 Task: Buy 2 Swaddling Blankets for Baby Girls from Receiving Blankets section under best seller category for shipping address: Eduardo Lee, 3518 Cook Hill Road, Danbury, Connecticut 06810, Cell Number 2034707320. Pay from credit card ending with 2005, CVV 3321
Action: Mouse moved to (334, 80)
Screenshot: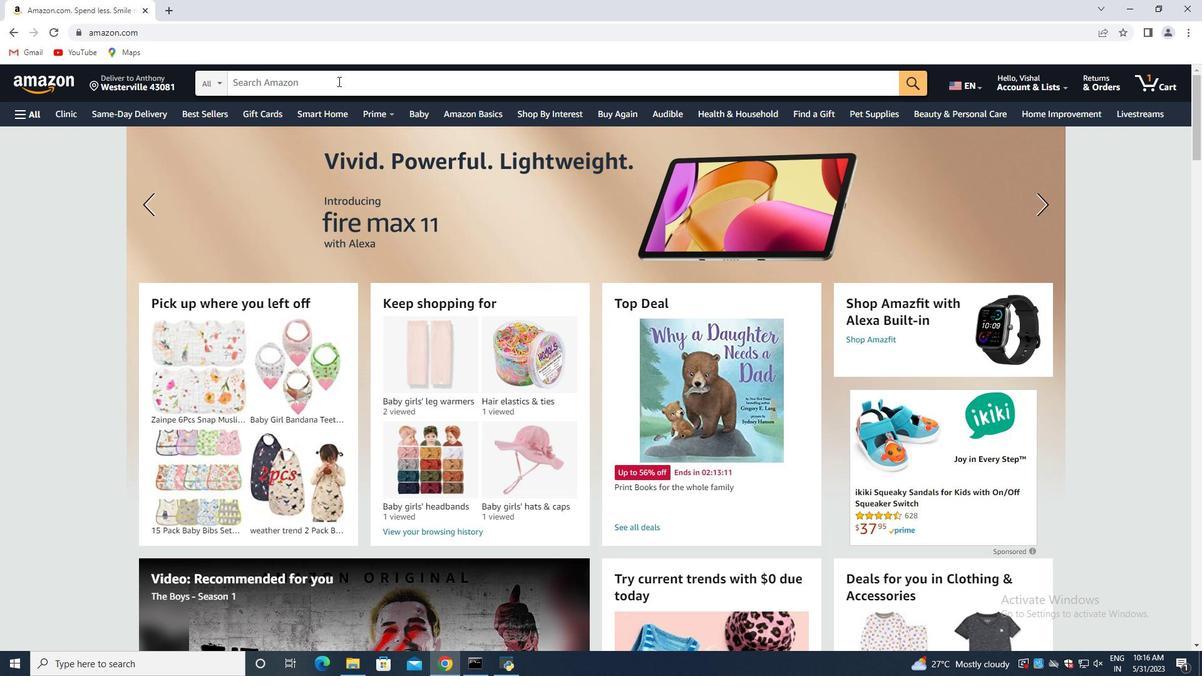
Action: Mouse pressed left at (334, 80)
Screenshot: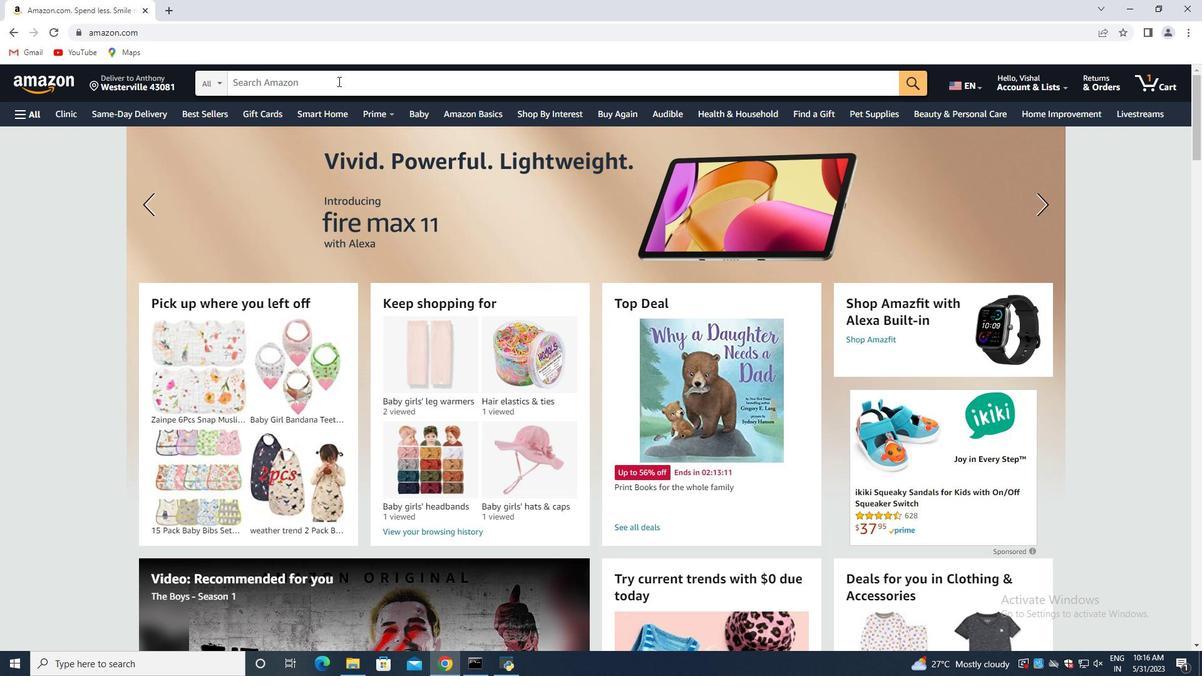 
Action: Key pressed <Key.shift>Swaddling<Key.space><Key.shift>Blankets<Key.space>for<Key.space><Key.shift>Baby<Key.space><Key.shift>Girls<Key.enter>
Screenshot: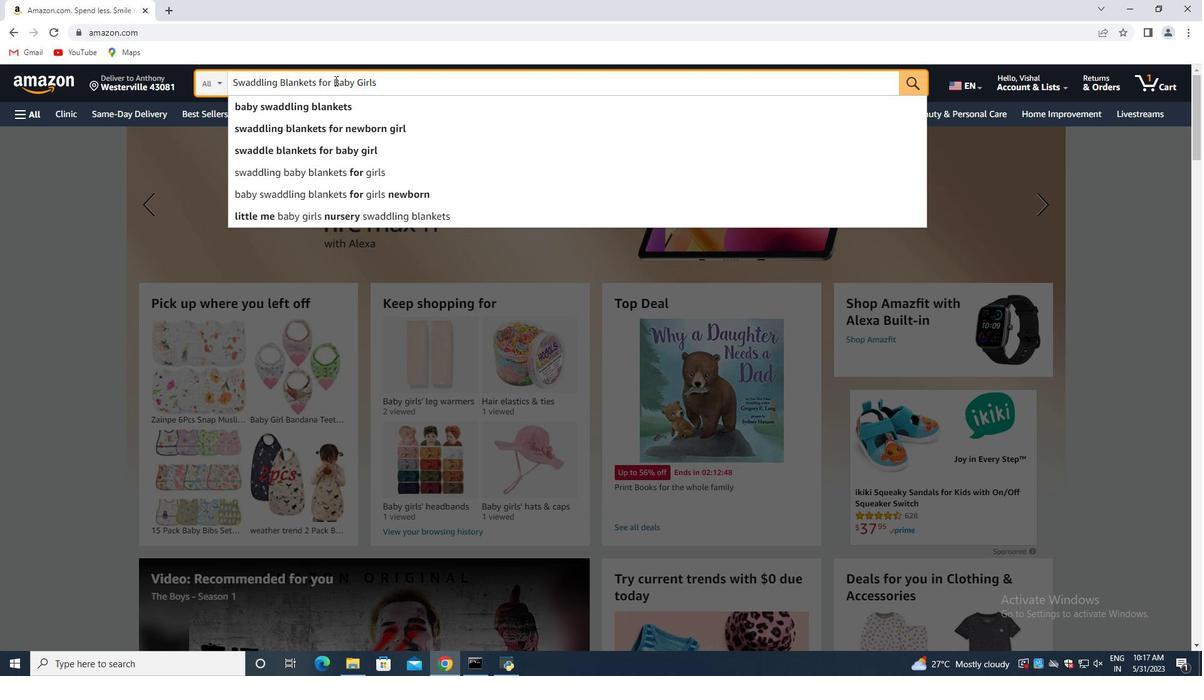 
Action: Mouse moved to (96, 297)
Screenshot: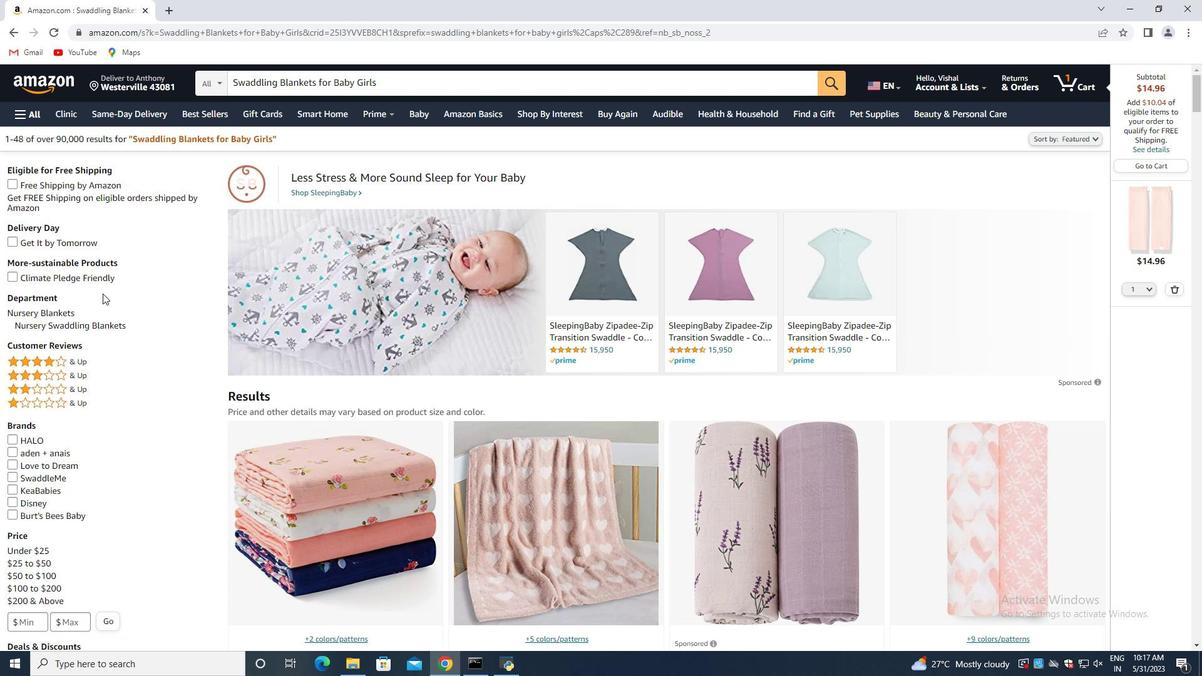 
Action: Mouse scrolled (96, 298) with delta (0, 0)
Screenshot: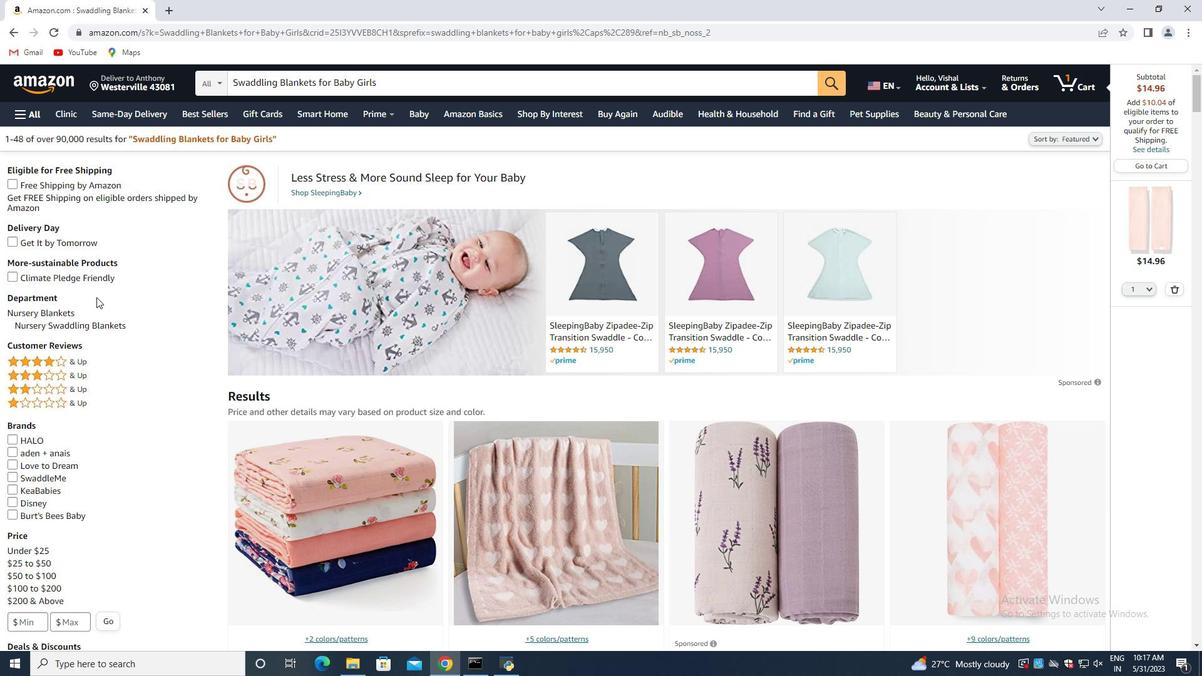 
Action: Mouse scrolled (96, 298) with delta (0, 0)
Screenshot: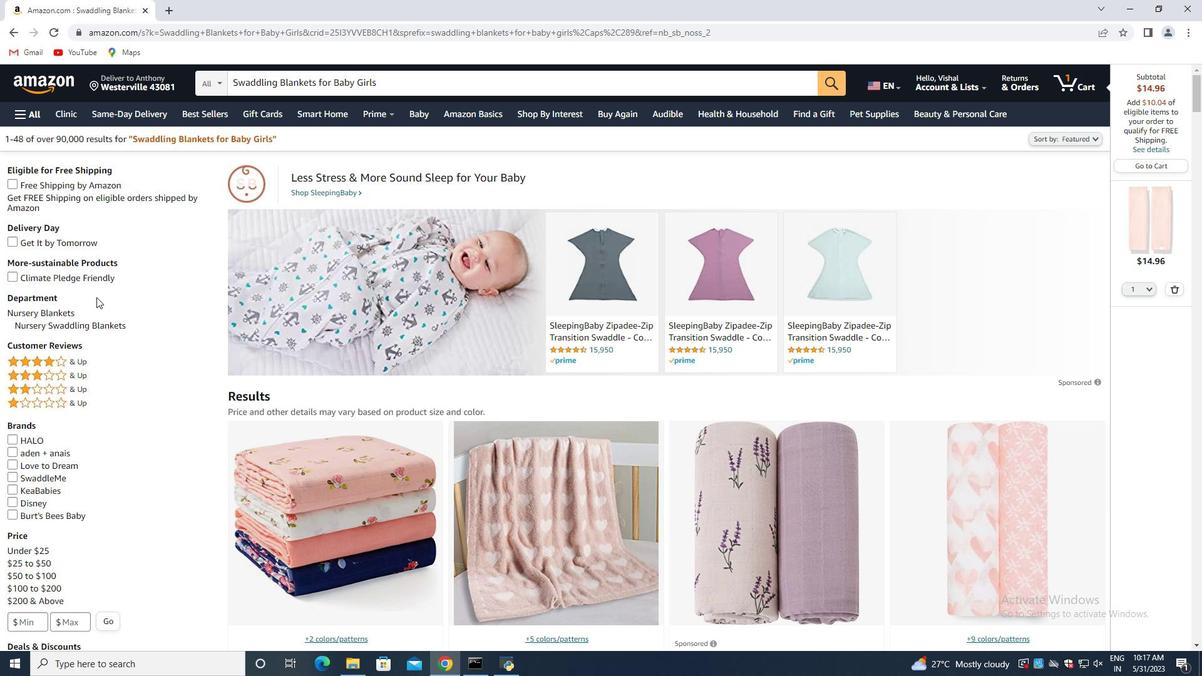 
Action: Mouse scrolled (96, 296) with delta (0, 0)
Screenshot: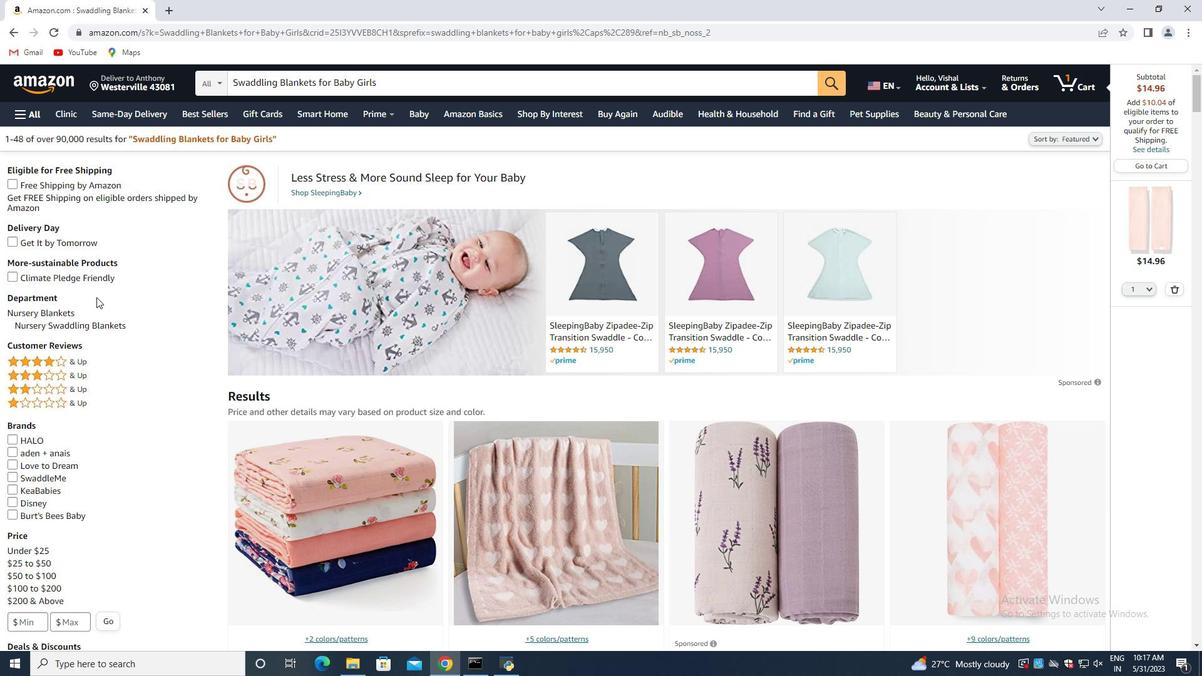 
Action: Mouse scrolled (96, 296) with delta (0, 0)
Screenshot: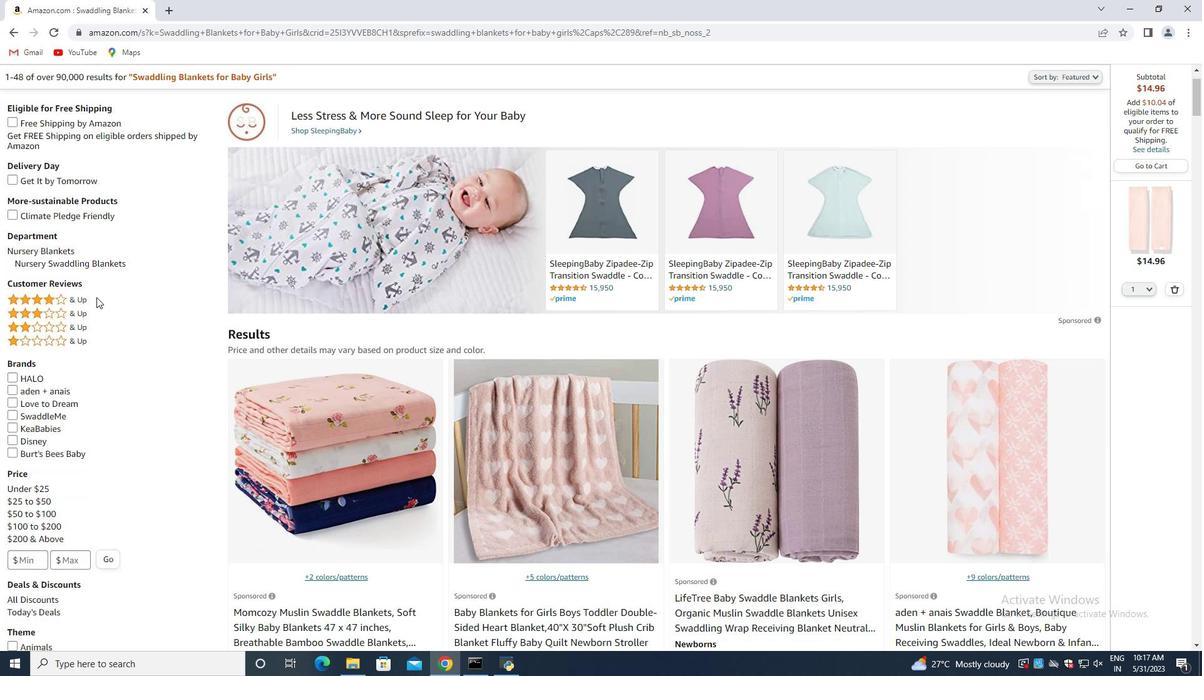 
Action: Mouse scrolled (96, 296) with delta (0, 0)
Screenshot: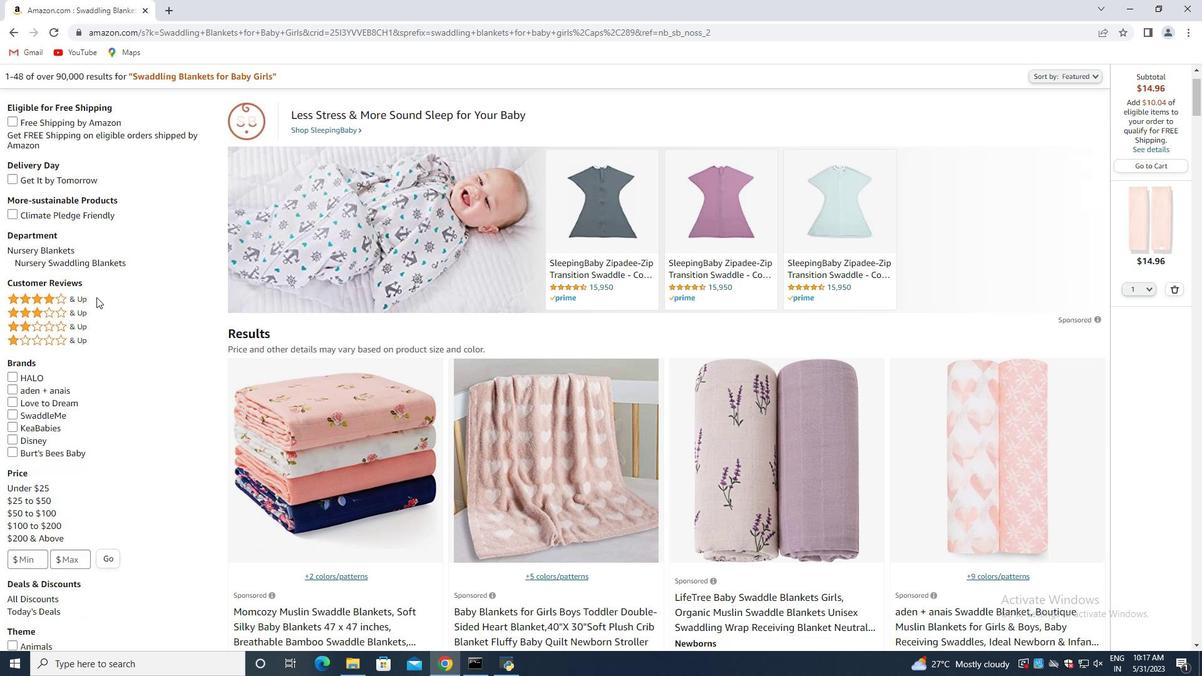 
Action: Mouse scrolled (96, 296) with delta (0, 0)
Screenshot: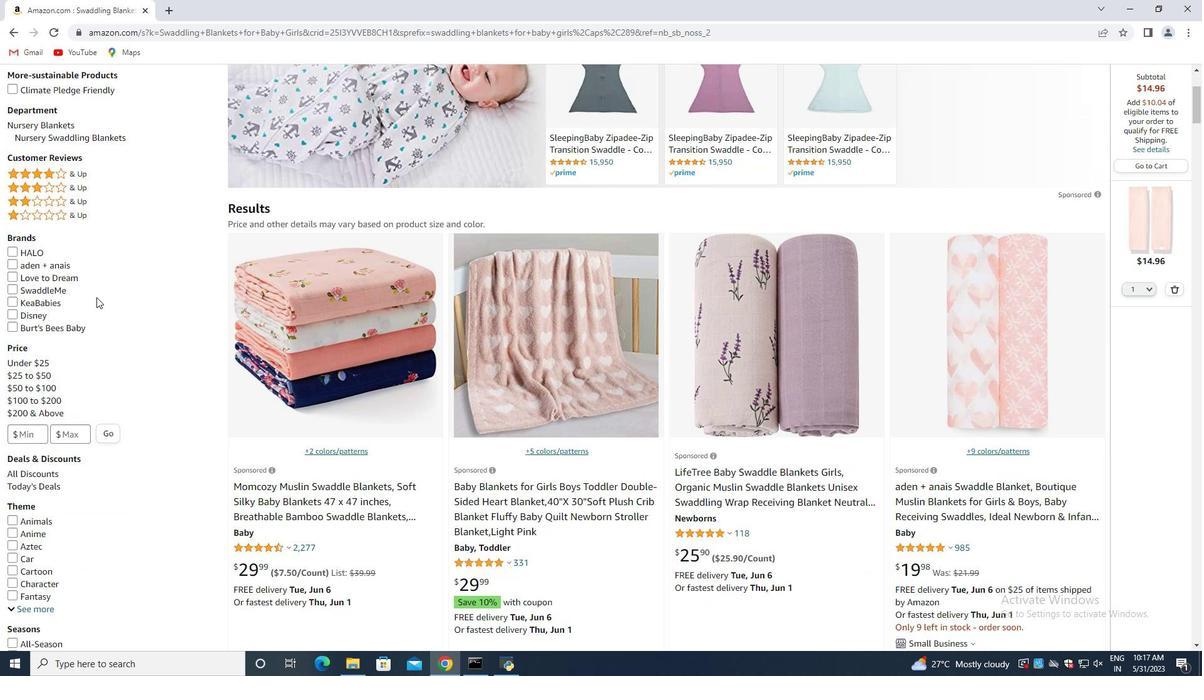
Action: Mouse scrolled (96, 296) with delta (0, 0)
Screenshot: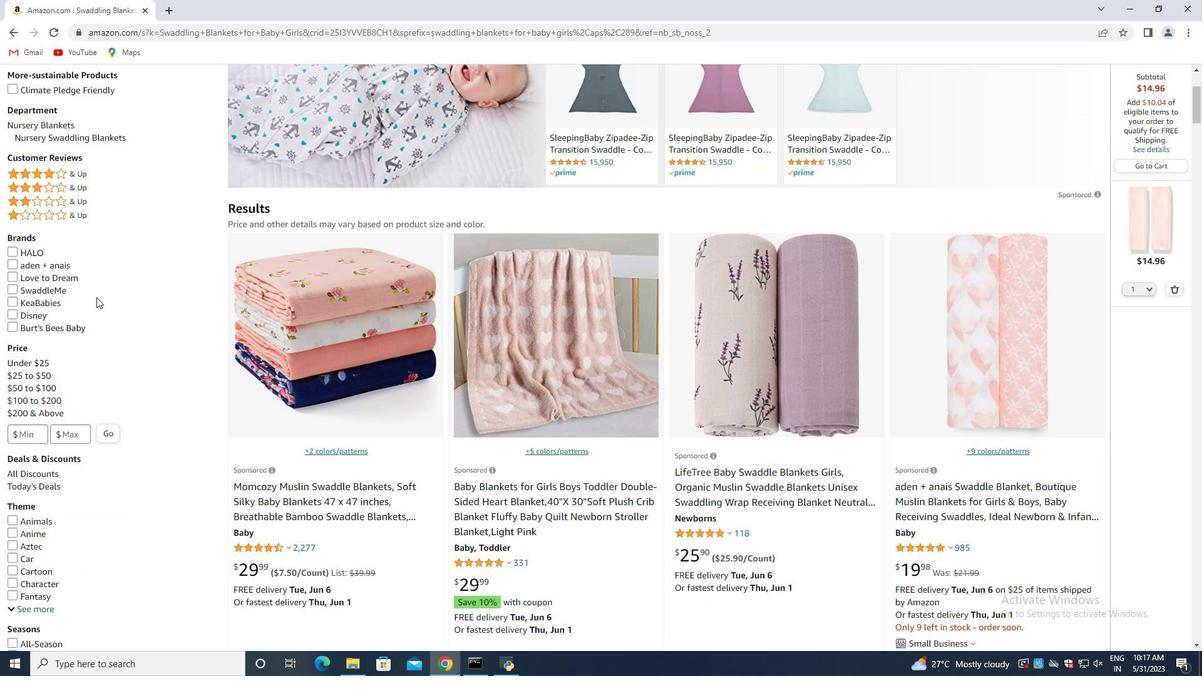 
Action: Mouse scrolled (96, 296) with delta (0, 0)
Screenshot: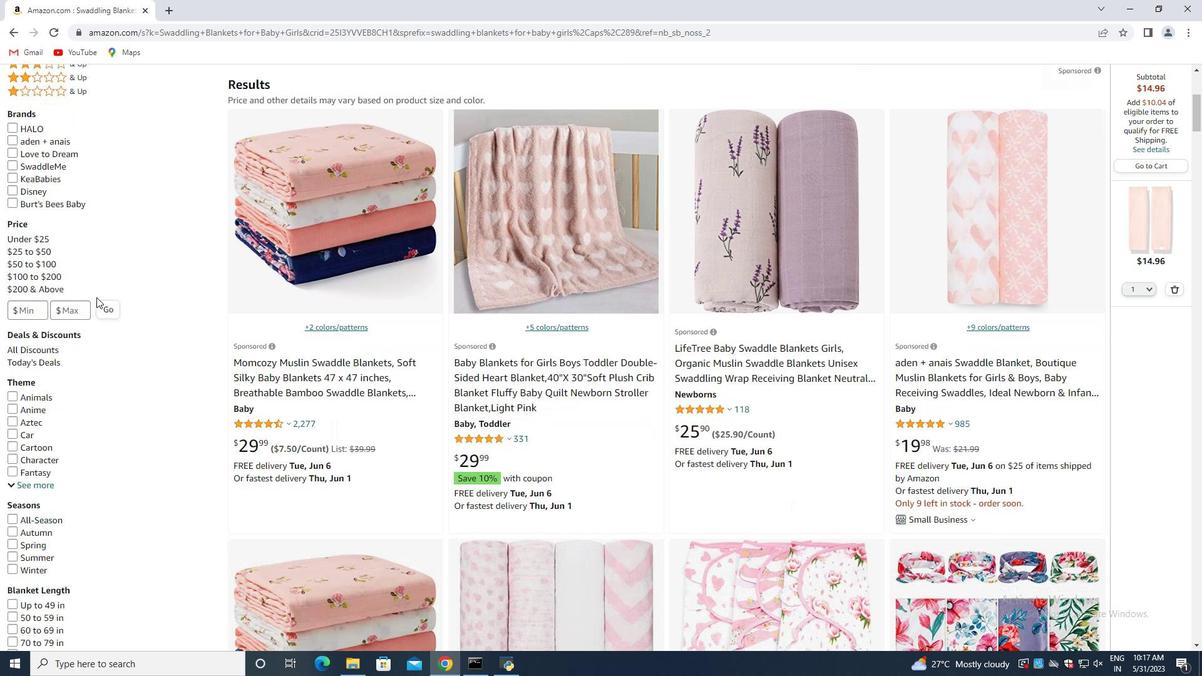 
Action: Mouse scrolled (96, 296) with delta (0, 0)
Screenshot: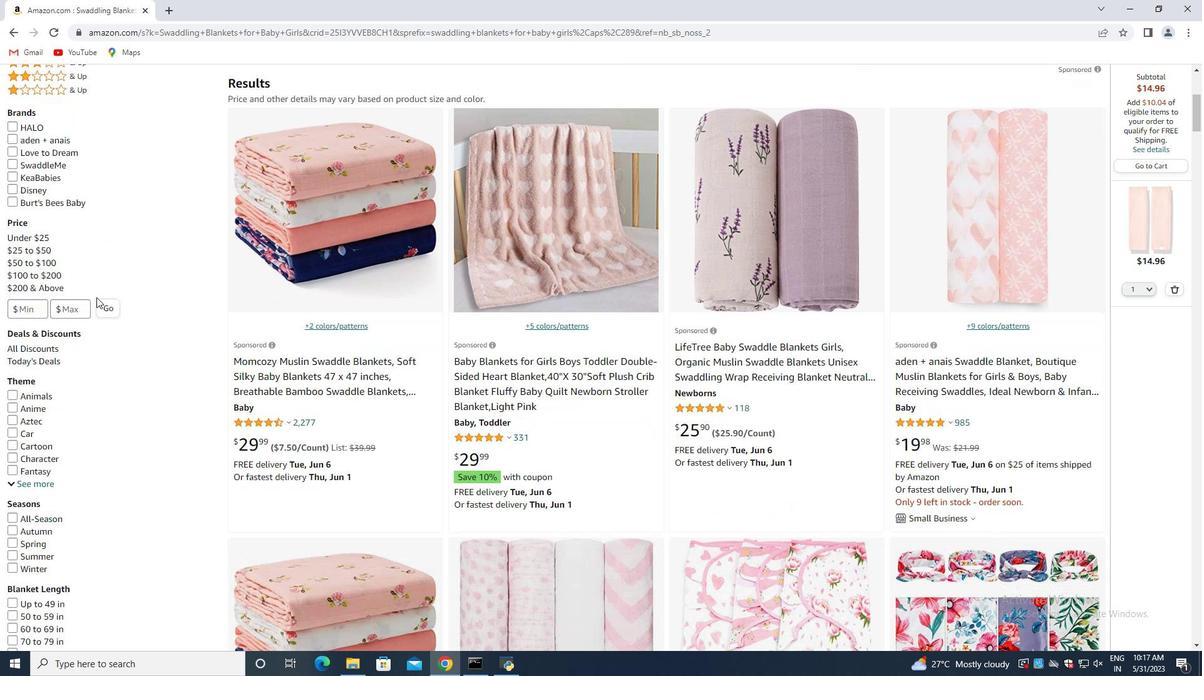 
Action: Mouse scrolled (96, 296) with delta (0, 0)
Screenshot: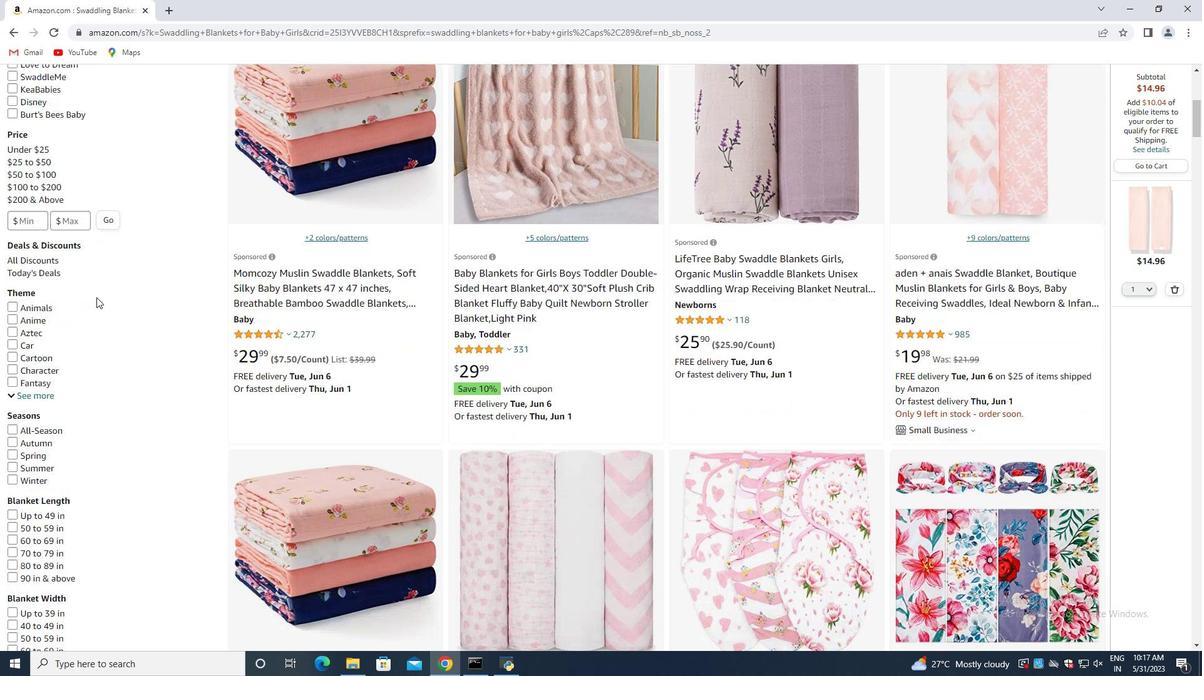 
Action: Mouse scrolled (96, 296) with delta (0, 0)
Screenshot: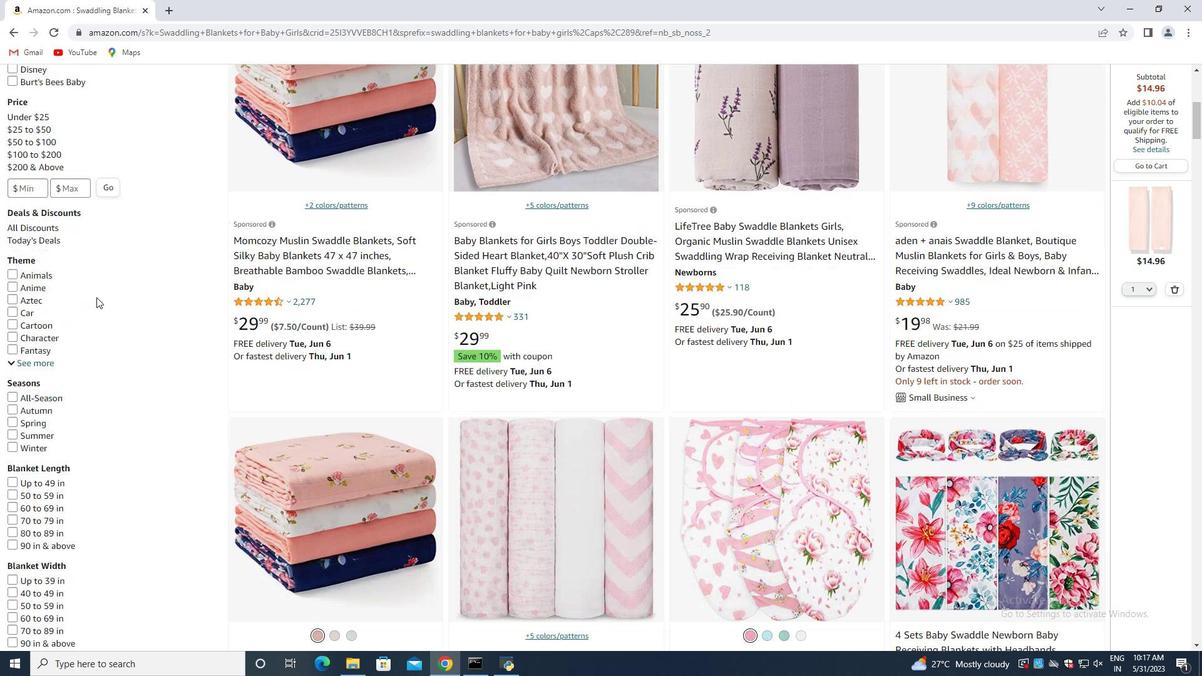 
Action: Mouse scrolled (96, 296) with delta (0, 0)
Screenshot: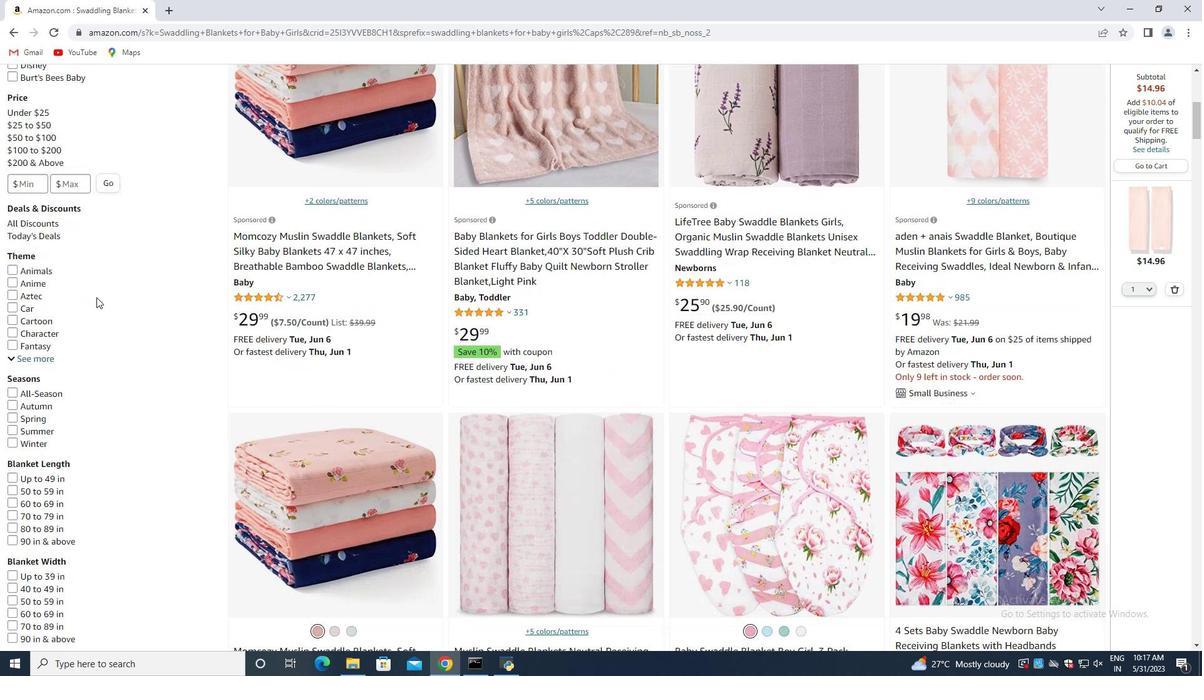 
Action: Mouse scrolled (96, 296) with delta (0, 0)
Screenshot: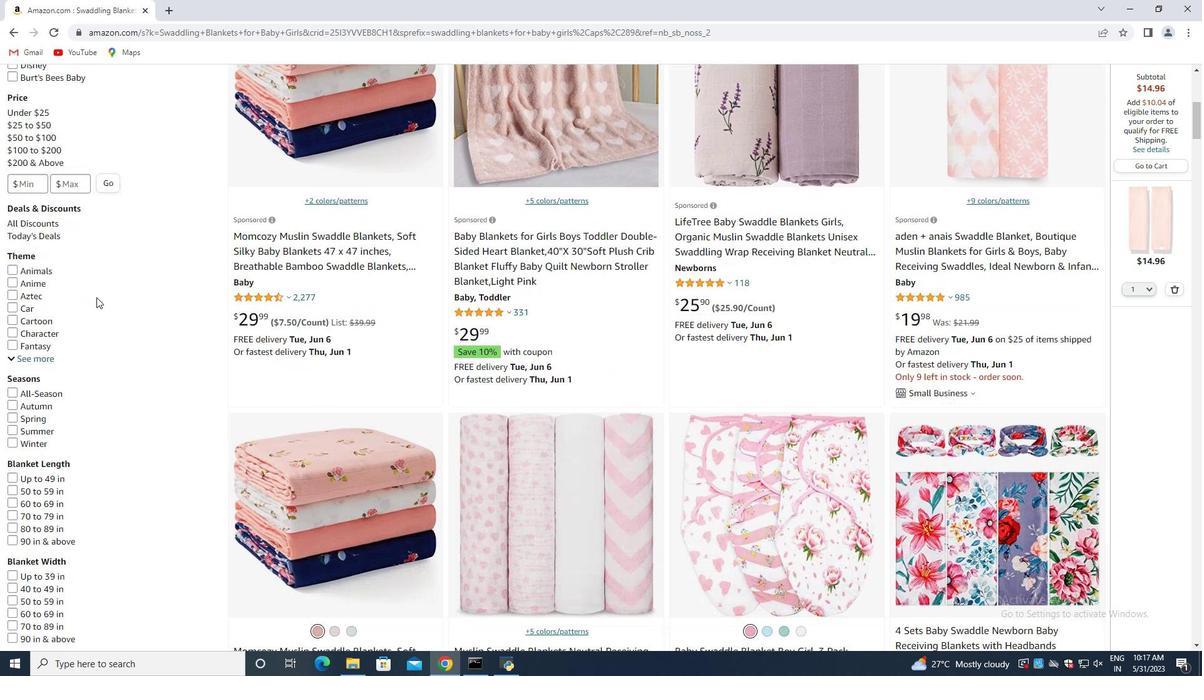 
Action: Mouse scrolled (96, 296) with delta (0, 0)
Screenshot: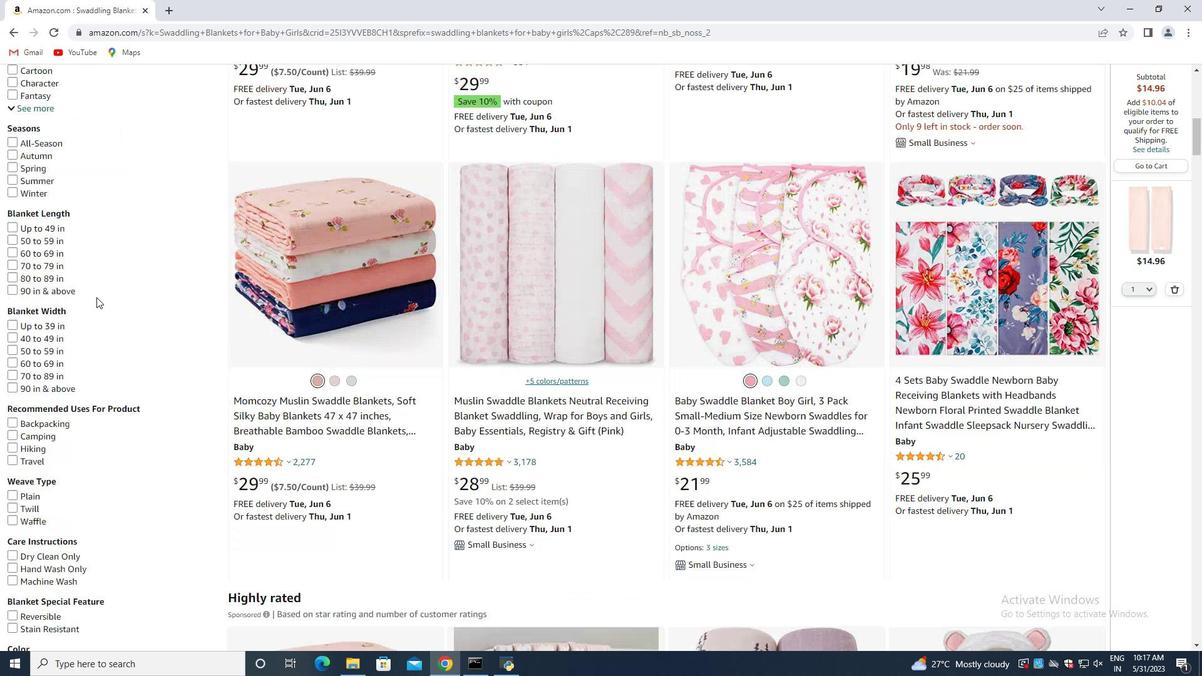 
Action: Mouse scrolled (96, 296) with delta (0, 0)
Screenshot: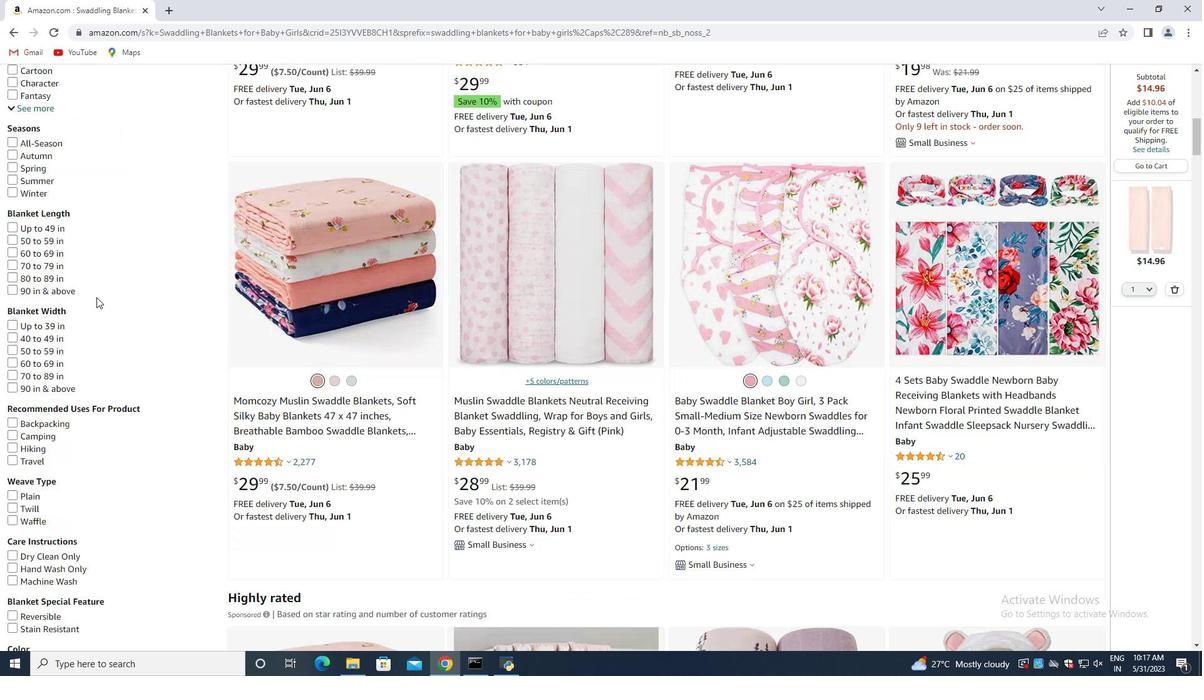 
Action: Mouse scrolled (96, 296) with delta (0, 0)
Screenshot: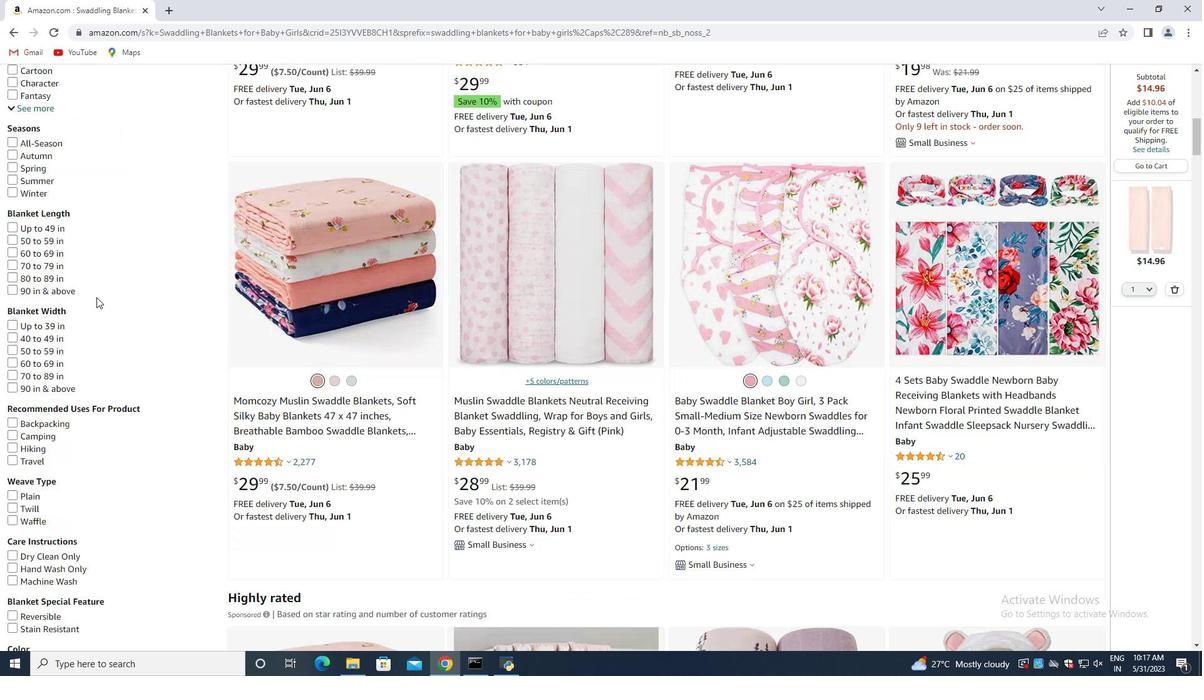 
Action: Mouse scrolled (96, 296) with delta (0, 0)
Screenshot: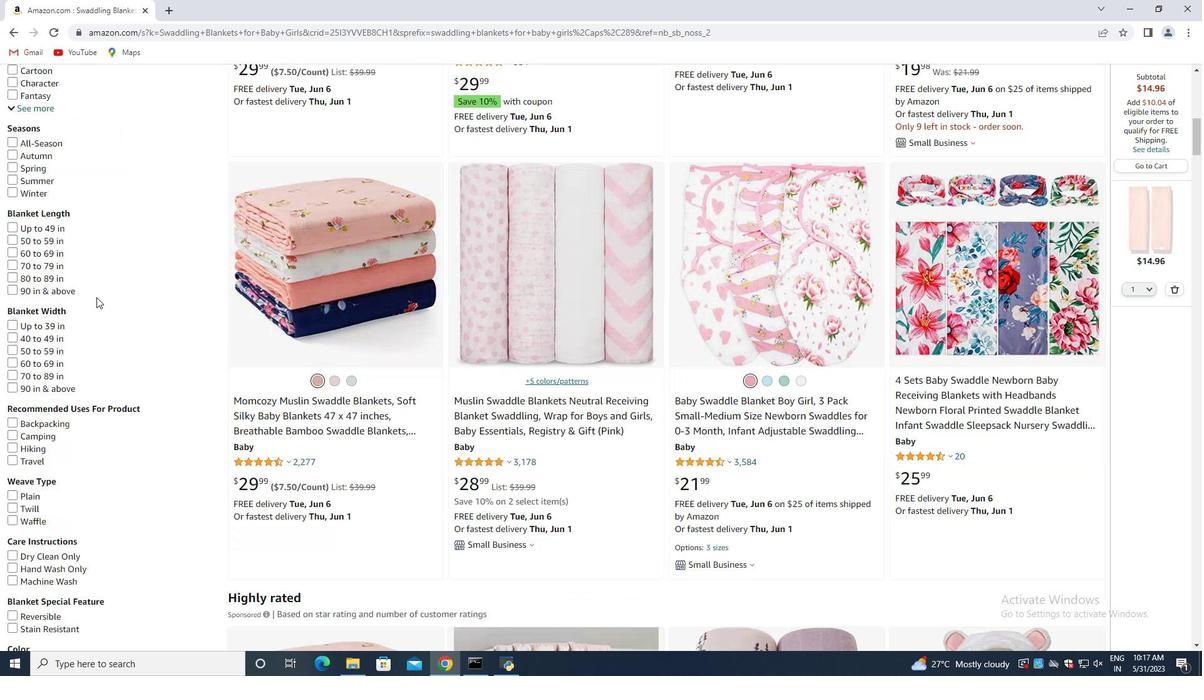 
Action: Mouse scrolled (96, 296) with delta (0, 0)
Screenshot: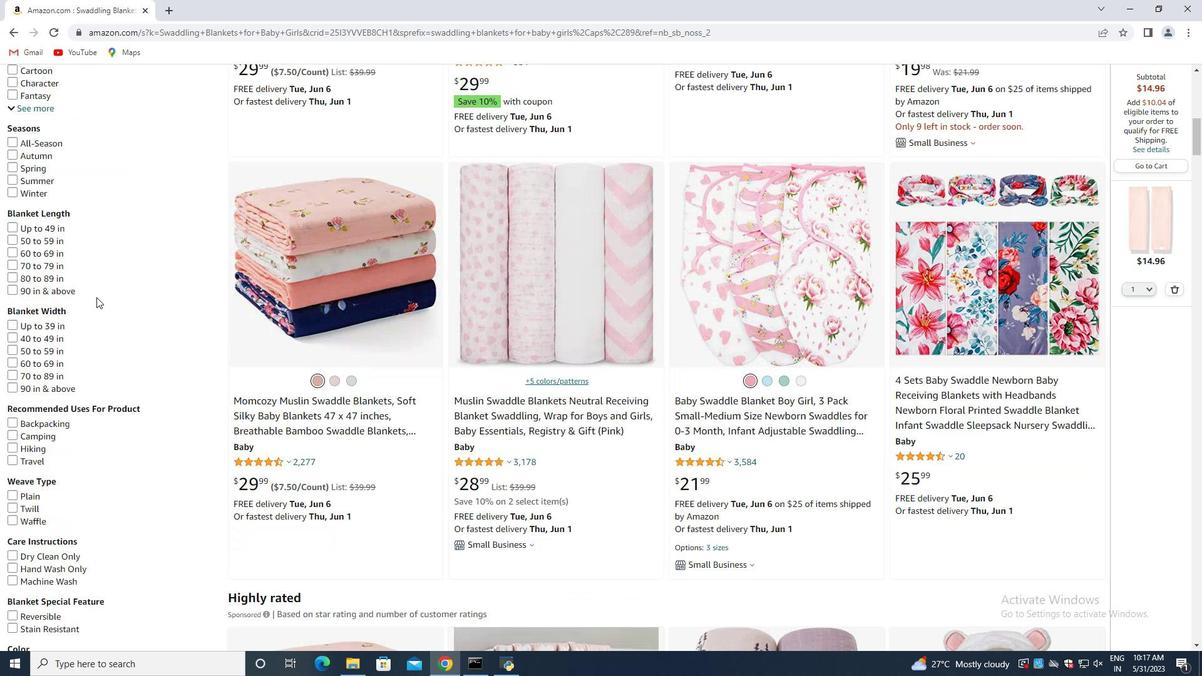 
Action: Mouse scrolled (96, 296) with delta (0, 0)
Screenshot: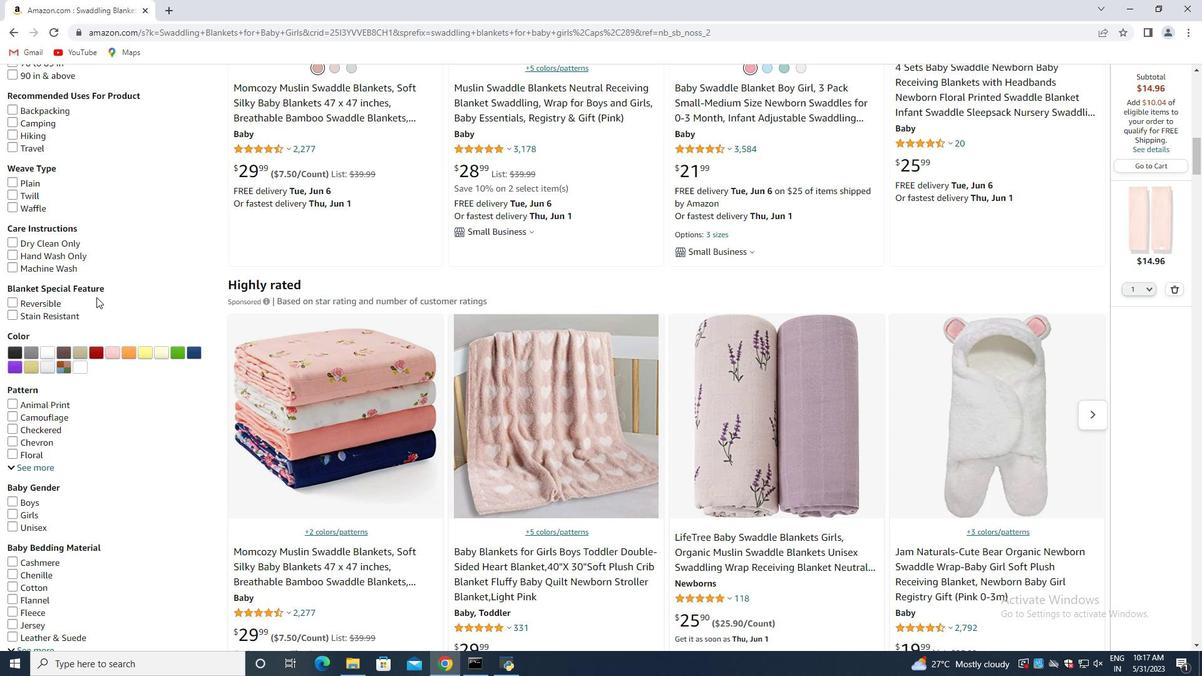 
Action: Mouse scrolled (96, 296) with delta (0, 0)
Screenshot: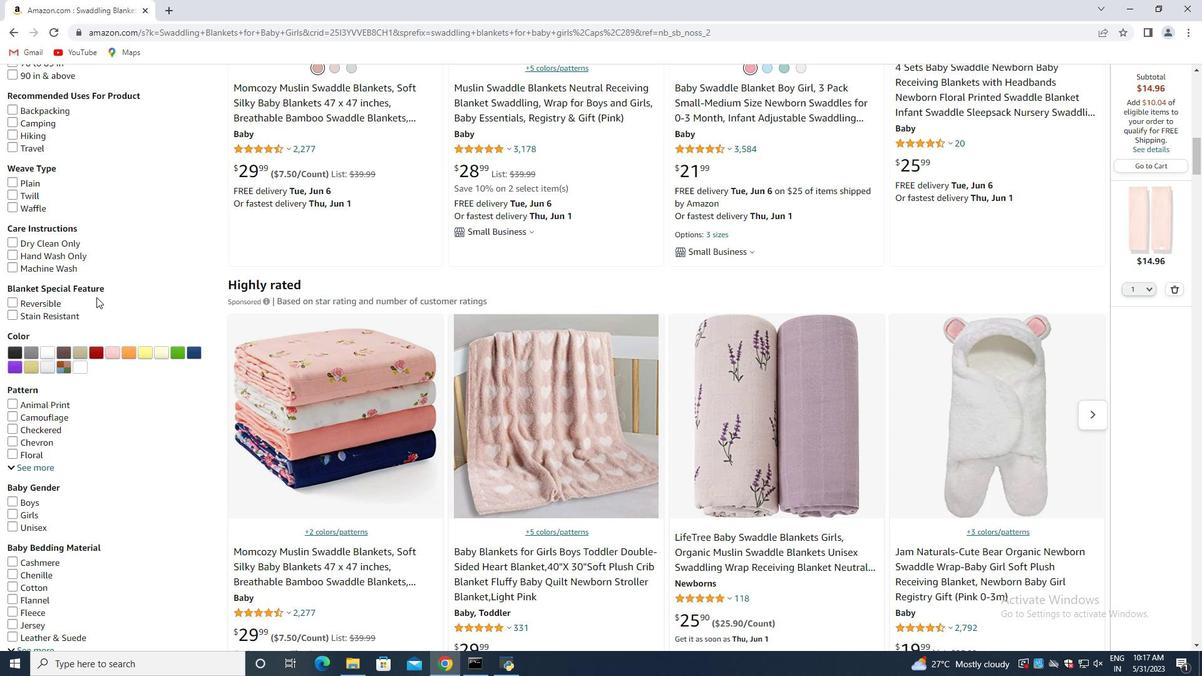 
Action: Mouse scrolled (96, 296) with delta (0, 0)
Screenshot: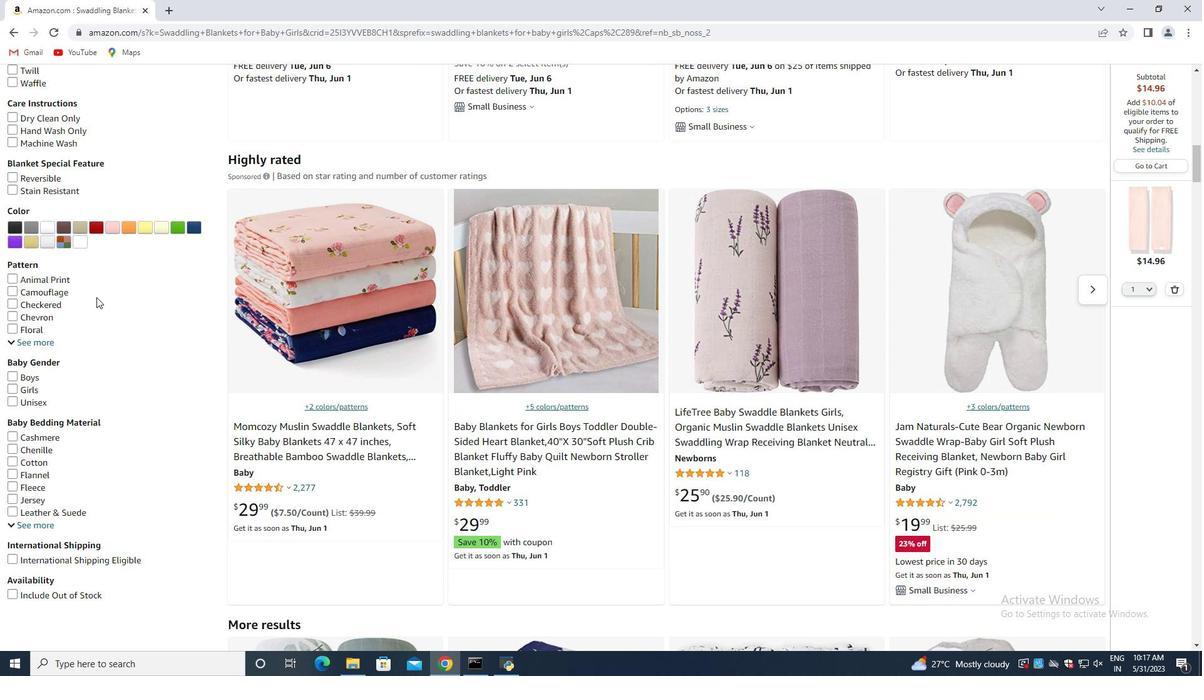 
Action: Mouse scrolled (96, 296) with delta (0, 0)
Screenshot: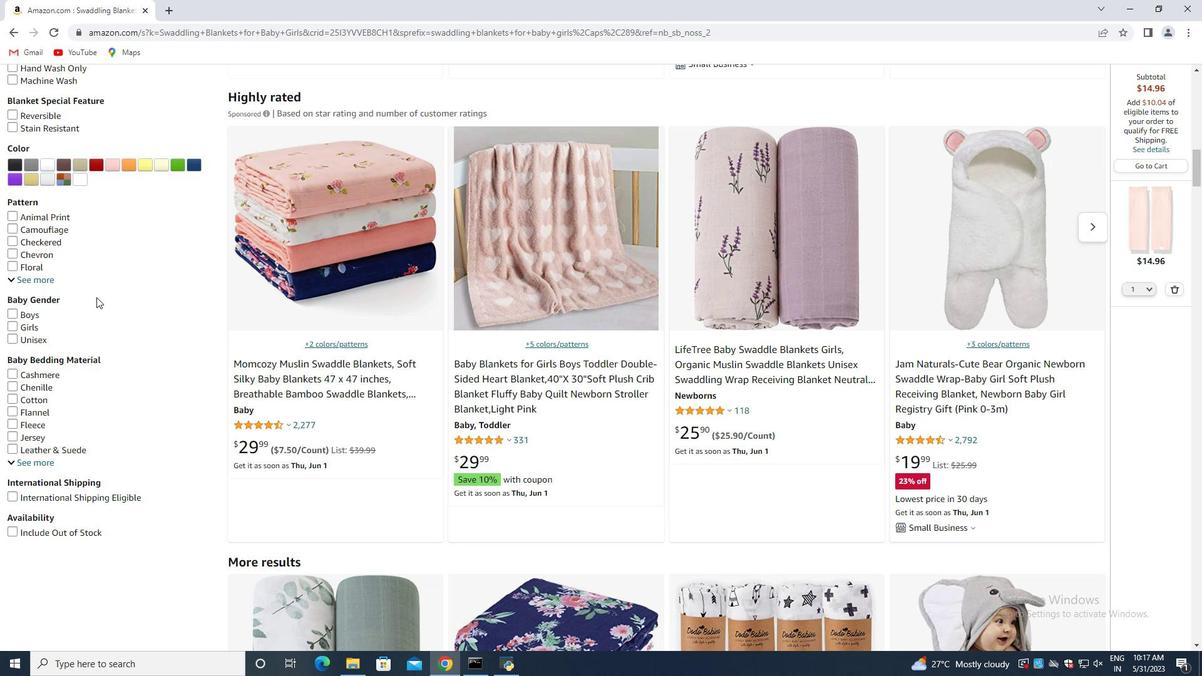 
Action: Mouse scrolled (96, 296) with delta (0, 0)
Screenshot: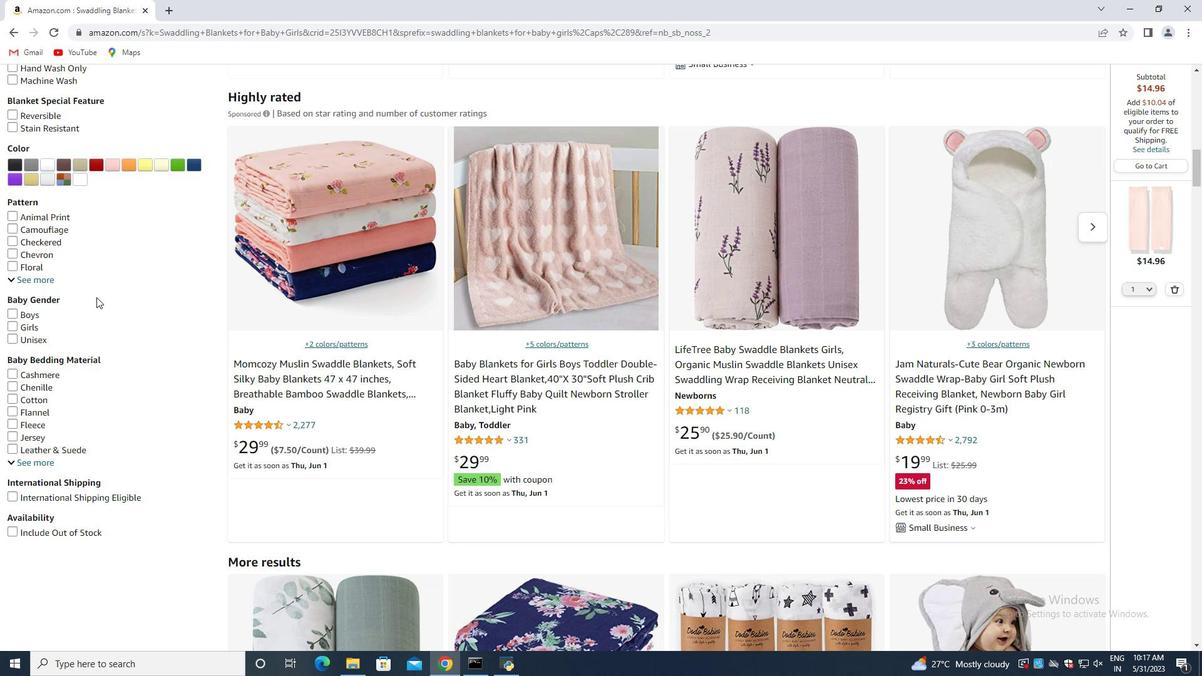 
Action: Mouse scrolled (96, 296) with delta (0, 0)
Screenshot: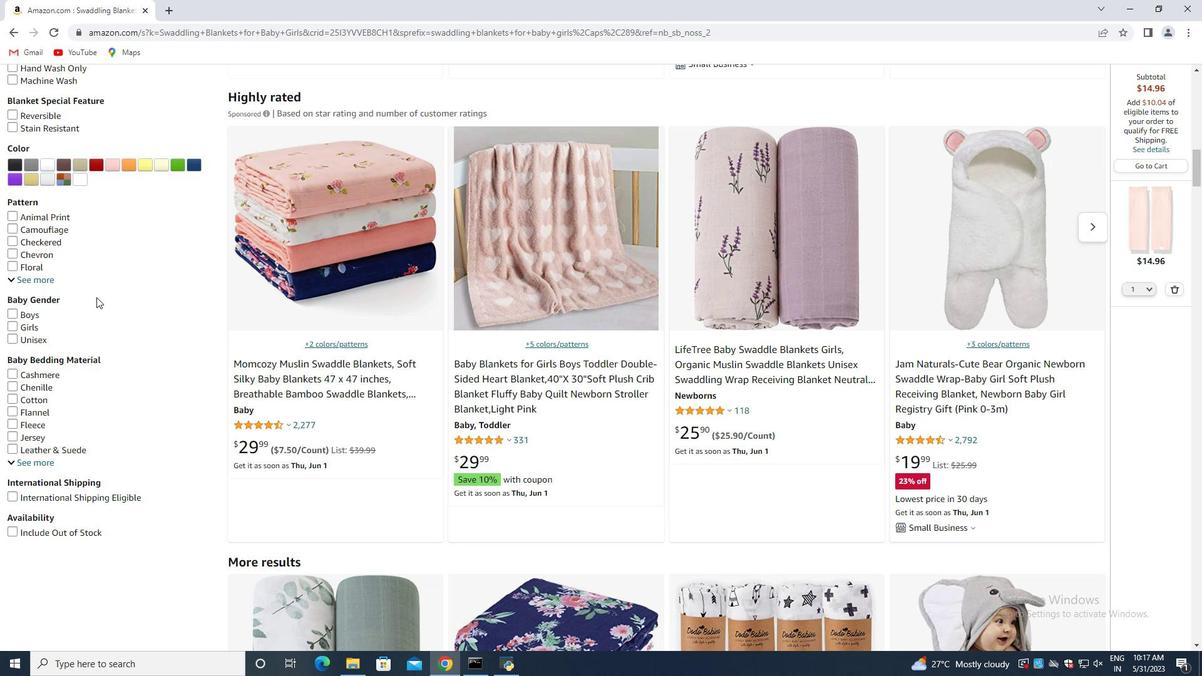 
Action: Mouse scrolled (96, 296) with delta (0, 0)
Screenshot: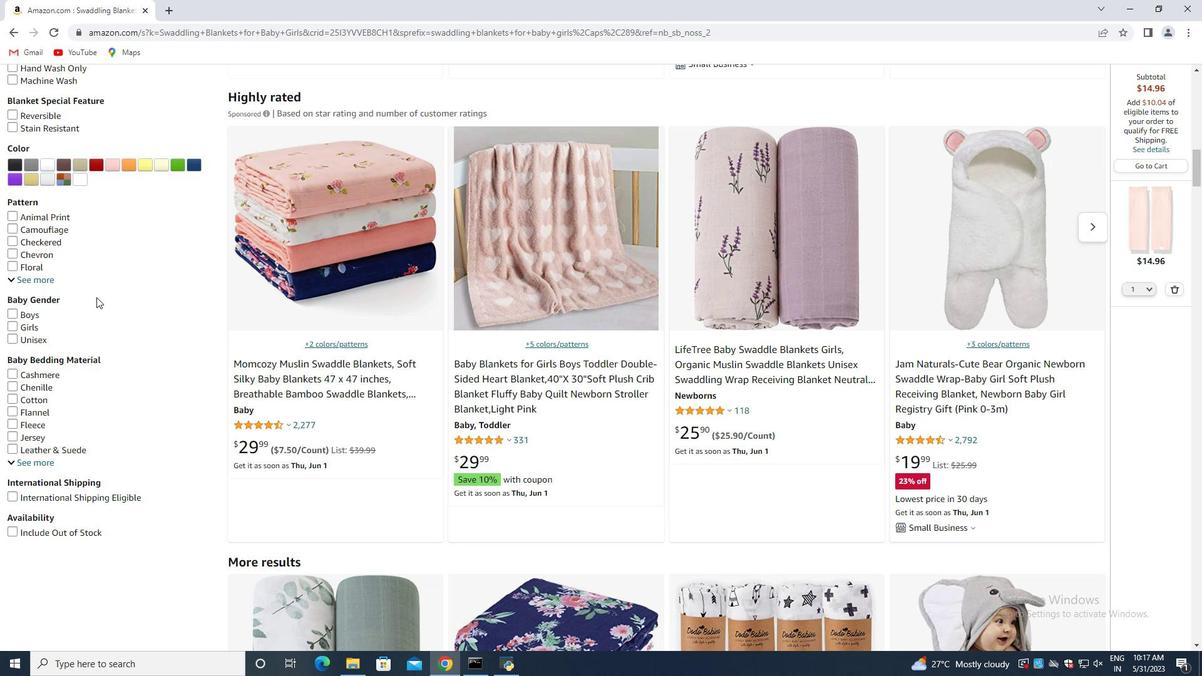 
Action: Mouse moved to (95, 297)
Screenshot: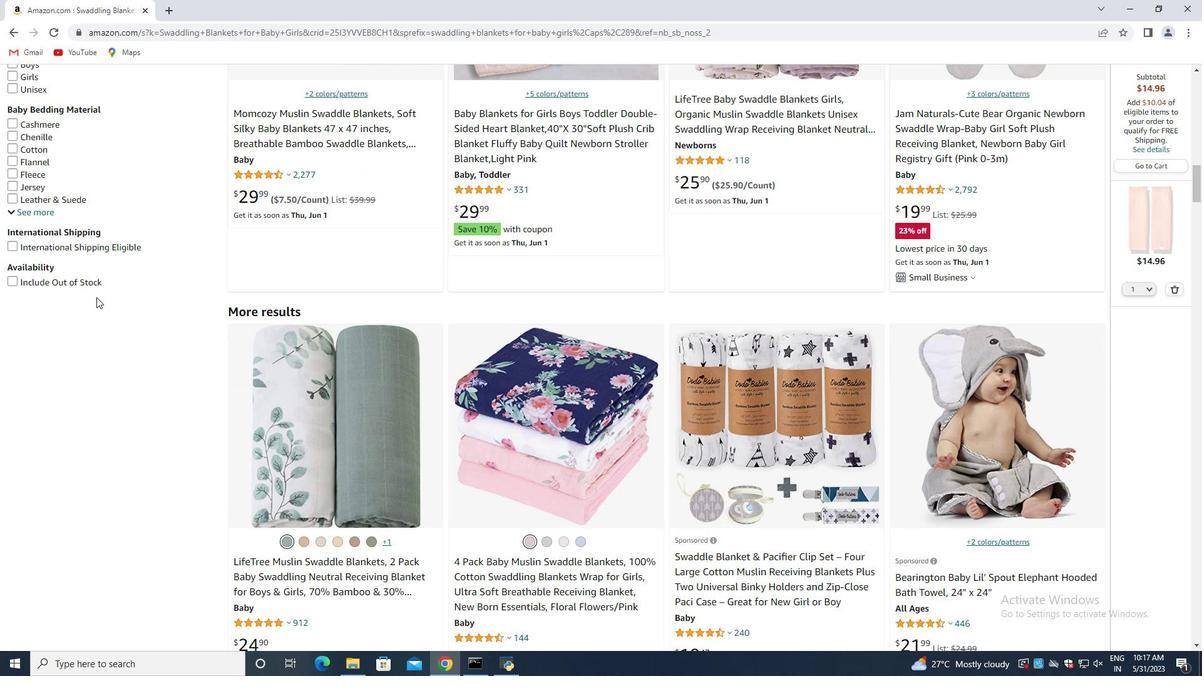 
Action: Mouse scrolled (95, 298) with delta (0, 0)
Screenshot: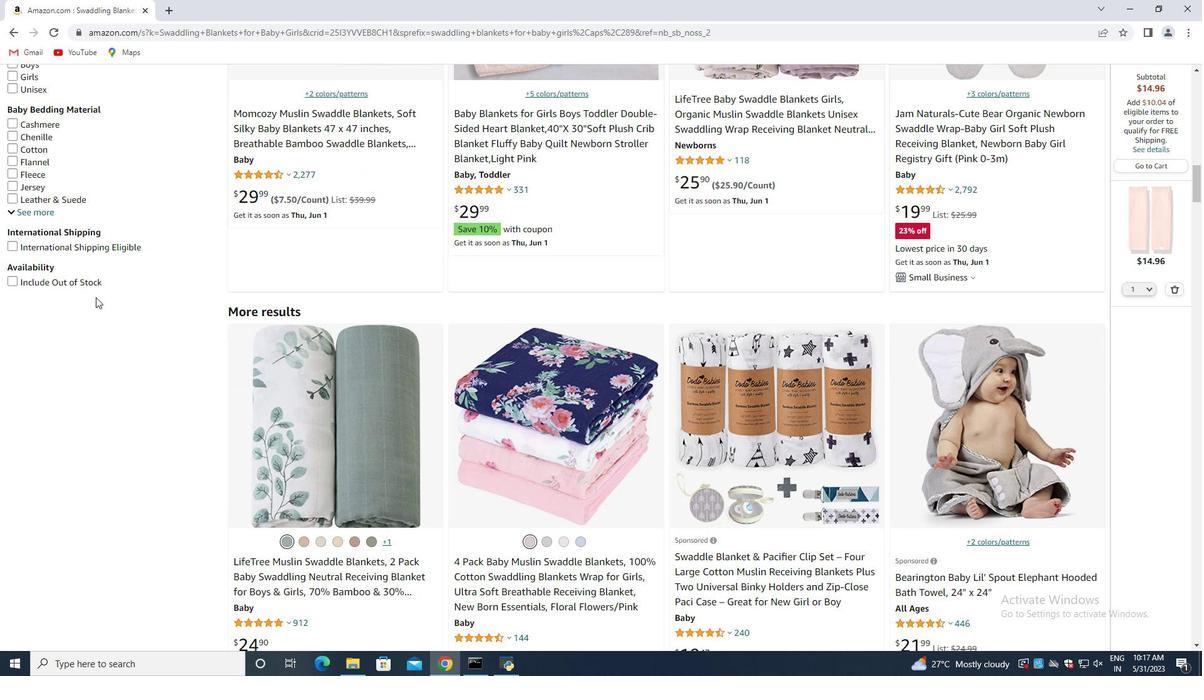 
Action: Mouse scrolled (95, 298) with delta (0, 0)
Screenshot: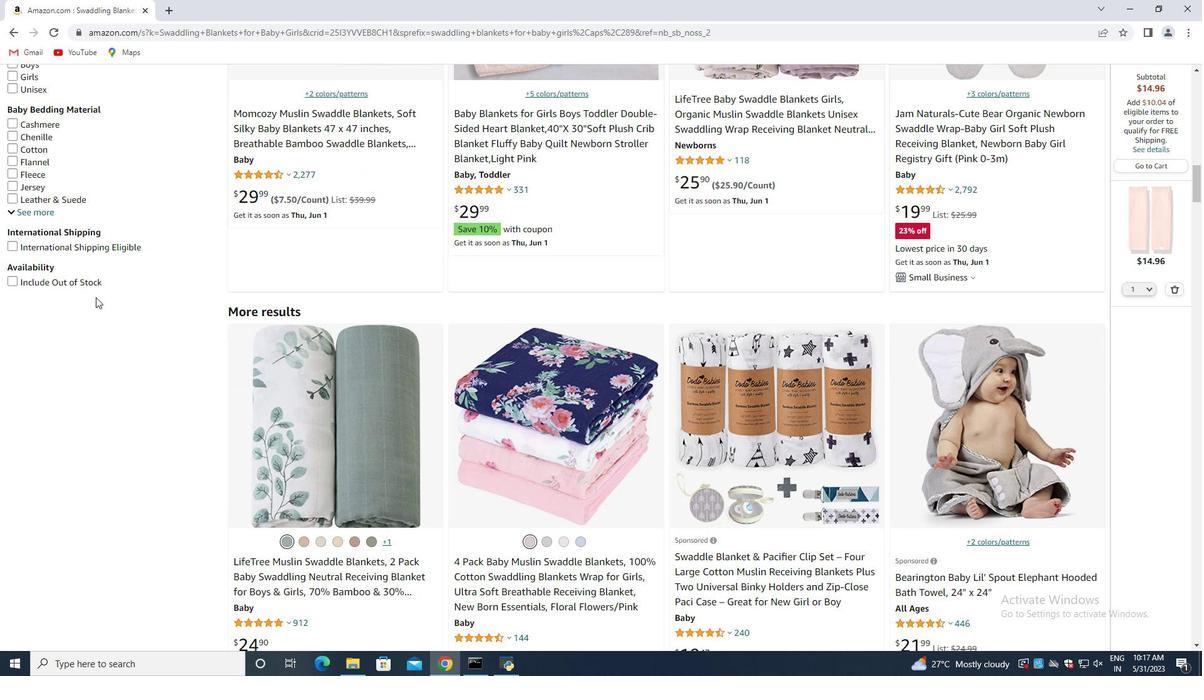 
Action: Mouse scrolled (95, 298) with delta (0, 0)
Screenshot: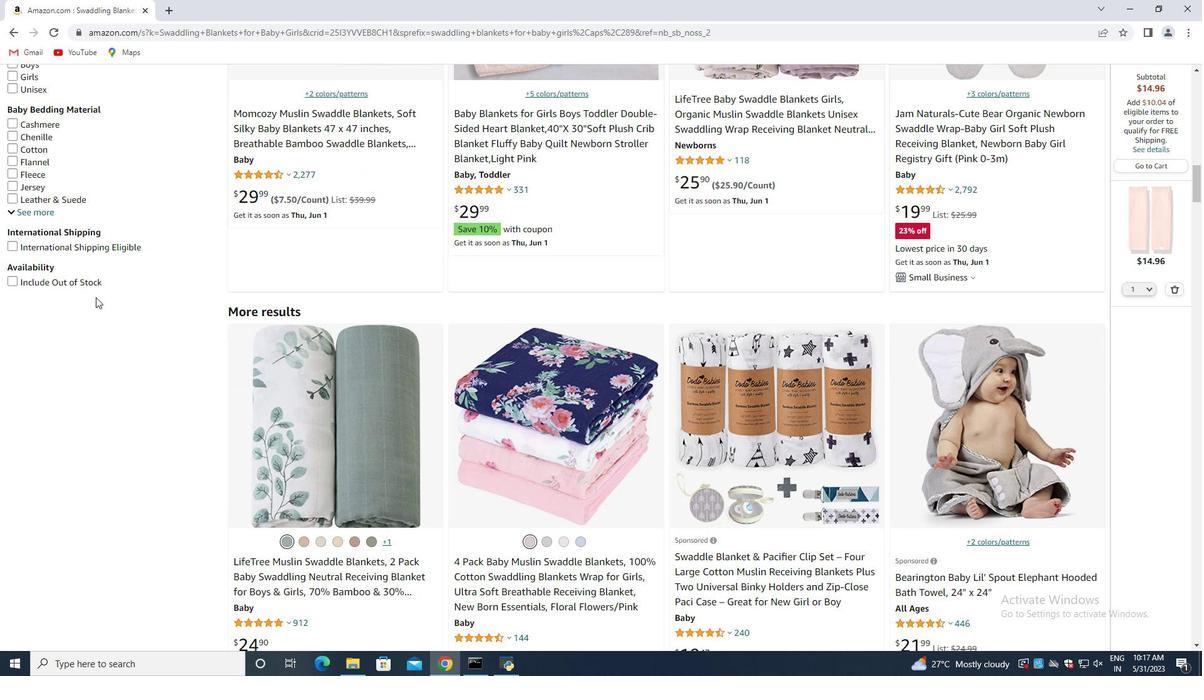 
Action: Mouse scrolled (95, 298) with delta (0, 0)
Screenshot: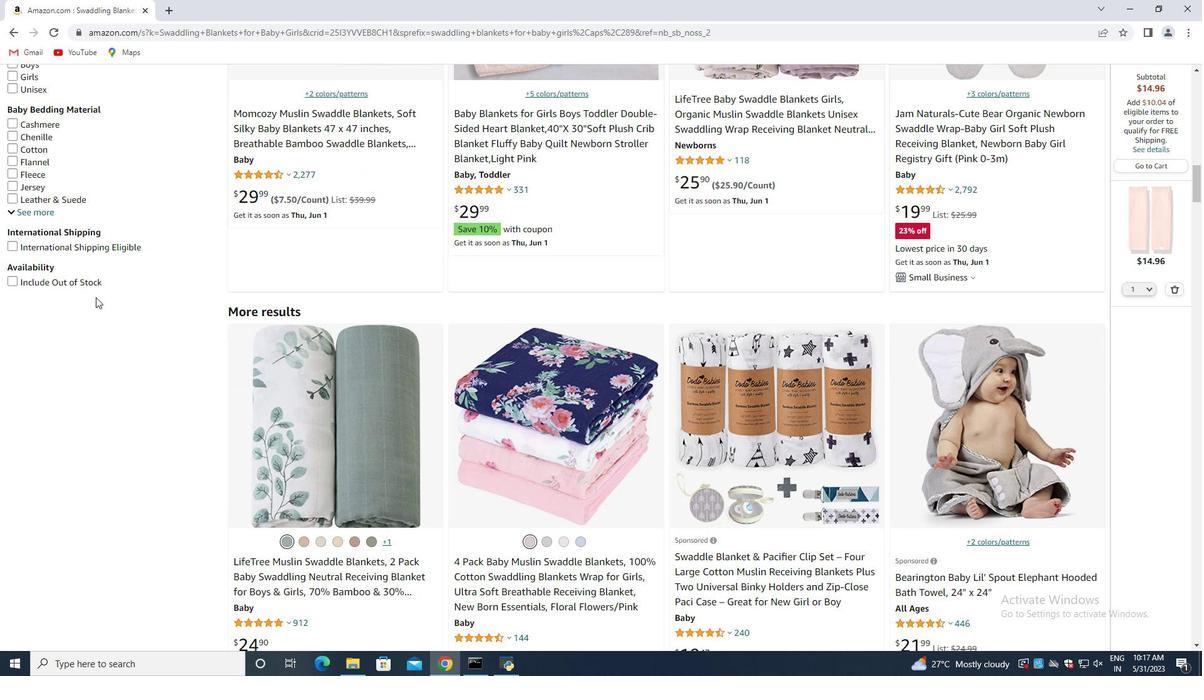 
Action: Mouse scrolled (95, 298) with delta (0, 0)
Screenshot: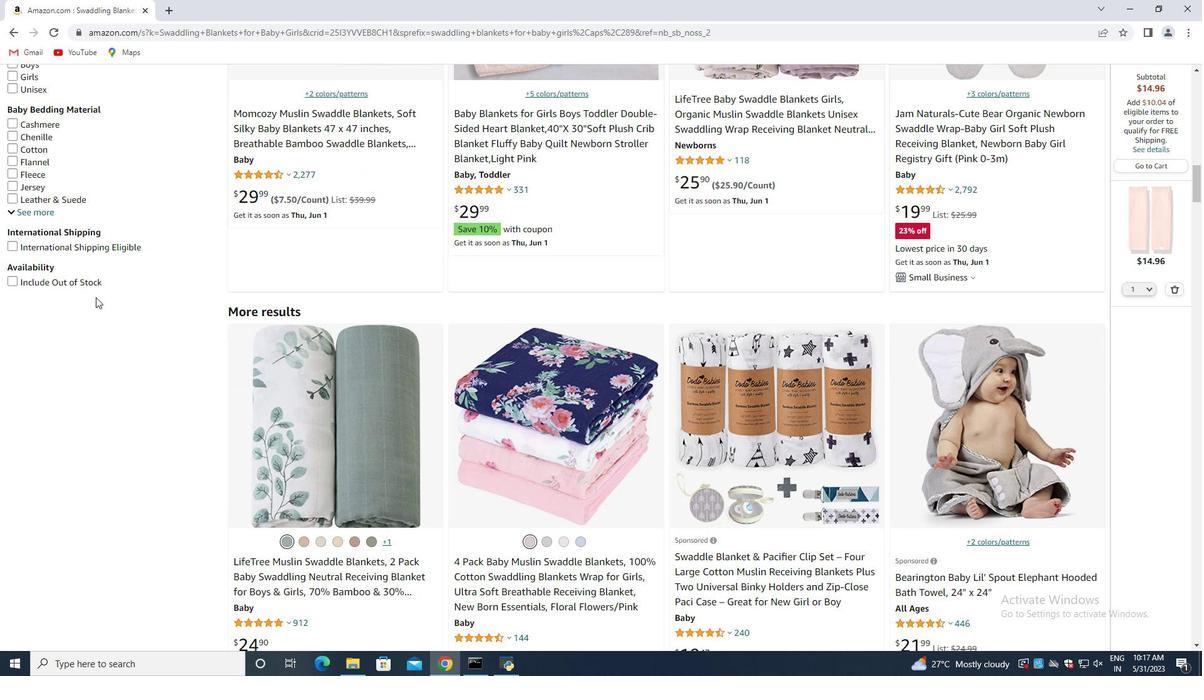
Action: Mouse scrolled (95, 298) with delta (0, 0)
Screenshot: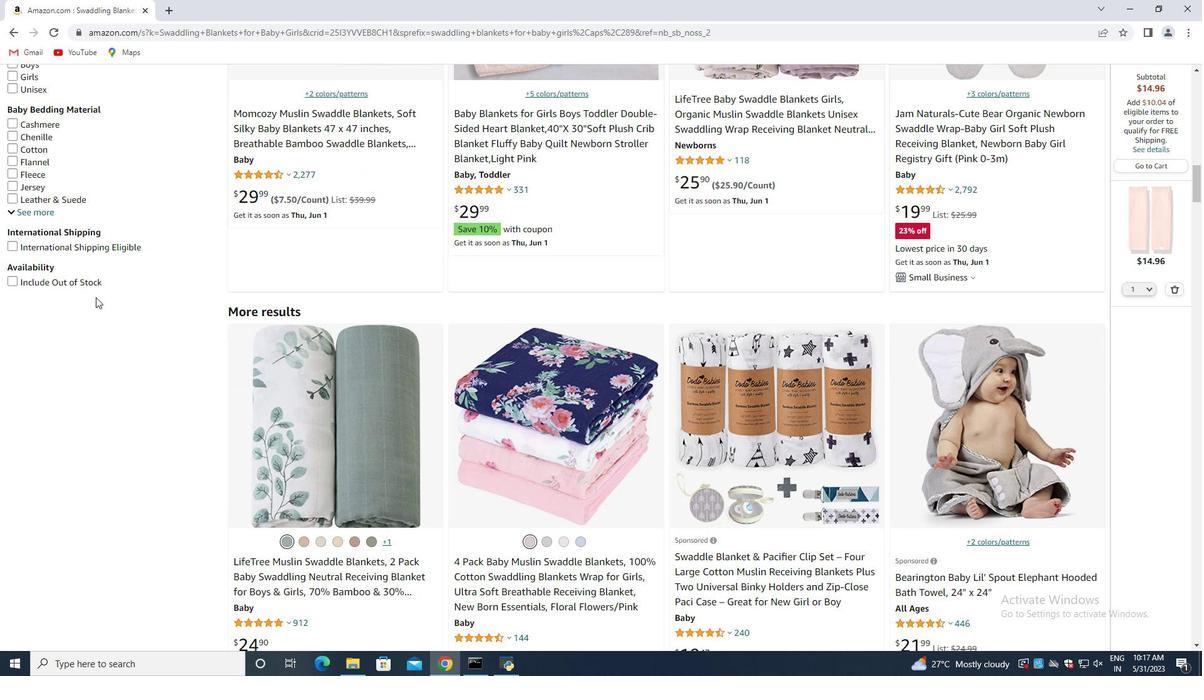 
Action: Mouse scrolled (95, 298) with delta (0, 0)
Screenshot: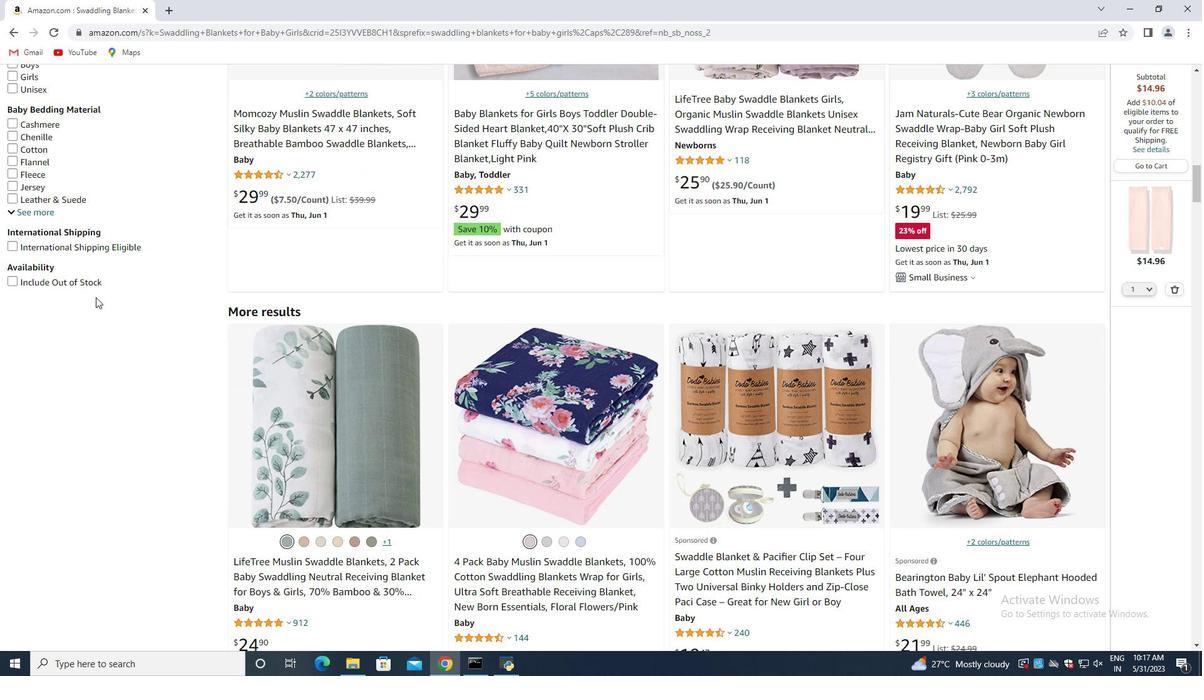 
Action: Mouse scrolled (95, 298) with delta (0, 0)
Screenshot: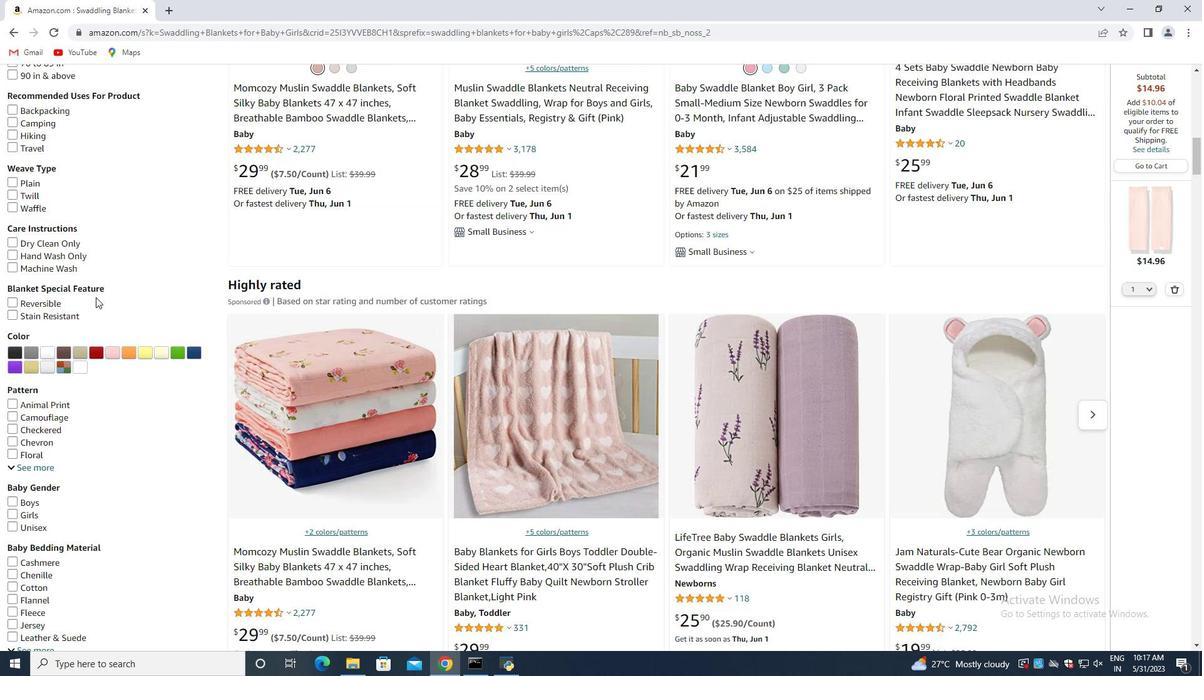 
Action: Mouse scrolled (95, 298) with delta (0, 0)
Screenshot: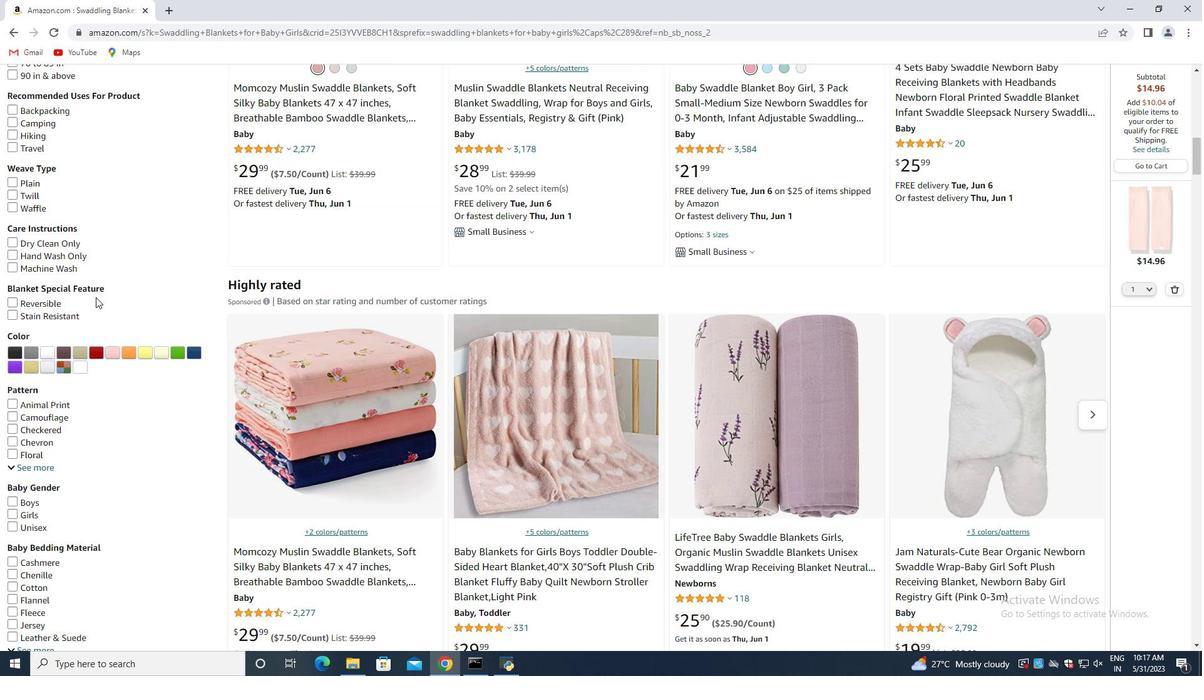 
Action: Mouse scrolled (95, 298) with delta (0, 0)
Screenshot: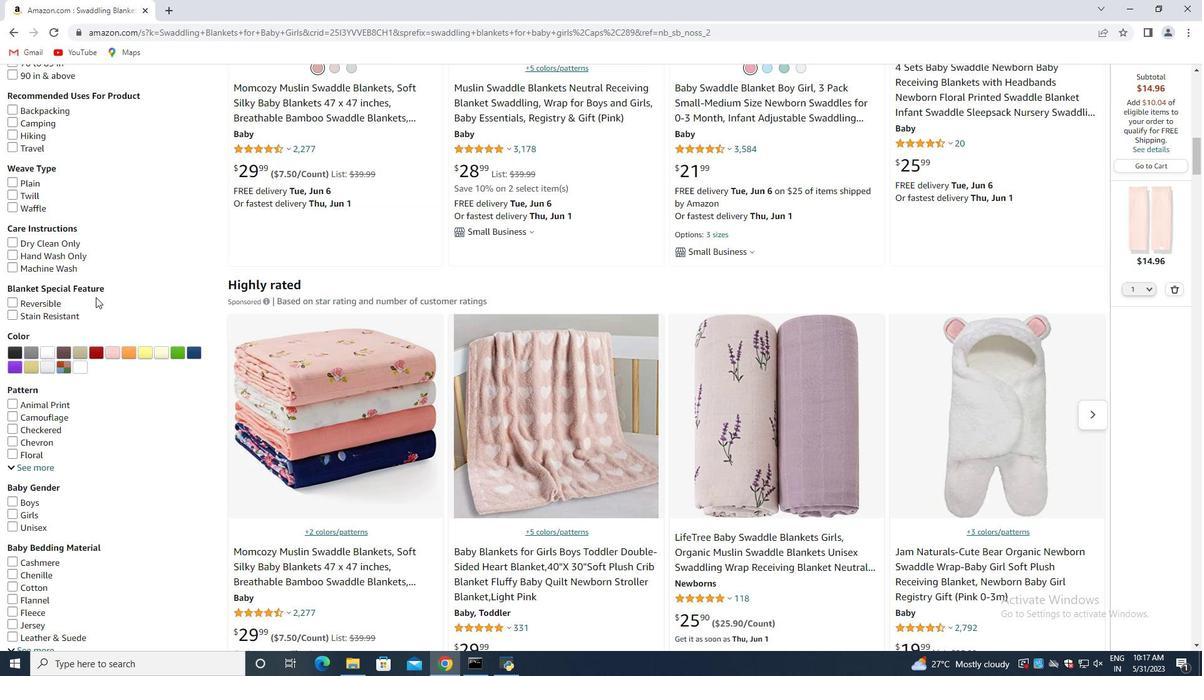 
Action: Mouse scrolled (95, 298) with delta (0, 0)
Screenshot: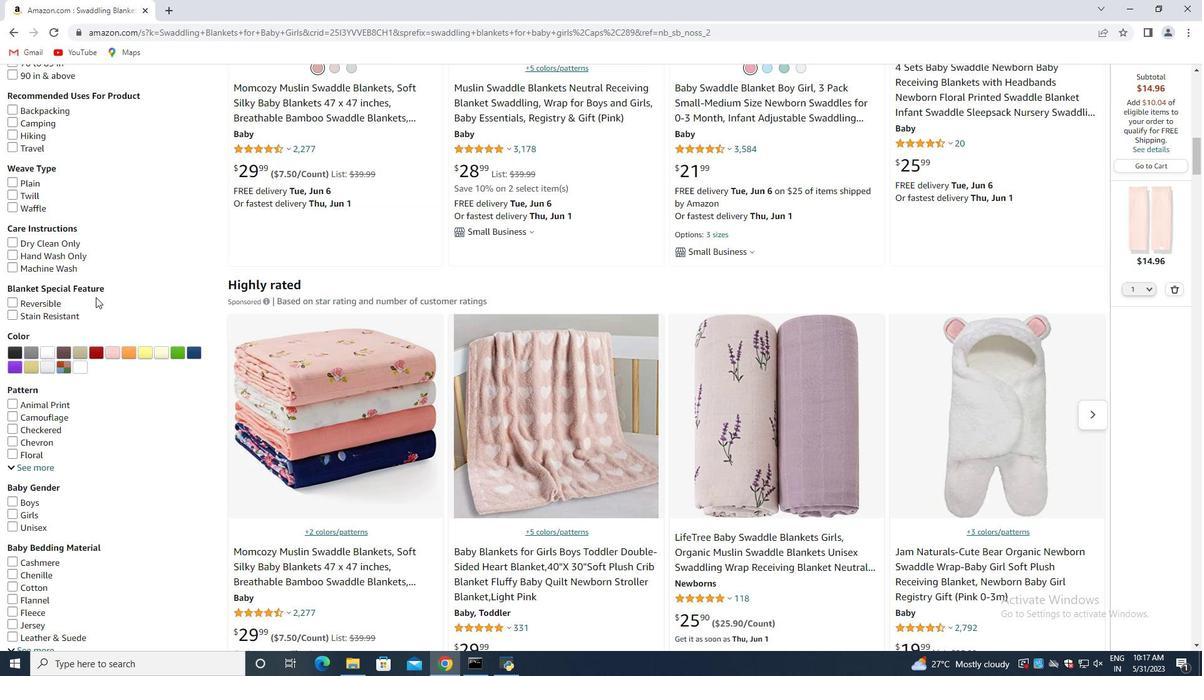 
Action: Mouse scrolled (95, 298) with delta (0, 0)
Screenshot: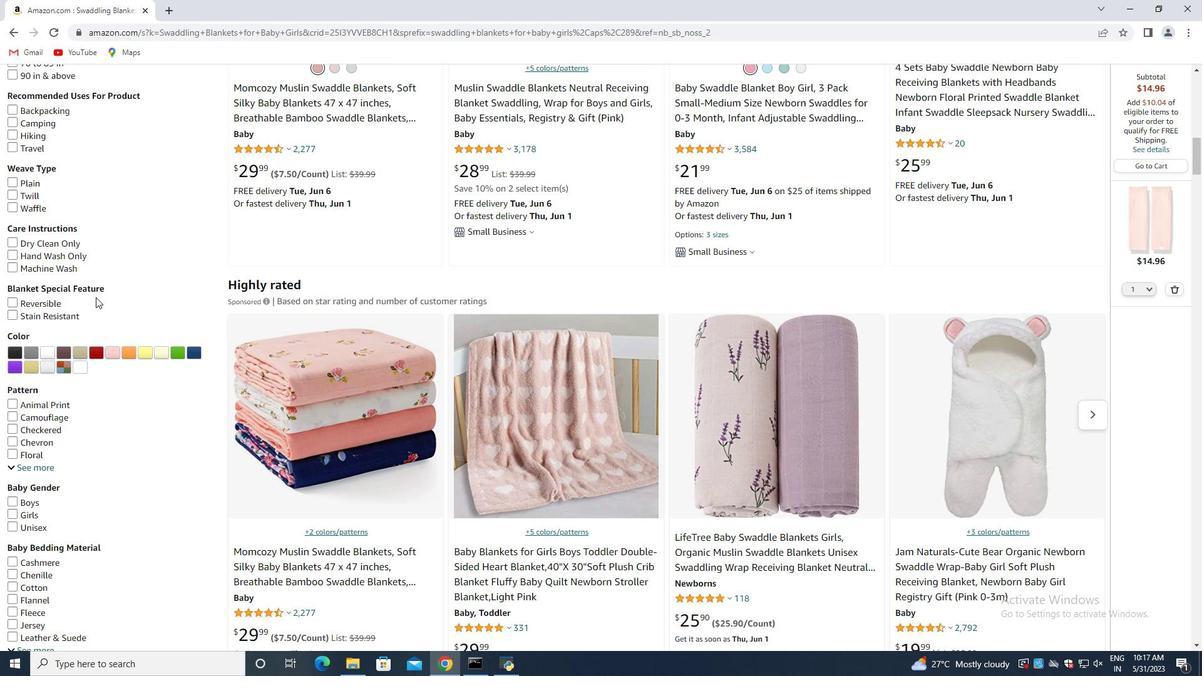 
Action: Mouse scrolled (95, 298) with delta (0, 0)
Screenshot: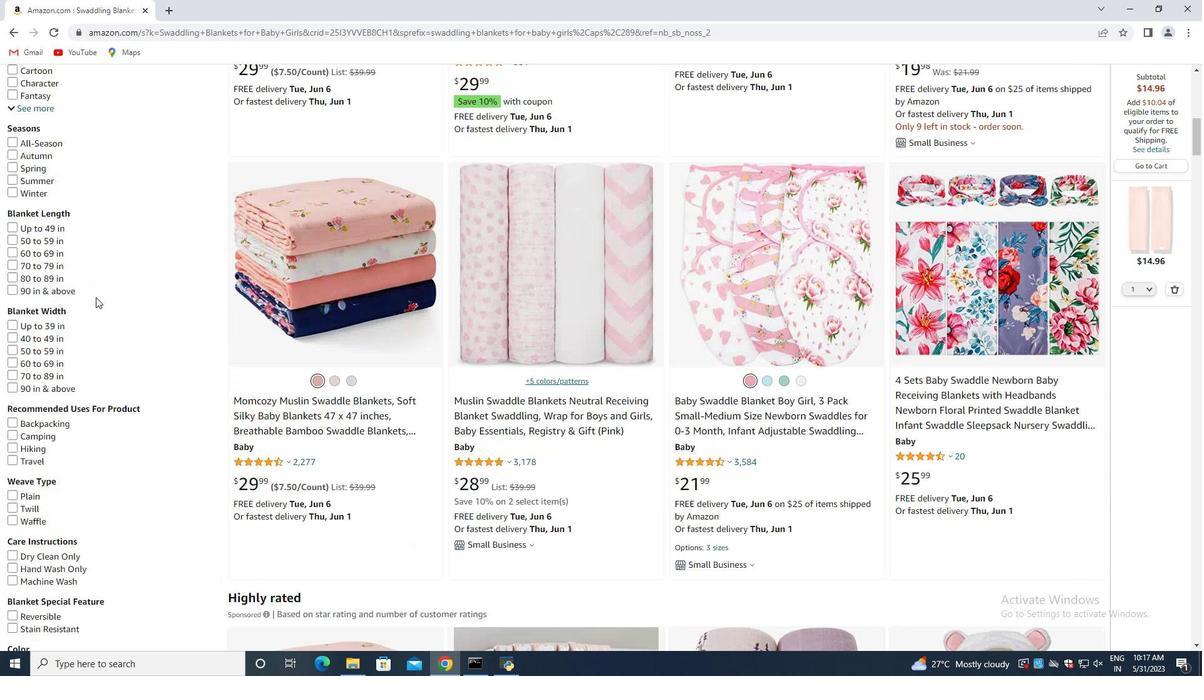 
Action: Mouse scrolled (95, 298) with delta (0, 0)
Screenshot: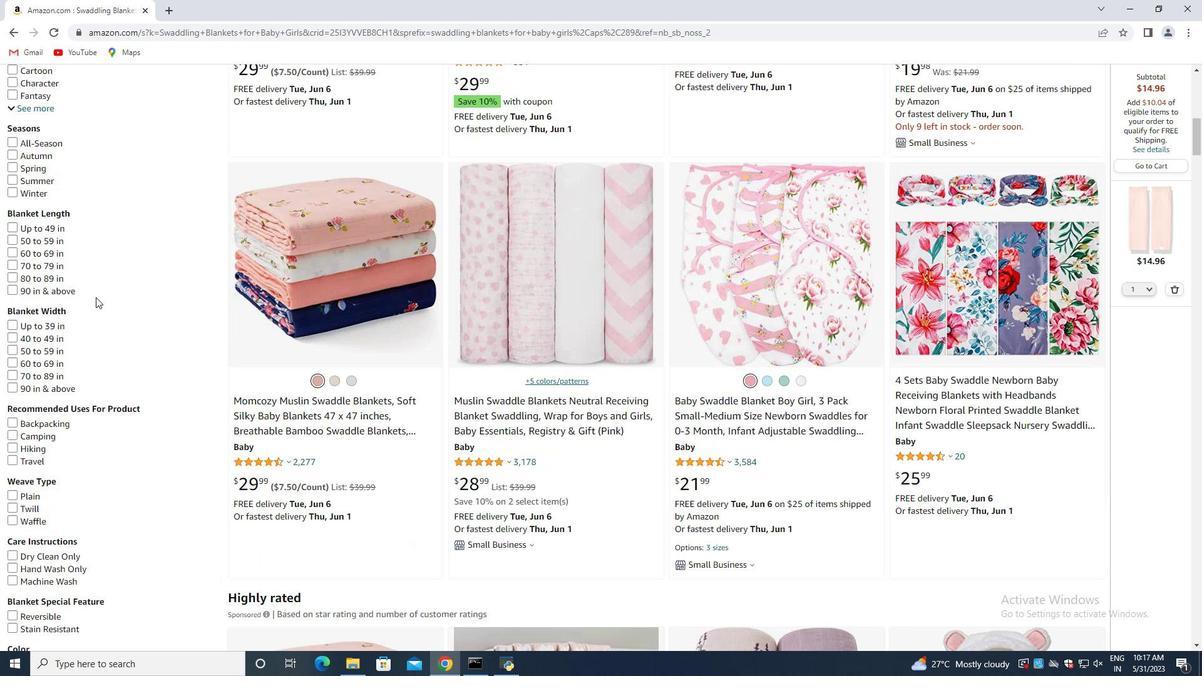 
Action: Mouse scrolled (95, 298) with delta (0, 0)
Screenshot: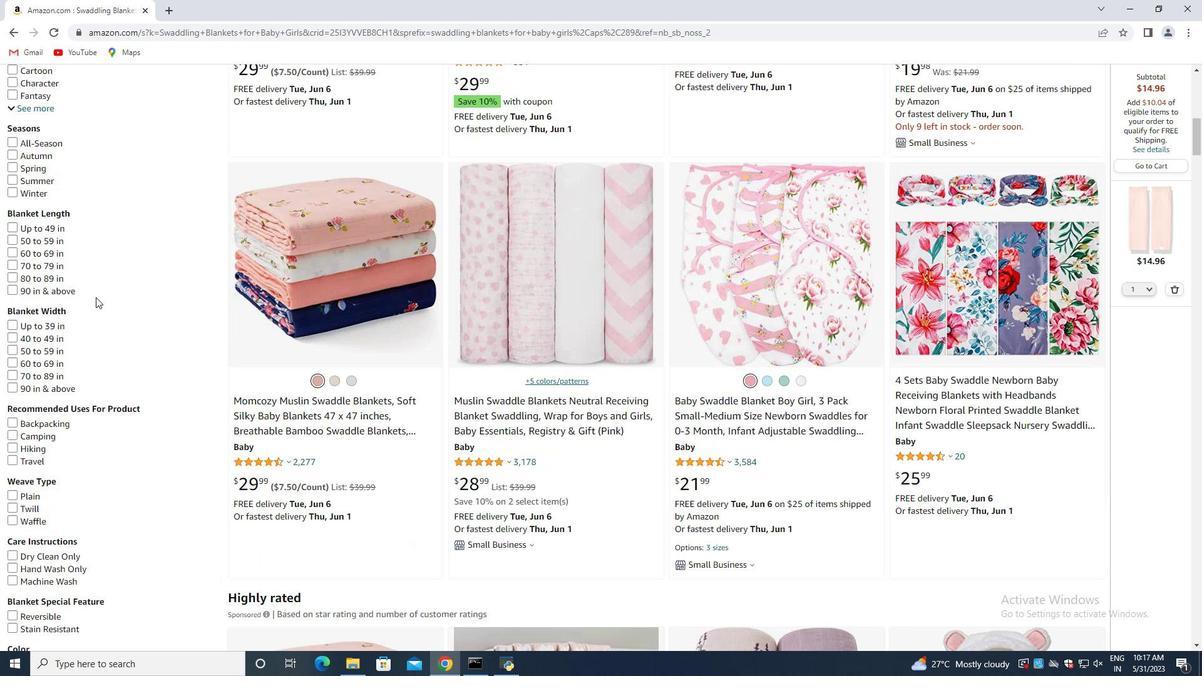 
Action: Mouse scrolled (95, 298) with delta (0, 0)
Screenshot: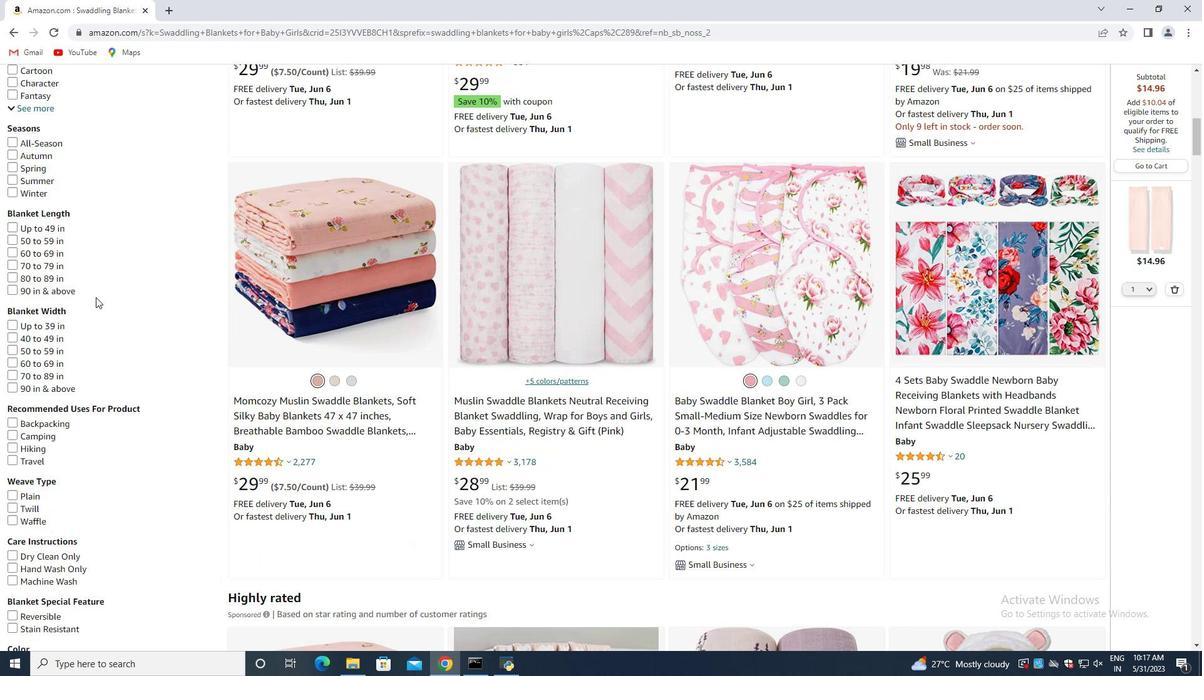 
Action: Mouse scrolled (95, 298) with delta (0, 0)
Screenshot: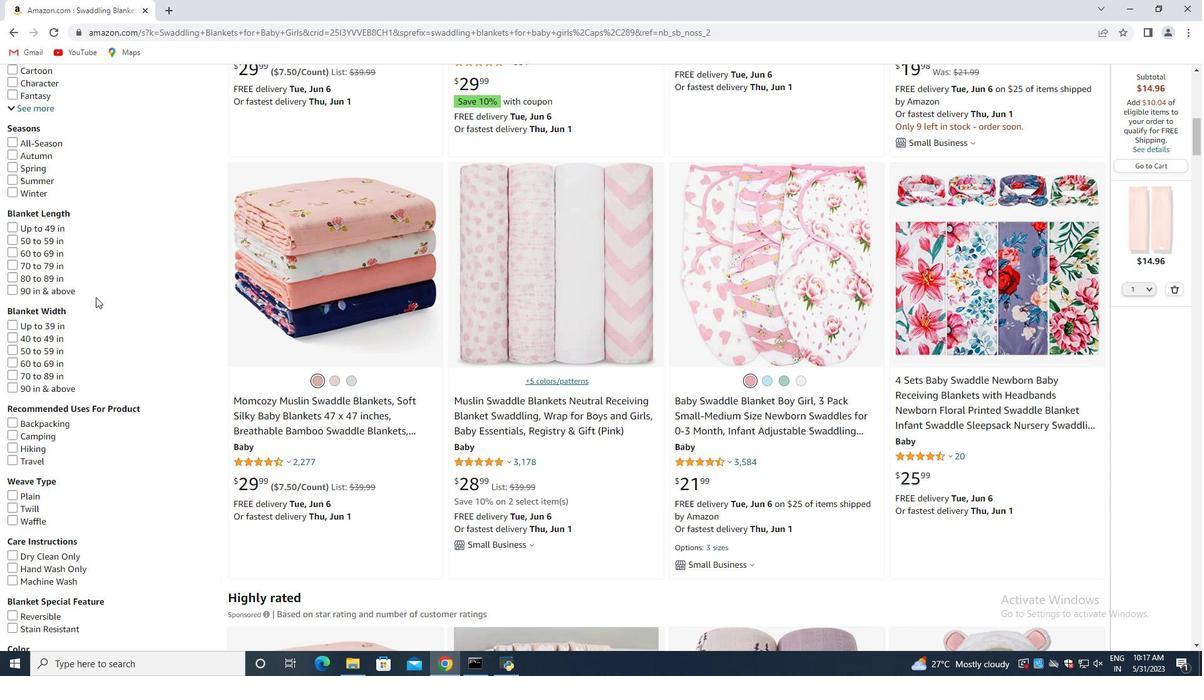 
Action: Mouse scrolled (95, 298) with delta (0, 0)
Screenshot: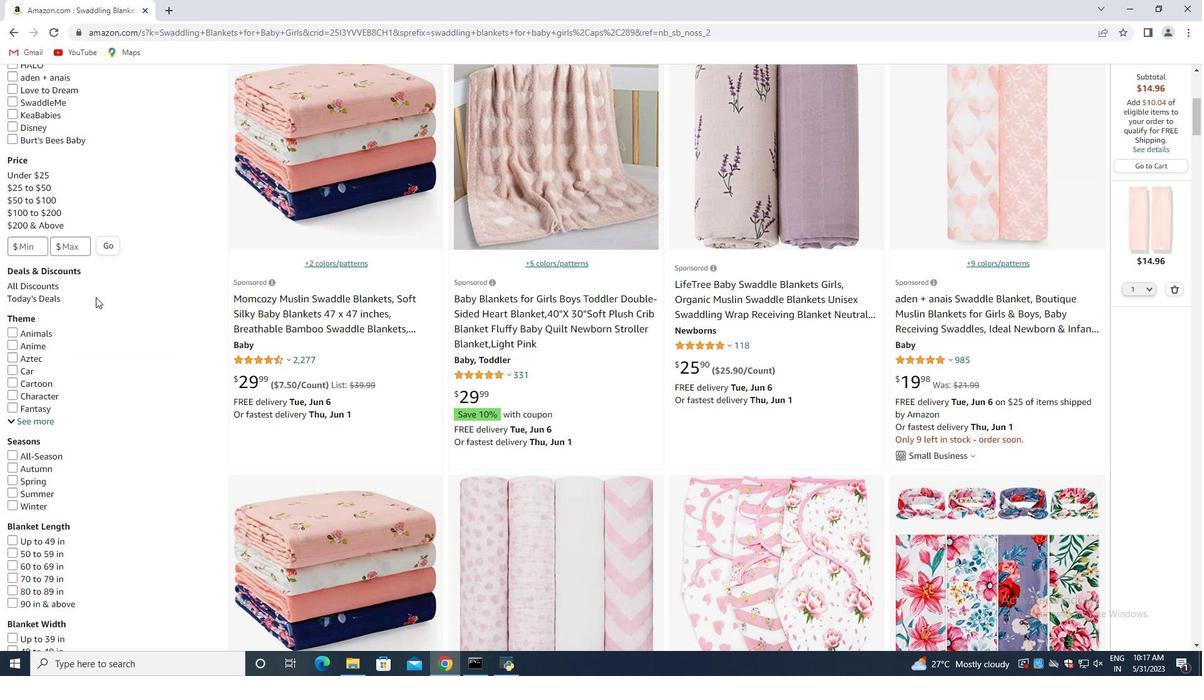 
Action: Mouse scrolled (95, 298) with delta (0, 0)
Screenshot: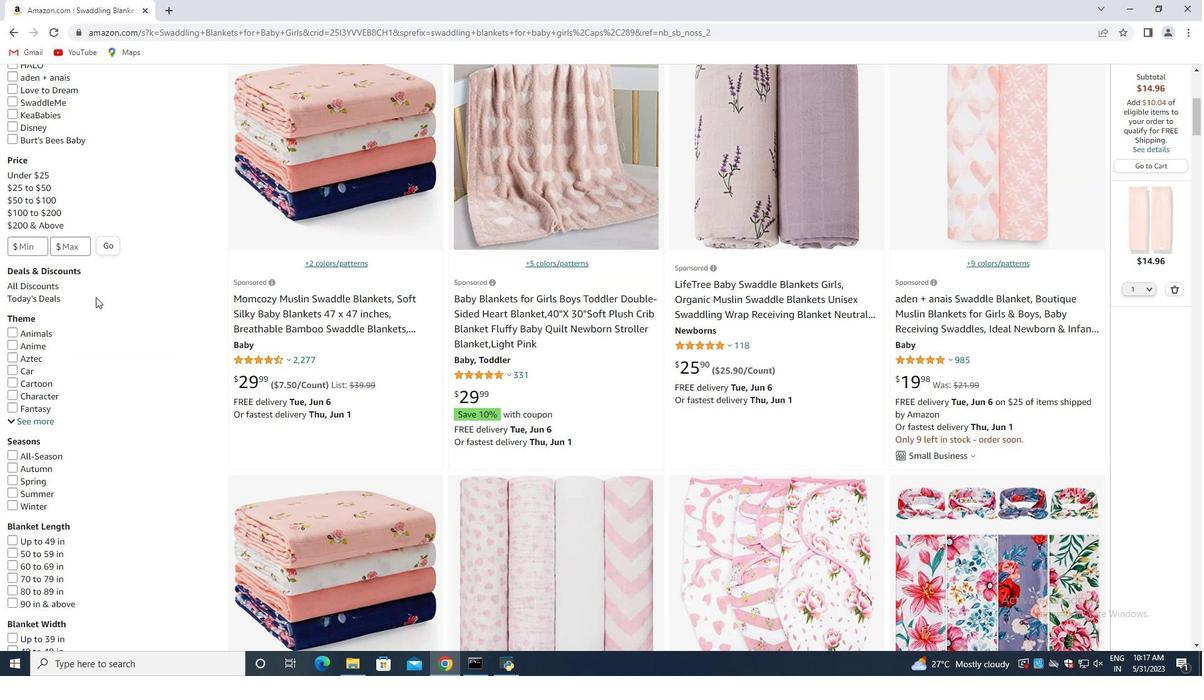 
Action: Mouse scrolled (95, 298) with delta (0, 0)
Screenshot: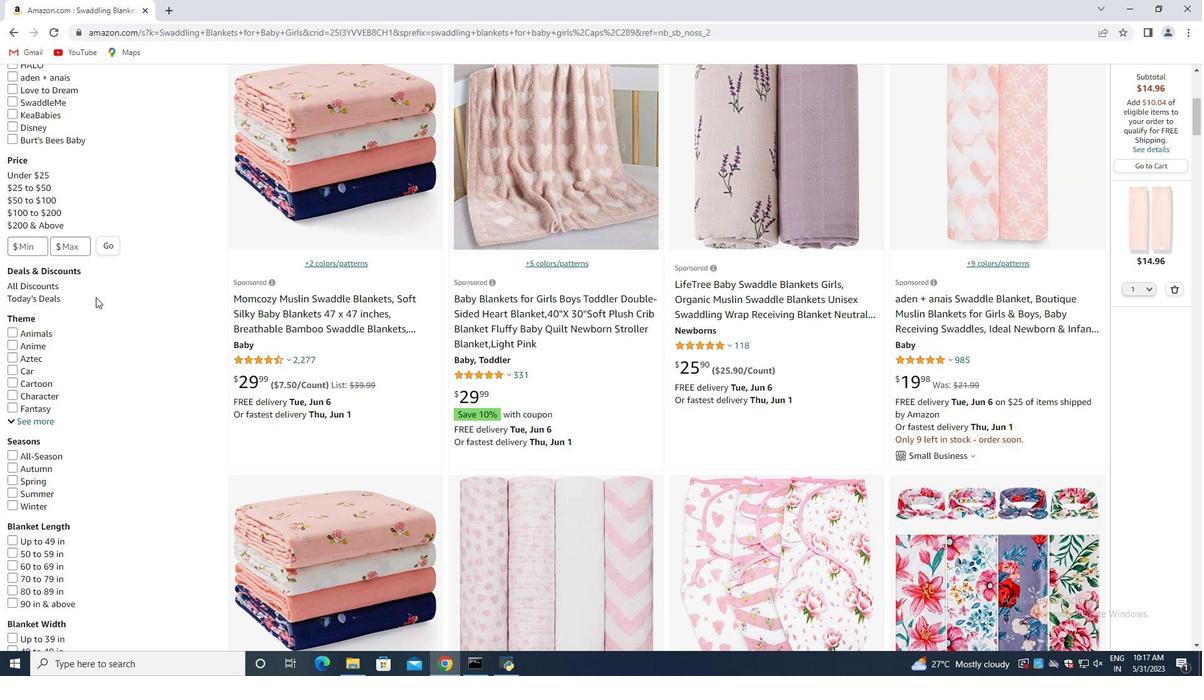 
Action: Mouse scrolled (95, 298) with delta (0, 0)
Screenshot: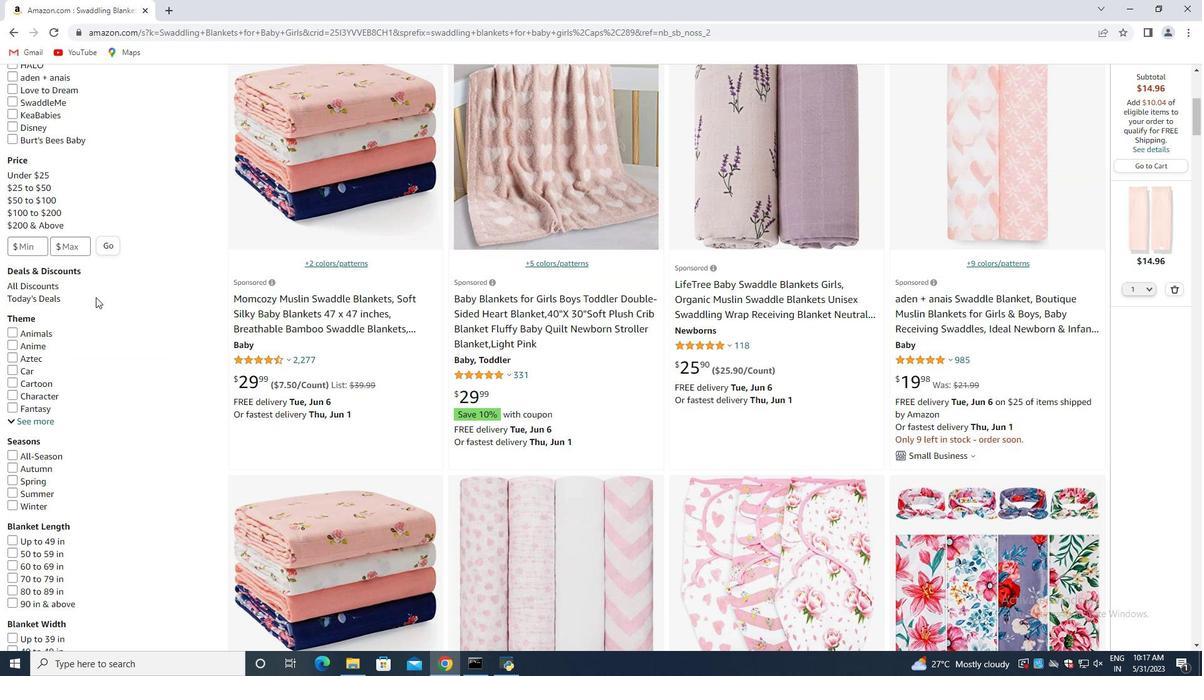
Action: Mouse scrolled (95, 298) with delta (0, 0)
Screenshot: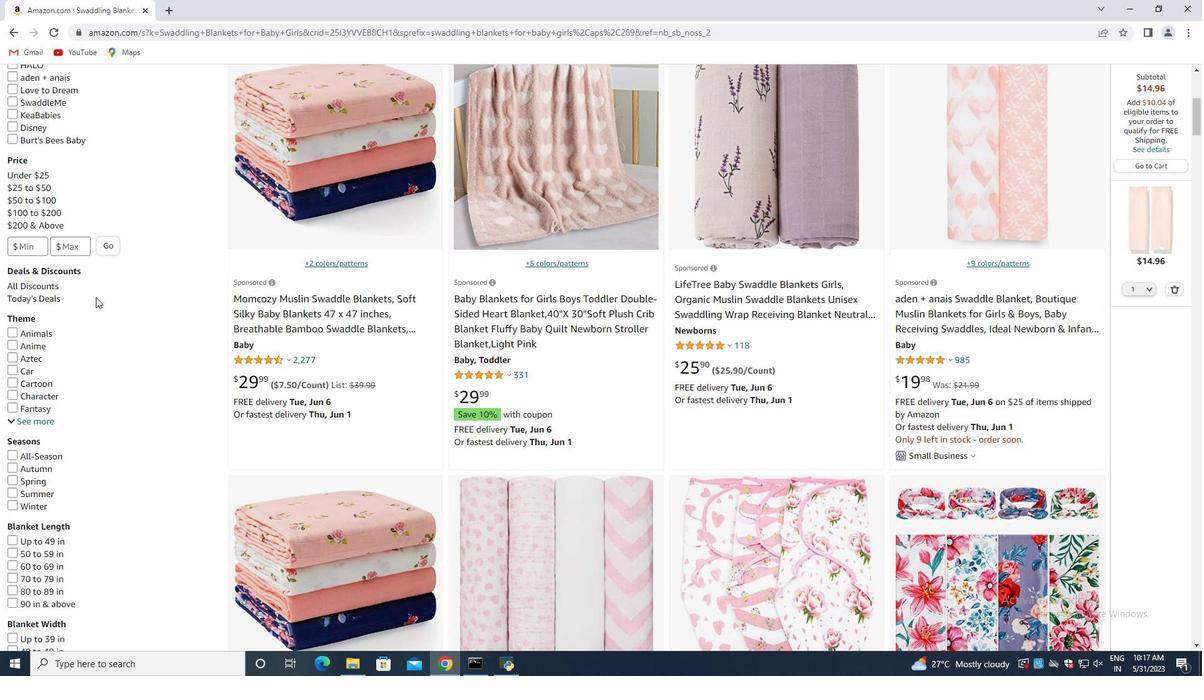 
Action: Mouse scrolled (95, 298) with delta (0, 0)
Screenshot: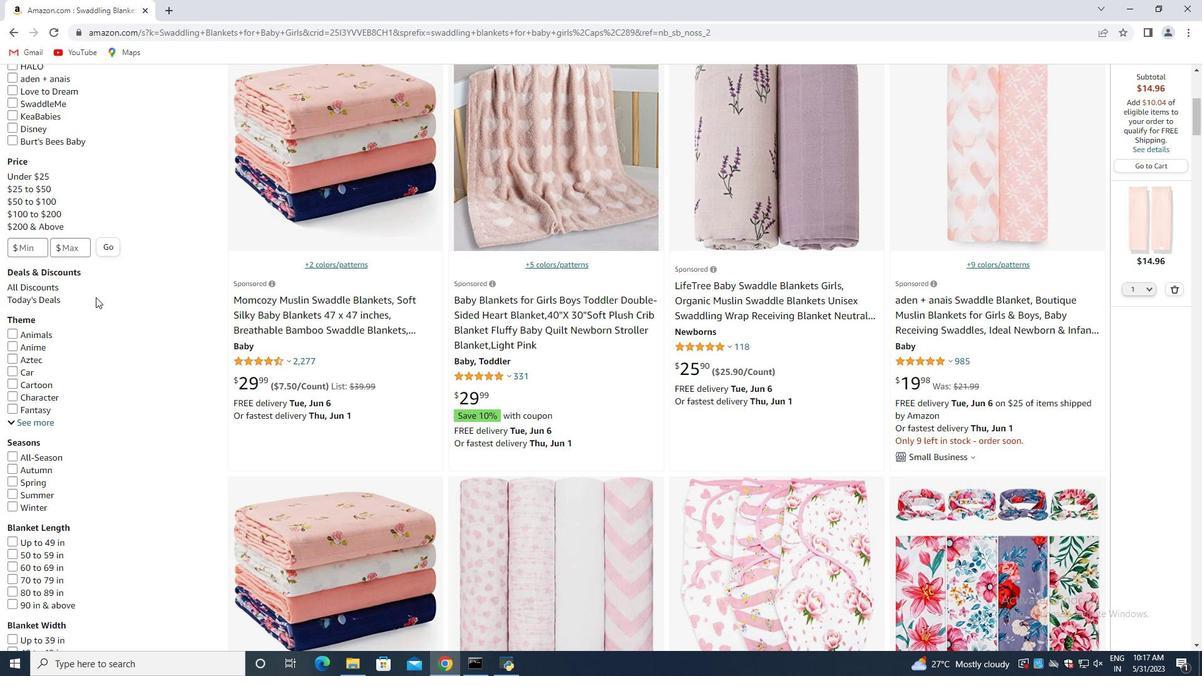 
Action: Mouse moved to (95, 297)
Screenshot: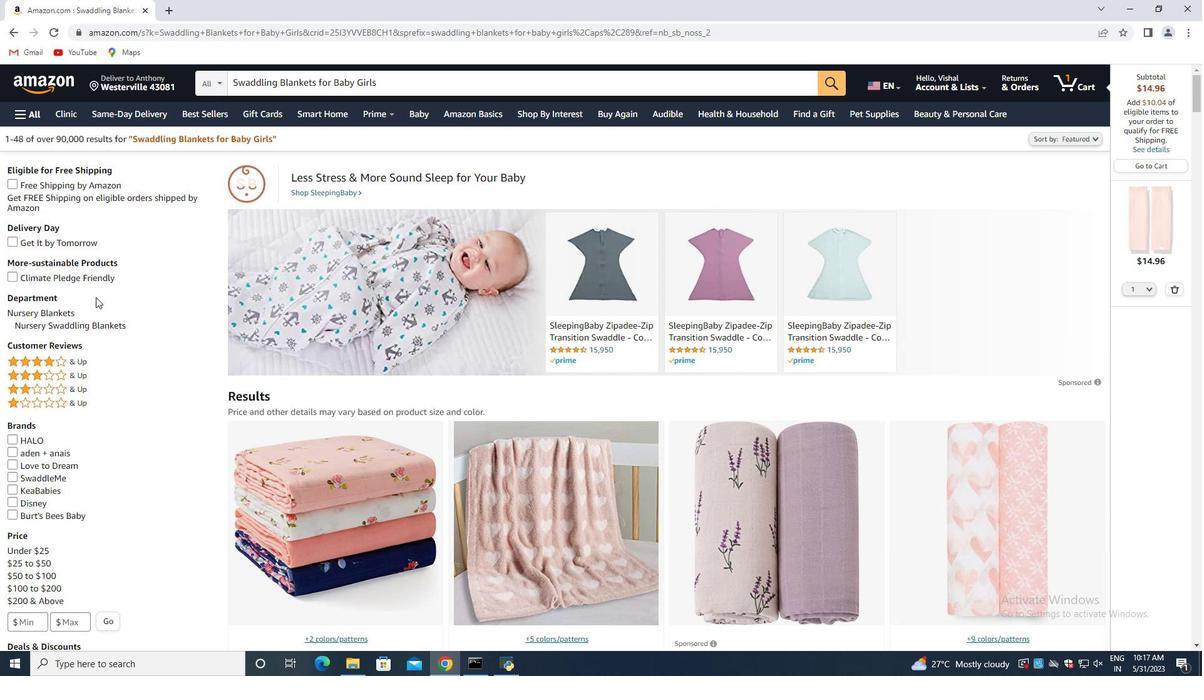 
Action: Mouse scrolled (95, 298) with delta (0, 0)
Screenshot: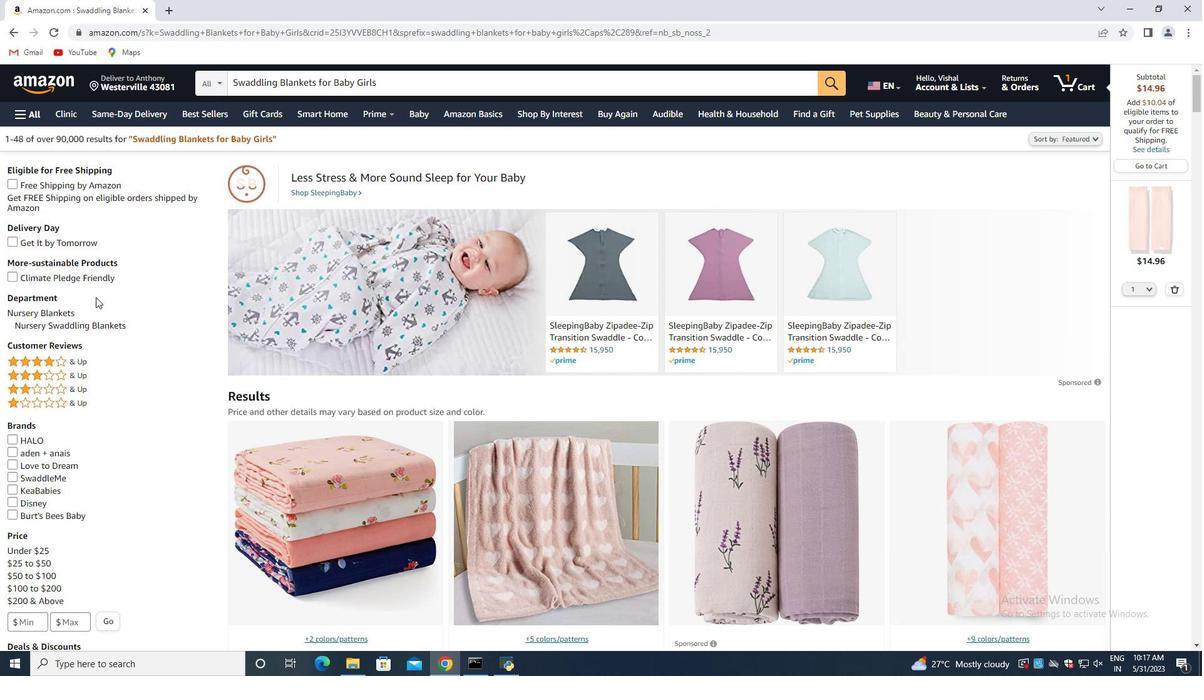 
Action: Mouse scrolled (95, 298) with delta (0, 0)
Screenshot: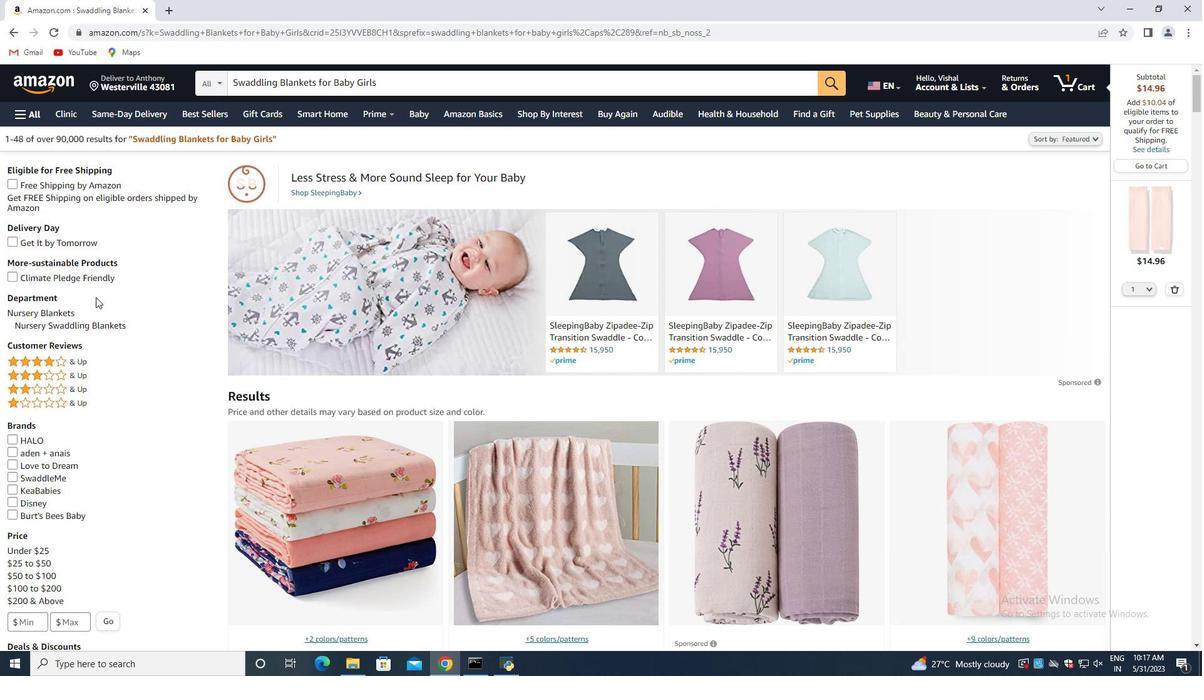 
Action: Mouse scrolled (95, 298) with delta (0, 0)
Screenshot: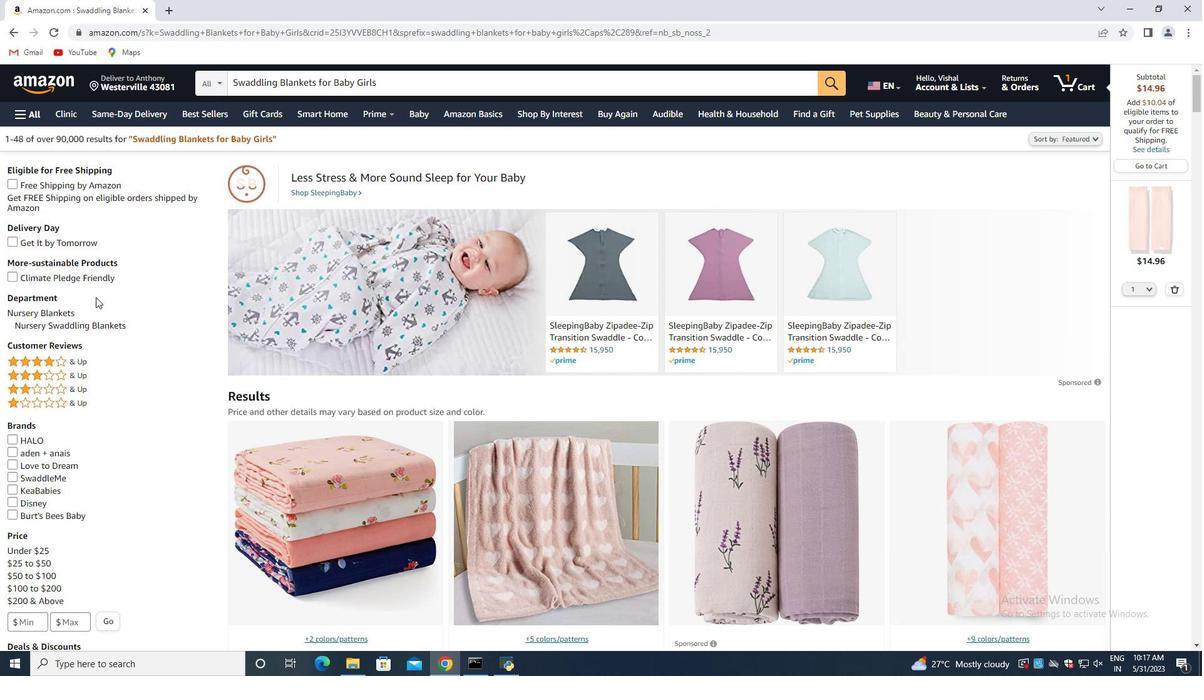 
Action: Mouse scrolled (95, 298) with delta (0, 0)
Screenshot: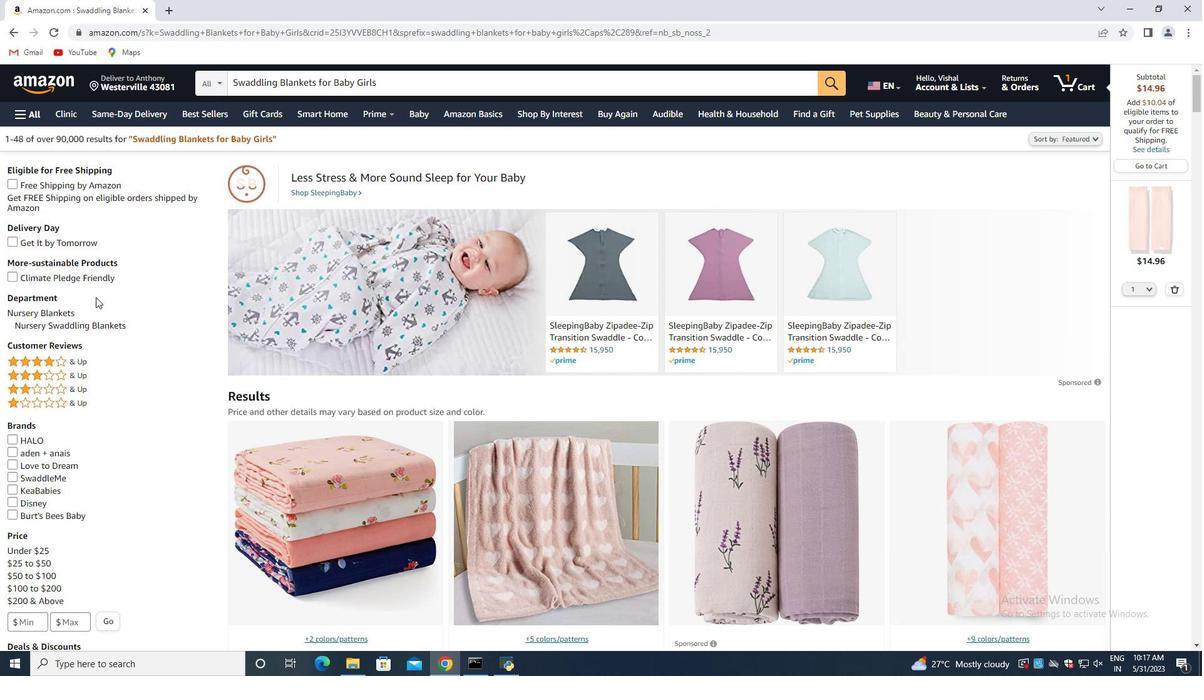 
Action: Mouse moved to (89, 69)
Screenshot: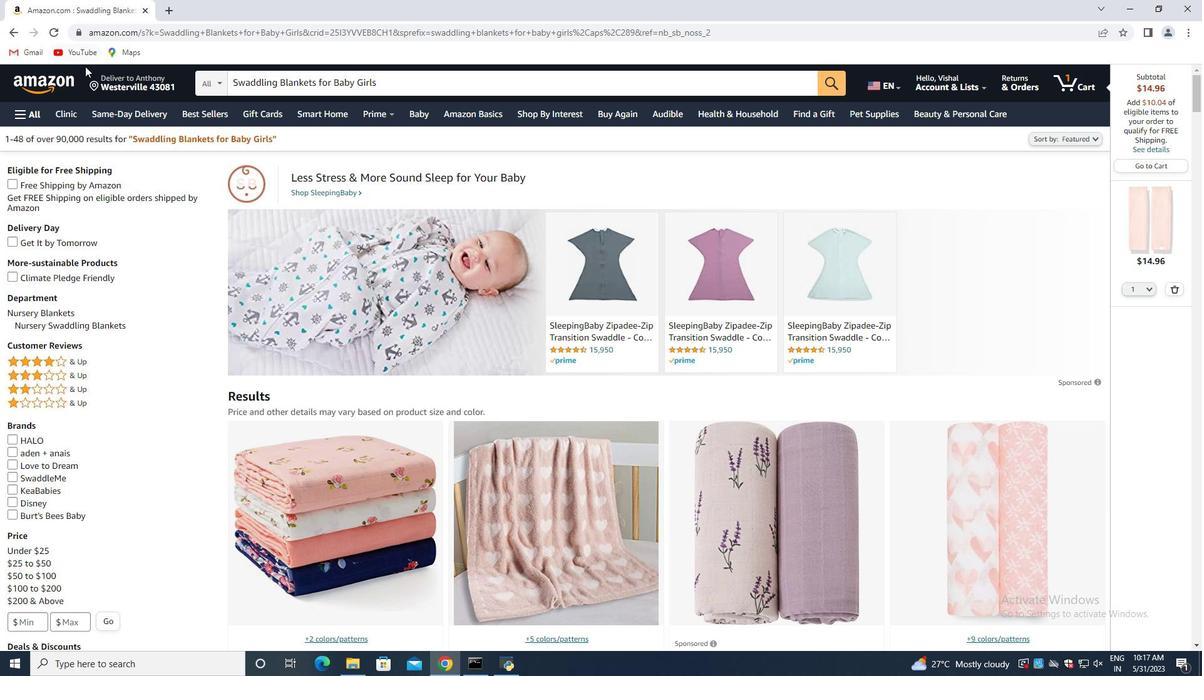 
Action: Mouse scrolled (89, 68) with delta (0, 0)
Screenshot: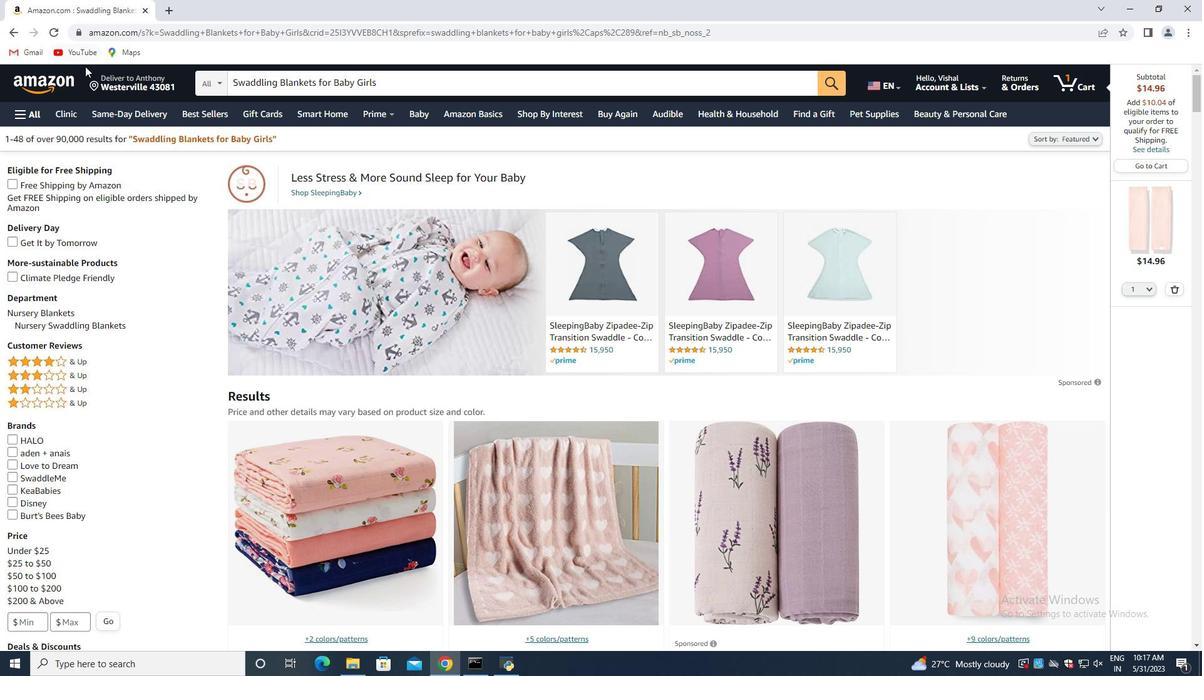 
Action: Mouse moved to (91, 70)
Screenshot: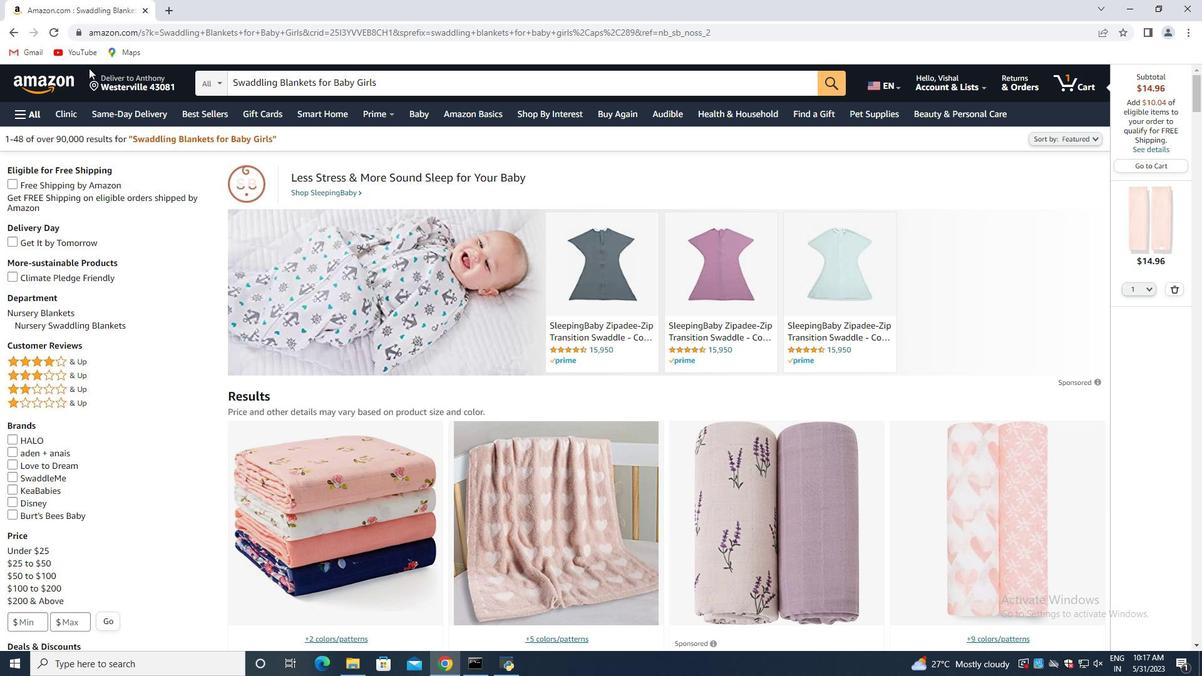 
Action: Mouse scrolled (91, 70) with delta (0, 0)
Screenshot: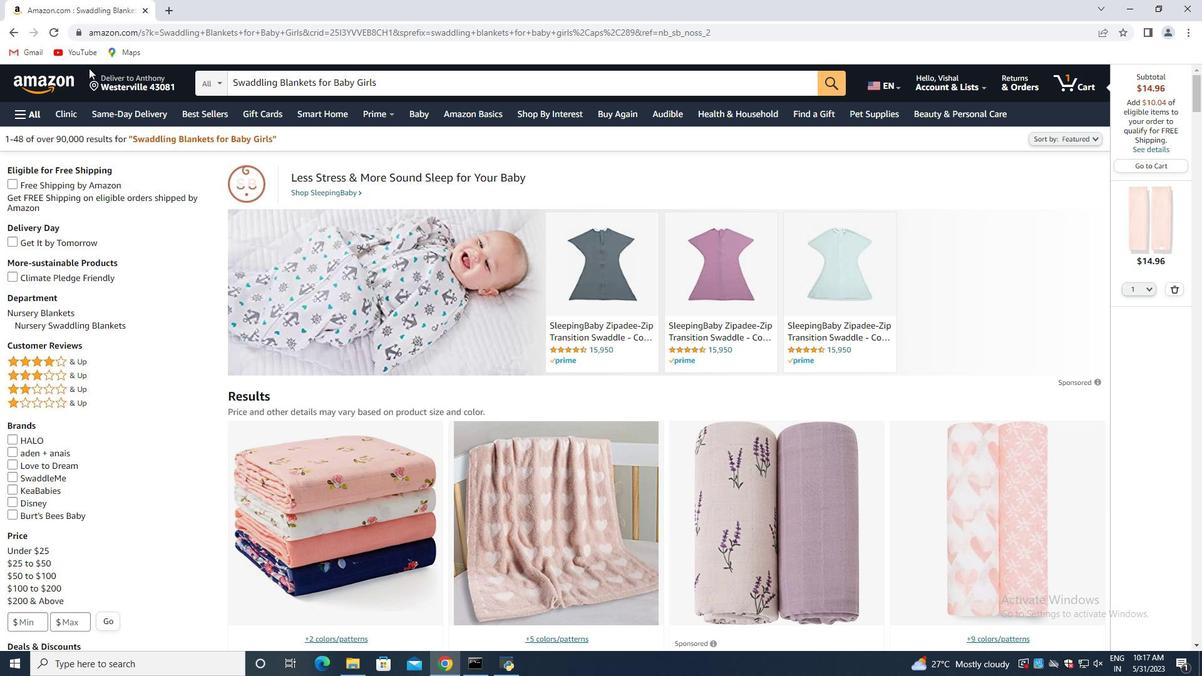 
Action: Mouse moved to (91, 72)
Screenshot: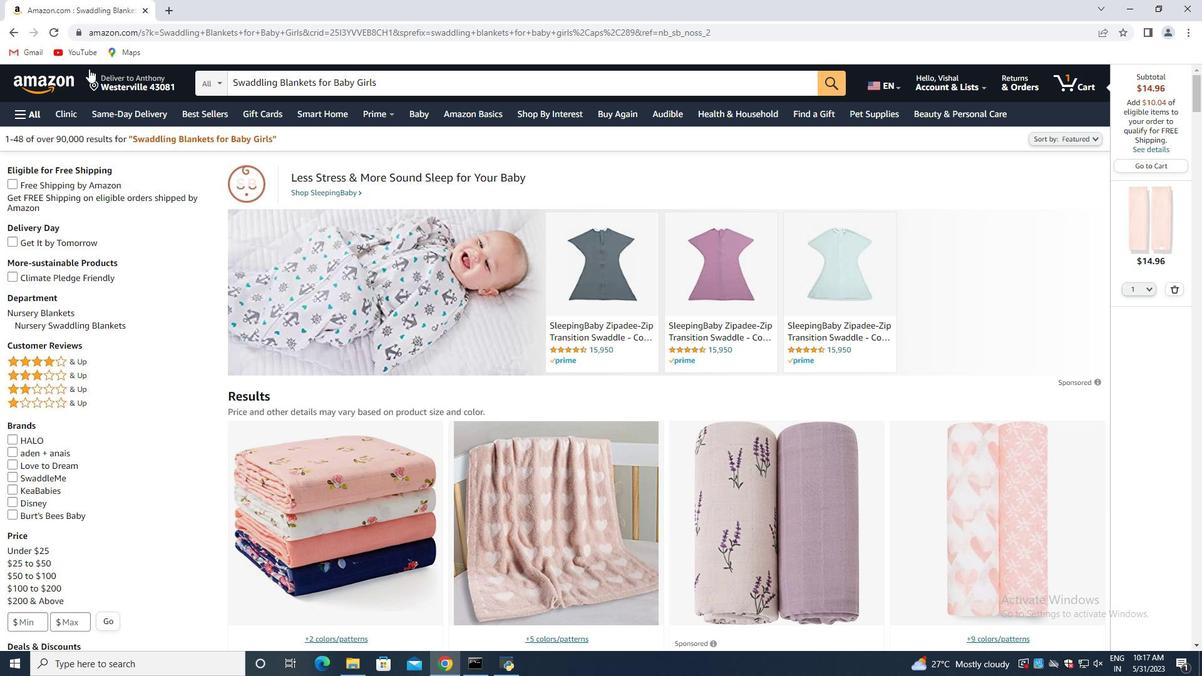 
Action: Mouse scrolled (91, 71) with delta (0, 0)
Screenshot: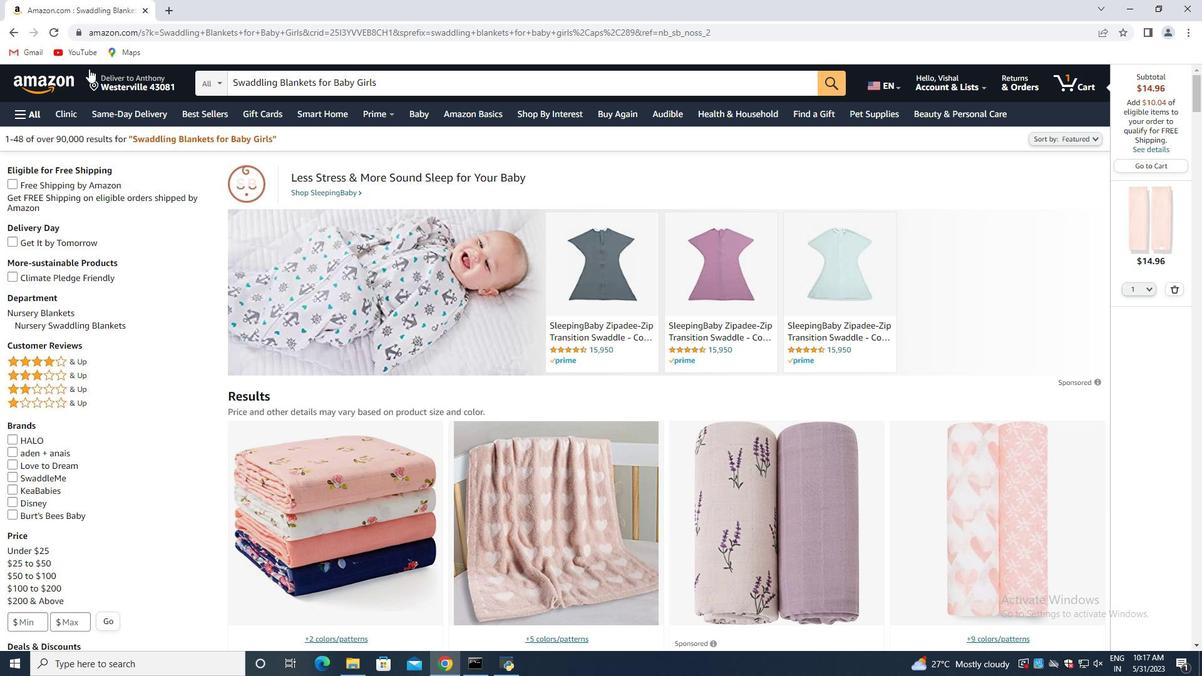 
Action: Mouse moved to (91, 188)
Screenshot: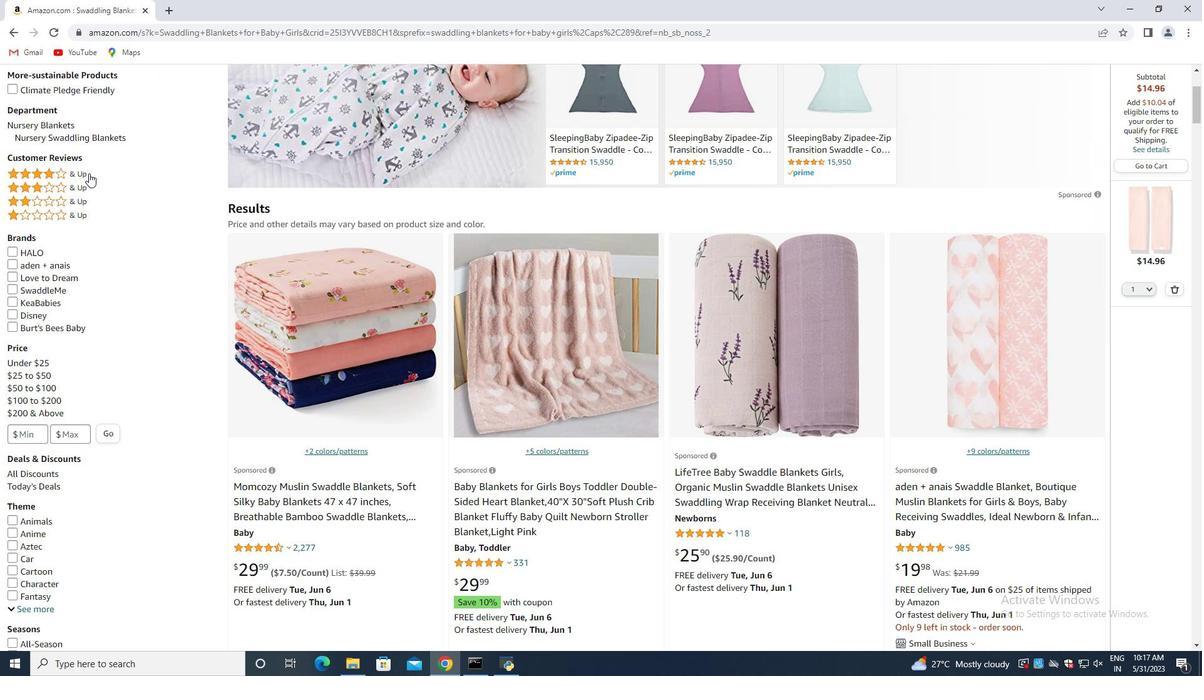 
Action: Mouse scrolled (91, 189) with delta (0, 0)
Screenshot: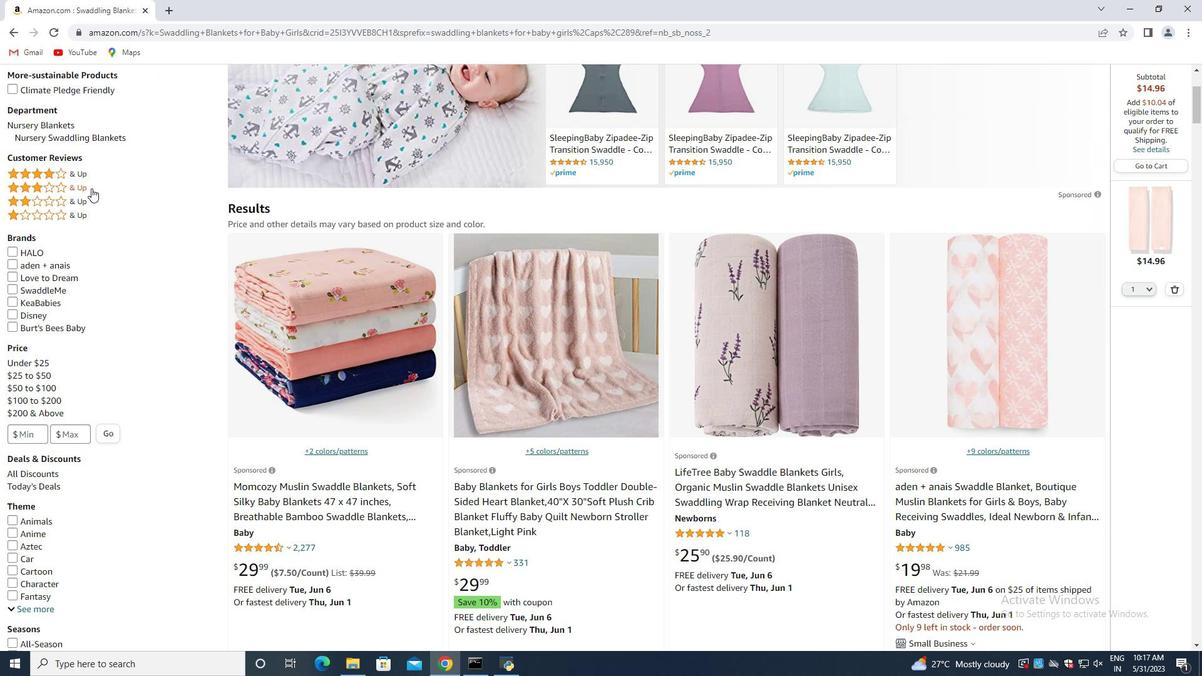 
Action: Mouse scrolled (91, 189) with delta (0, 0)
Screenshot: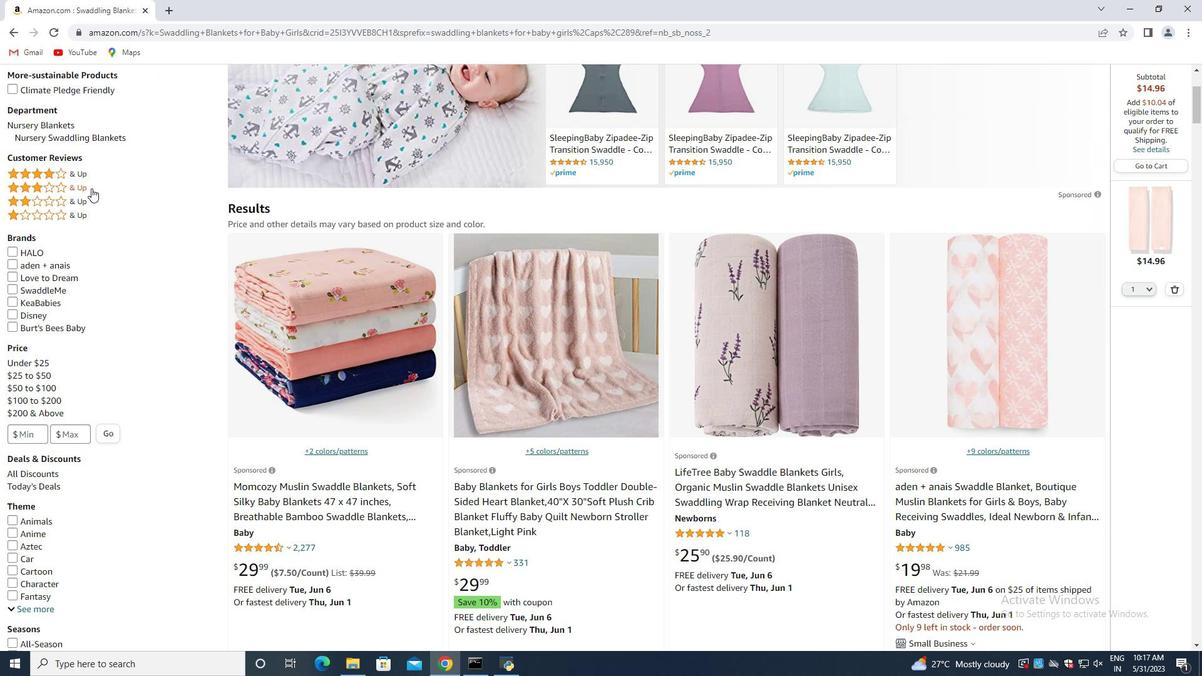 
Action: Mouse scrolled (91, 189) with delta (0, 0)
Screenshot: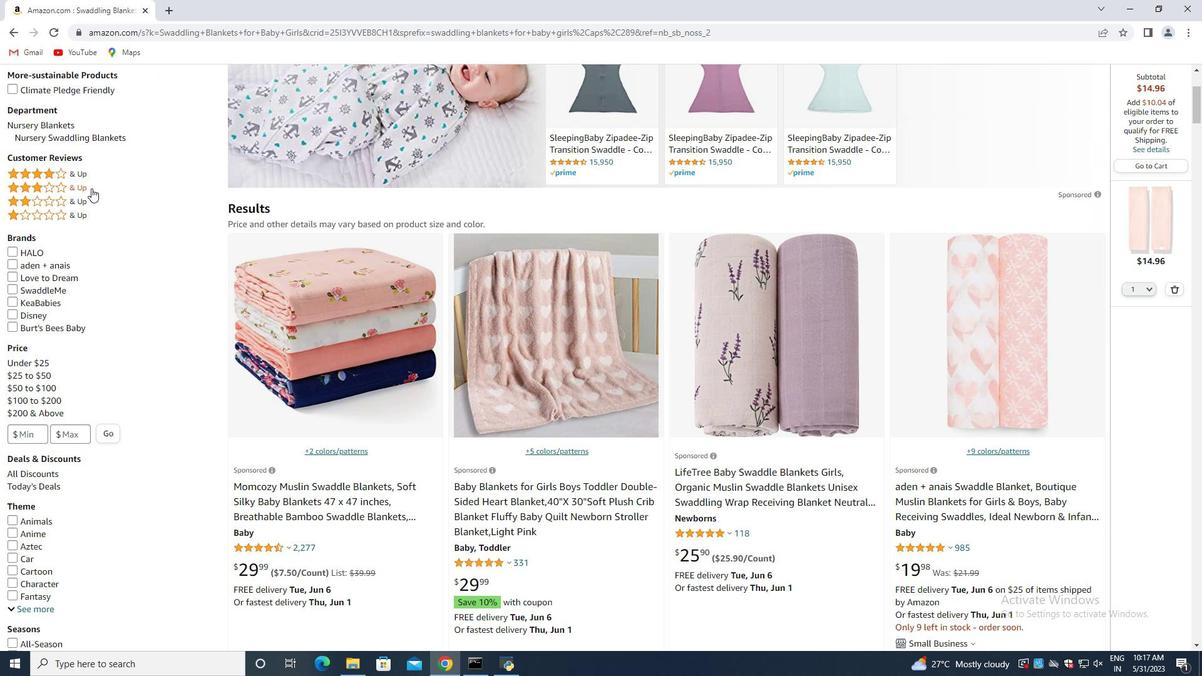 
Action: Mouse scrolled (91, 189) with delta (0, 0)
Screenshot: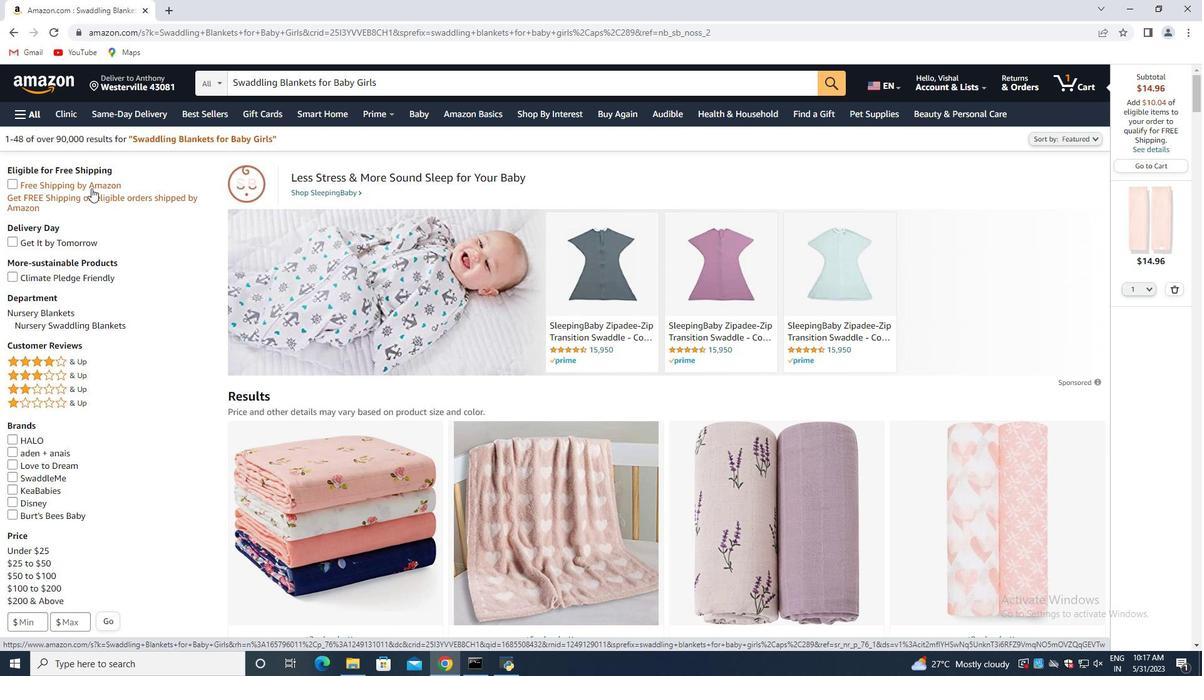 
Action: Mouse scrolled (91, 189) with delta (0, 0)
Screenshot: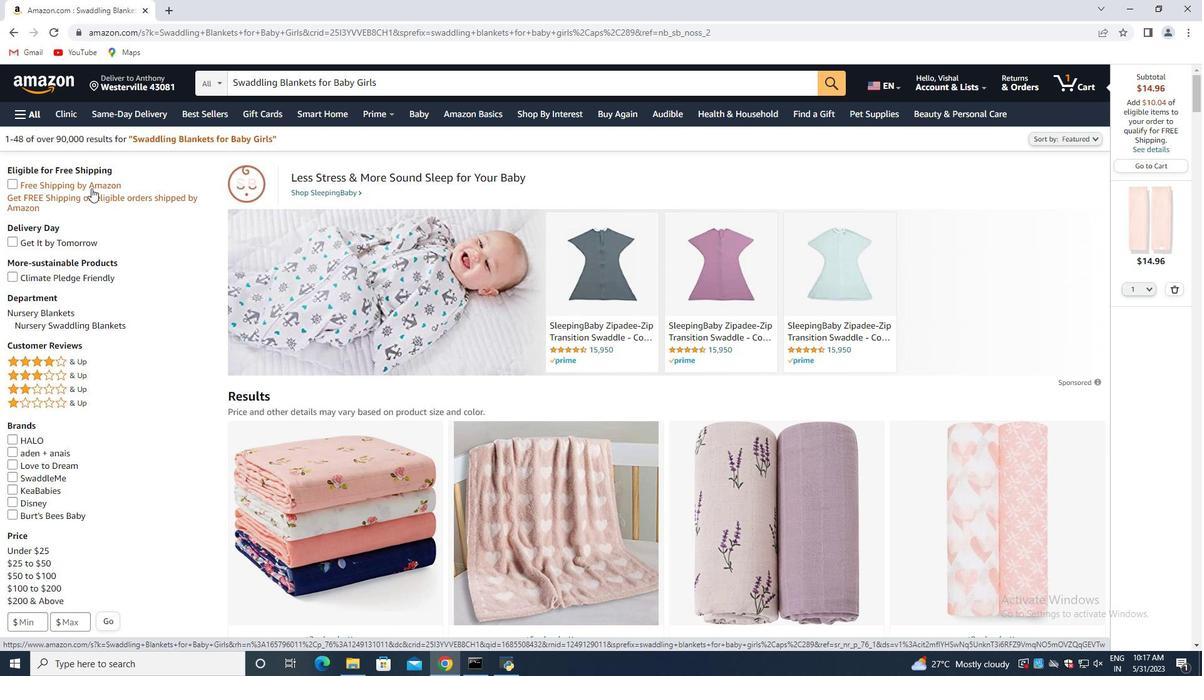 
Action: Mouse moved to (87, 195)
Screenshot: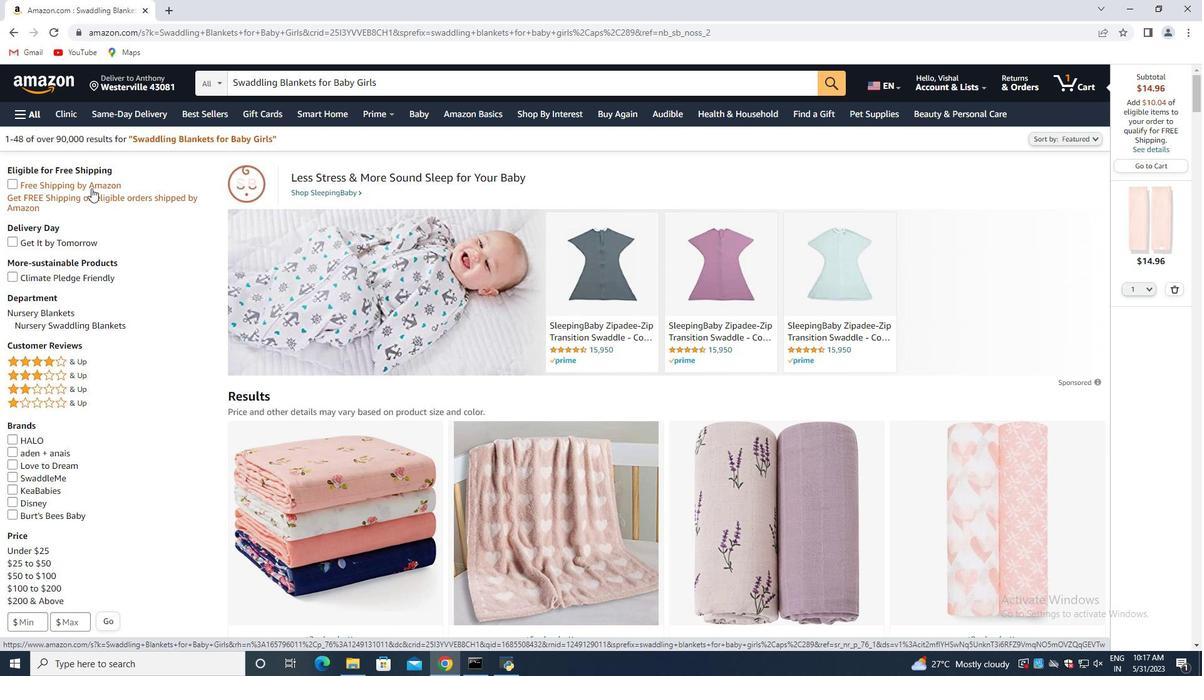 
Action: Mouse scrolled (87, 195) with delta (0, 0)
Screenshot: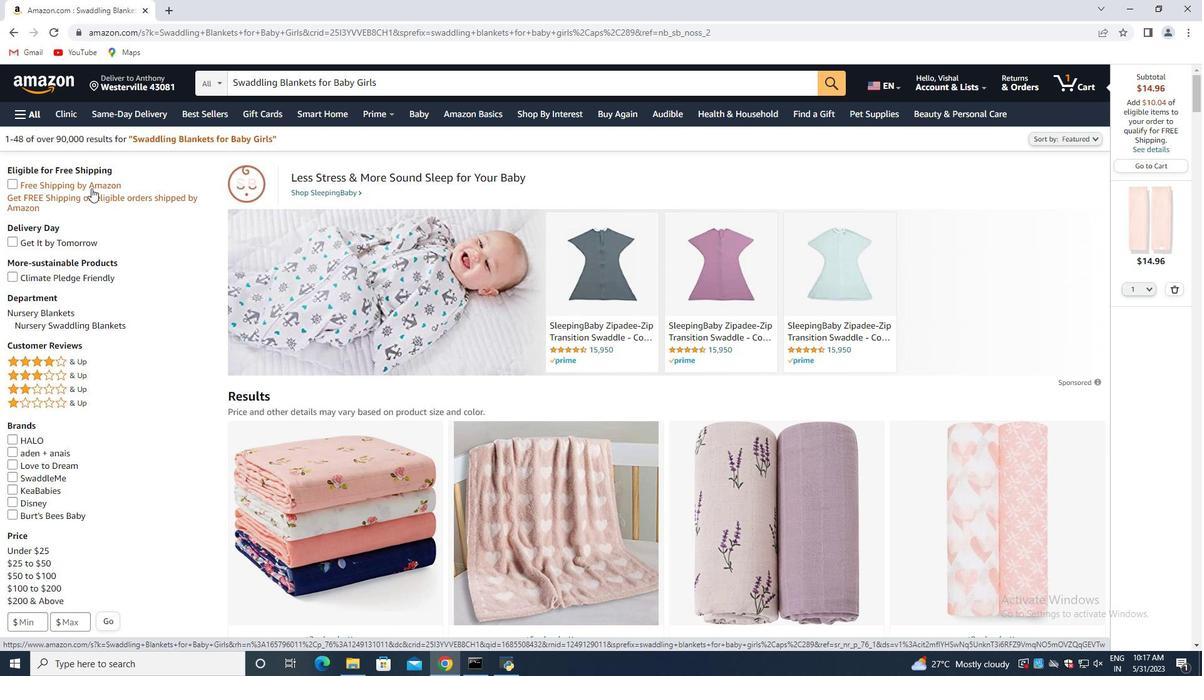 
Action: Mouse moved to (86, 219)
Screenshot: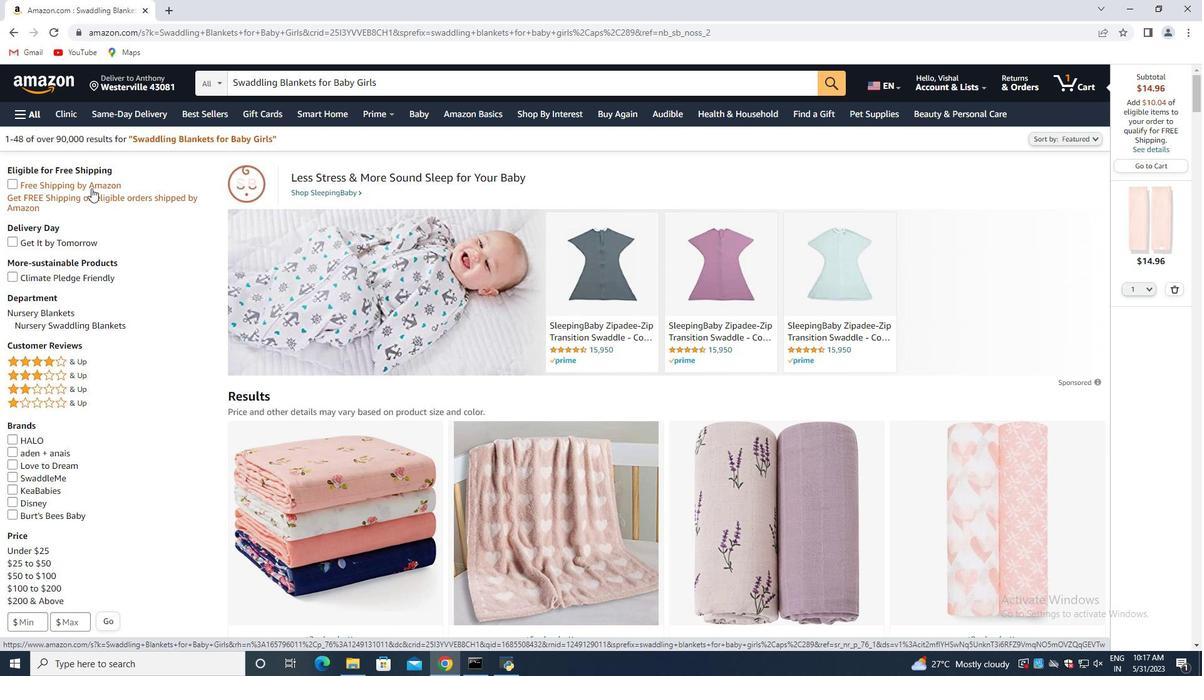 
Action: Mouse scrolled (86, 219) with delta (0, 0)
Screenshot: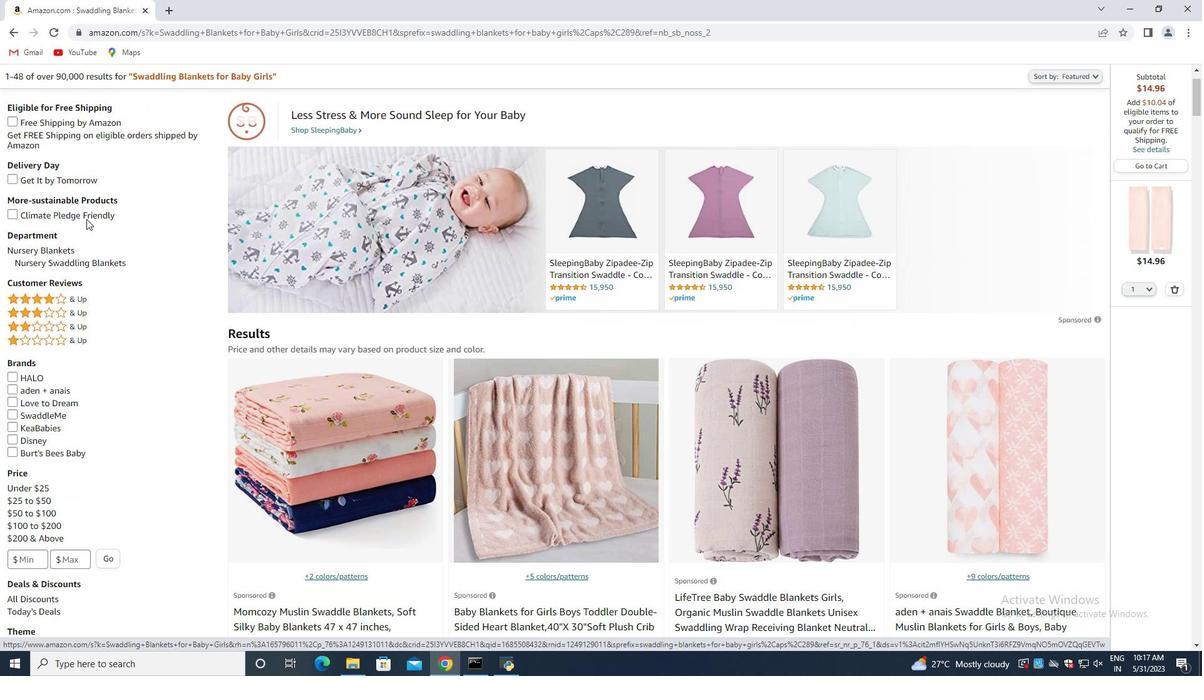 
Action: Mouse scrolled (86, 219) with delta (0, 0)
Screenshot: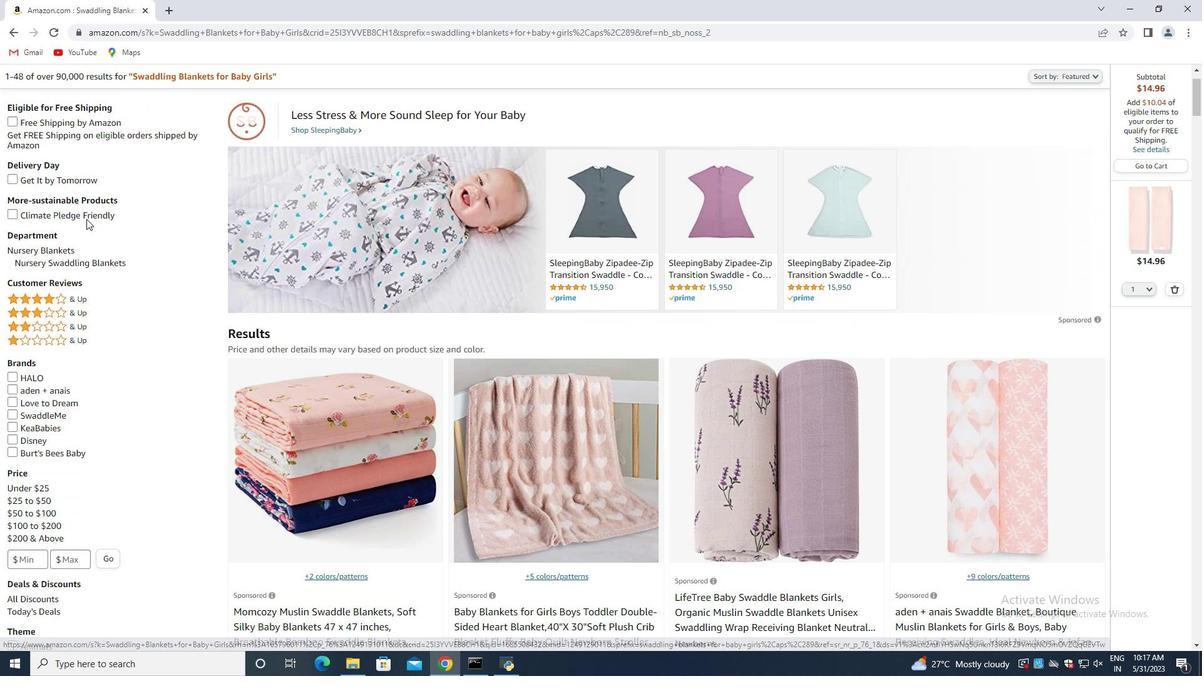 
Action: Mouse scrolled (86, 219) with delta (0, 0)
Screenshot: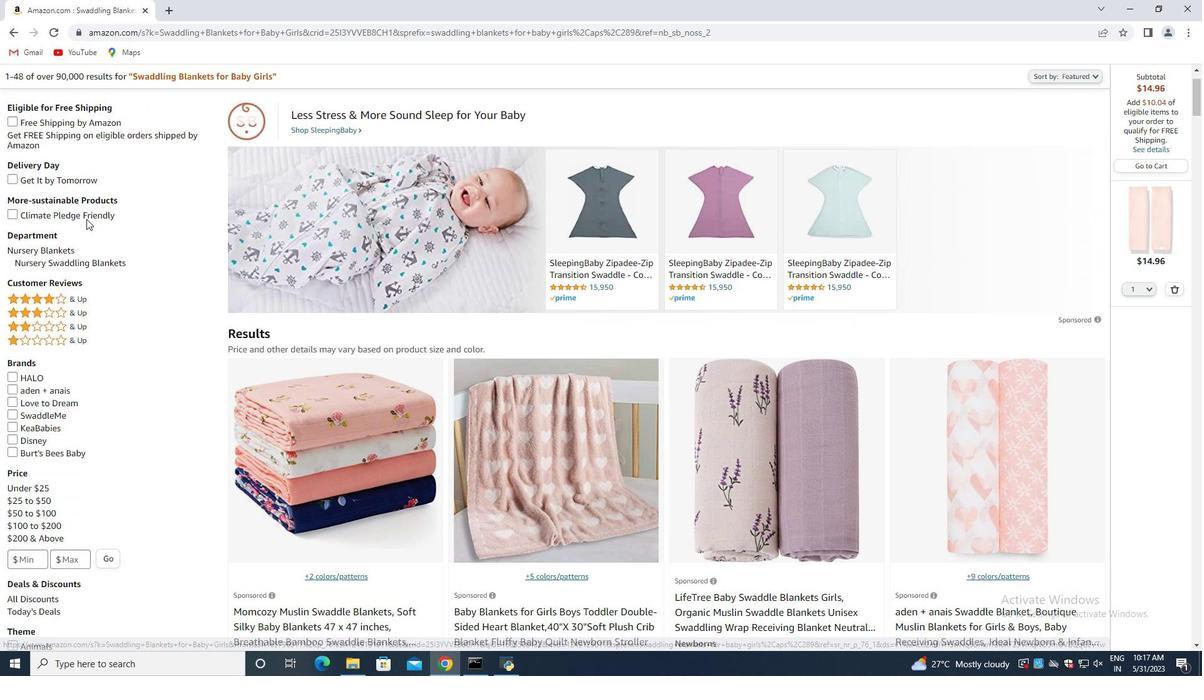 
Action: Mouse moved to (1181, 288)
Screenshot: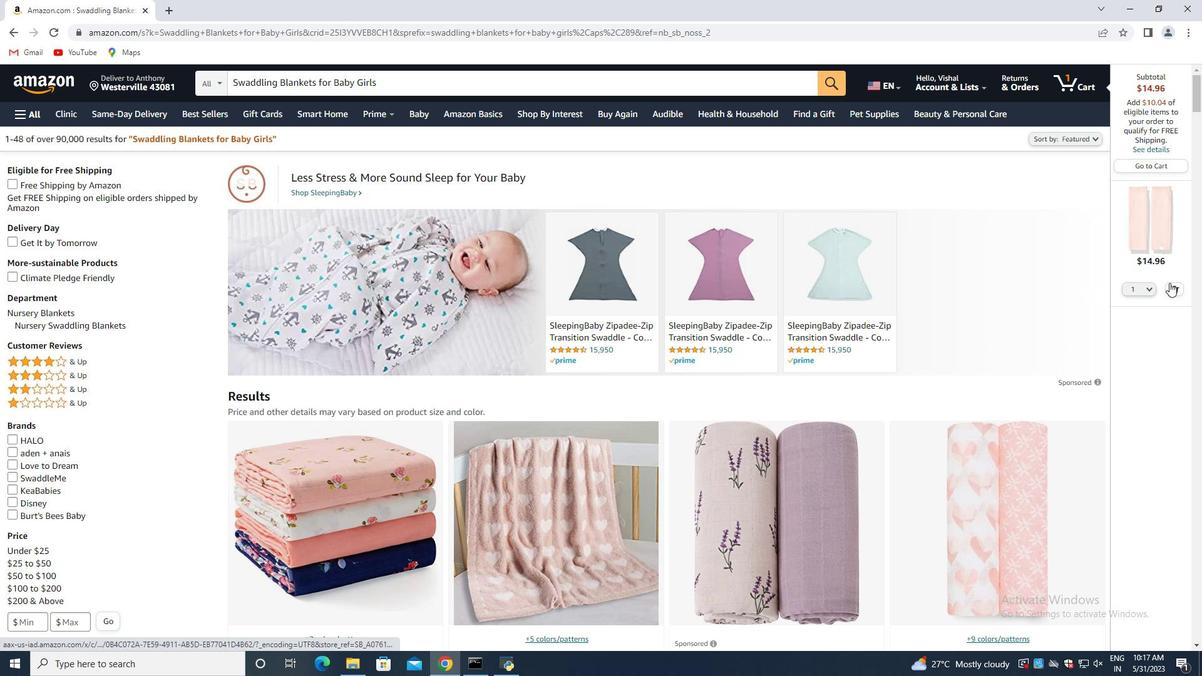 
Action: Mouse pressed left at (1181, 288)
Screenshot: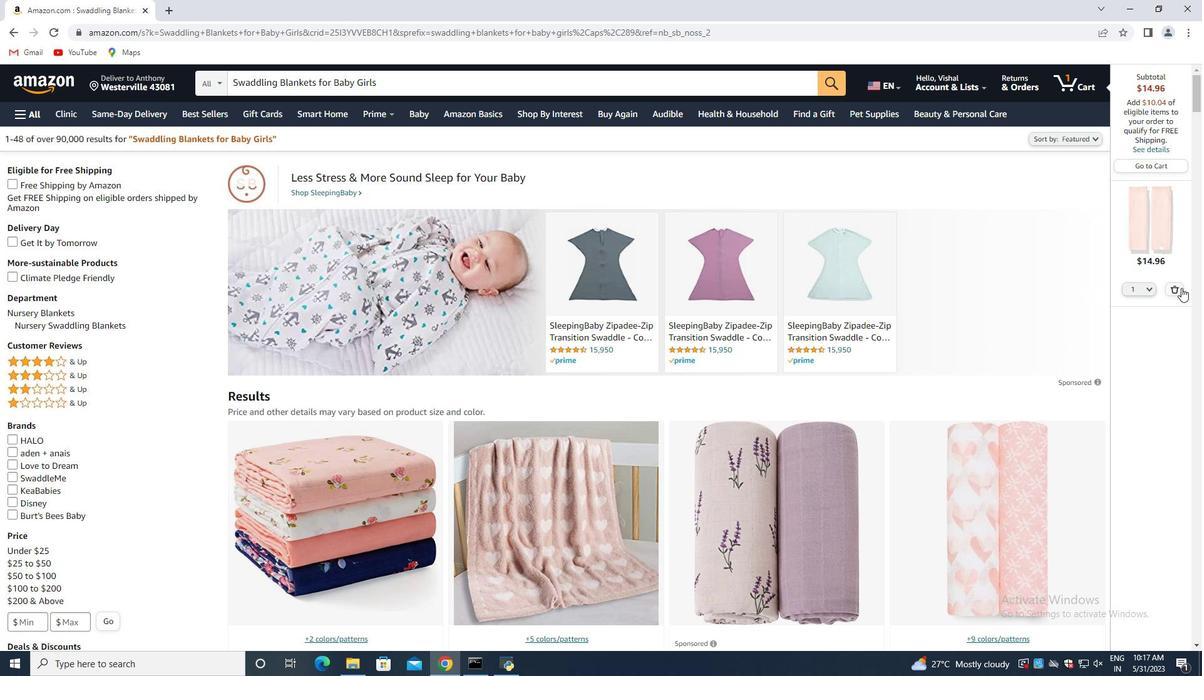 
Action: Mouse moved to (274, 180)
Screenshot: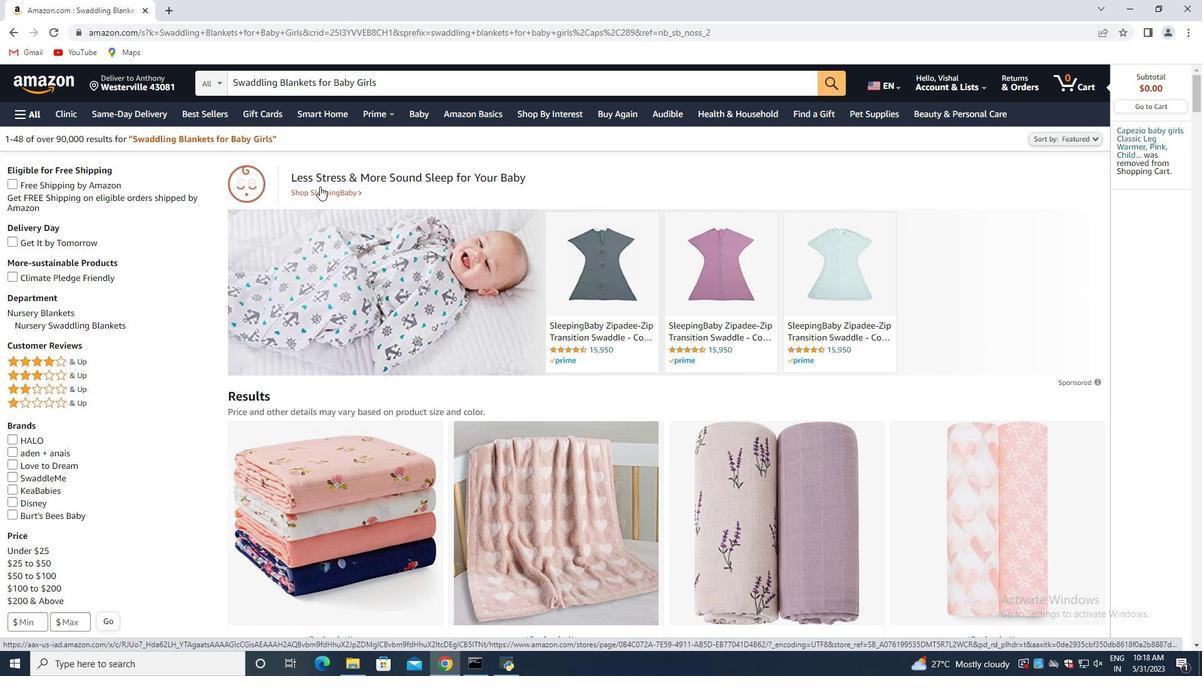 
Action: Mouse scrolled (274, 179) with delta (0, 0)
Screenshot: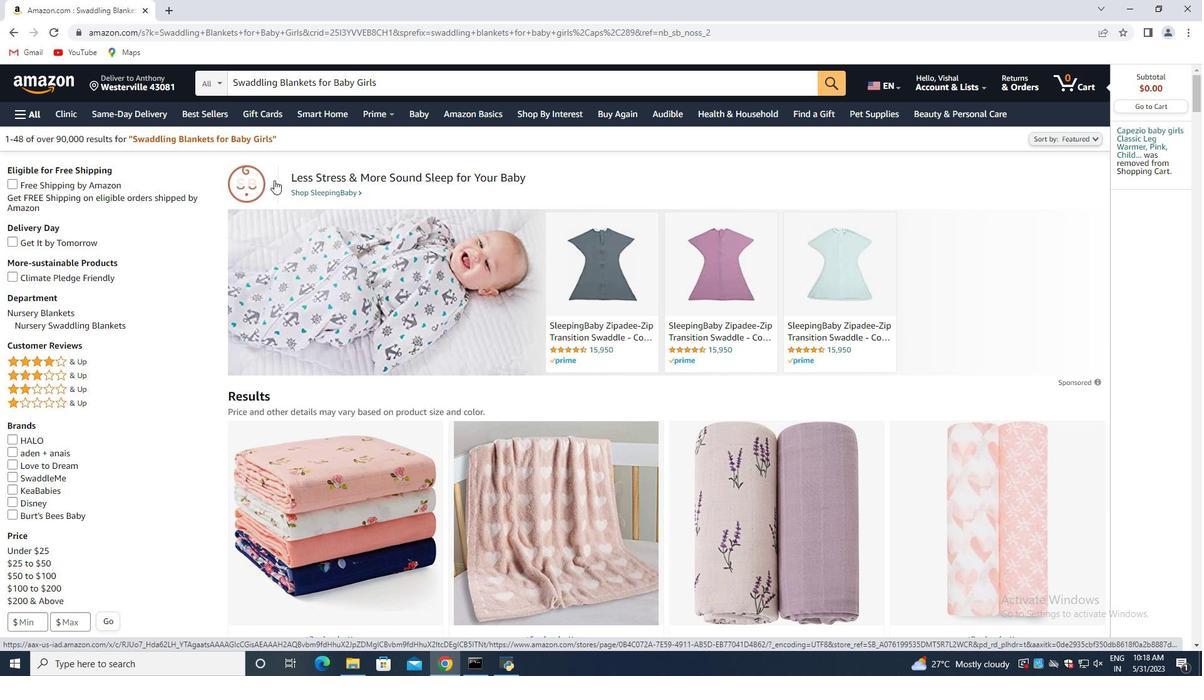
Action: Mouse moved to (271, 183)
Screenshot: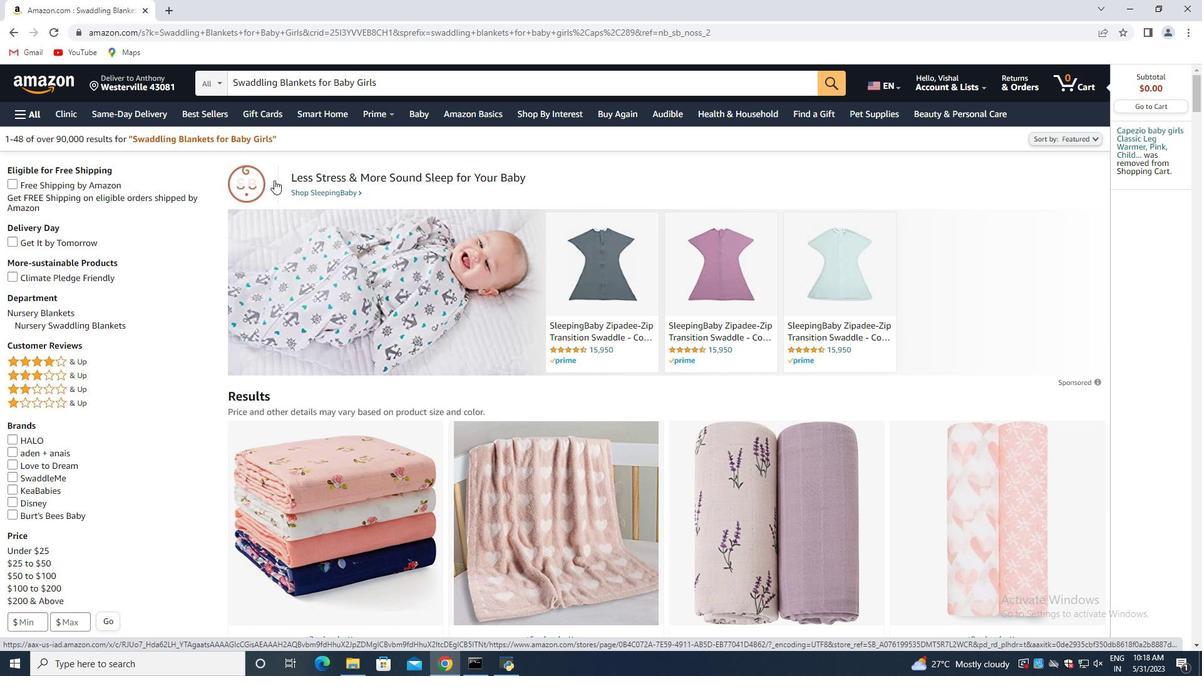 
Action: Mouse scrolled (271, 182) with delta (0, 0)
Screenshot: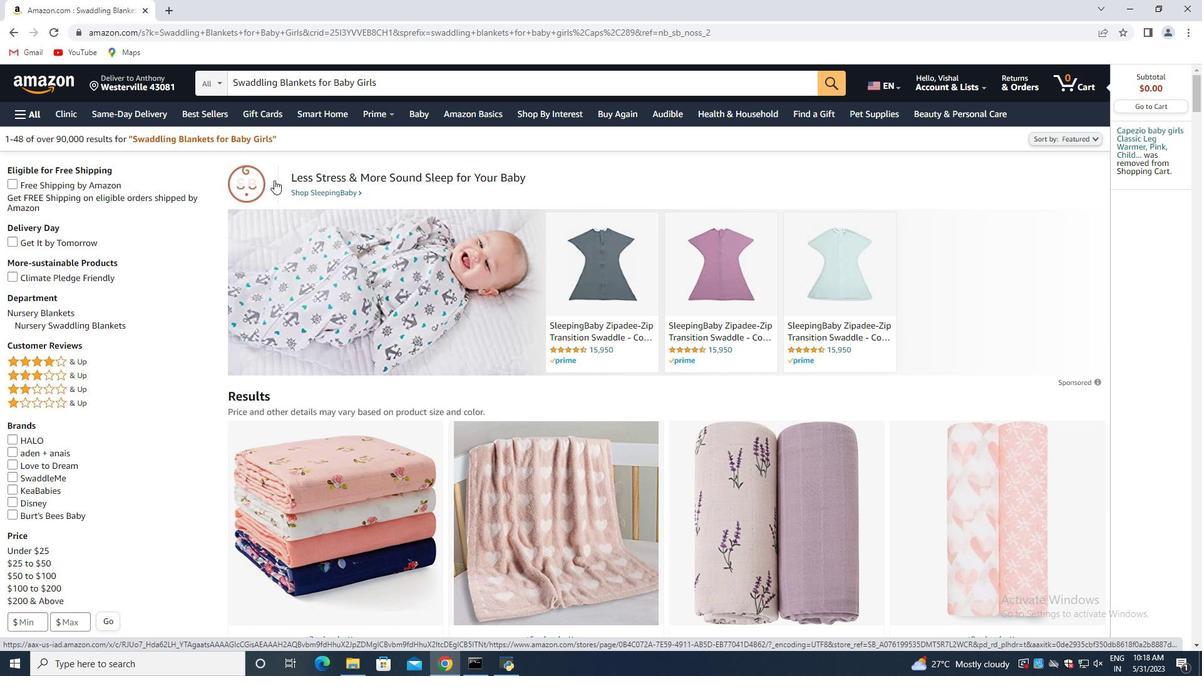 
Action: Mouse moved to (271, 184)
Screenshot: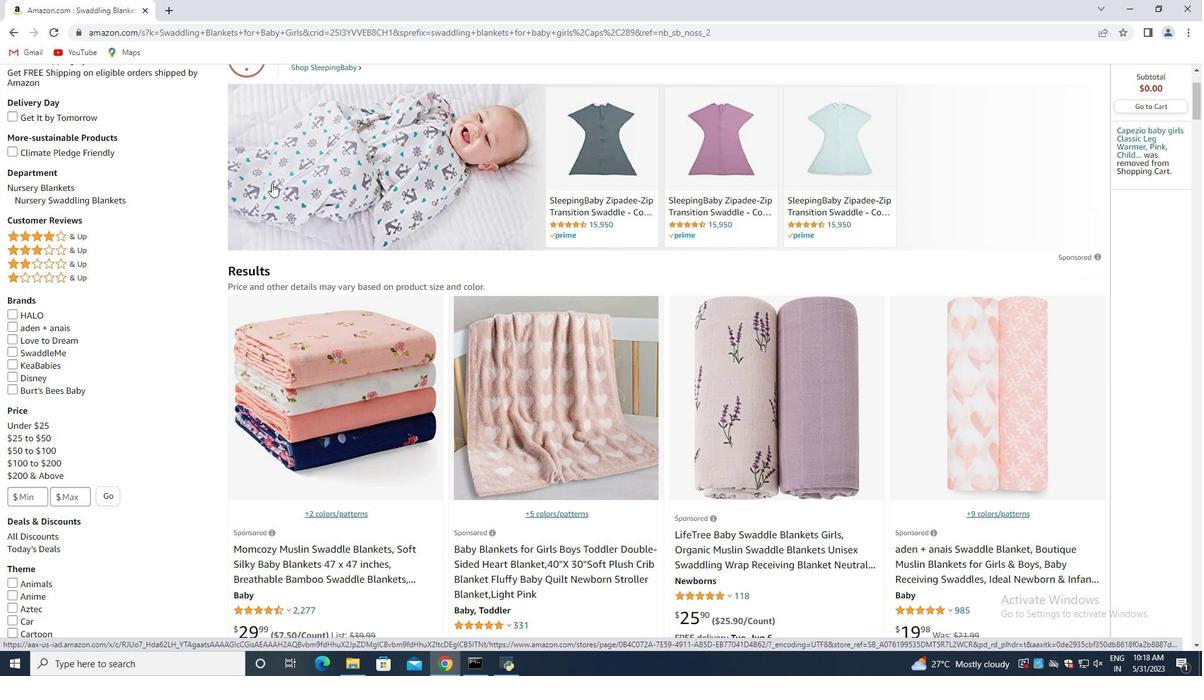 
Action: Mouse scrolled (271, 184) with delta (0, 0)
Screenshot: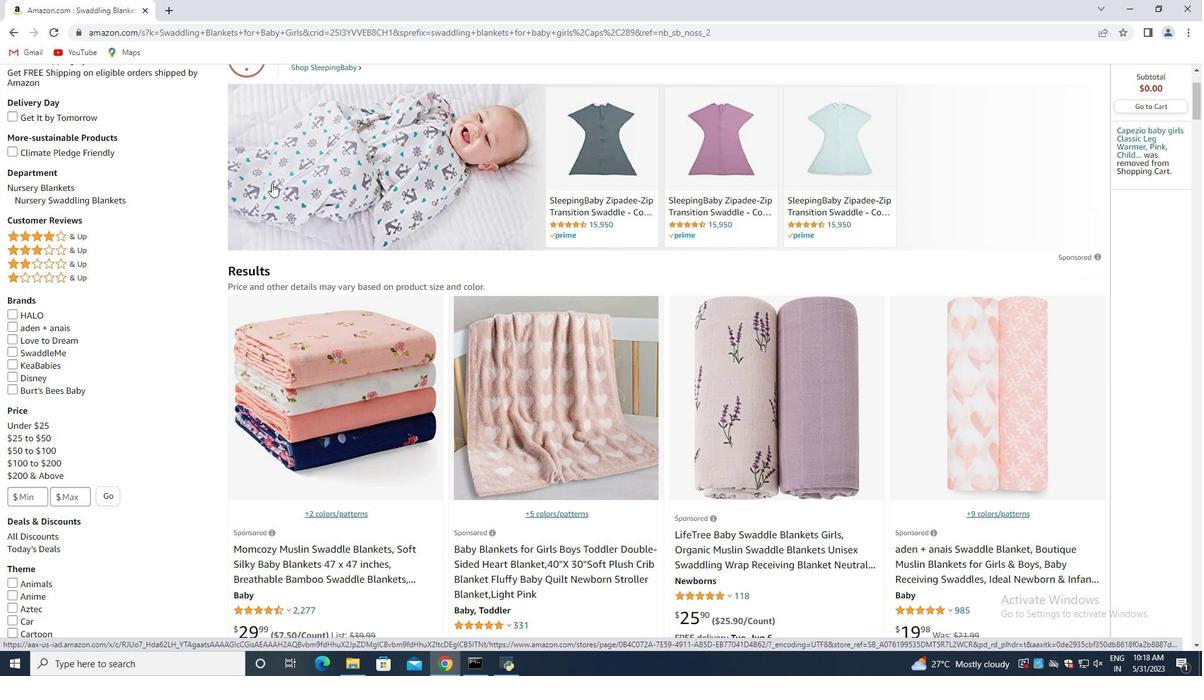 
Action: Mouse moved to (383, 349)
Screenshot: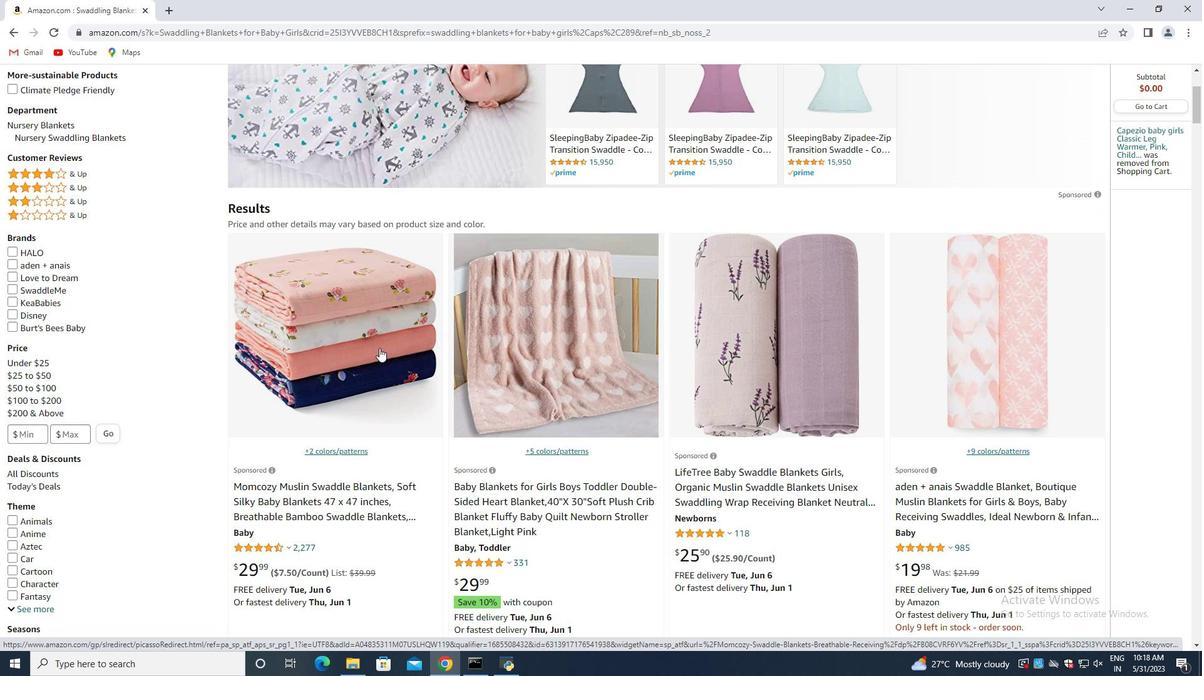 
Action: Mouse scrolled (383, 349) with delta (0, 0)
Screenshot: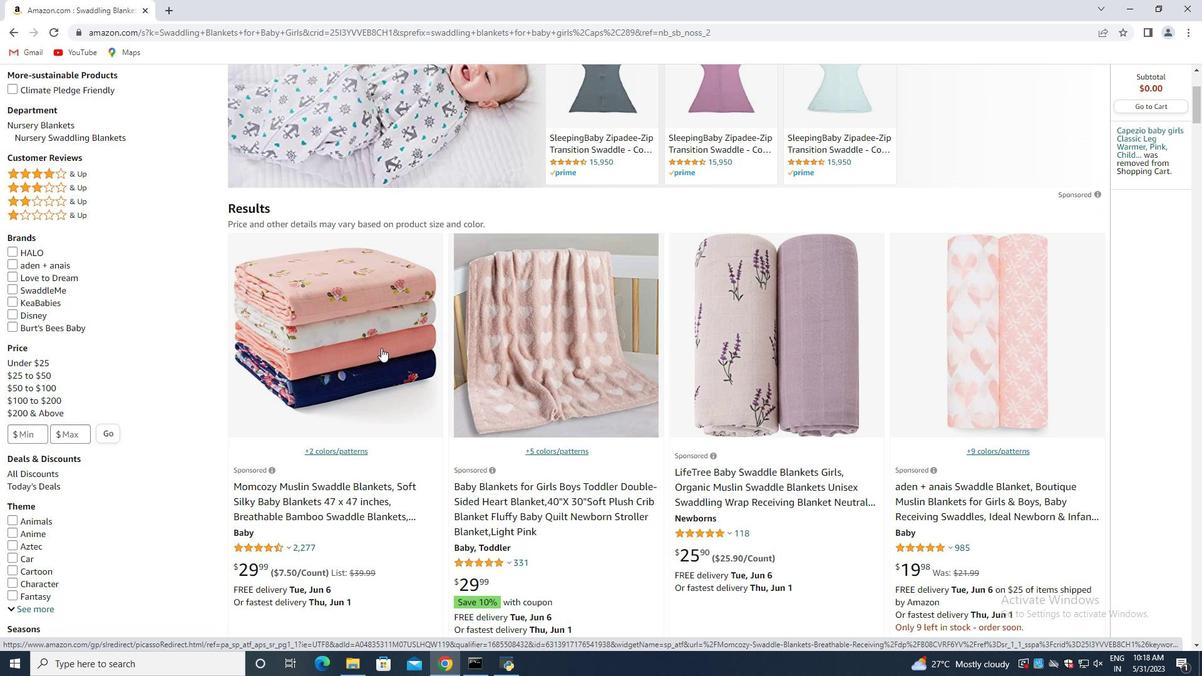 
Action: Mouse moved to (383, 352)
Screenshot: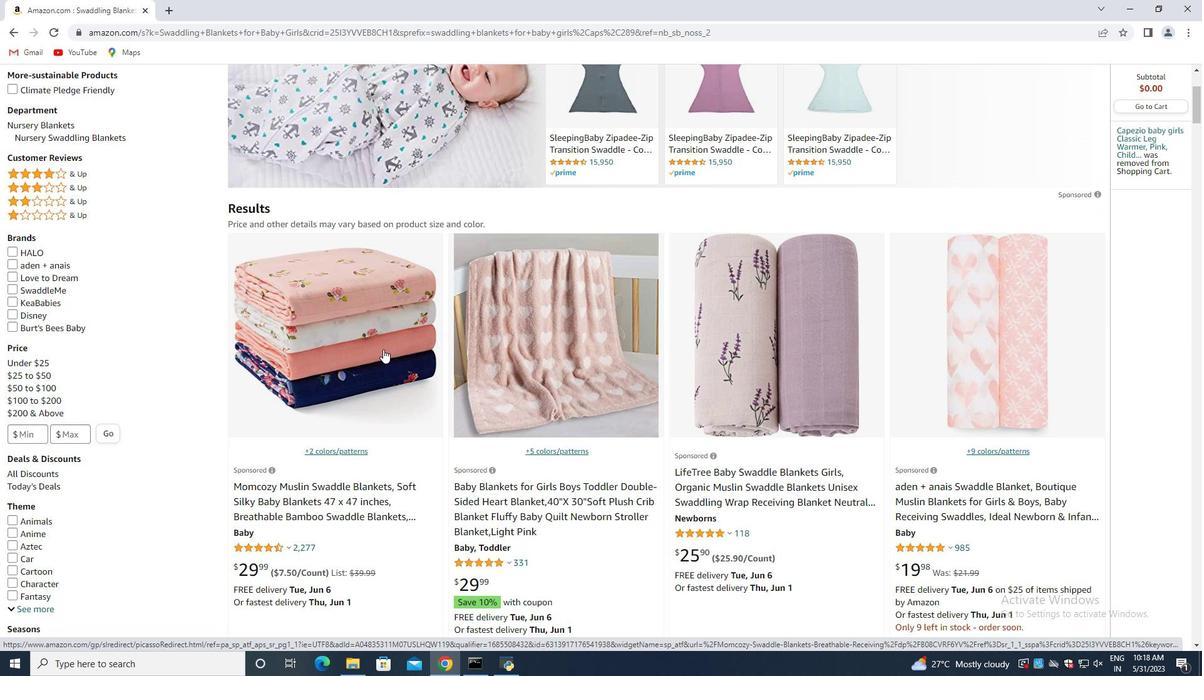
Action: Mouse scrolled (383, 351) with delta (0, 0)
Screenshot: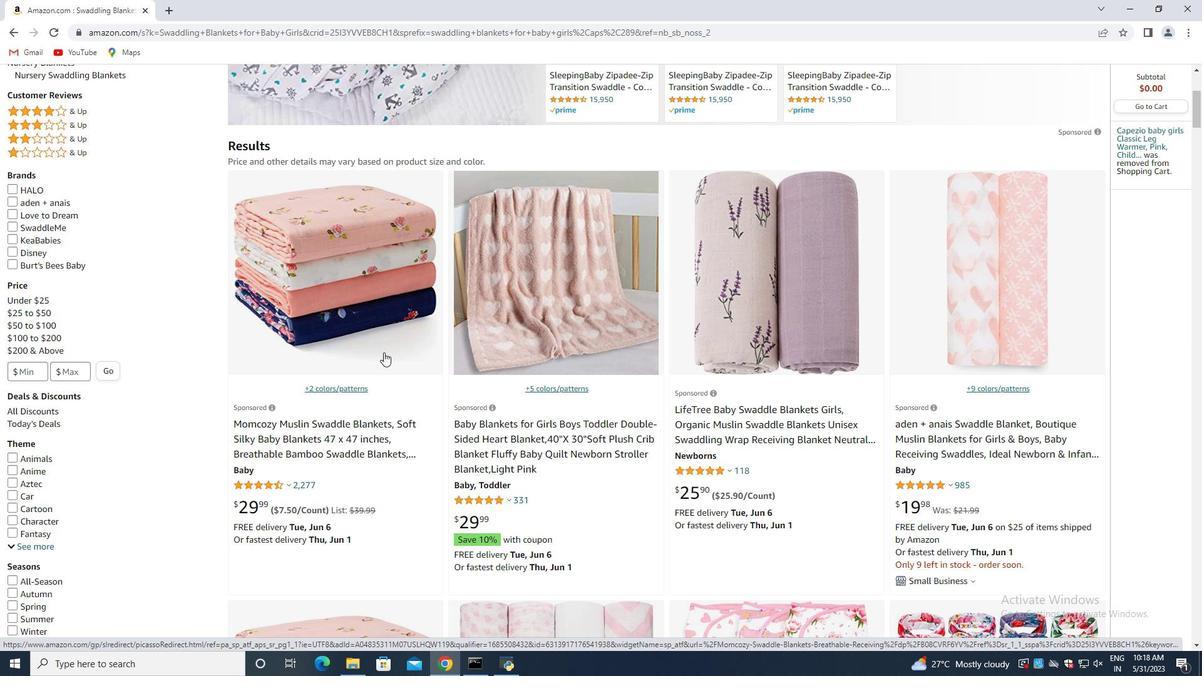 
Action: Mouse scrolled (383, 351) with delta (0, 0)
Screenshot: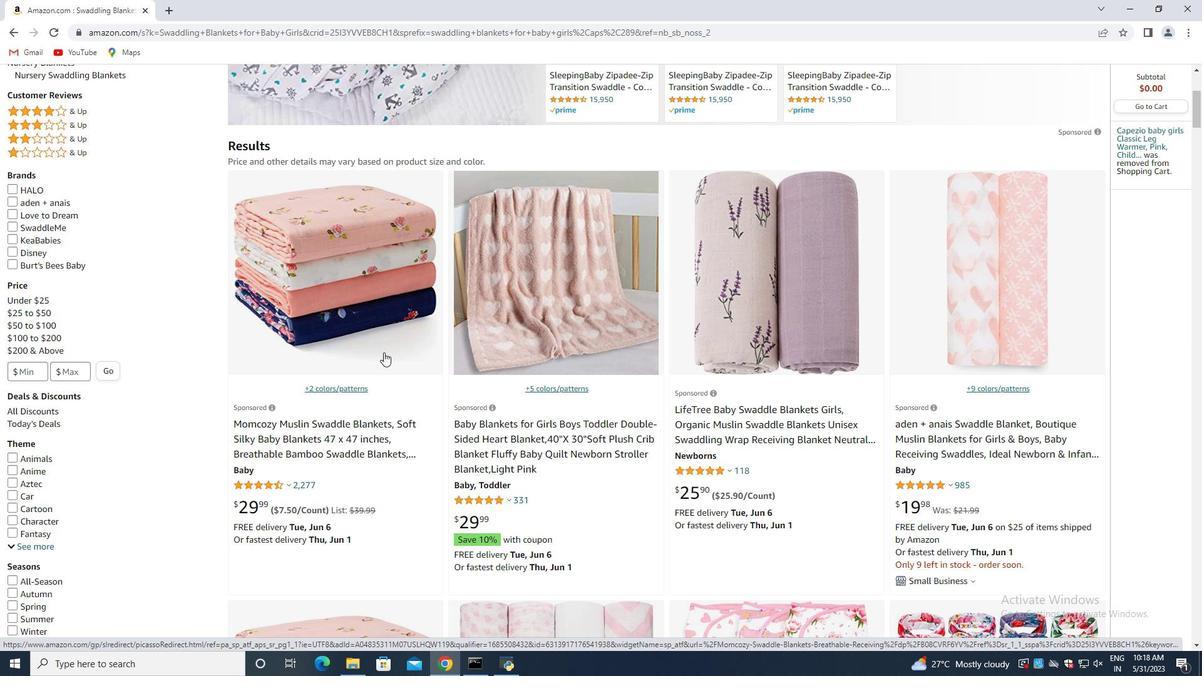 
Action: Mouse moved to (383, 353)
Screenshot: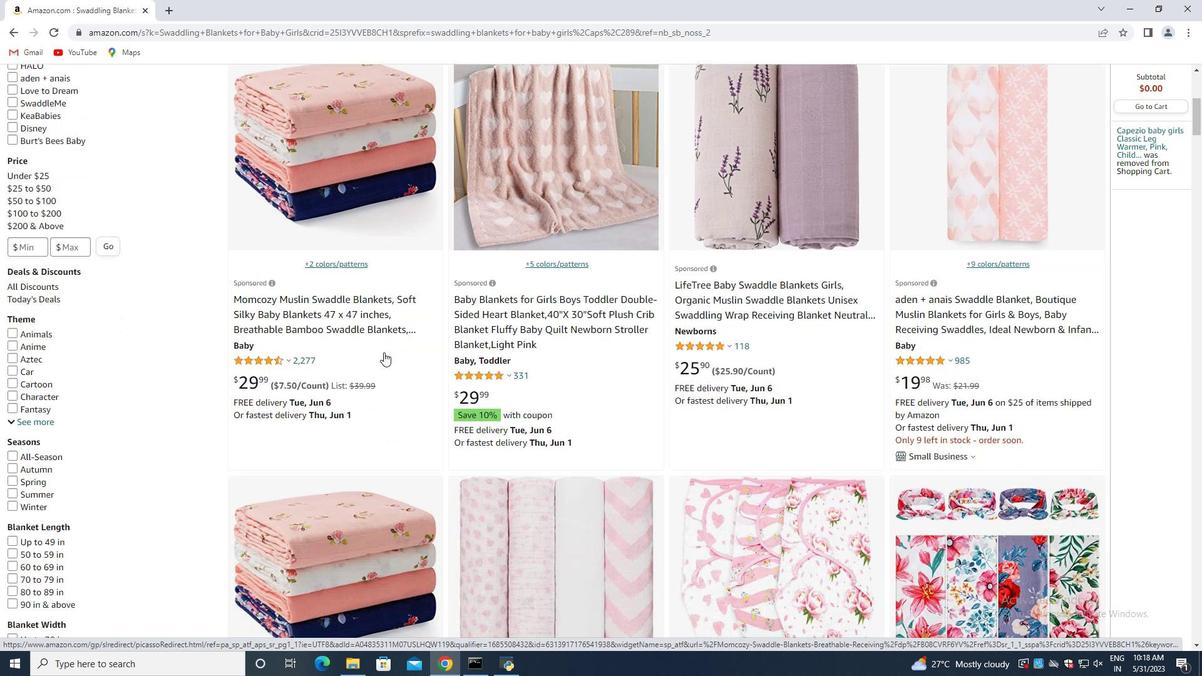 
Action: Mouse scrolled (383, 352) with delta (0, 0)
Screenshot: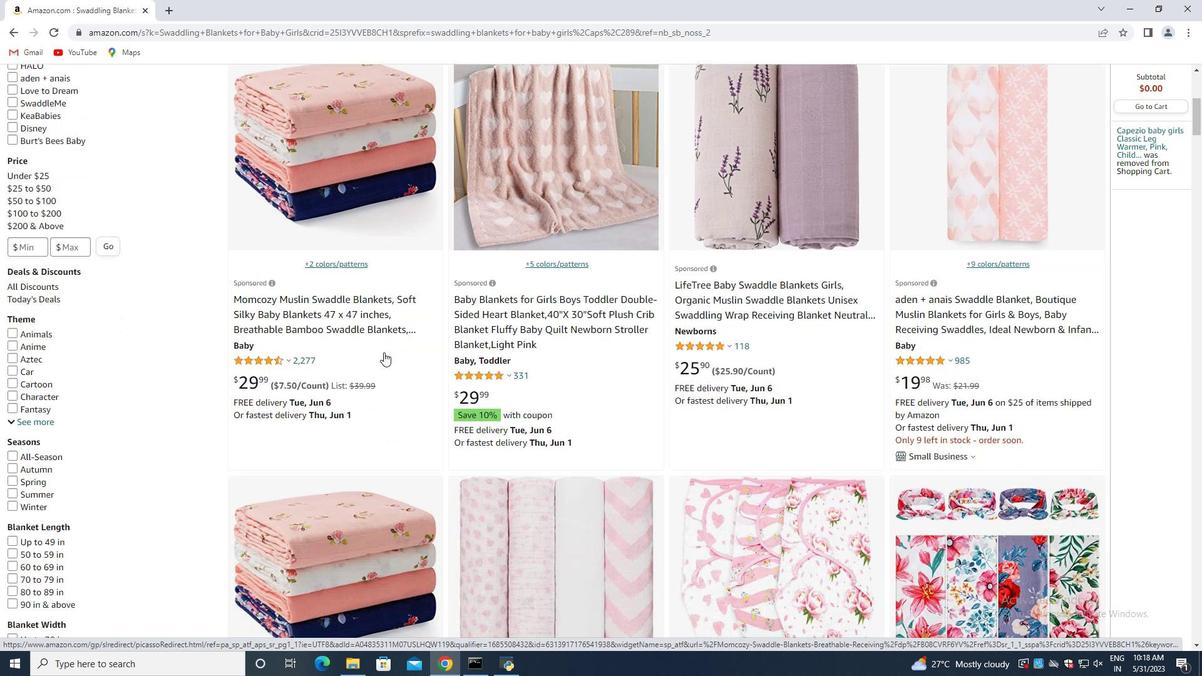 
Action: Mouse scrolled (383, 352) with delta (0, 0)
Screenshot: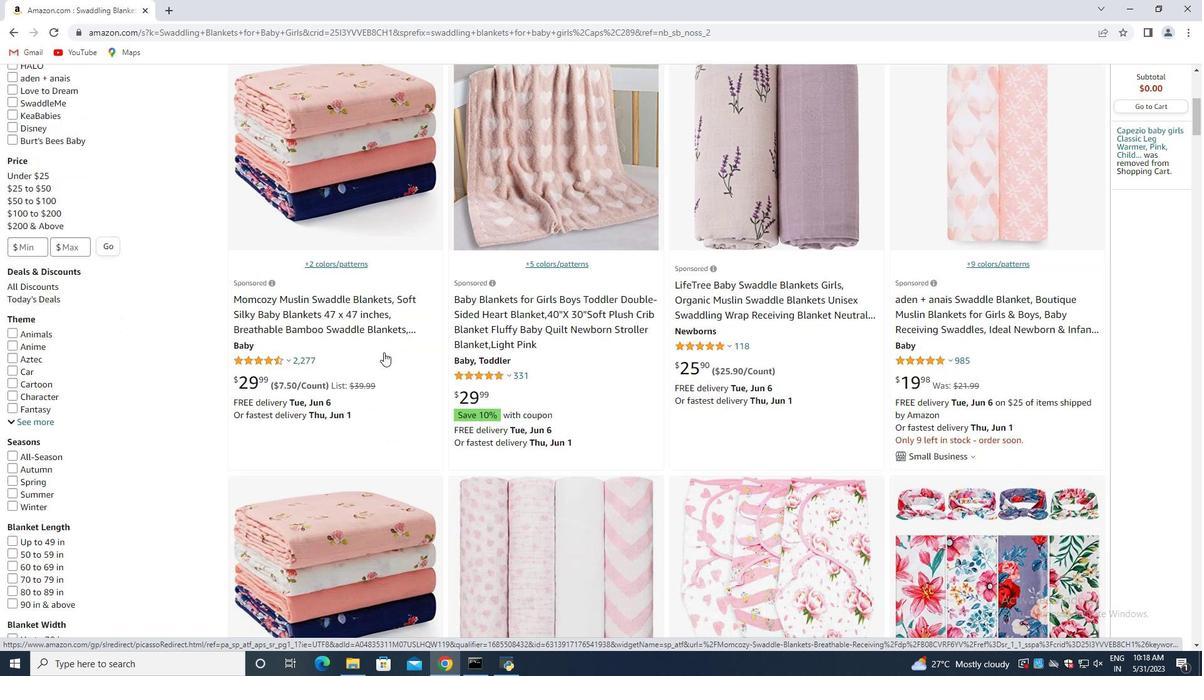 
Action: Mouse moved to (383, 353)
Screenshot: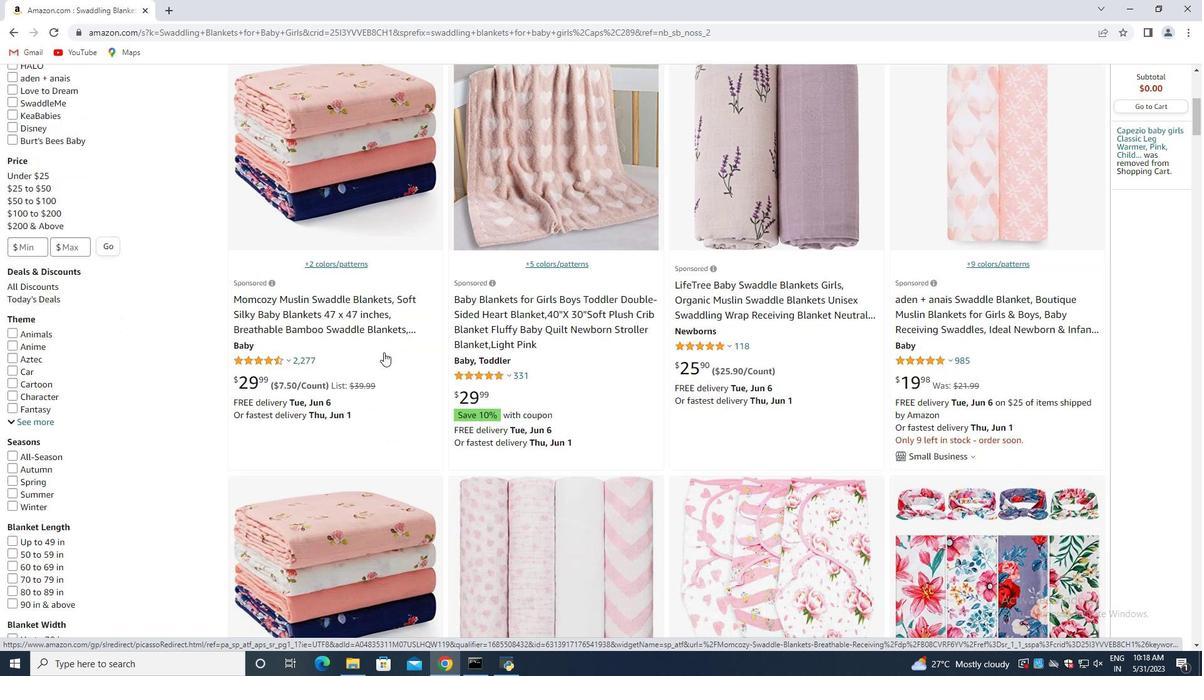
Action: Mouse scrolled (383, 353) with delta (0, 0)
Screenshot: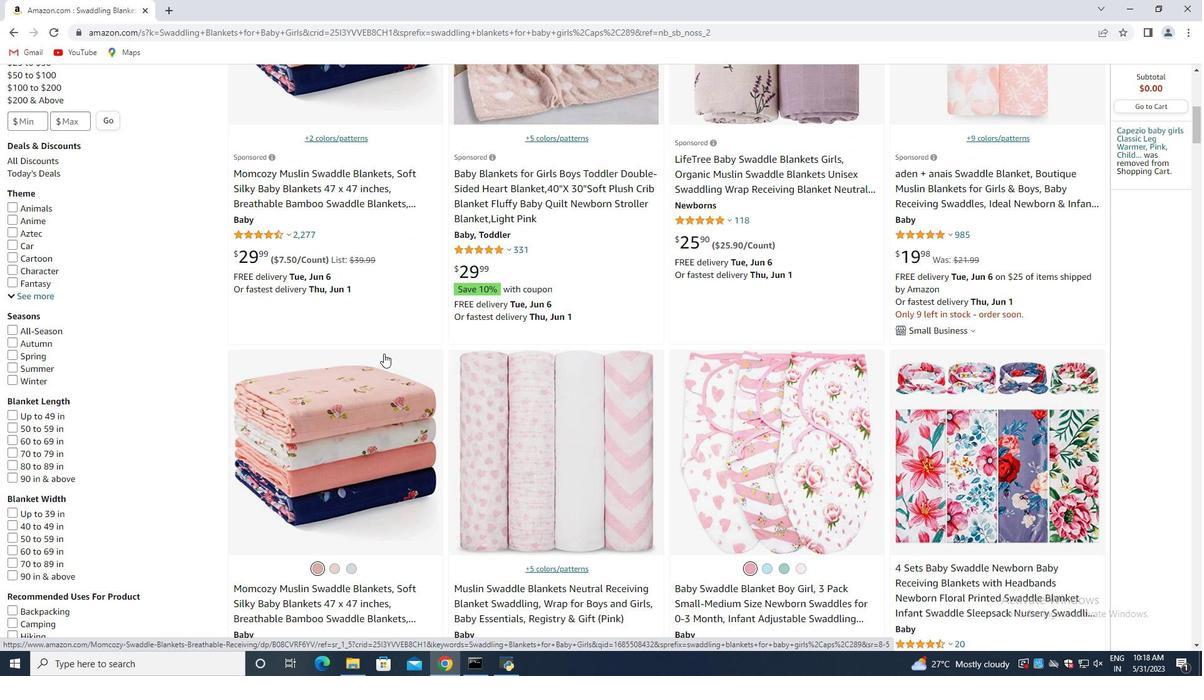 
Action: Mouse scrolled (383, 353) with delta (0, 0)
Screenshot: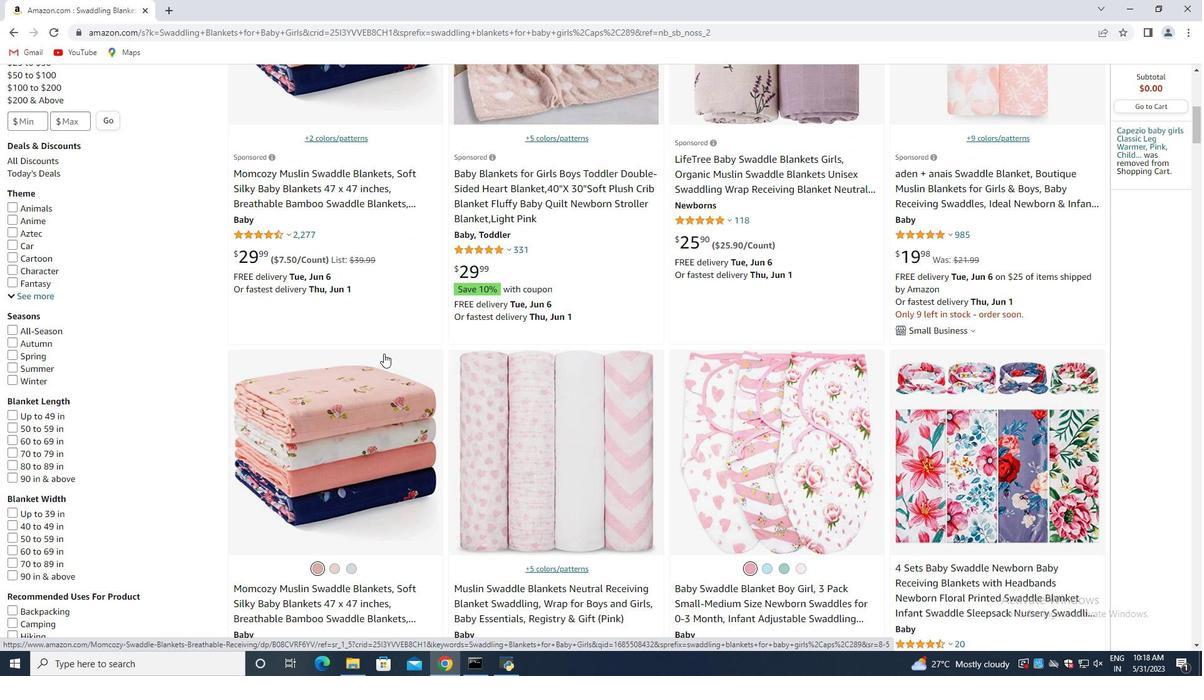 
Action: Mouse moved to (579, 395)
Screenshot: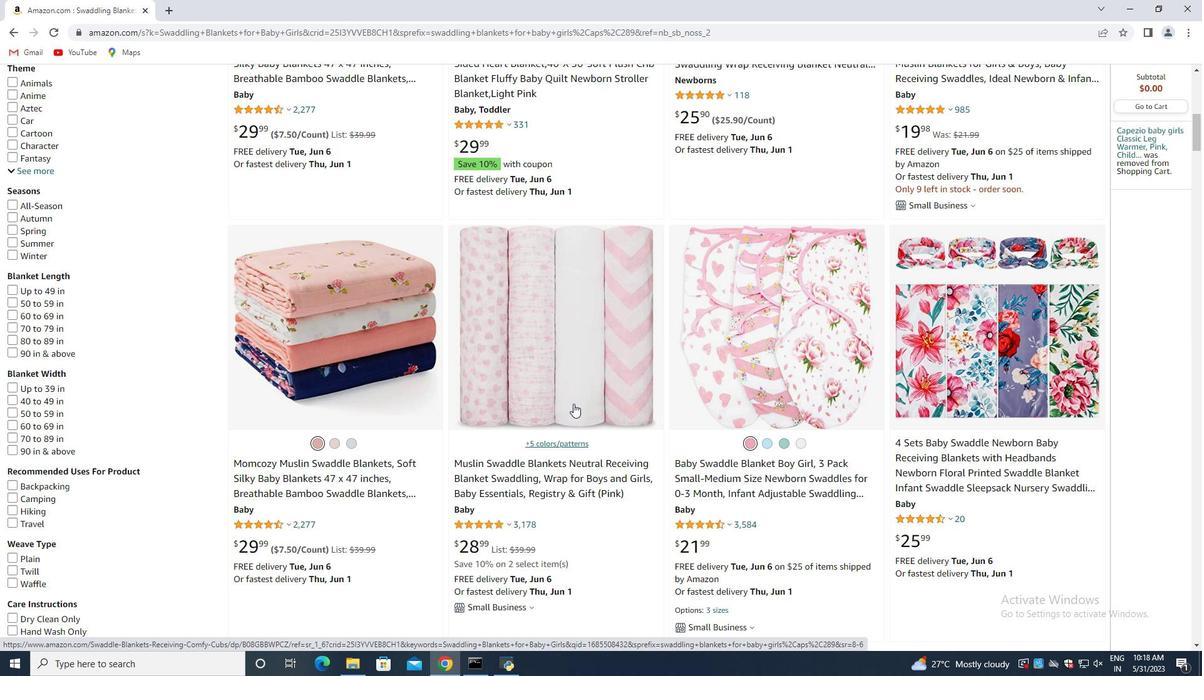 
Action: Mouse pressed left at (579, 395)
Screenshot: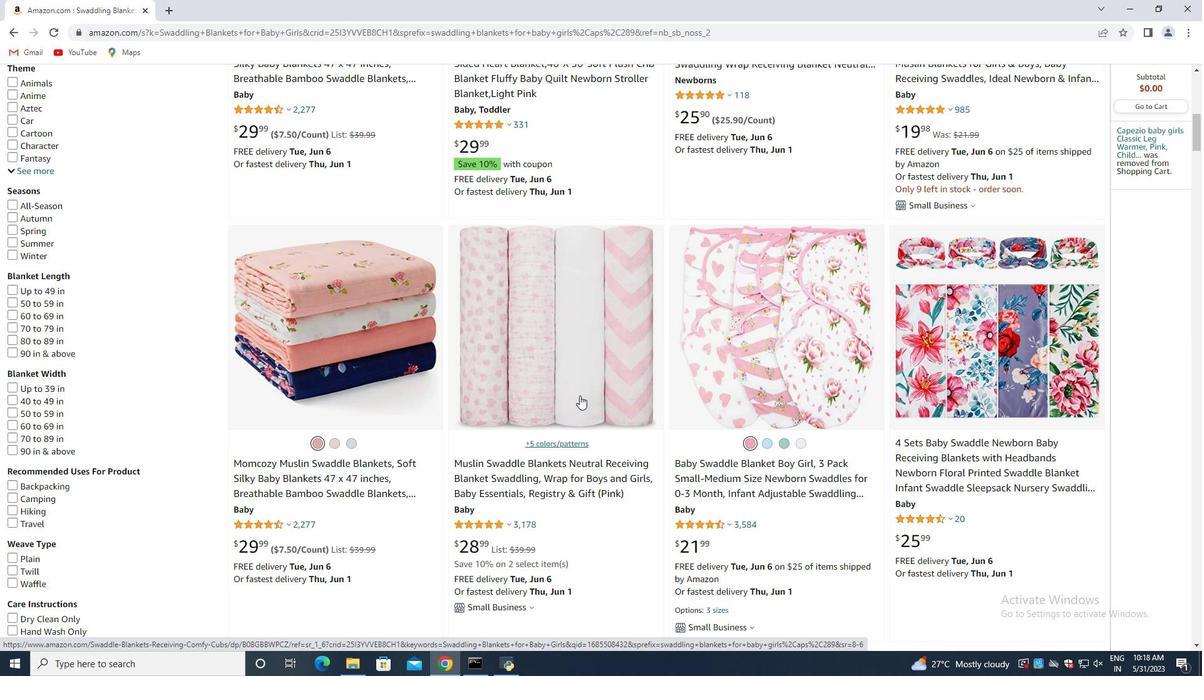 
Action: Mouse moved to (658, 519)
Screenshot: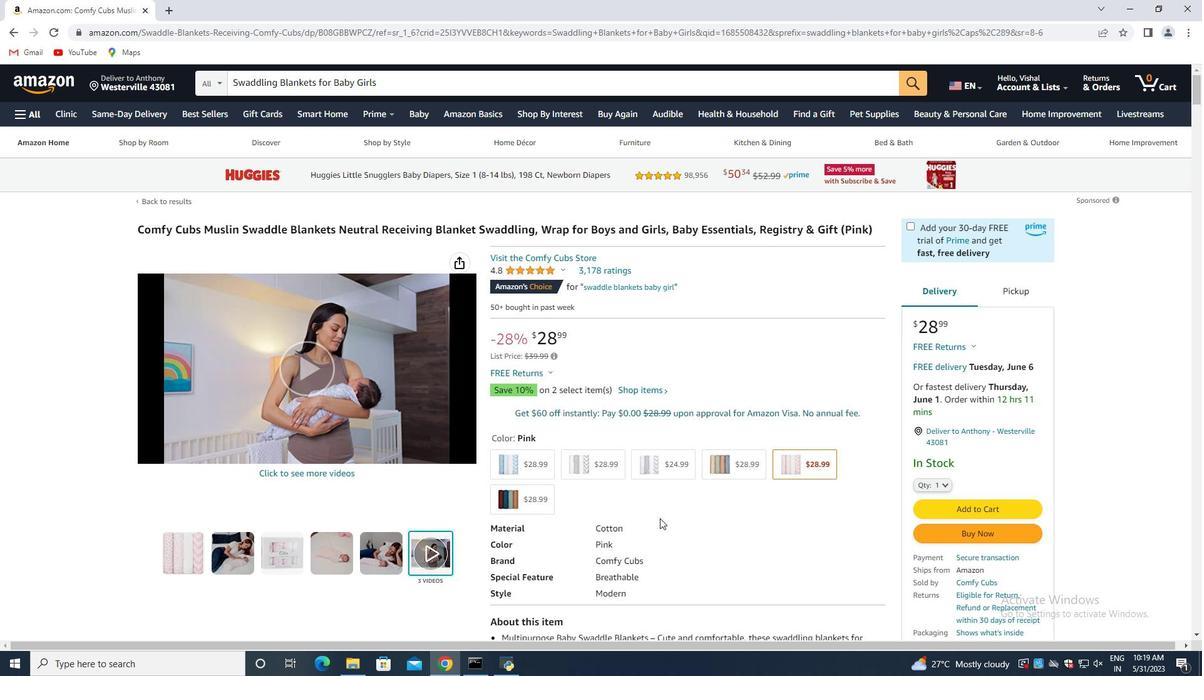 
Action: Mouse scrolled (658, 519) with delta (0, 0)
Screenshot: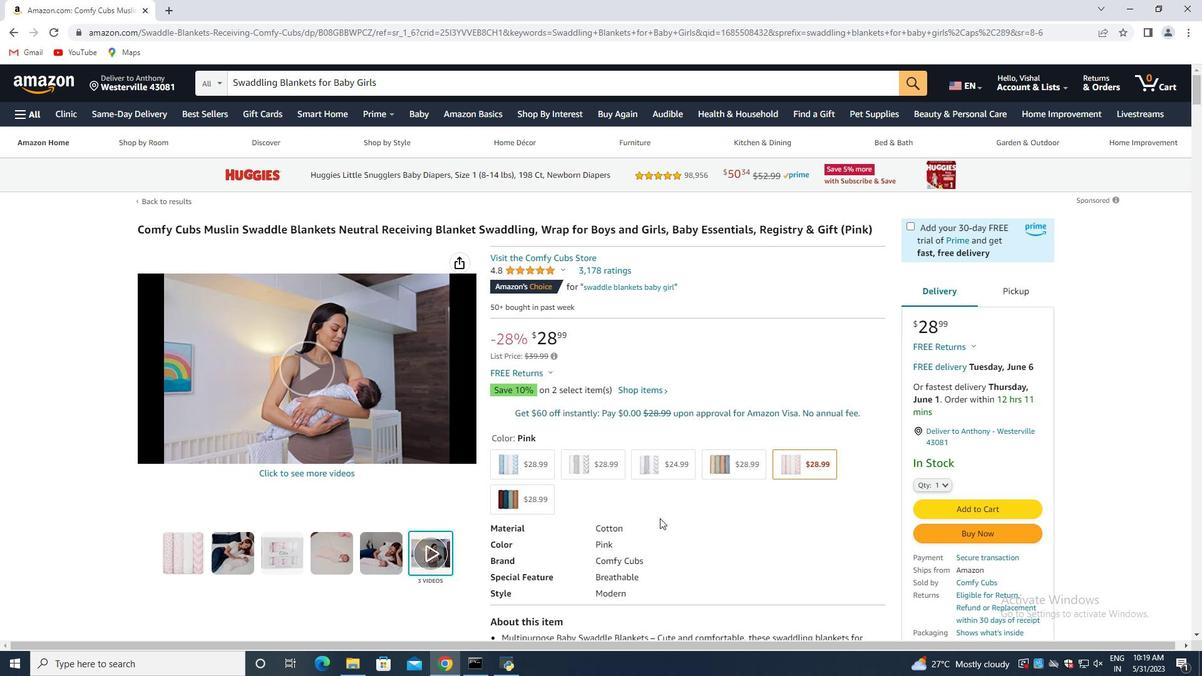 
Action: Mouse moved to (658, 520)
Screenshot: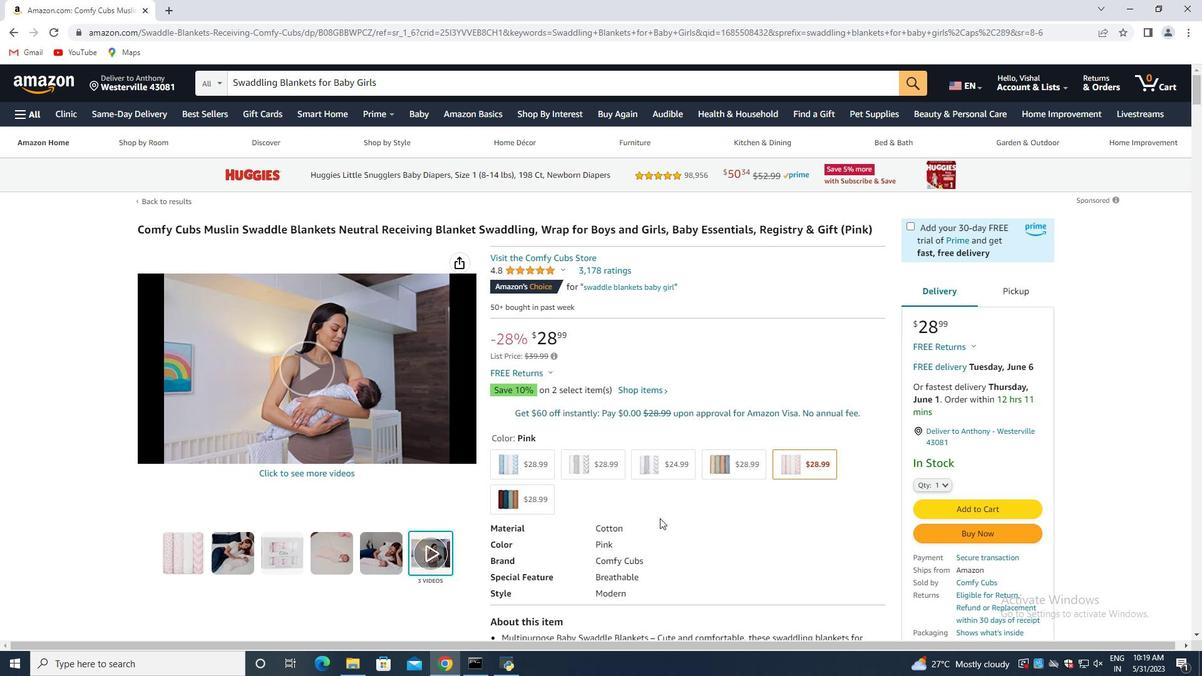 
Action: Mouse scrolled (658, 519) with delta (0, 0)
Screenshot: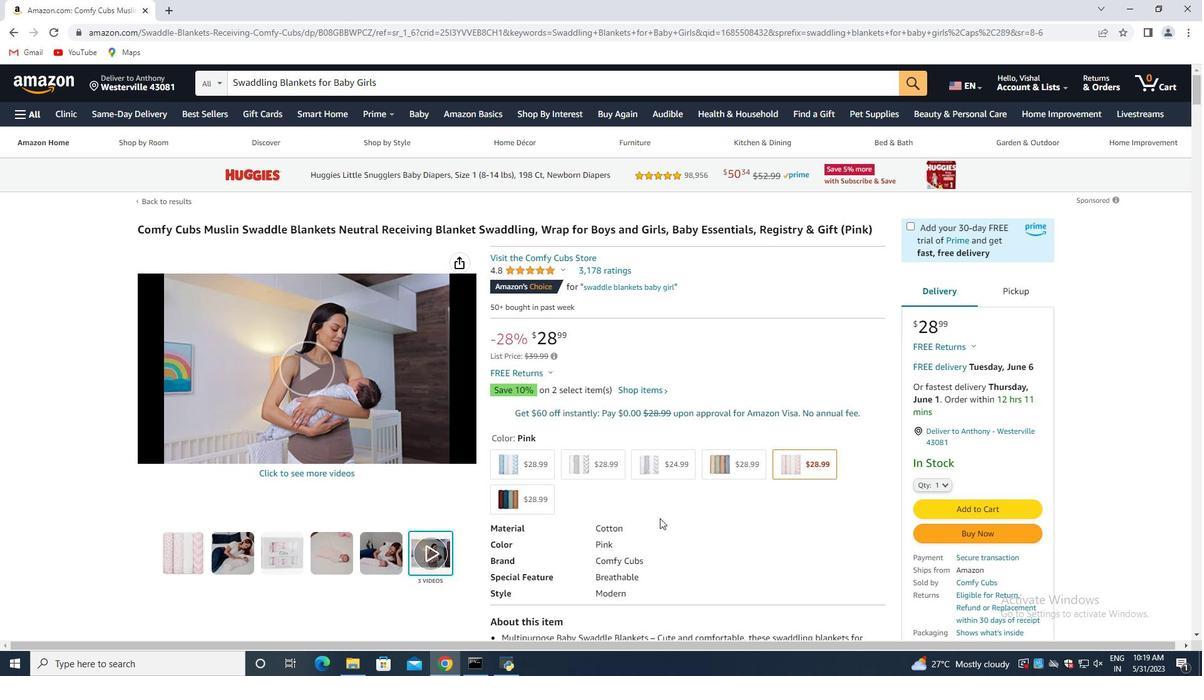 
Action: Mouse scrolled (658, 519) with delta (0, 0)
Screenshot: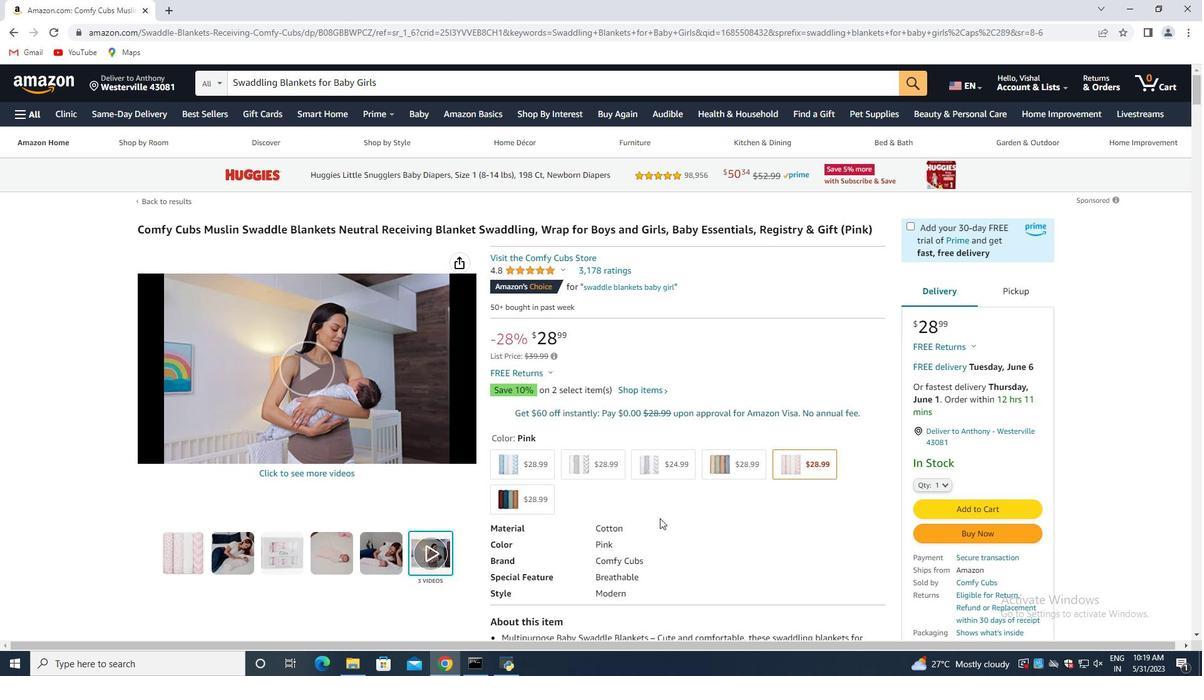 
Action: Mouse moved to (562, 496)
Screenshot: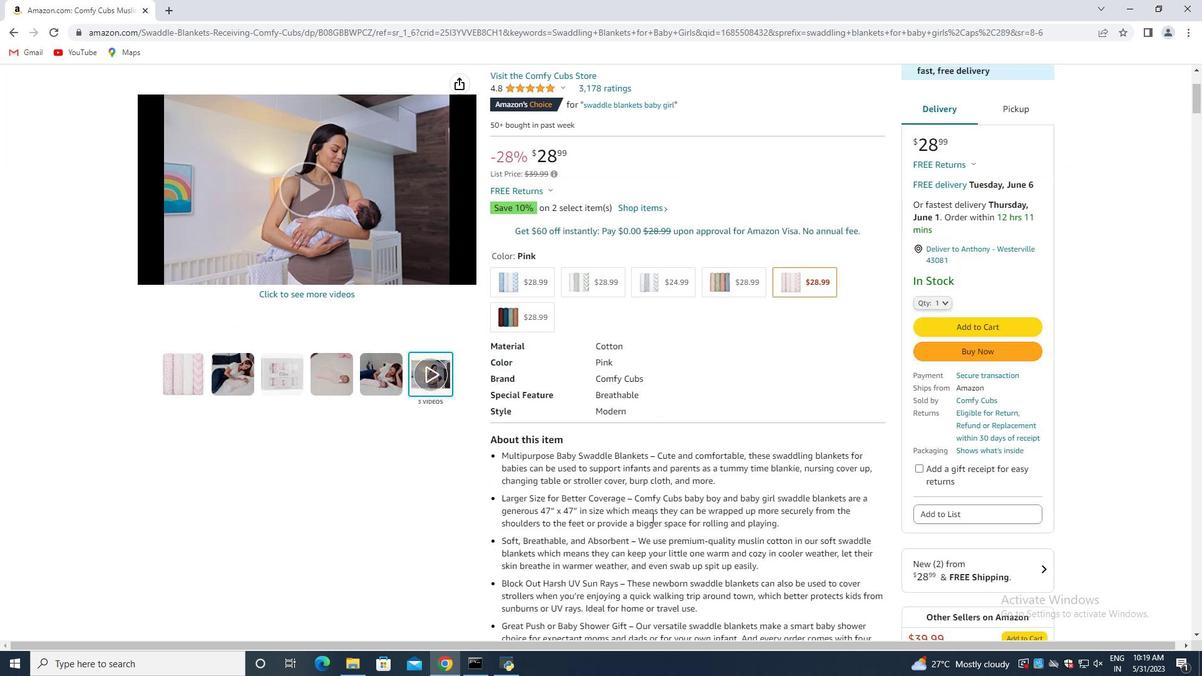 
Action: Mouse scrolled (564, 495) with delta (0, 0)
Screenshot: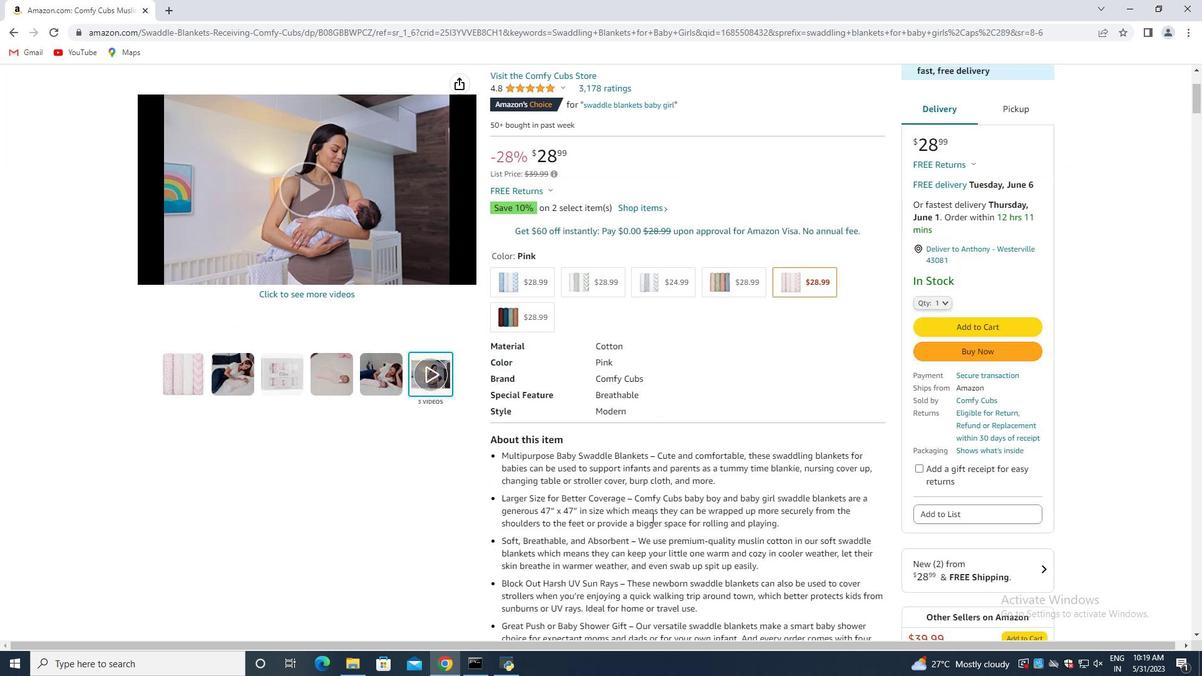 
Action: Mouse moved to (559, 496)
Screenshot: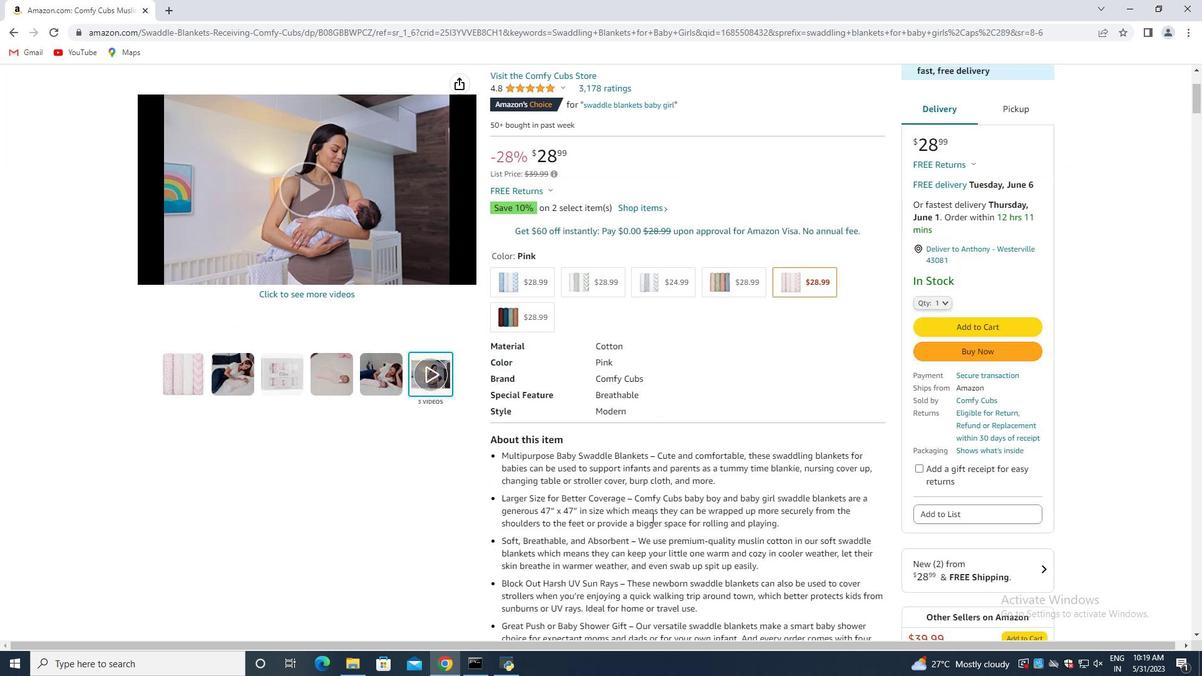 
Action: Mouse scrolled (559, 495) with delta (0, 0)
Screenshot: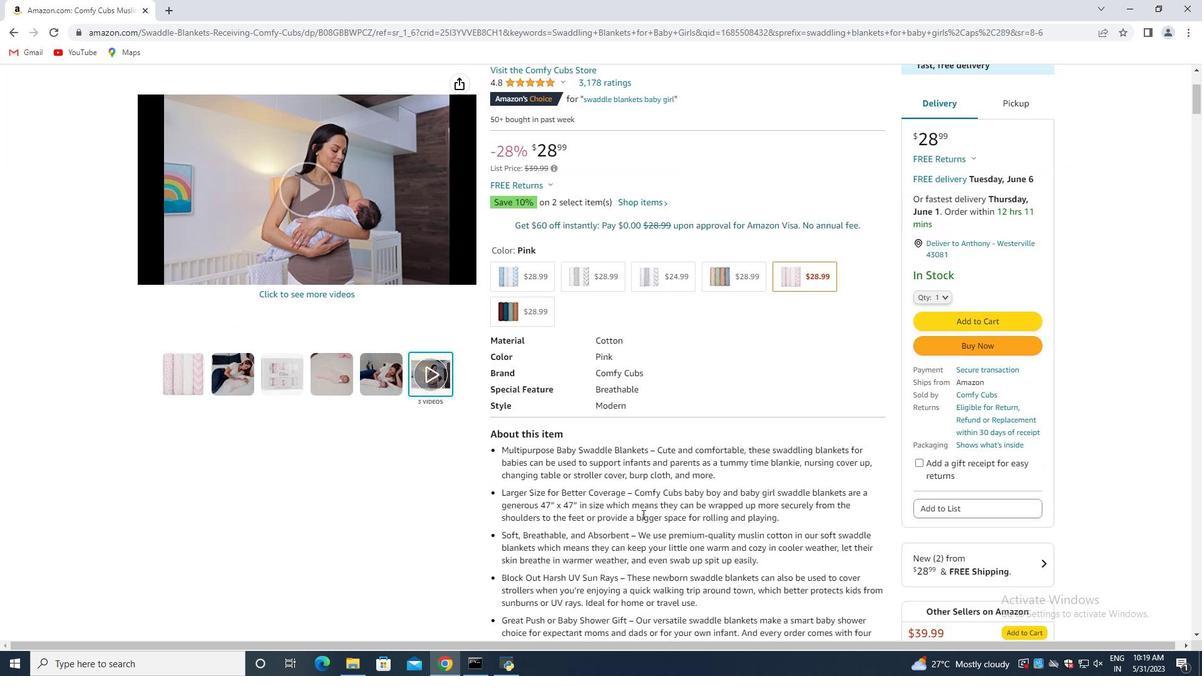 
Action: Mouse scrolled (559, 495) with delta (0, 0)
Screenshot: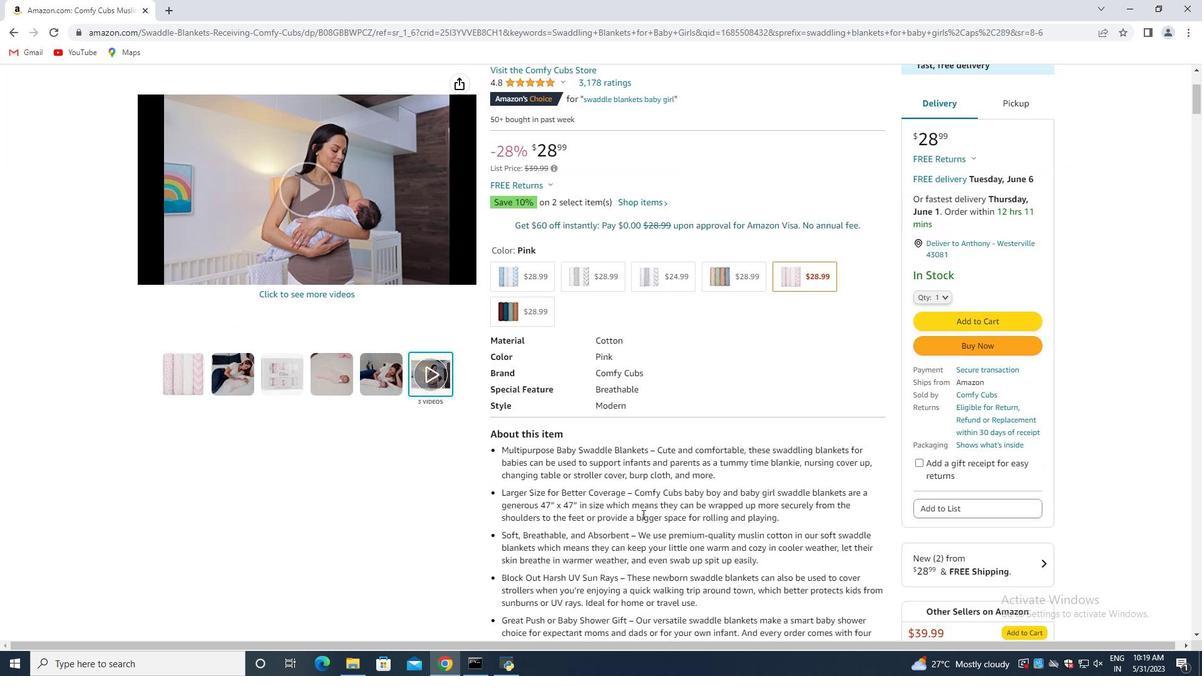 
Action: Mouse moved to (557, 496)
Screenshot: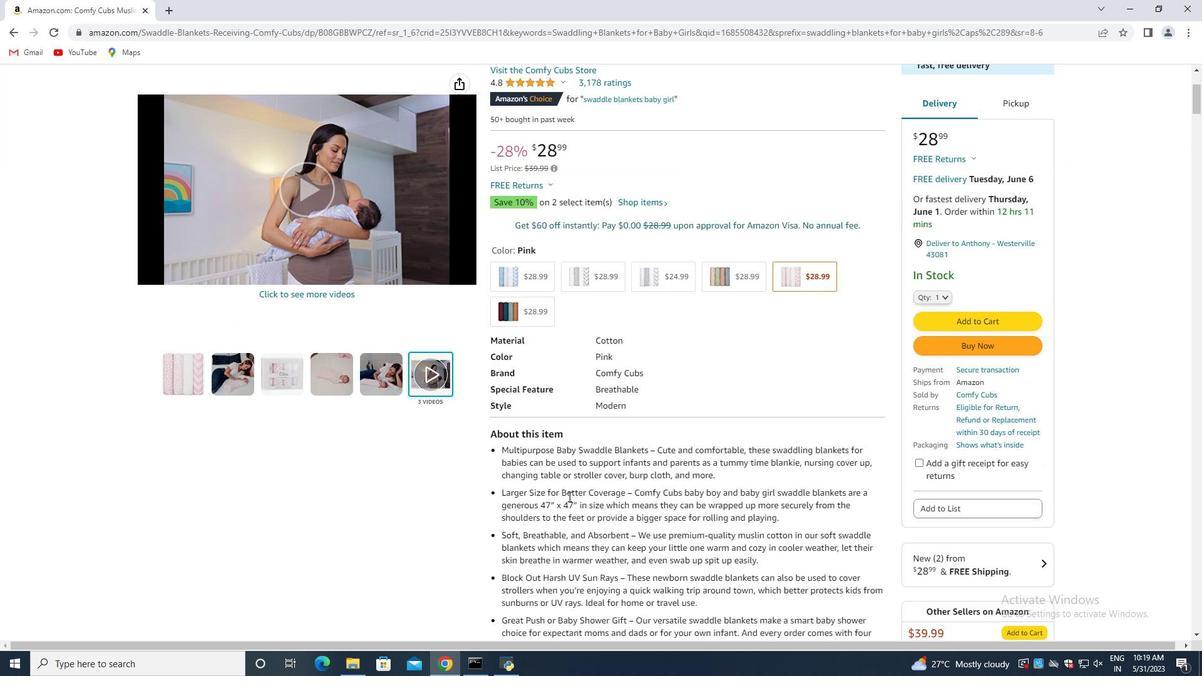 
Action: Mouse scrolled (557, 495) with delta (0, 0)
Screenshot: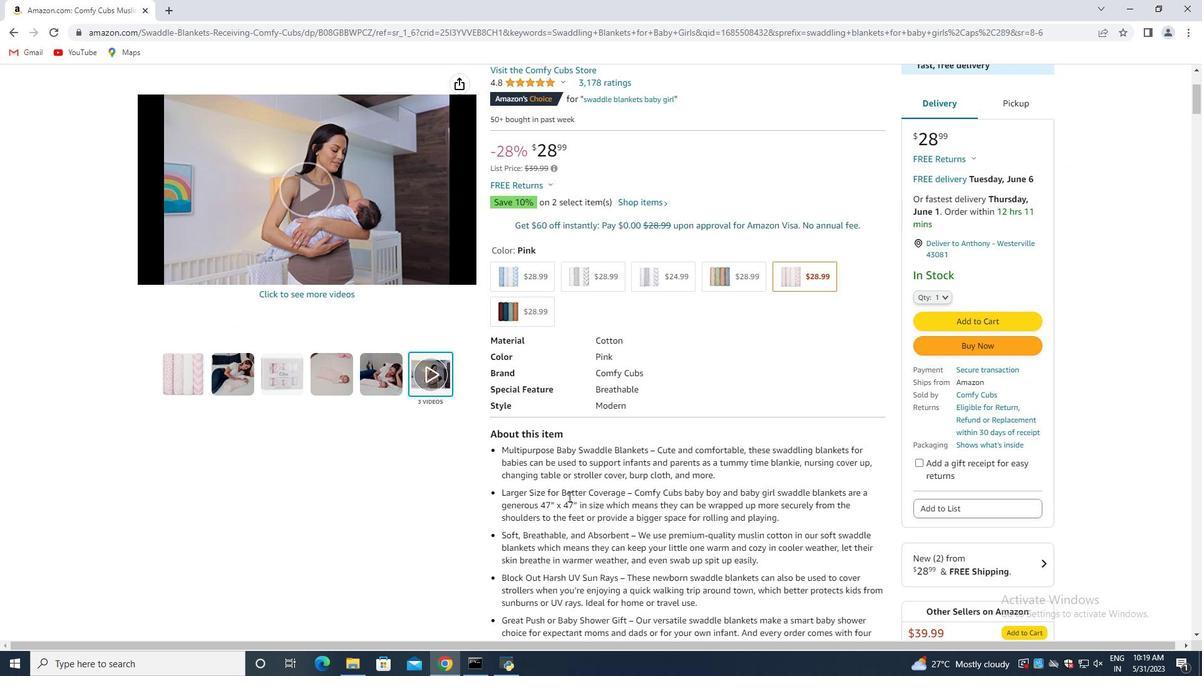 
Action: Mouse moved to (456, 301)
Screenshot: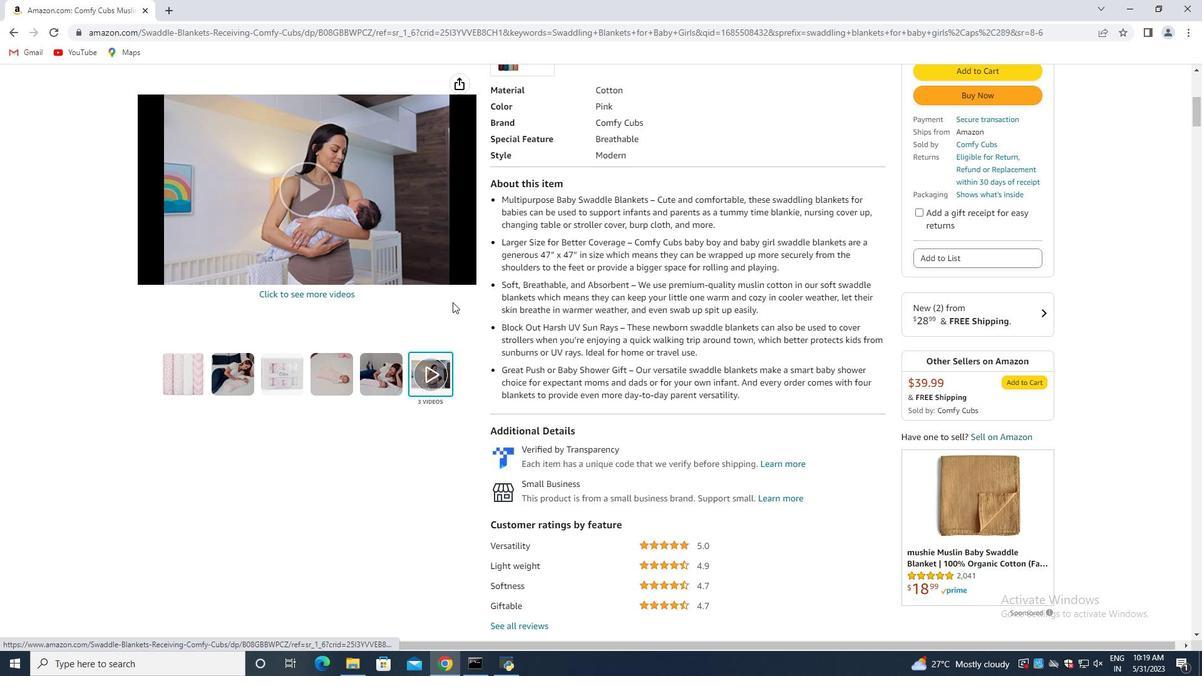 
Action: Mouse scrolled (456, 300) with delta (0, 0)
Screenshot: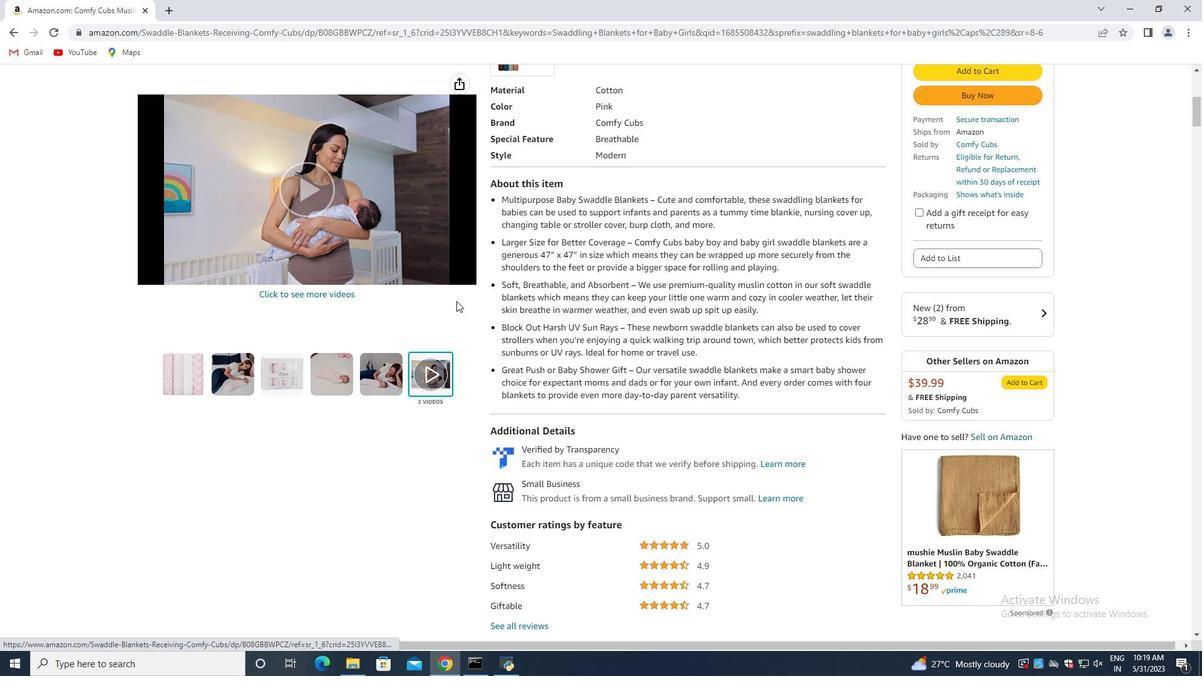 
Action: Mouse moved to (576, 274)
Screenshot: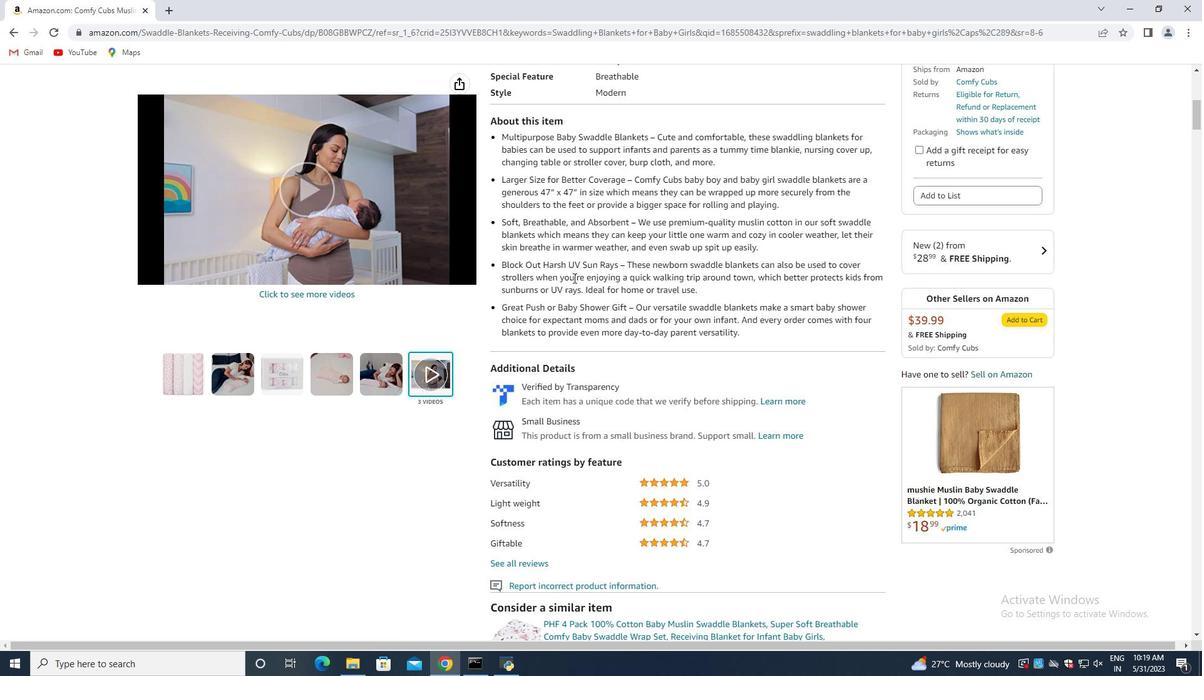 
Action: Mouse scrolled (576, 274) with delta (0, 0)
Screenshot: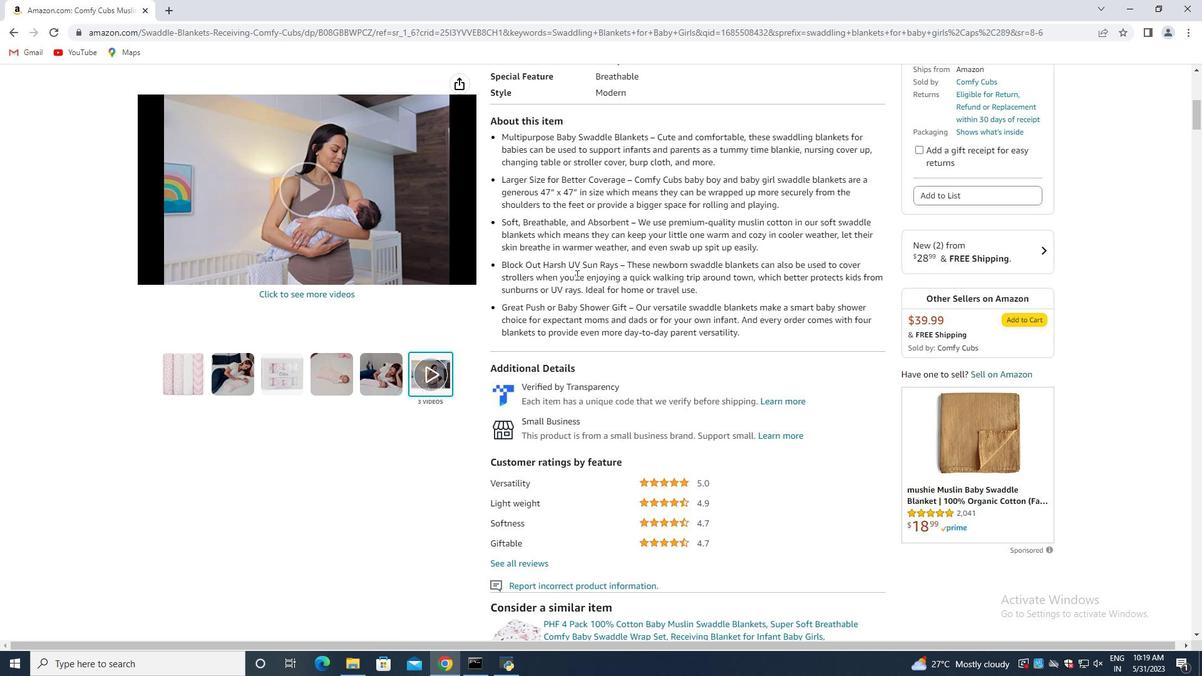 
Action: Mouse moved to (576, 272)
Screenshot: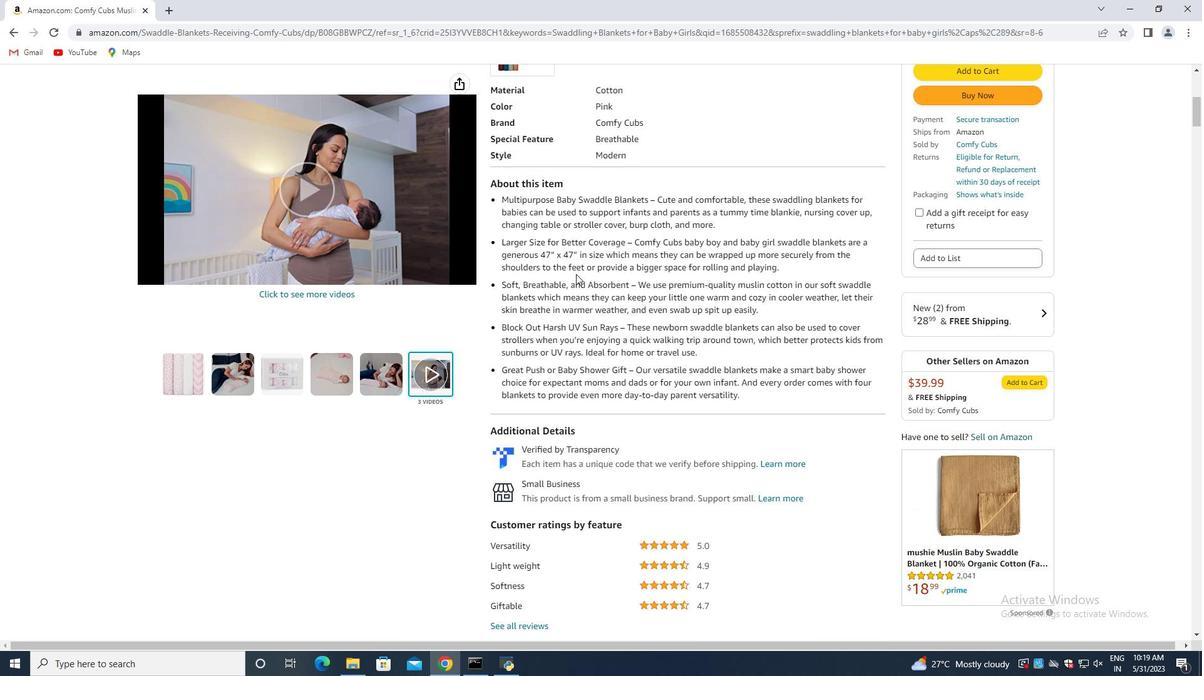 
Action: Mouse scrolled (576, 273) with delta (0, 0)
Screenshot: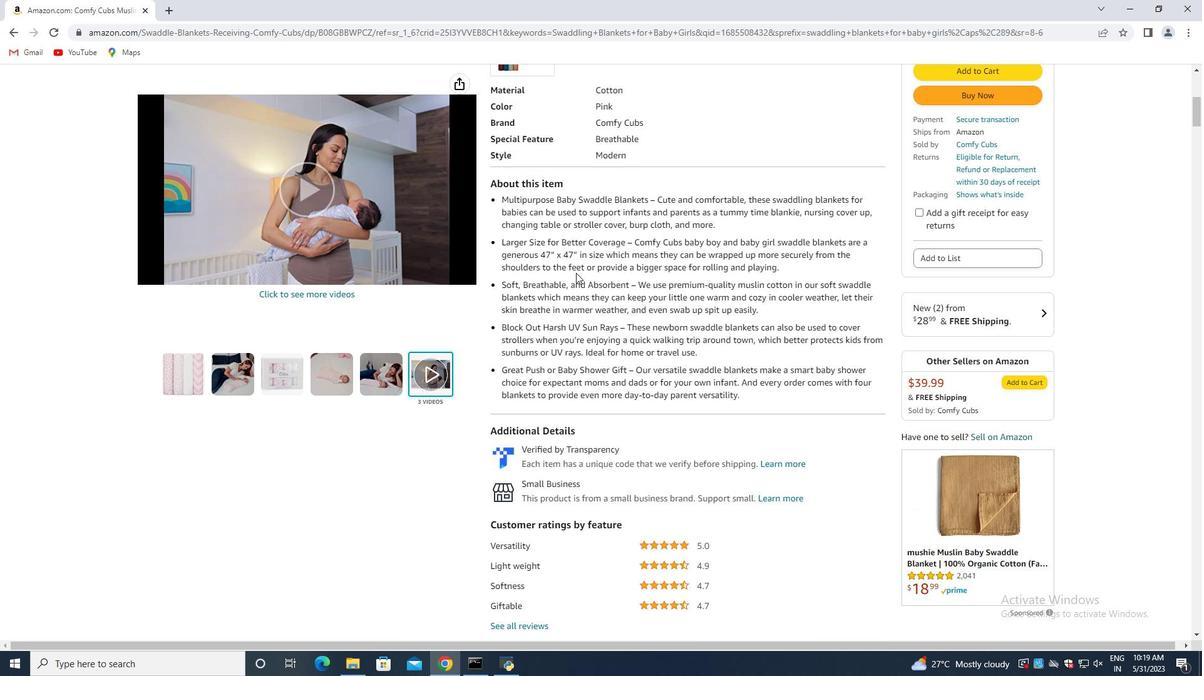 
Action: Mouse moved to (567, 269)
Screenshot: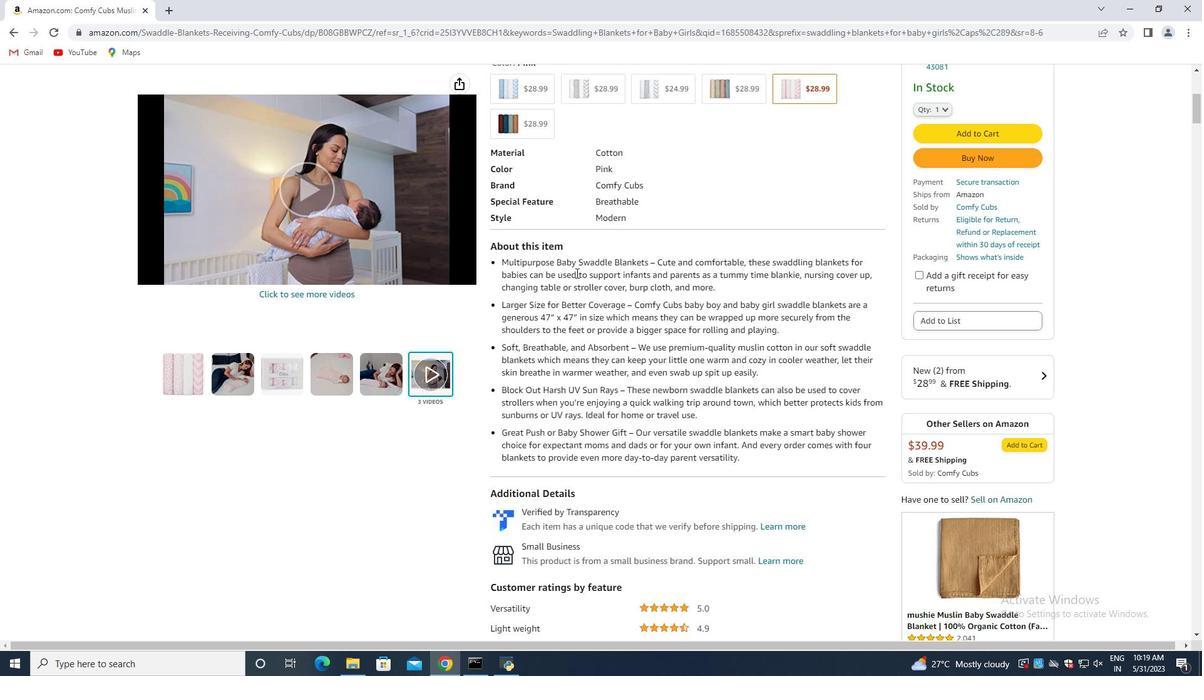 
Action: Mouse scrolled (567, 269) with delta (0, 0)
Screenshot: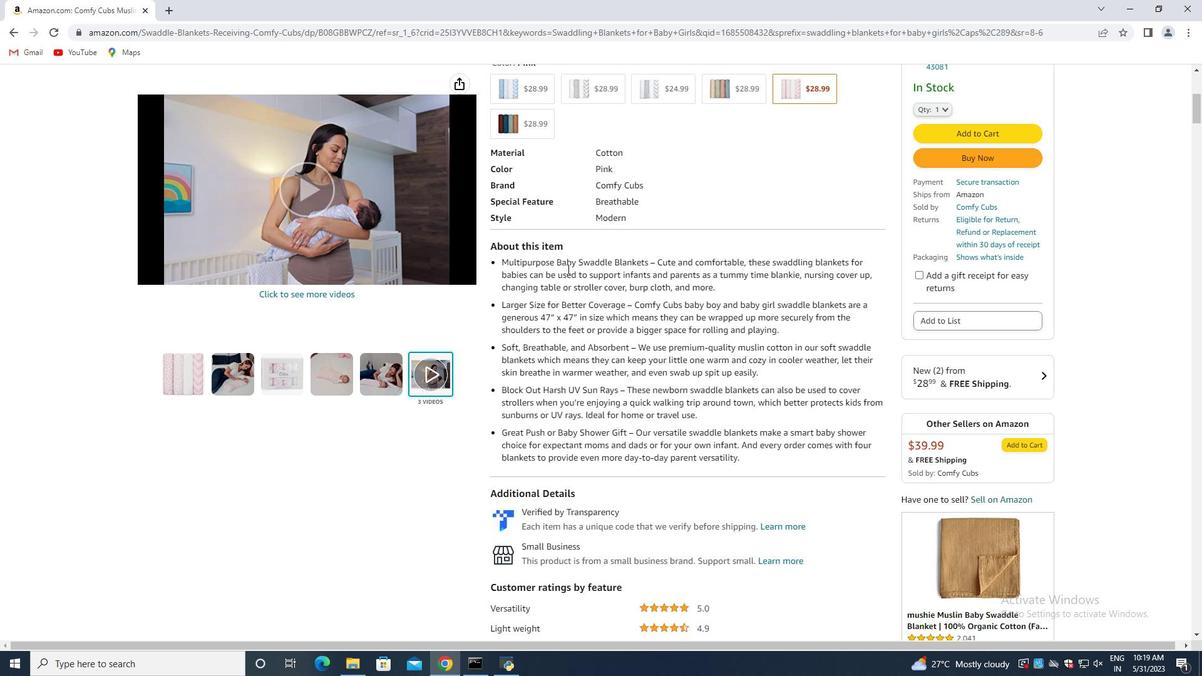 
Action: Mouse scrolled (567, 268) with delta (0, 0)
Screenshot: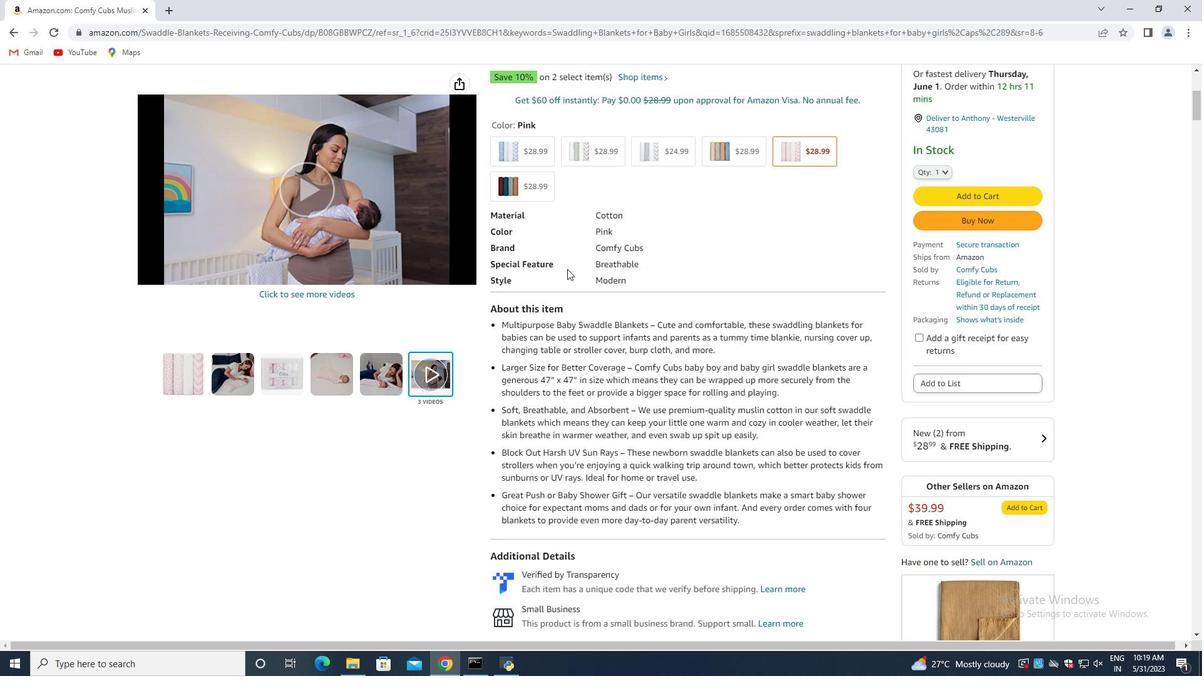 
Action: Mouse moved to (532, 314)
Screenshot: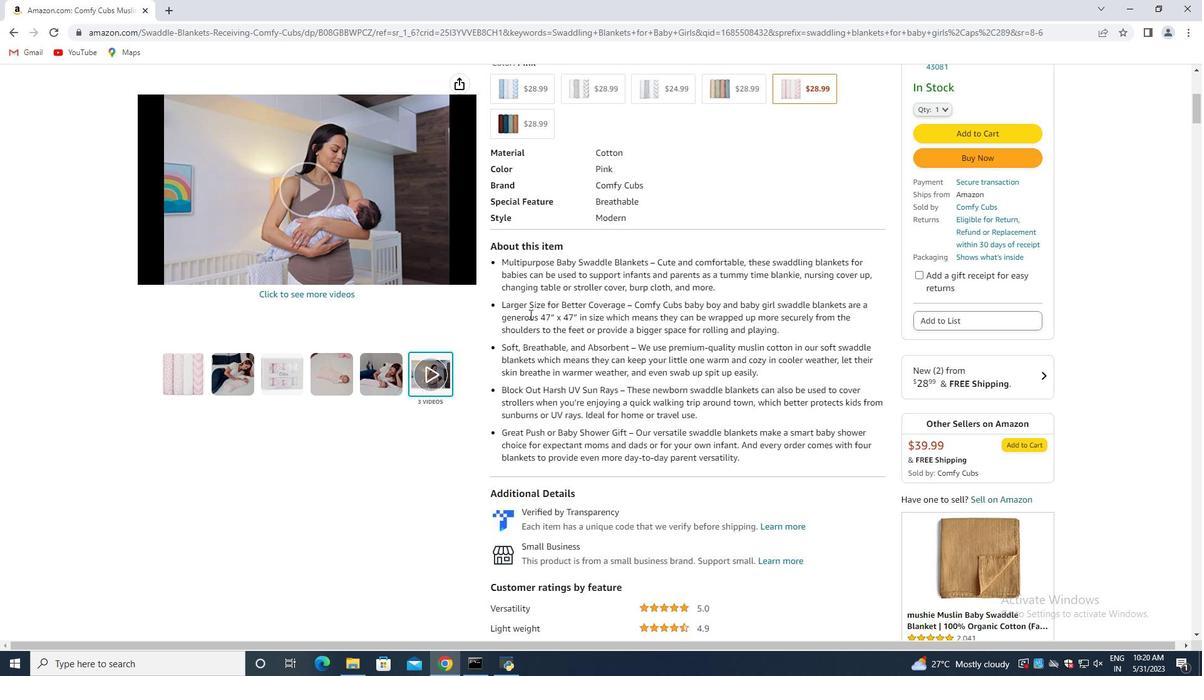 
Action: Mouse scrolled (532, 313) with delta (0, 0)
Screenshot: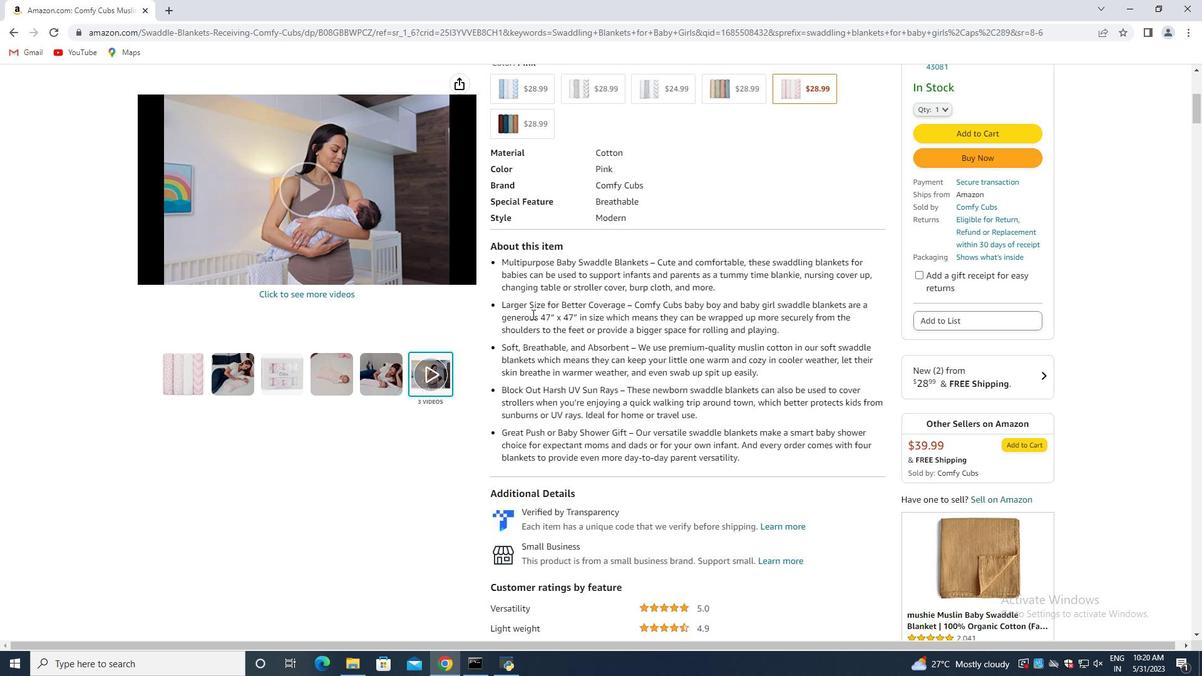 
Action: Mouse moved to (533, 314)
Screenshot: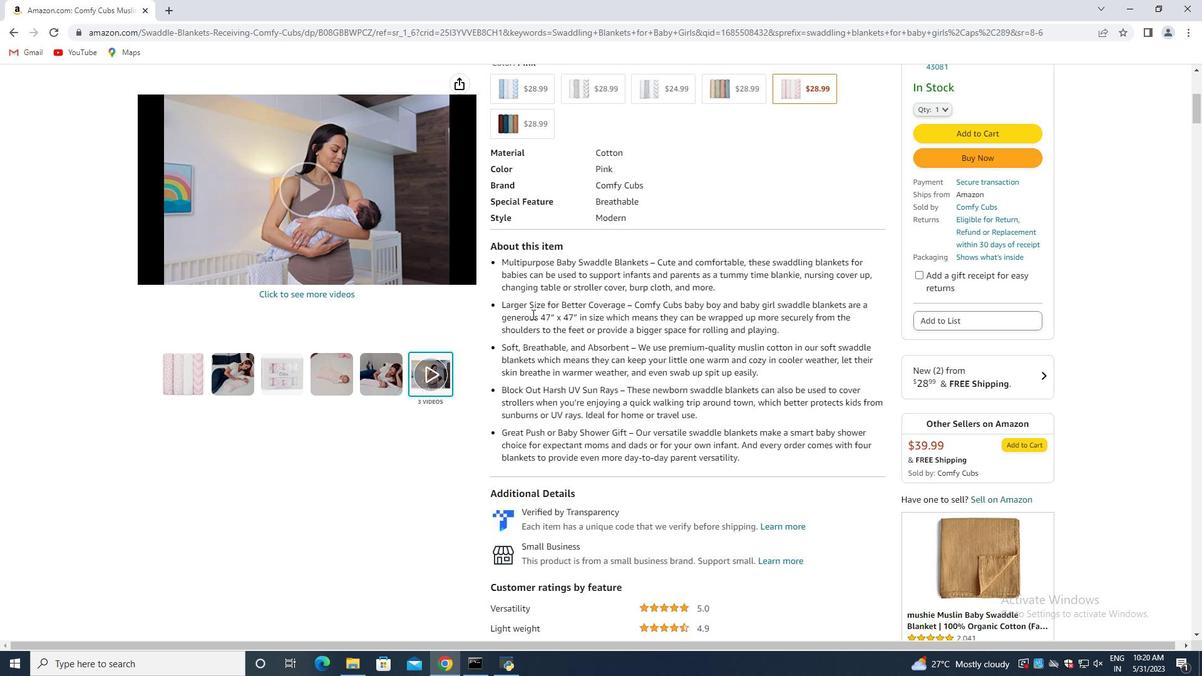 
Action: Mouse scrolled (533, 313) with delta (0, 0)
Screenshot: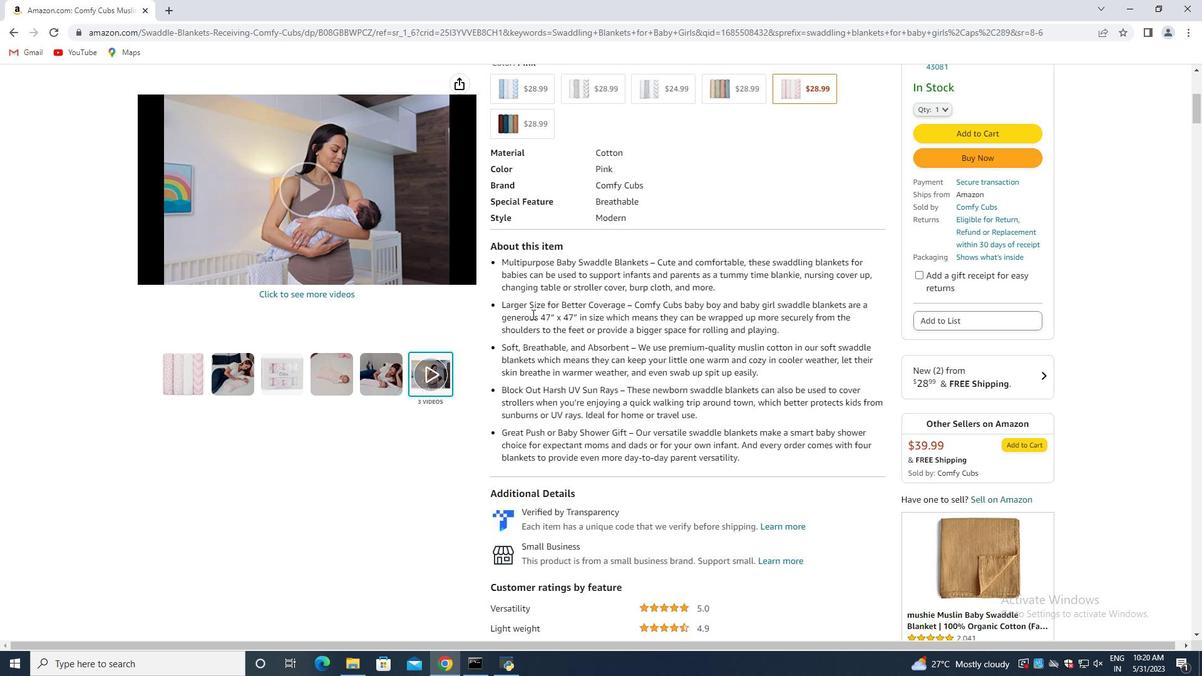 
Action: Mouse moved to (515, 281)
Screenshot: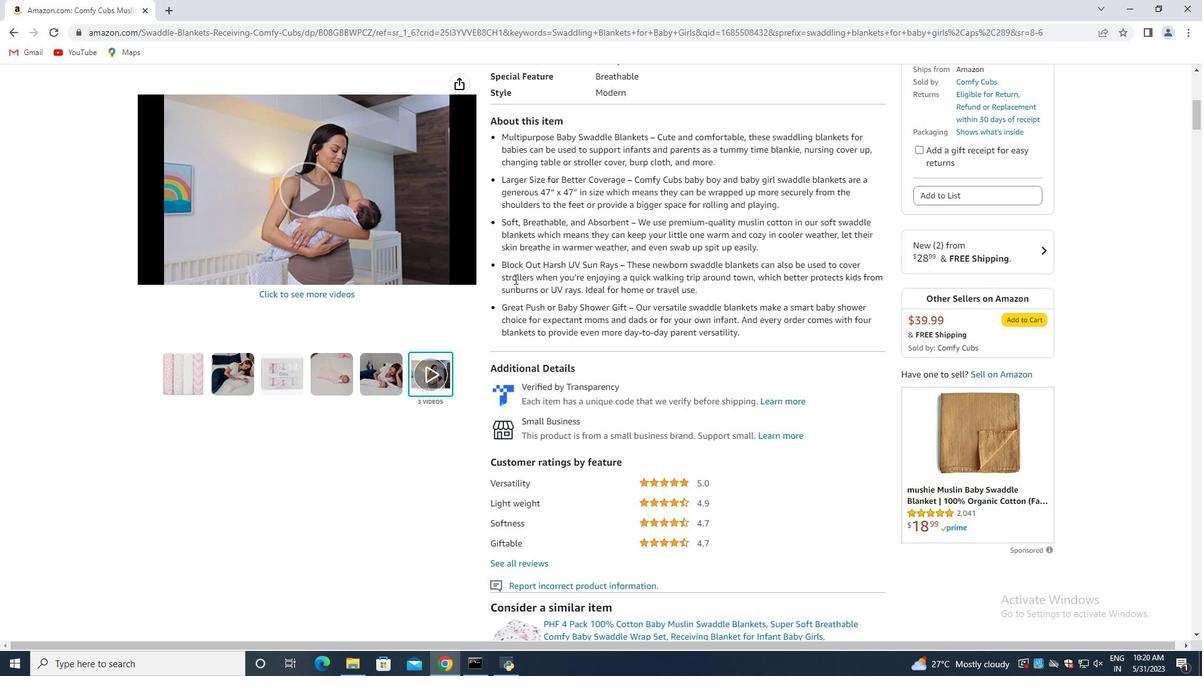 
Action: Mouse scrolled (514, 280) with delta (0, 0)
Screenshot: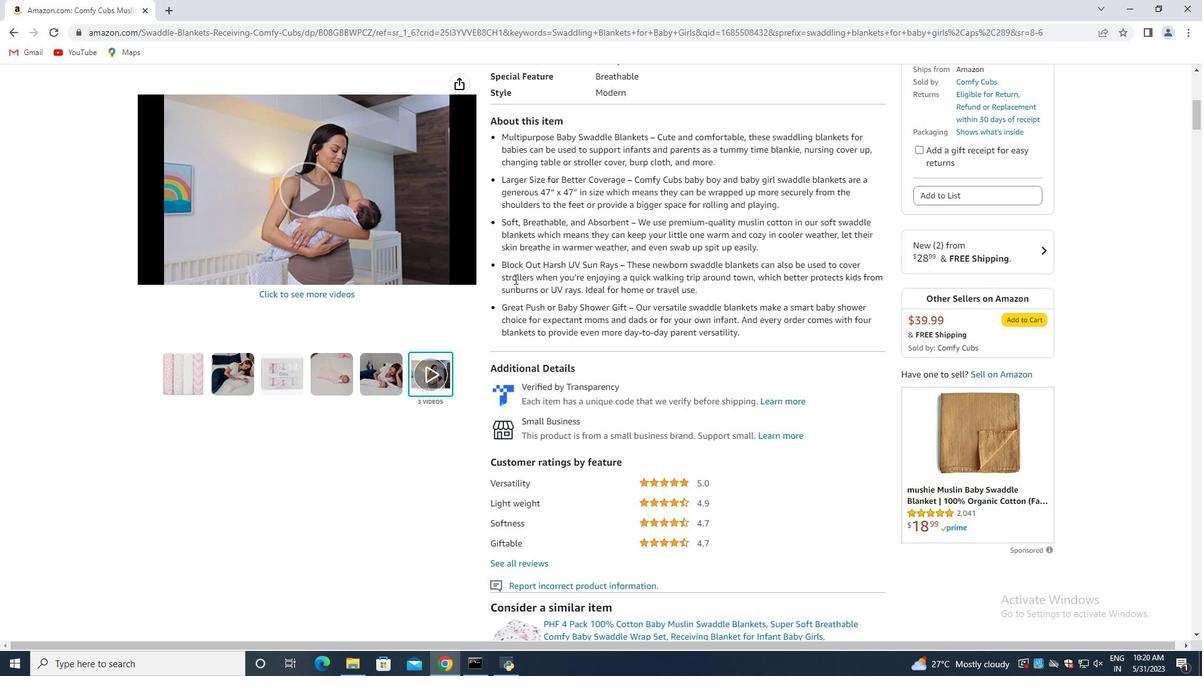 
Action: Mouse scrolled (515, 281) with delta (0, 0)
Screenshot: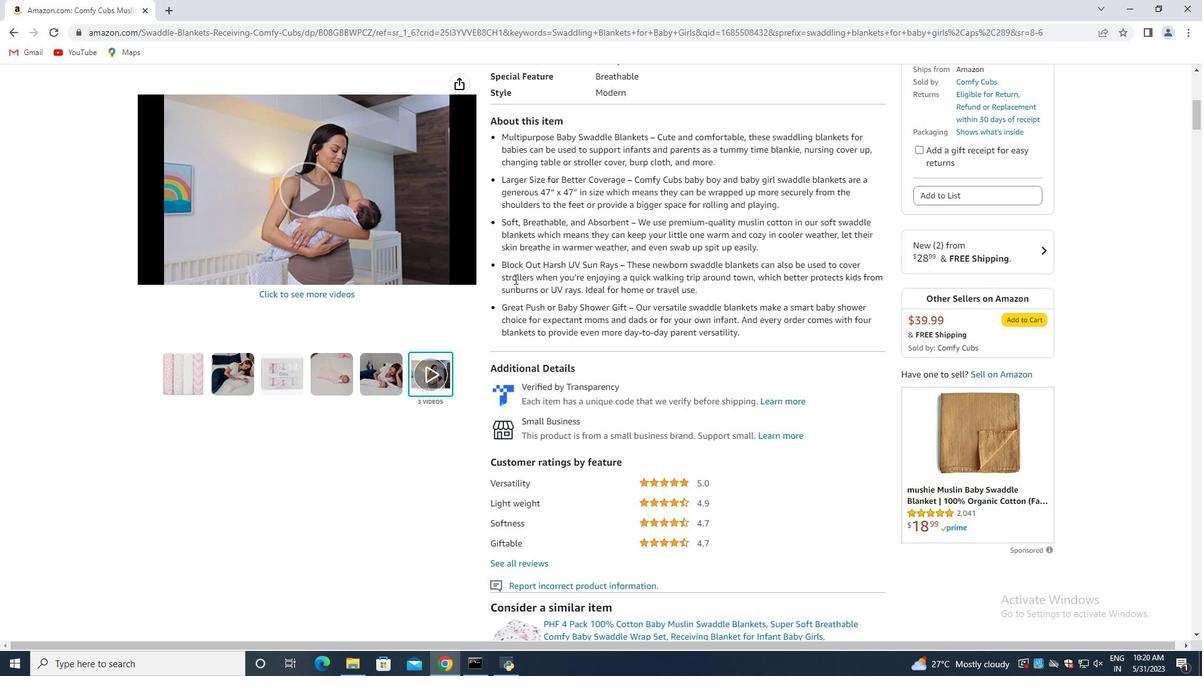 
Action: Mouse moved to (515, 282)
Screenshot: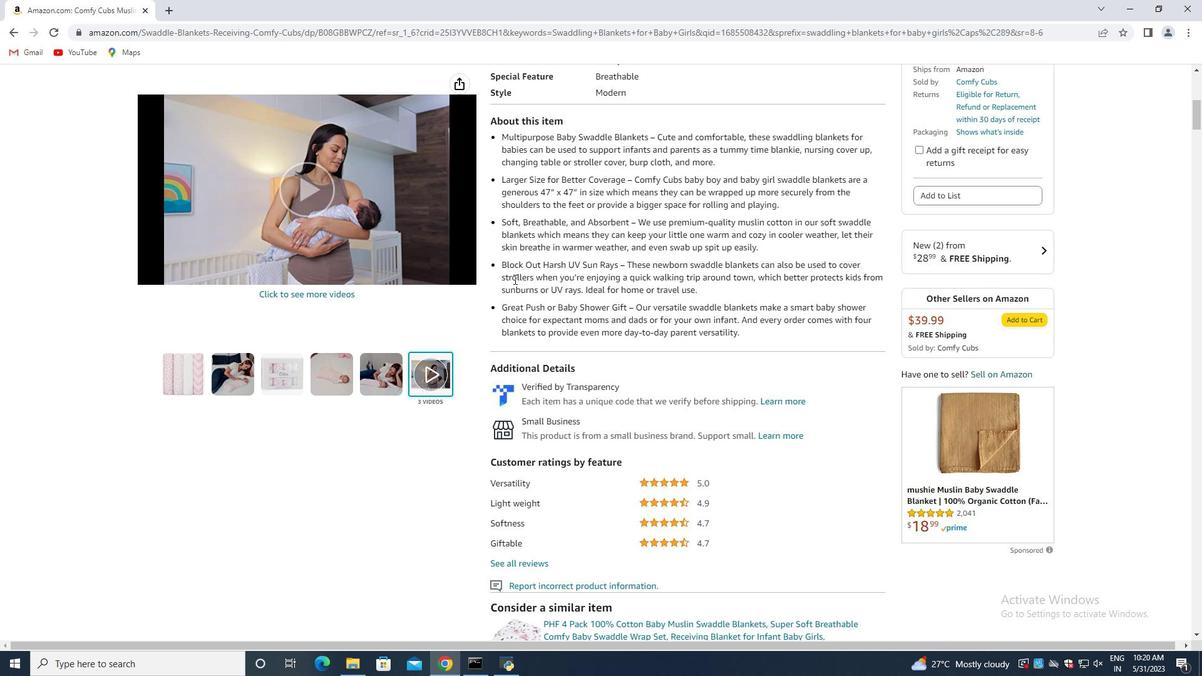 
Action: Mouse scrolled (515, 281) with delta (0, 0)
Screenshot: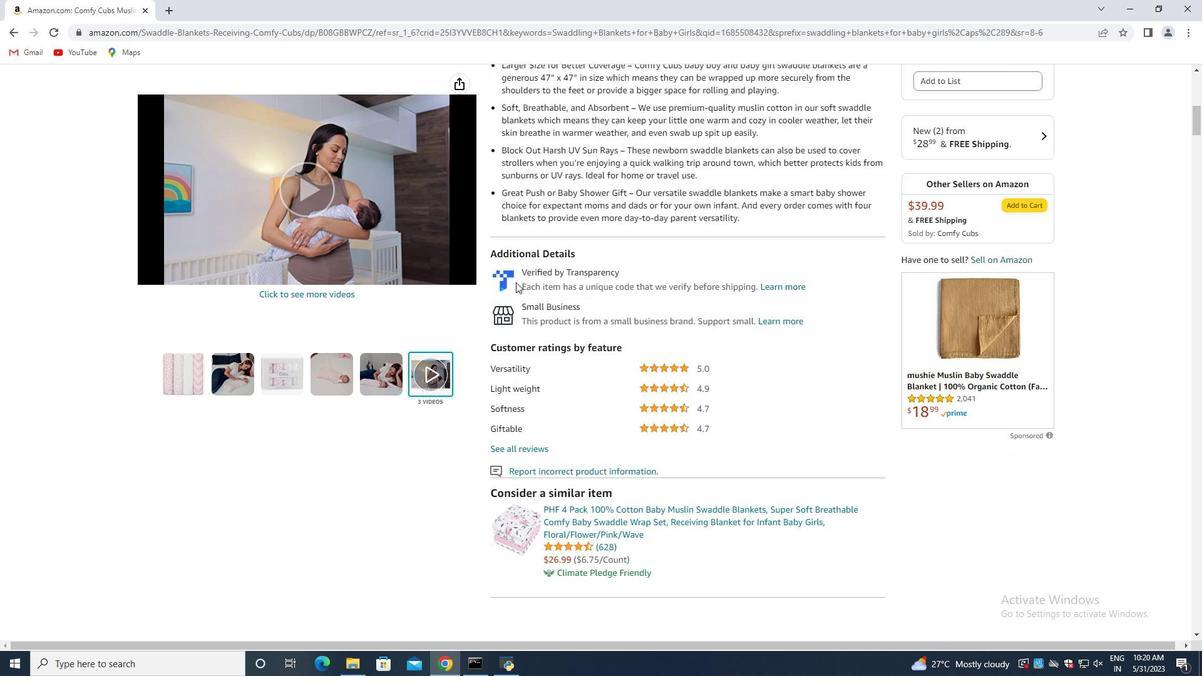 
Action: Mouse moved to (515, 288)
Screenshot: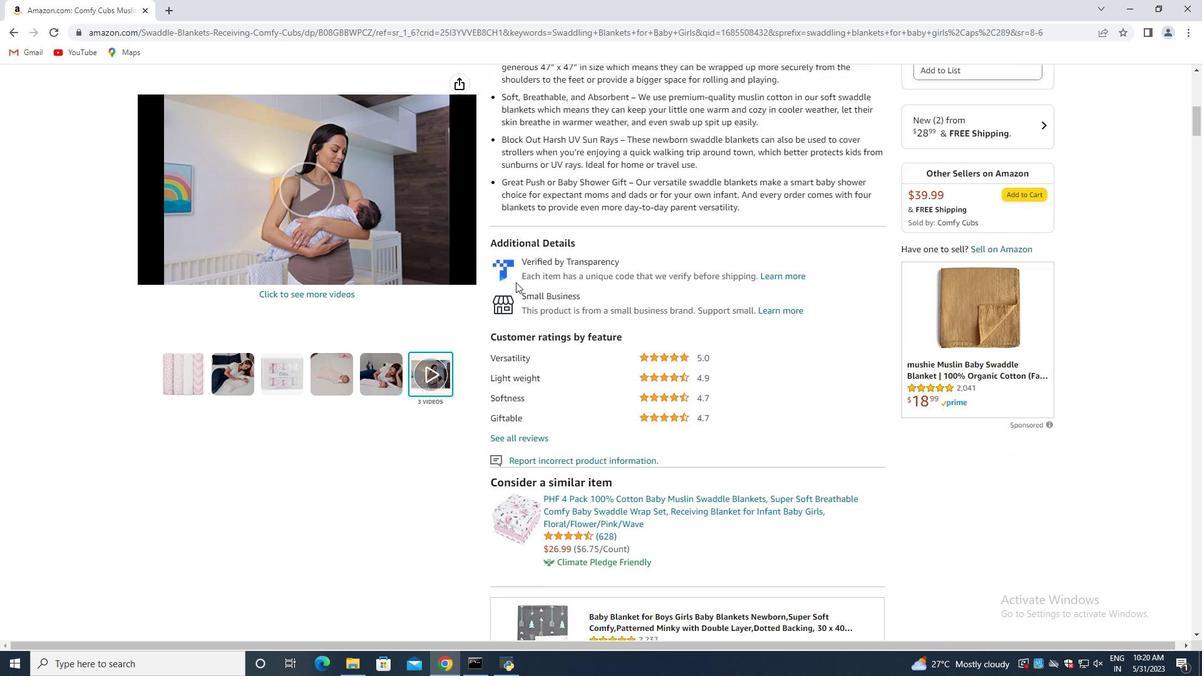 
Action: Mouse scrolled (515, 287) with delta (0, 0)
Screenshot: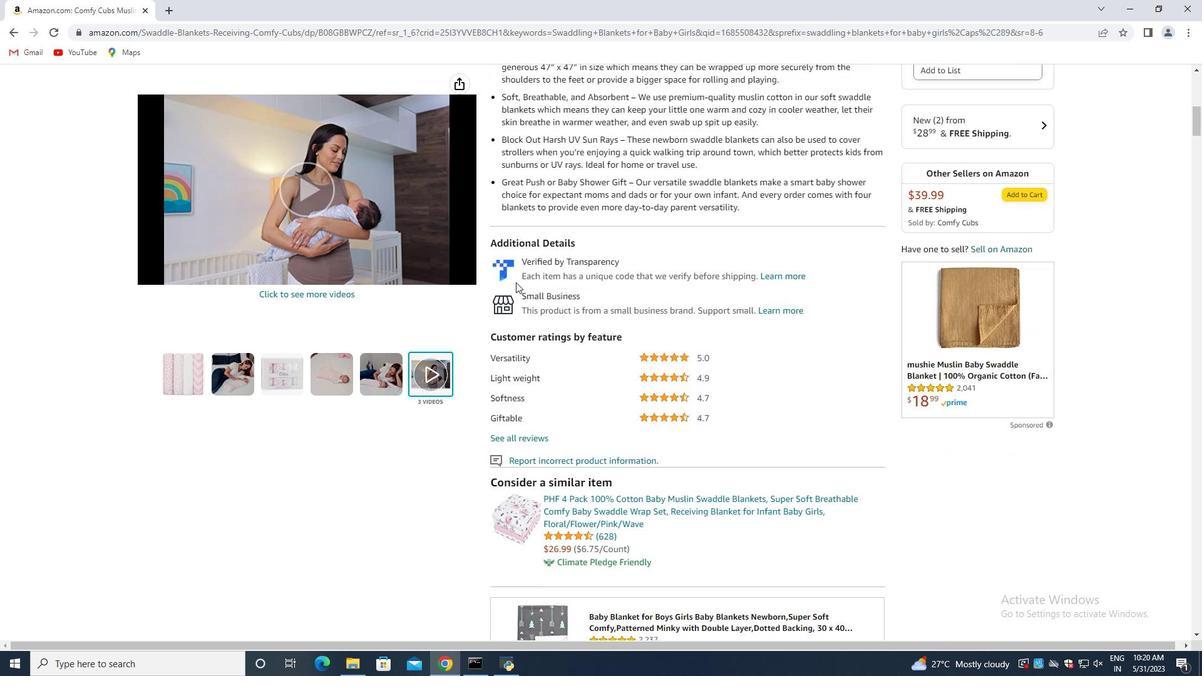 
Action: Mouse moved to (514, 290)
Screenshot: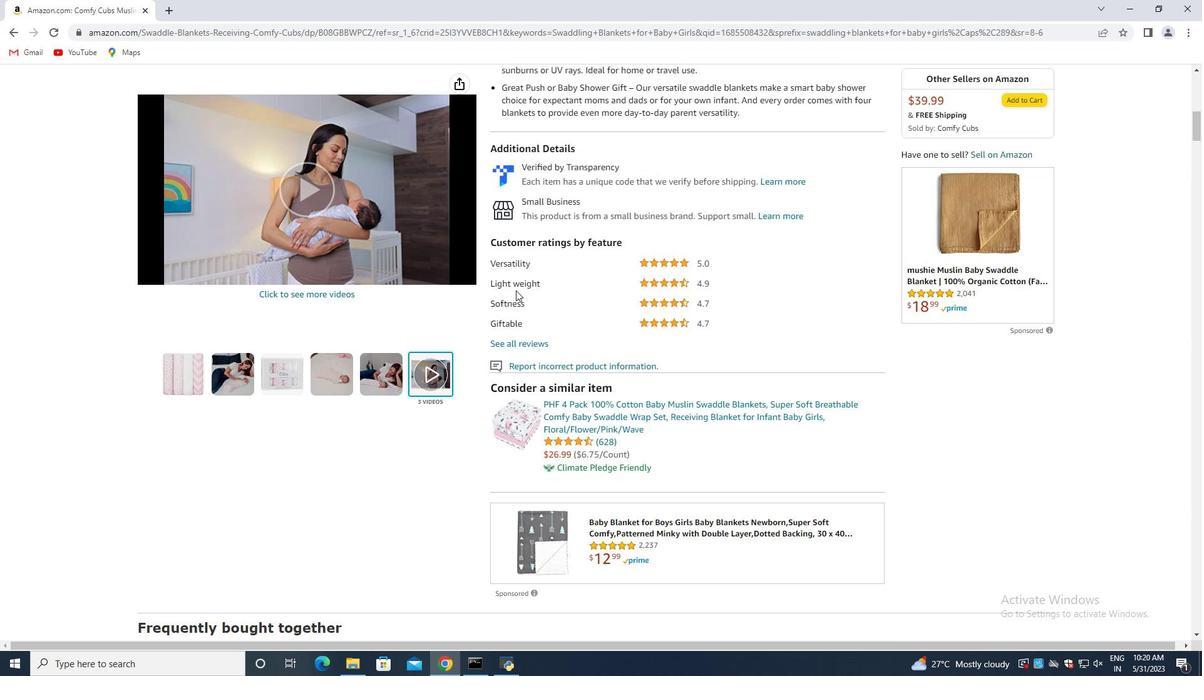 
Action: Mouse scrolled (514, 289) with delta (0, 0)
Screenshot: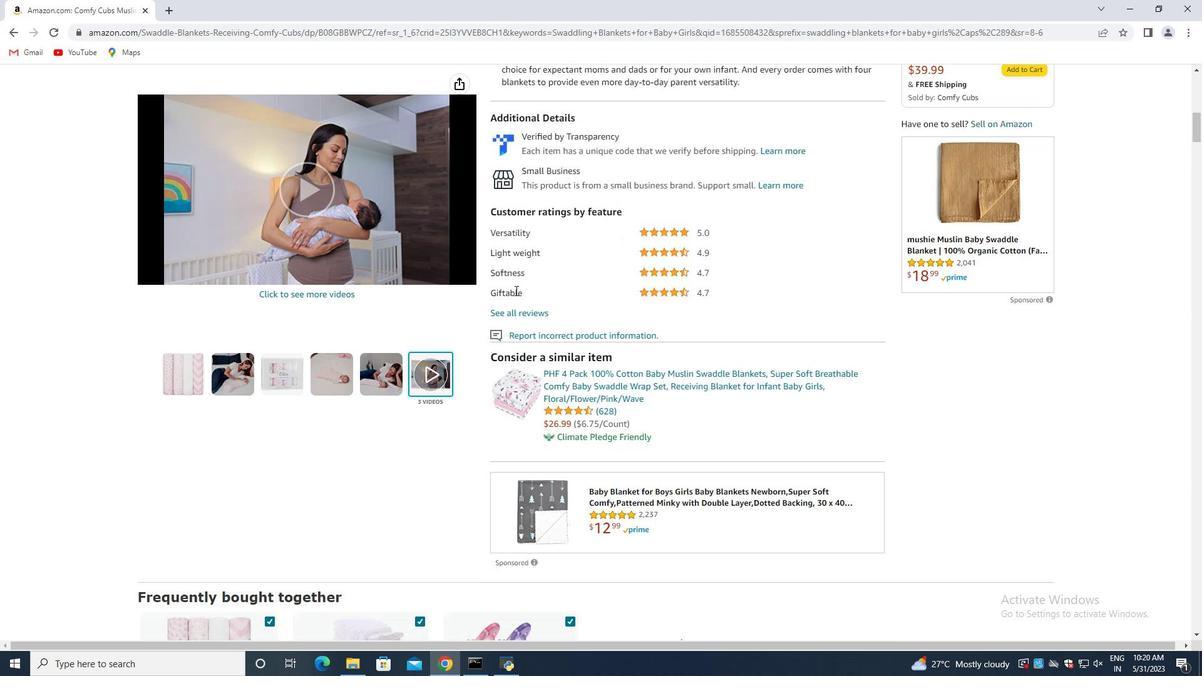 
Action: Mouse scrolled (514, 289) with delta (0, 0)
Screenshot: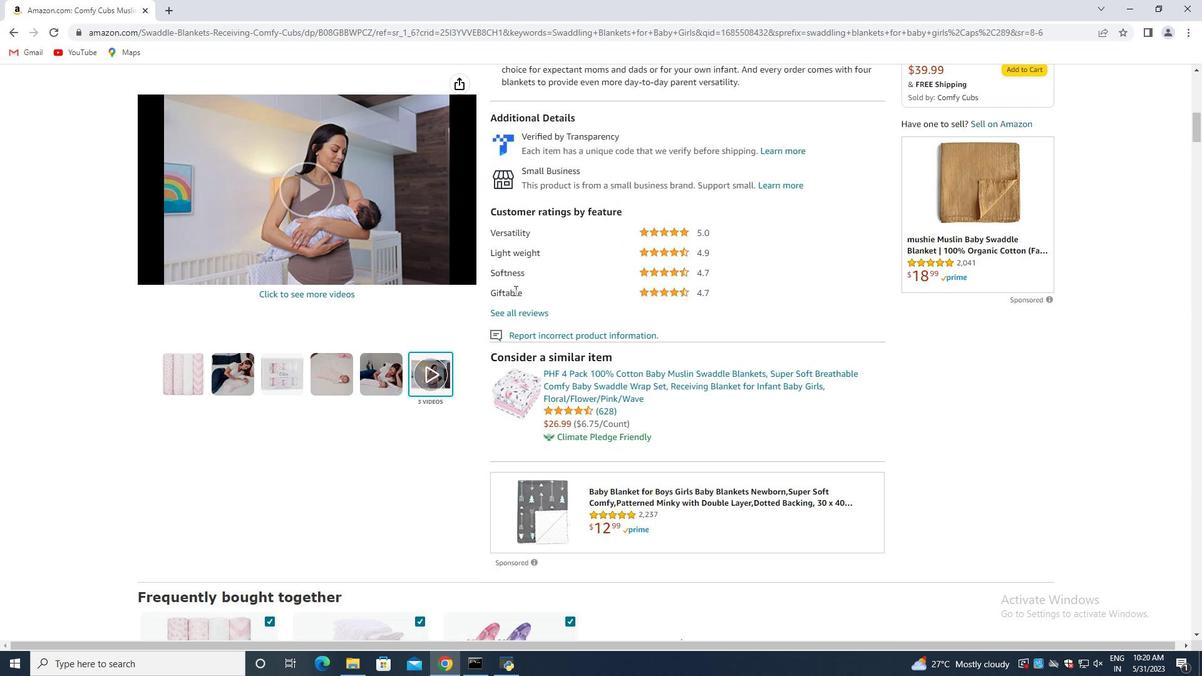 
Action: Mouse moved to (517, 290)
Screenshot: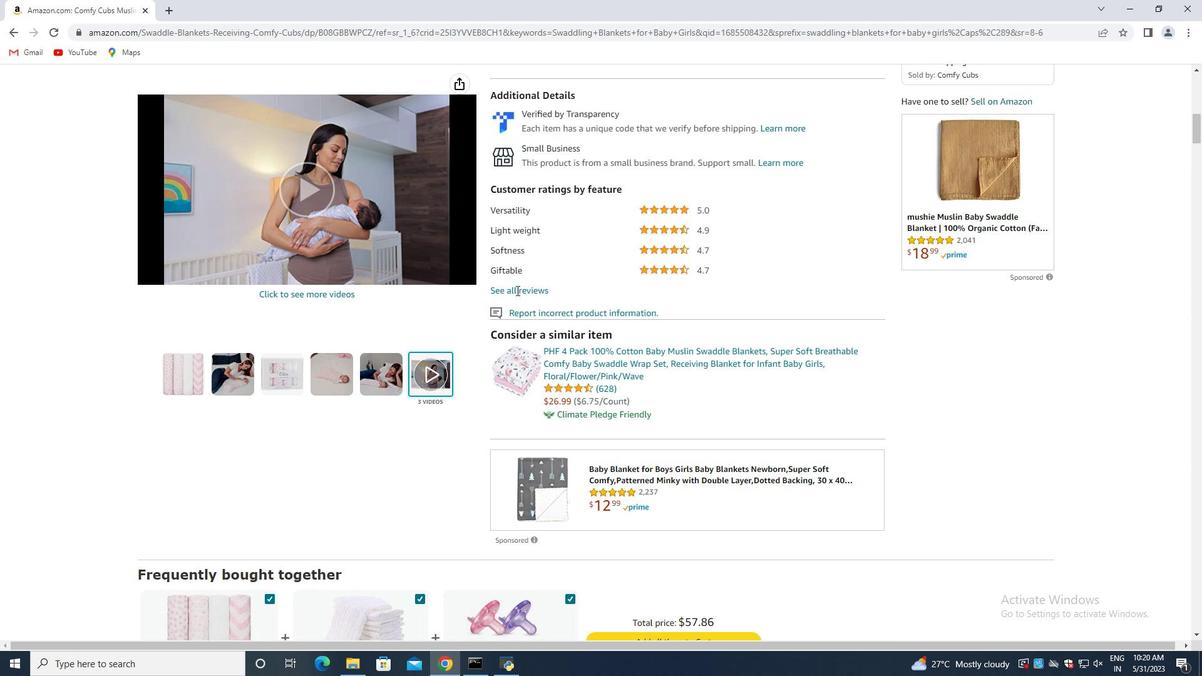 
Action: Mouse scrolled (517, 289) with delta (0, 0)
Screenshot: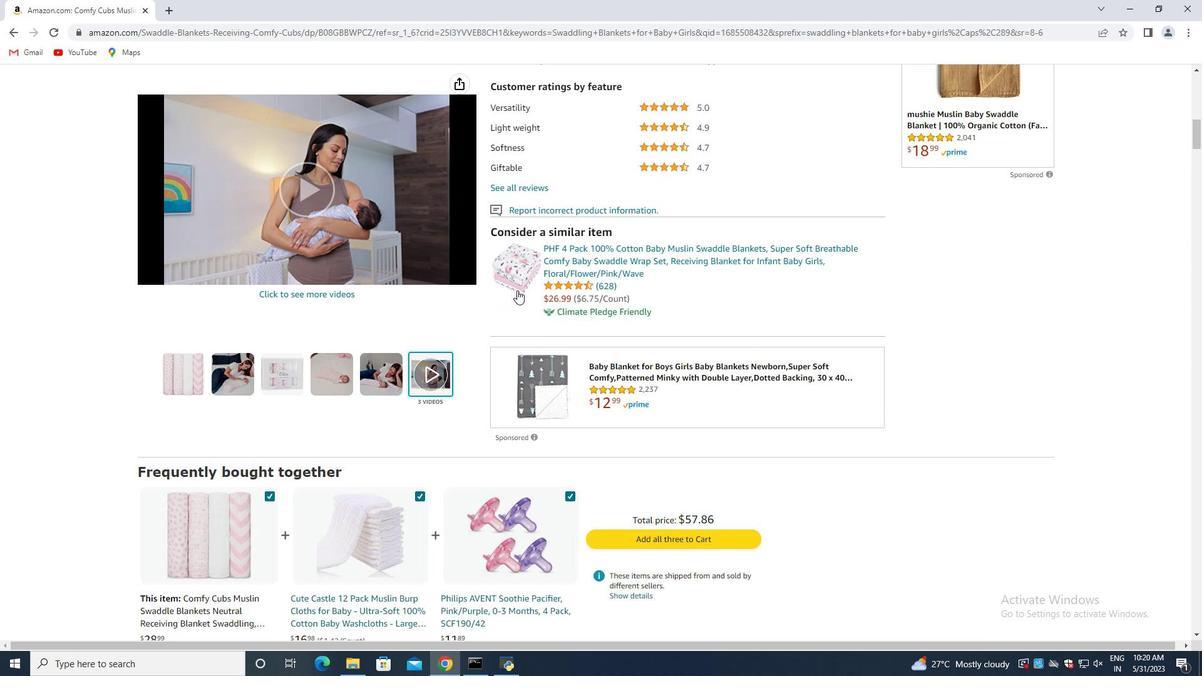 
Action: Mouse moved to (517, 290)
Screenshot: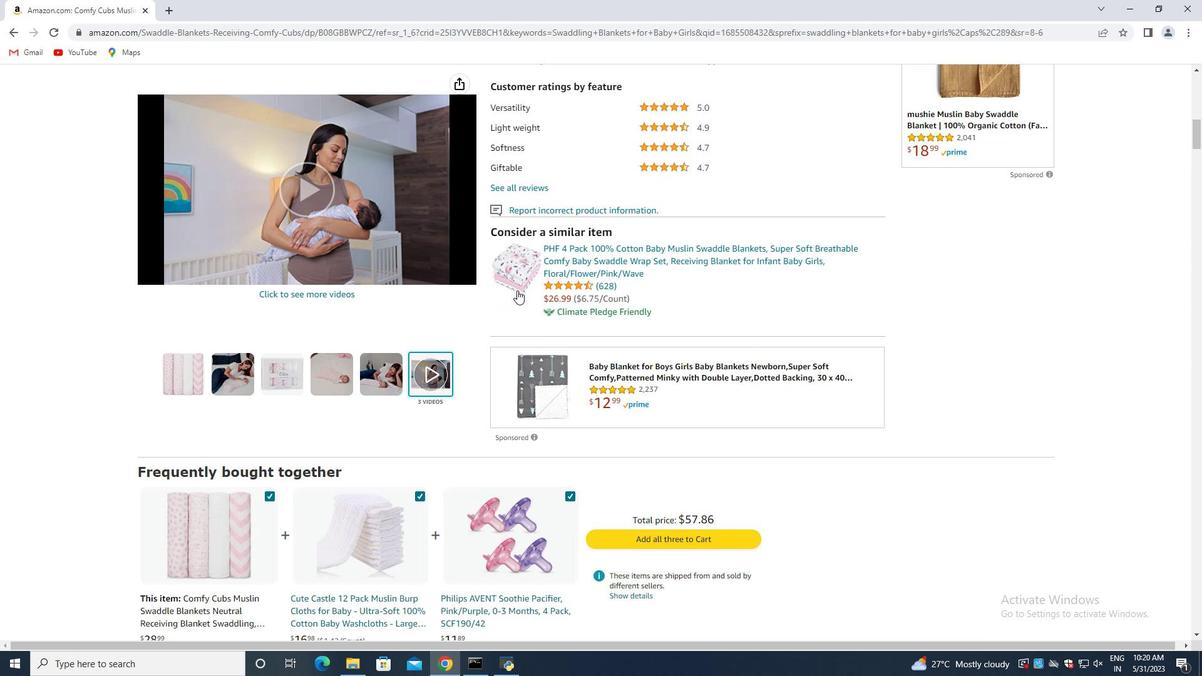 
Action: Mouse scrolled (517, 289) with delta (0, 0)
Screenshot: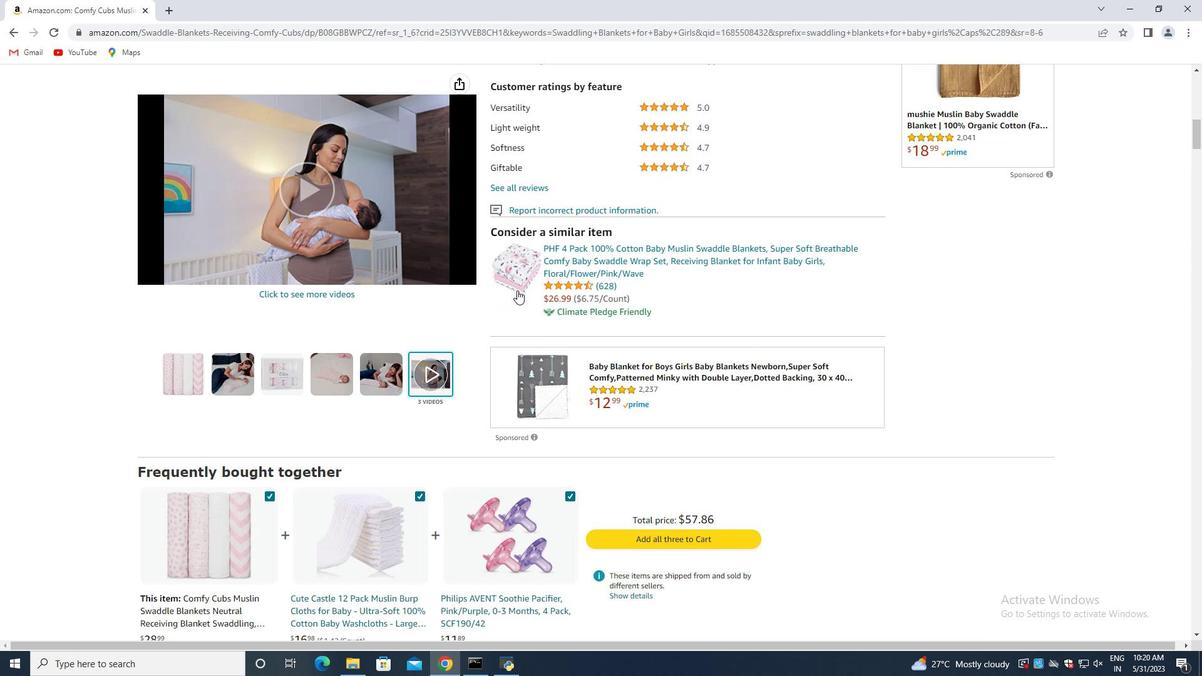 
Action: Mouse moved to (519, 291)
Screenshot: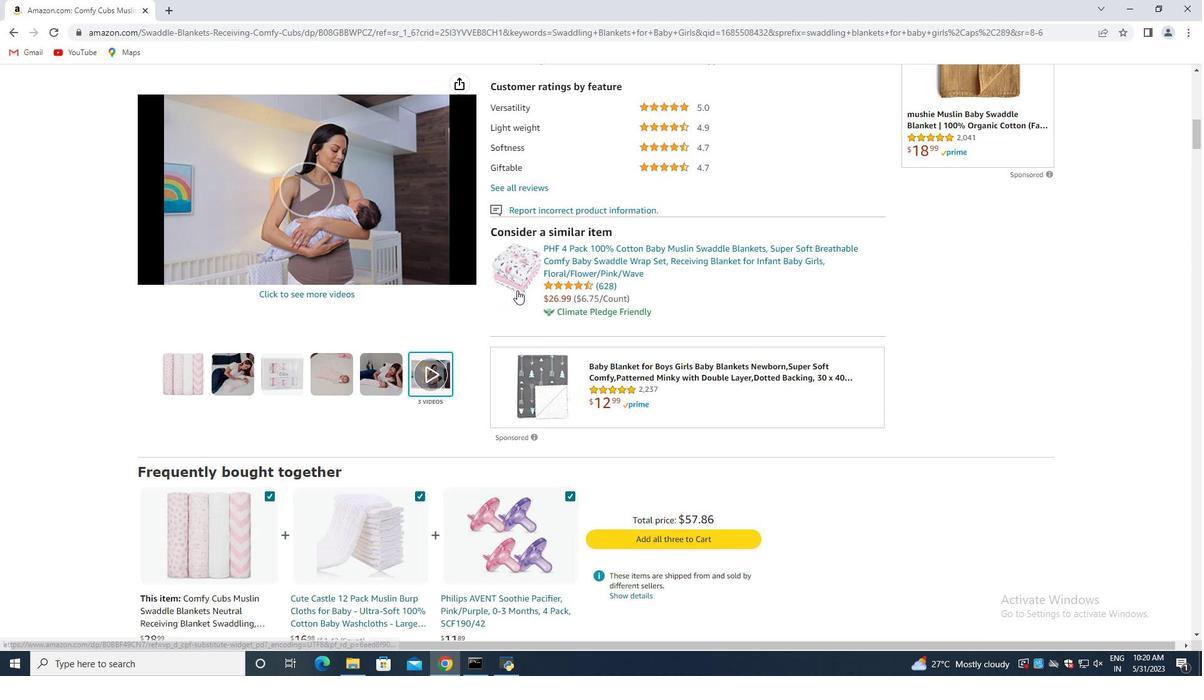 
Action: Mouse scrolled (519, 290) with delta (0, 0)
Screenshot: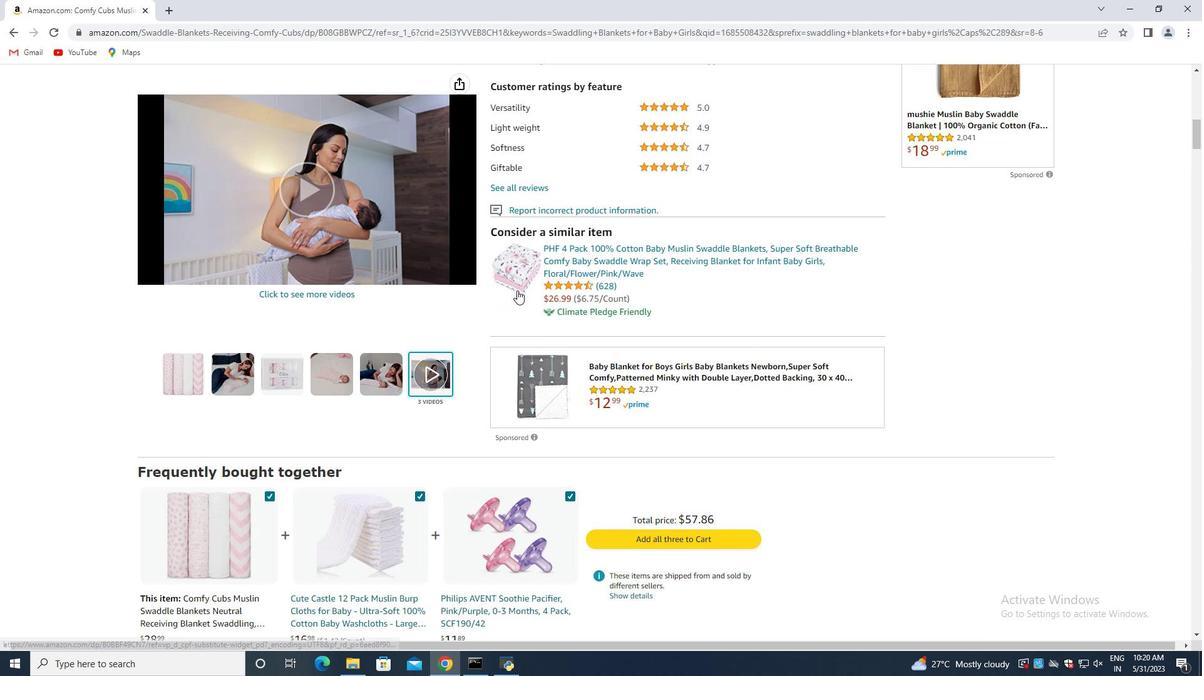 
Action: Mouse moved to (519, 291)
Screenshot: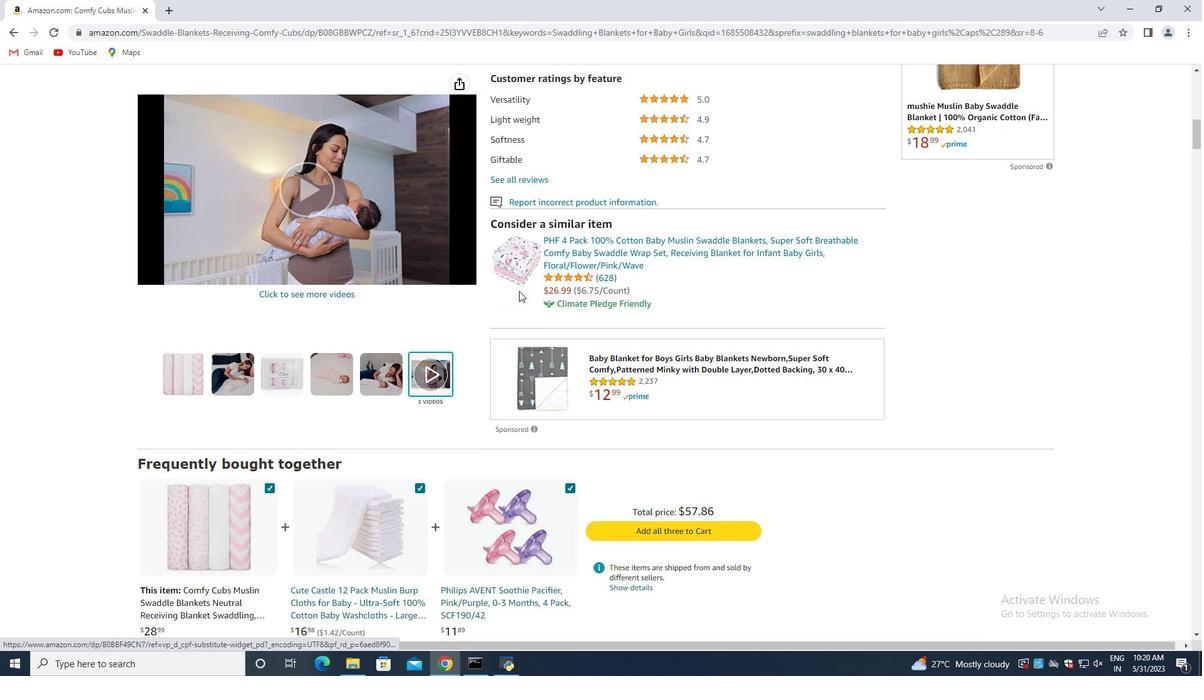 
Action: Mouse scrolled (519, 290) with delta (0, 0)
Screenshot: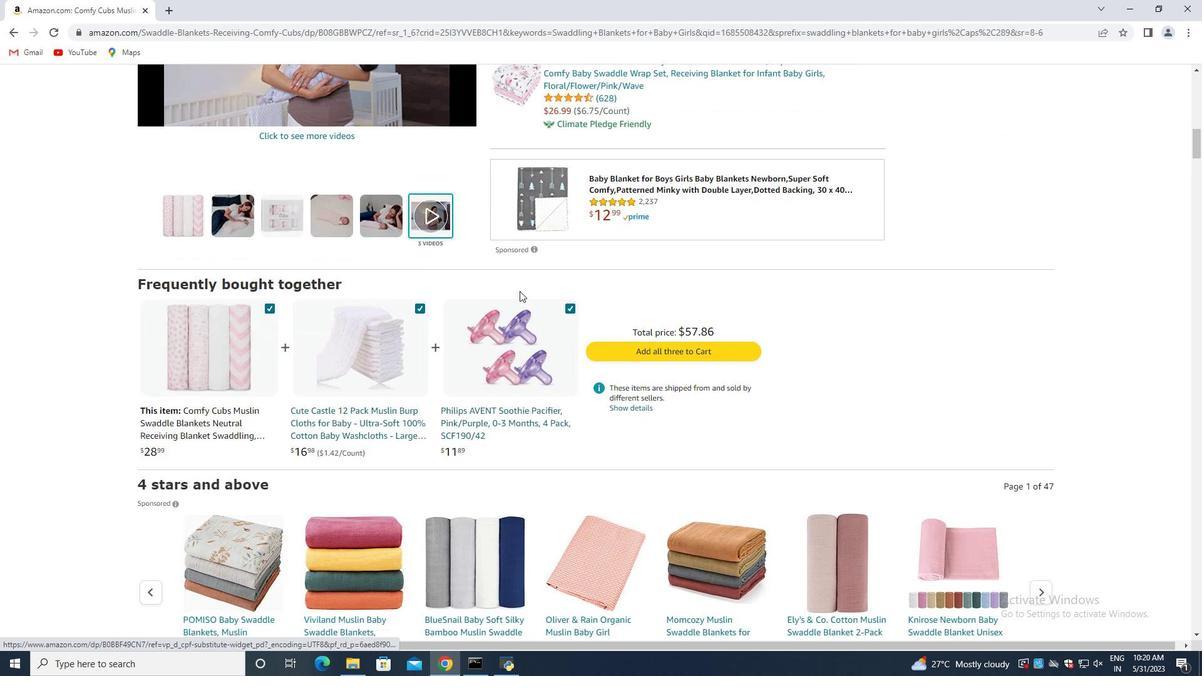 
Action: Mouse moved to (520, 291)
Screenshot: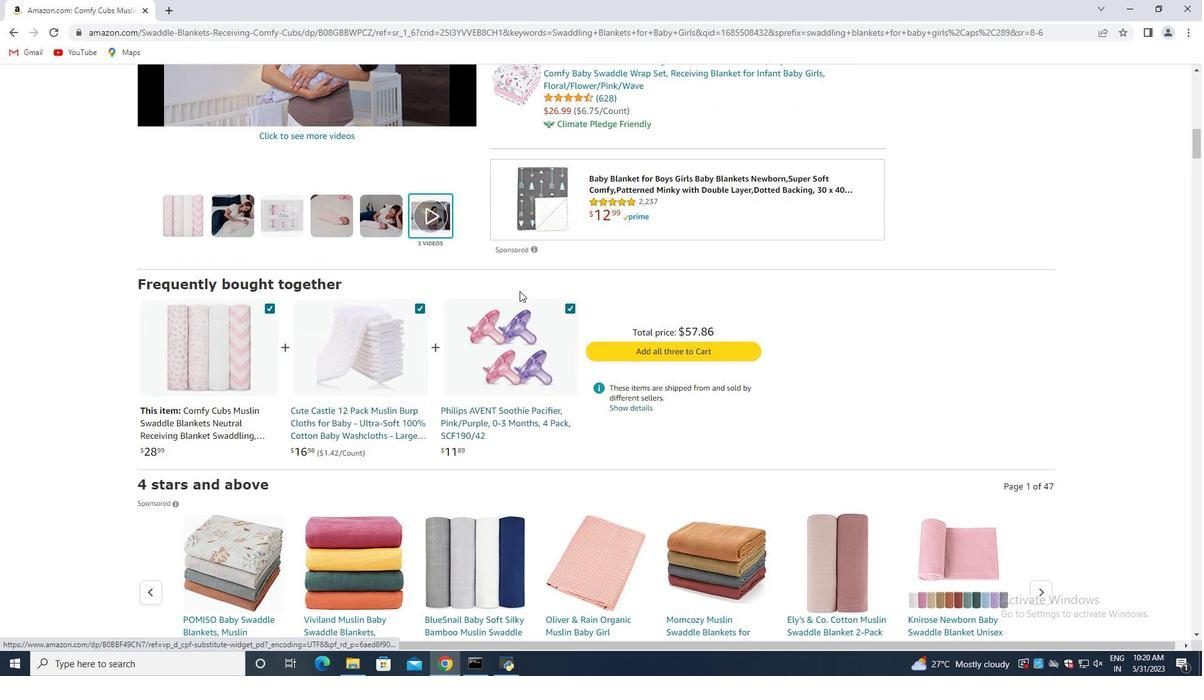 
Action: Mouse scrolled (520, 290) with delta (0, 0)
Screenshot: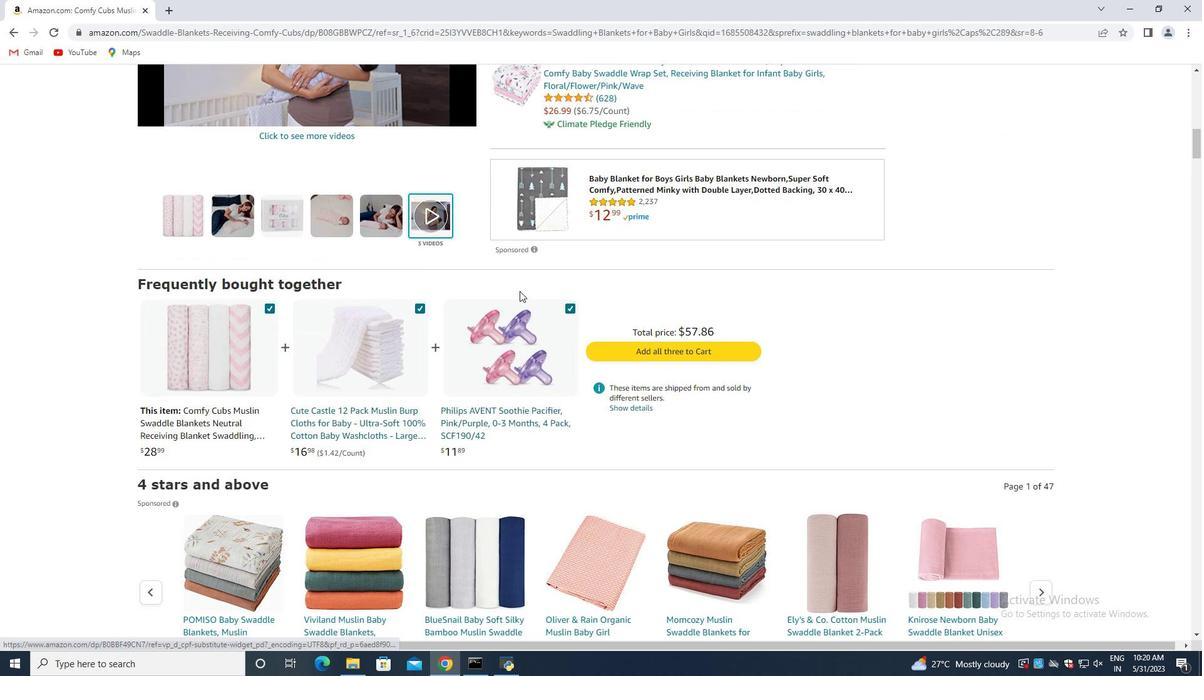 
Action: Mouse moved to (528, 298)
Screenshot: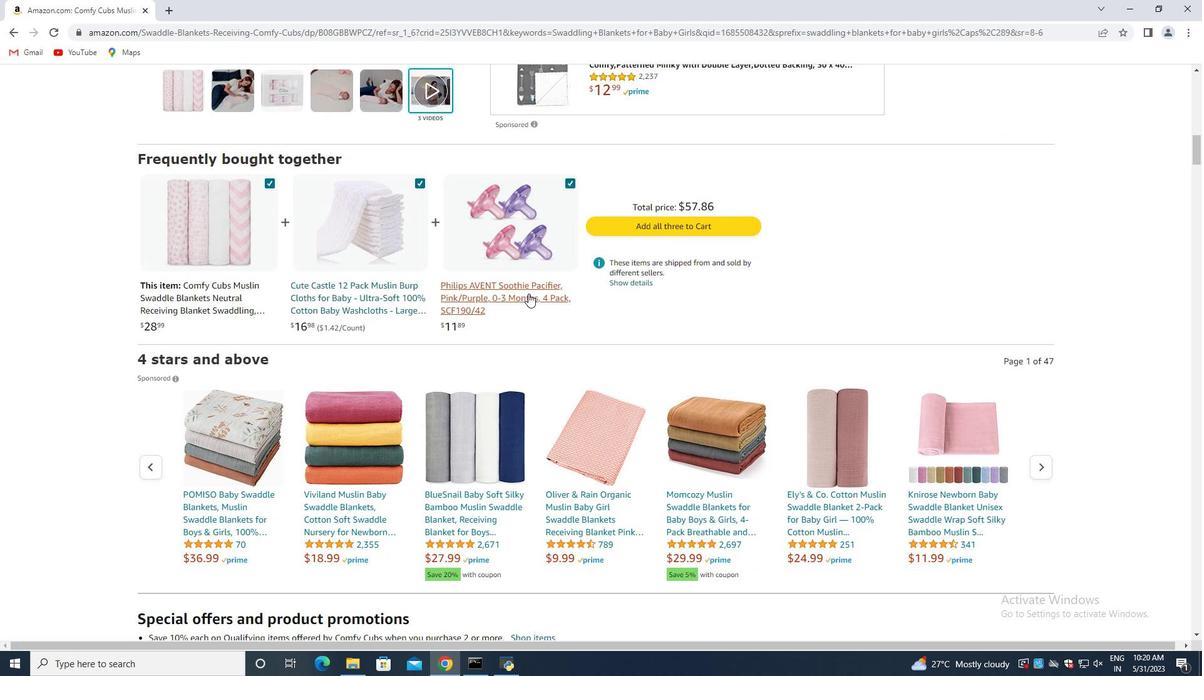 
Action: Mouse scrolled (528, 297) with delta (0, 0)
Screenshot: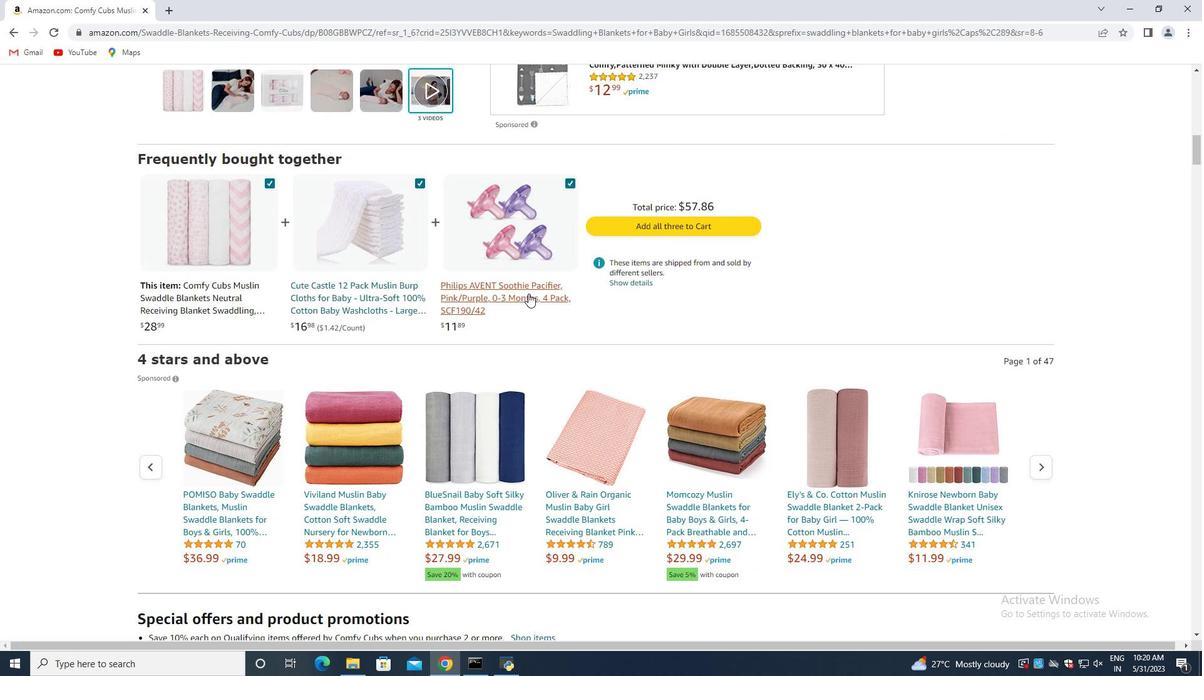 
Action: Mouse moved to (528, 299)
Screenshot: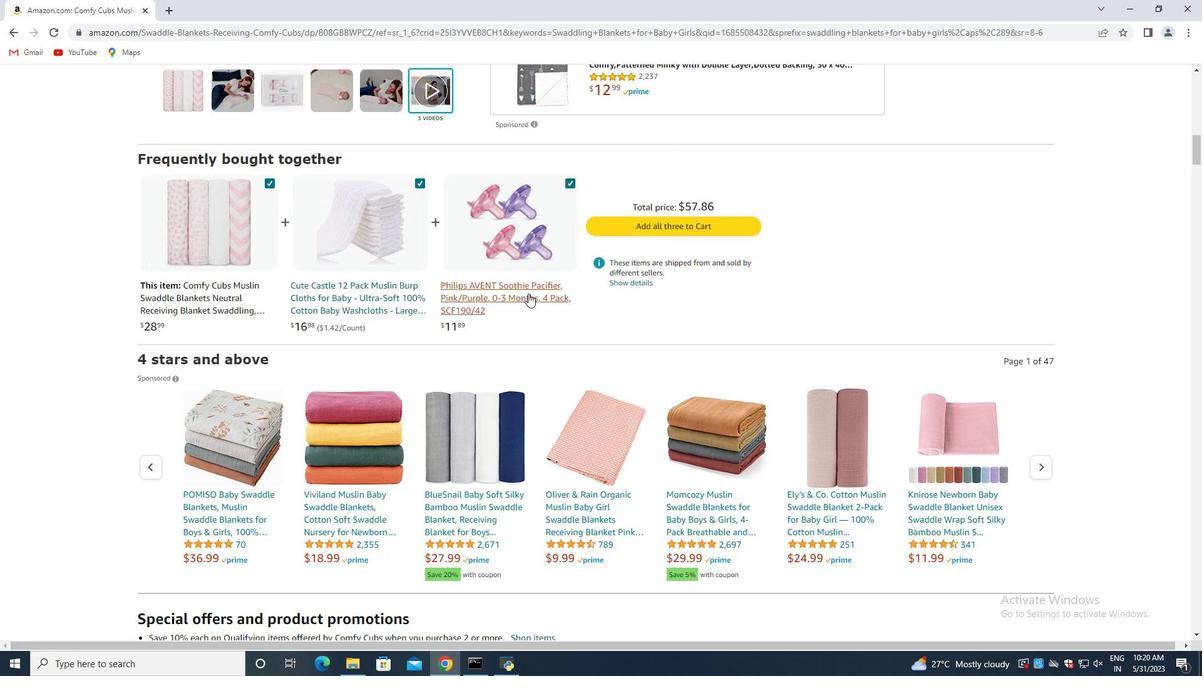 
Action: Mouse scrolled (528, 298) with delta (0, 0)
Screenshot: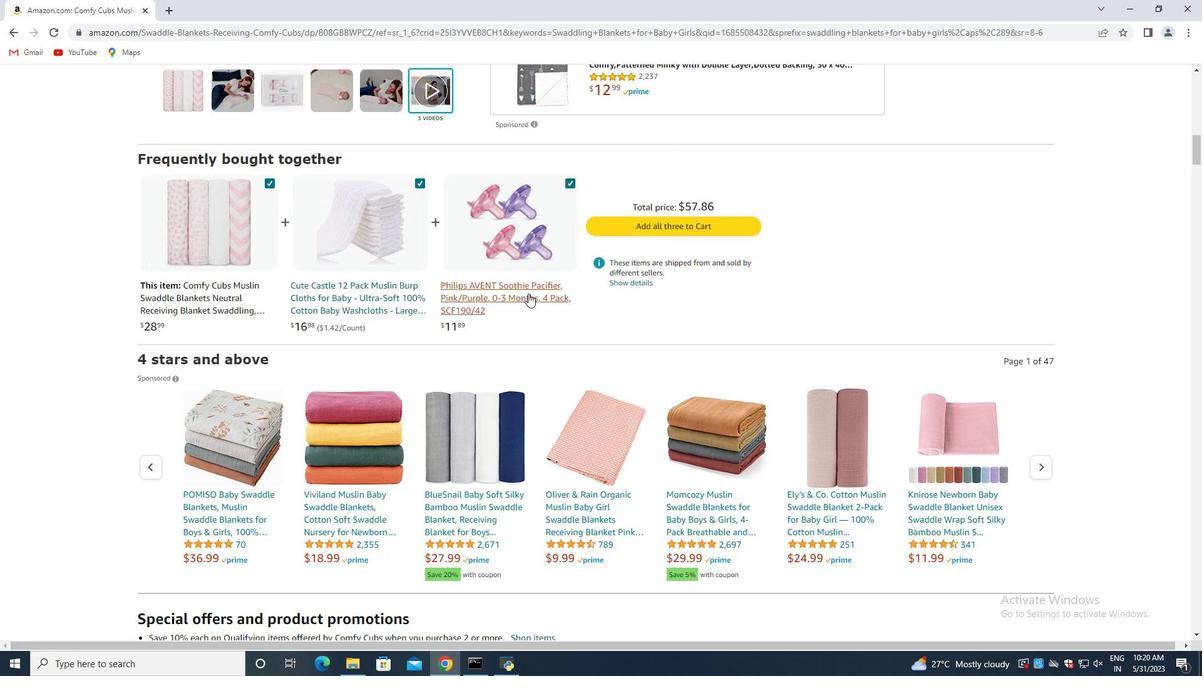 
Action: Mouse scrolled (528, 298) with delta (0, 0)
Screenshot: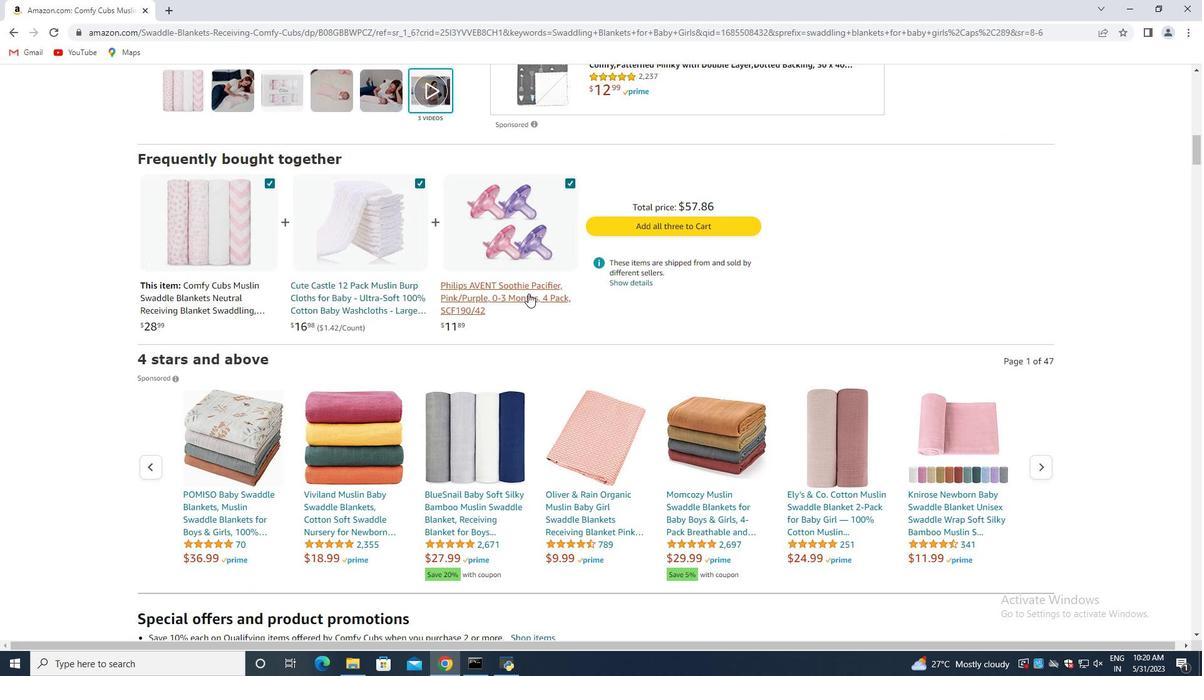 
Action: Mouse scrolled (528, 298) with delta (0, 0)
Screenshot: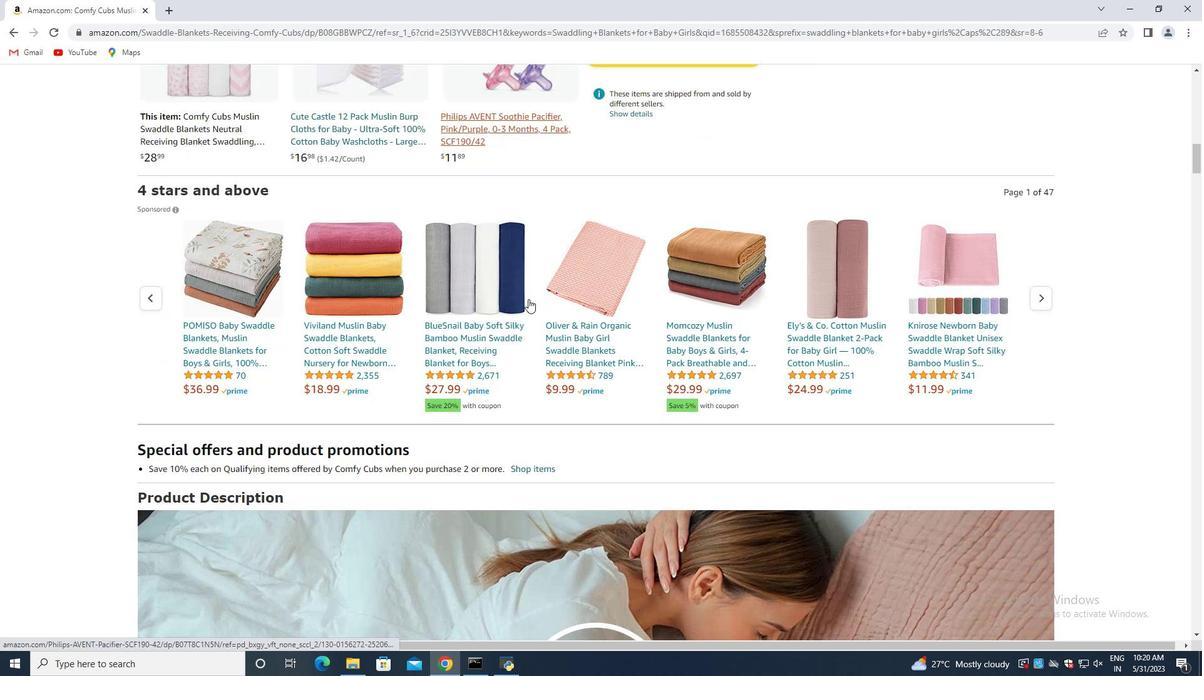 
Action: Mouse moved to (528, 299)
Screenshot: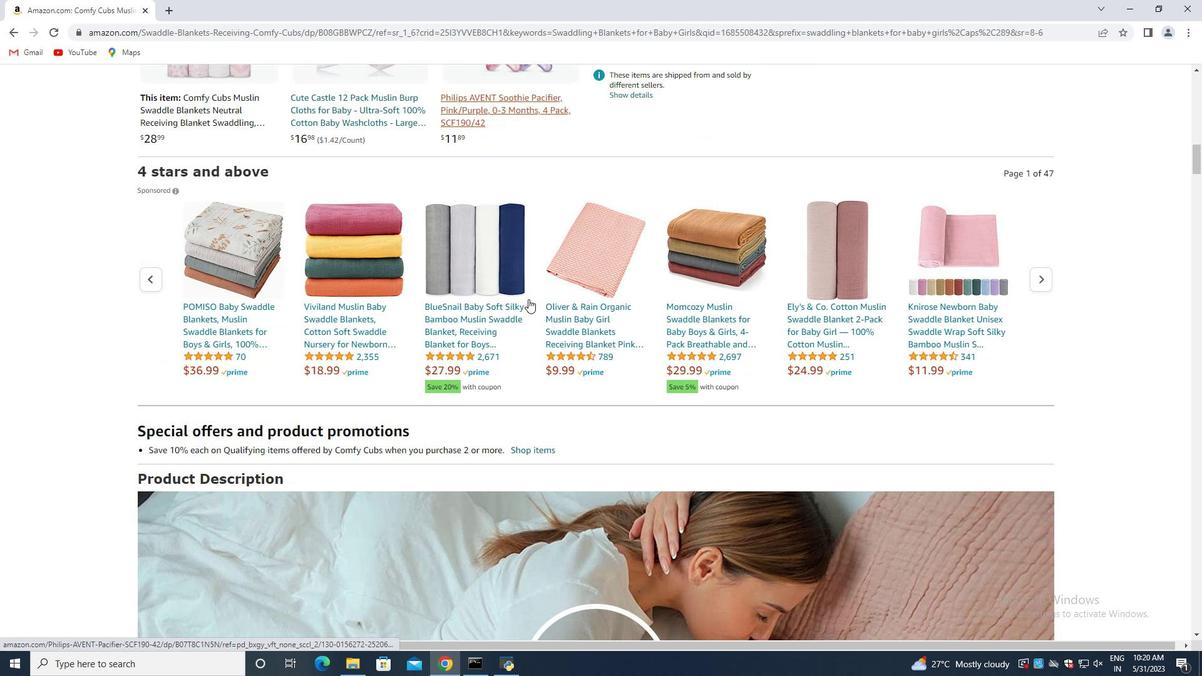 
Action: Mouse scrolled (528, 299) with delta (0, 0)
Screenshot: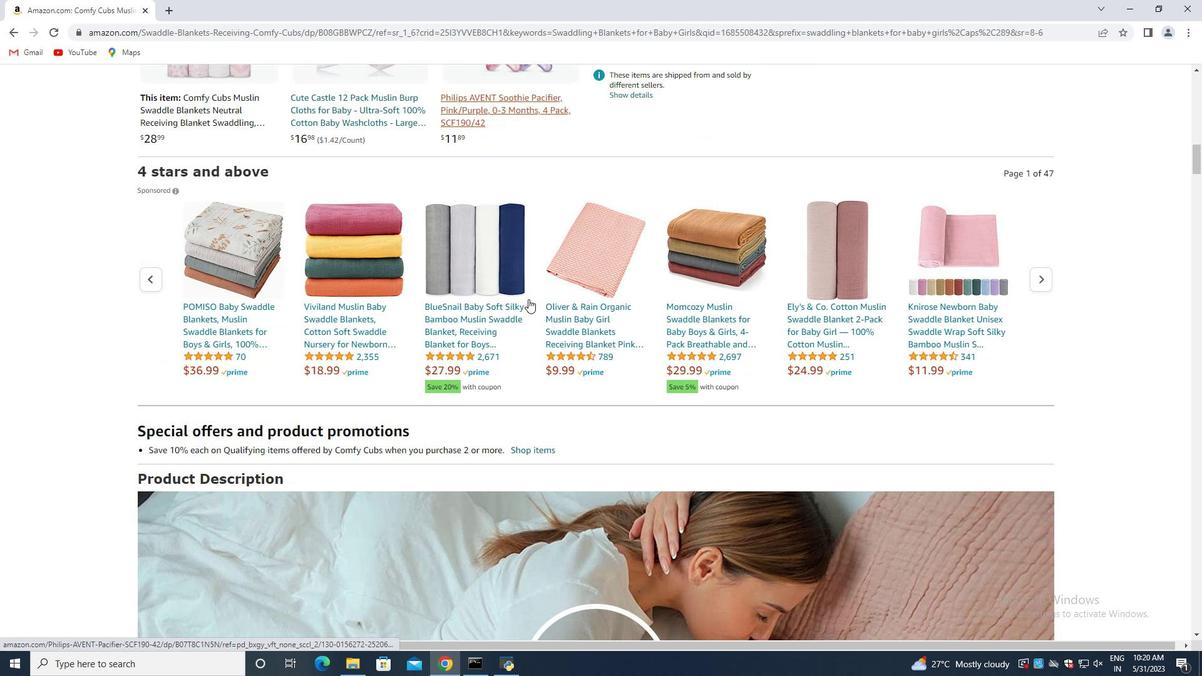 
Action: Mouse moved to (528, 300)
Screenshot: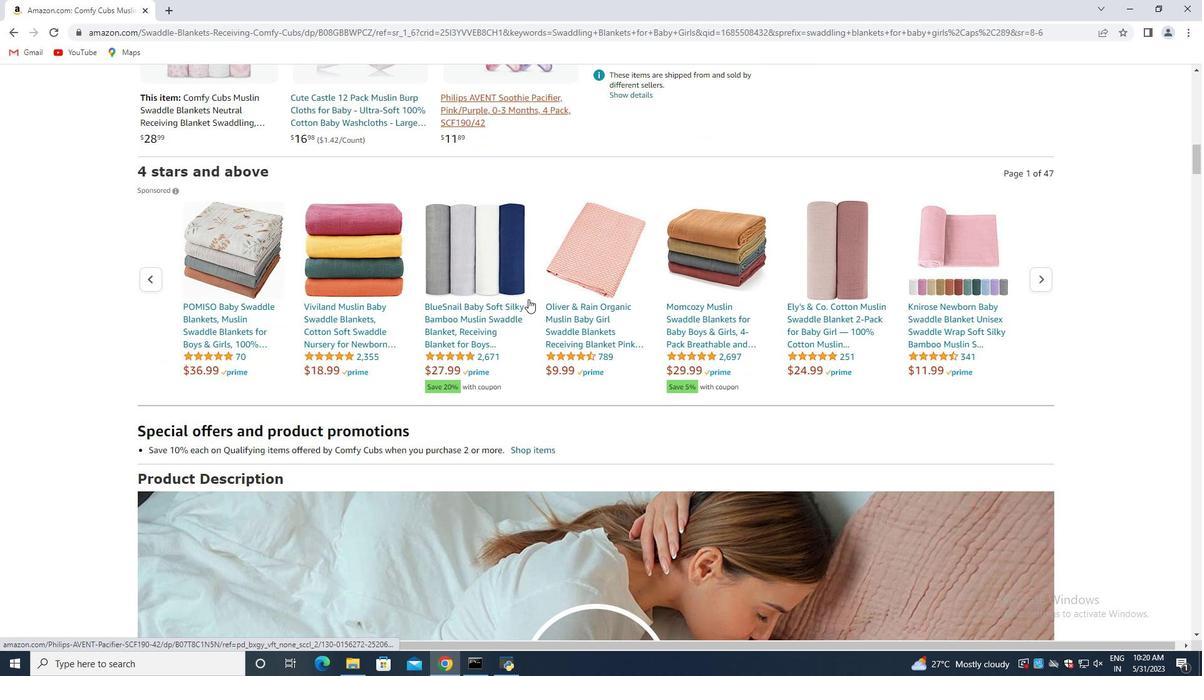 
Action: Mouse scrolled (528, 299) with delta (0, 0)
Screenshot: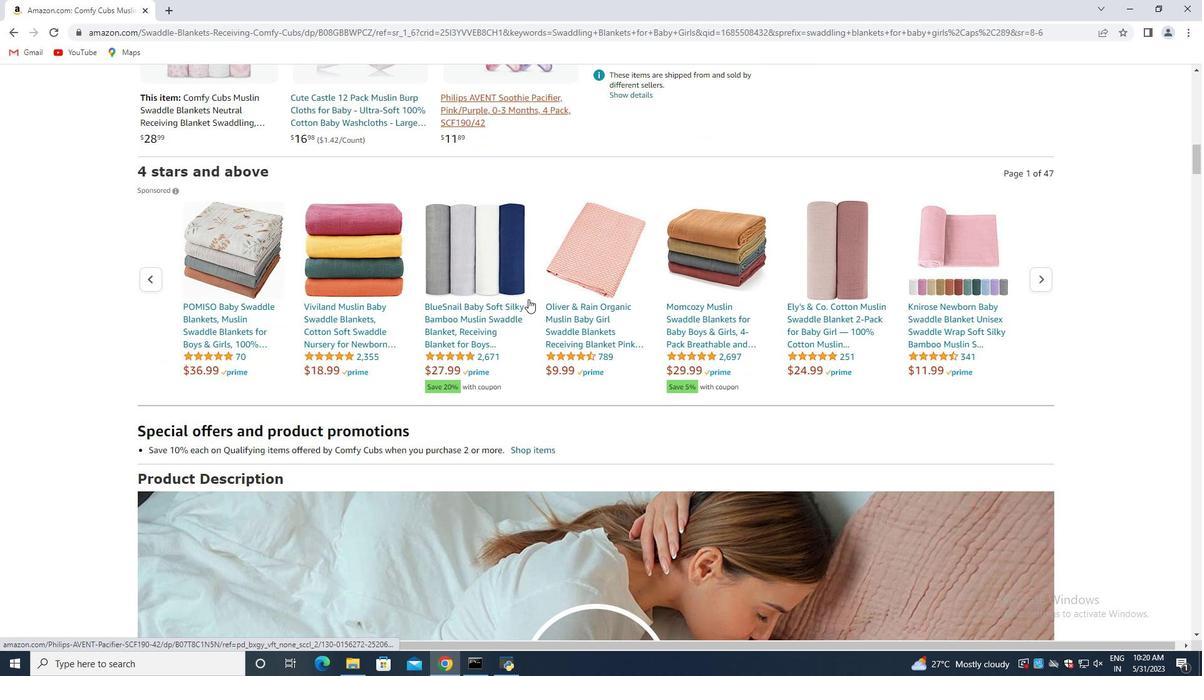 
Action: Mouse moved to (528, 301)
Screenshot: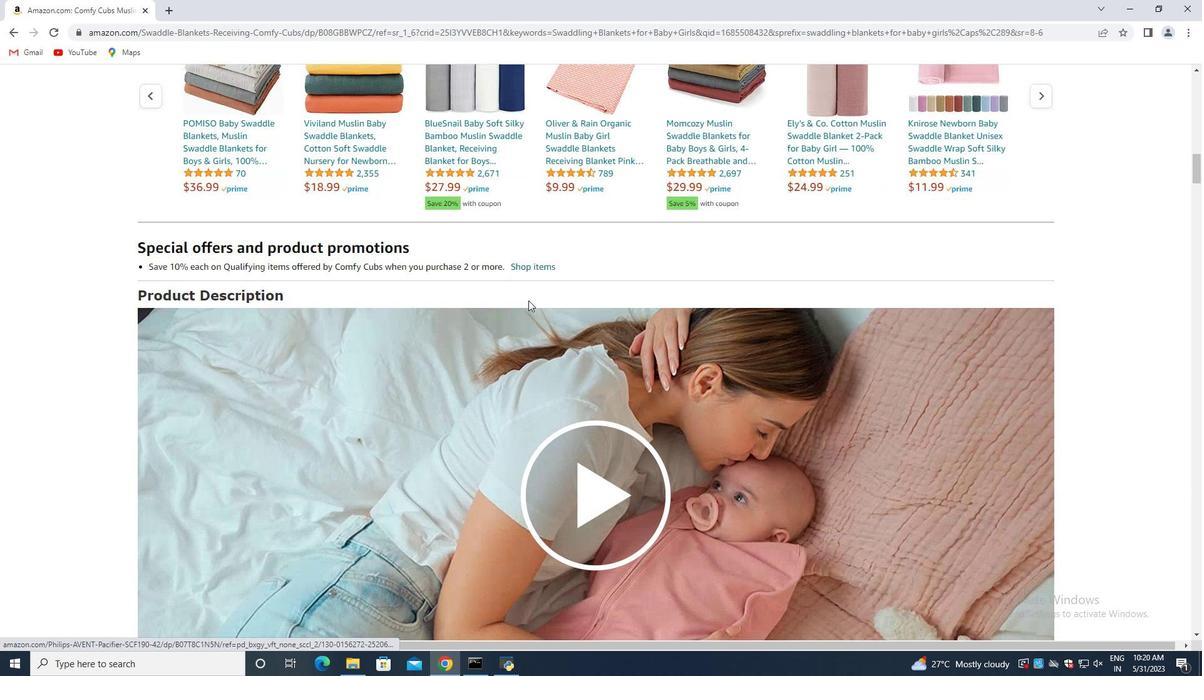 
Action: Mouse scrolled (528, 301) with delta (0, 0)
Screenshot: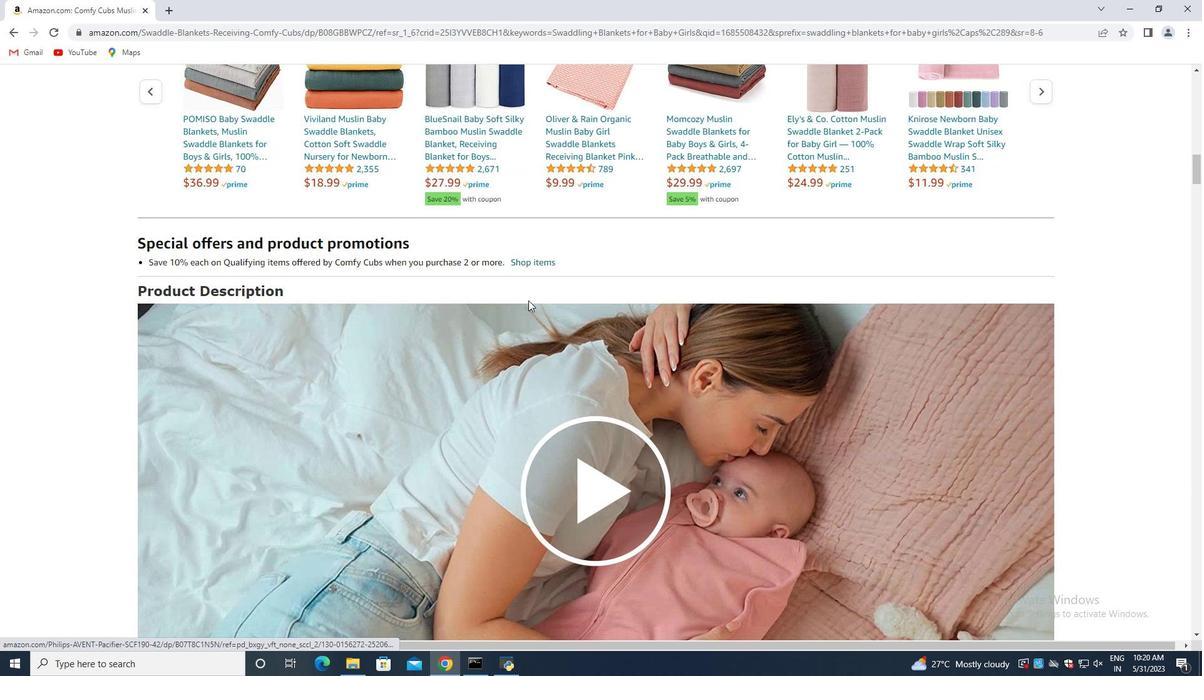 
Action: Mouse scrolled (528, 301) with delta (0, 0)
Screenshot: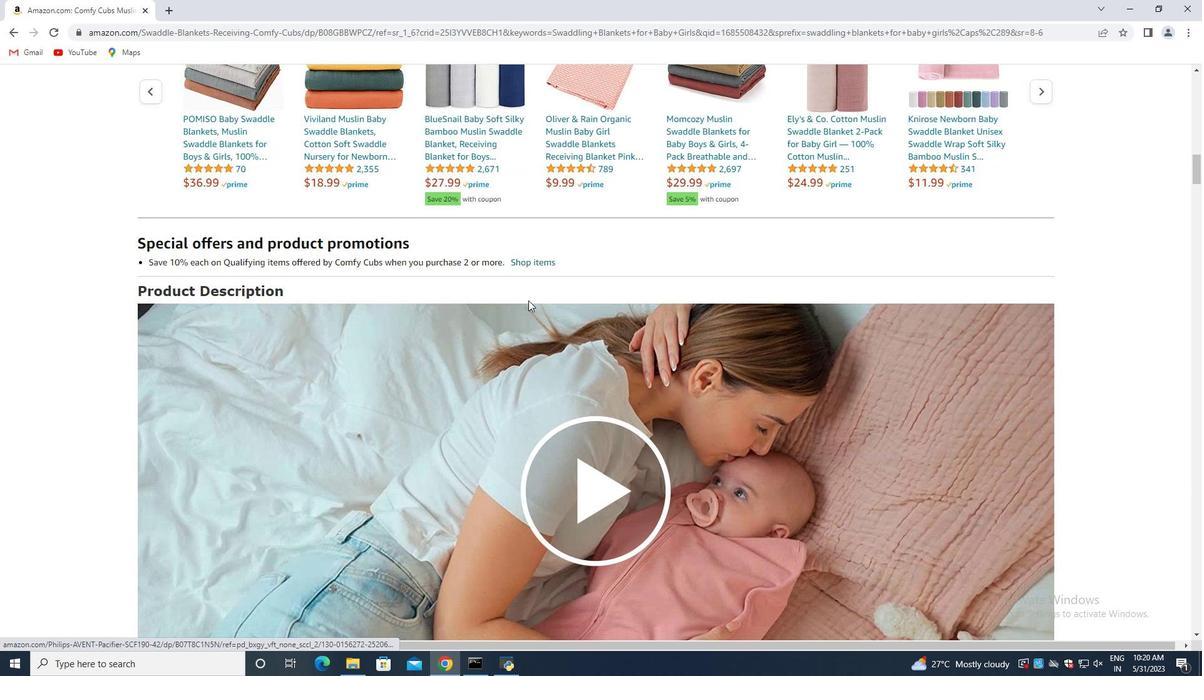 
Action: Mouse scrolled (528, 301) with delta (0, 0)
Screenshot: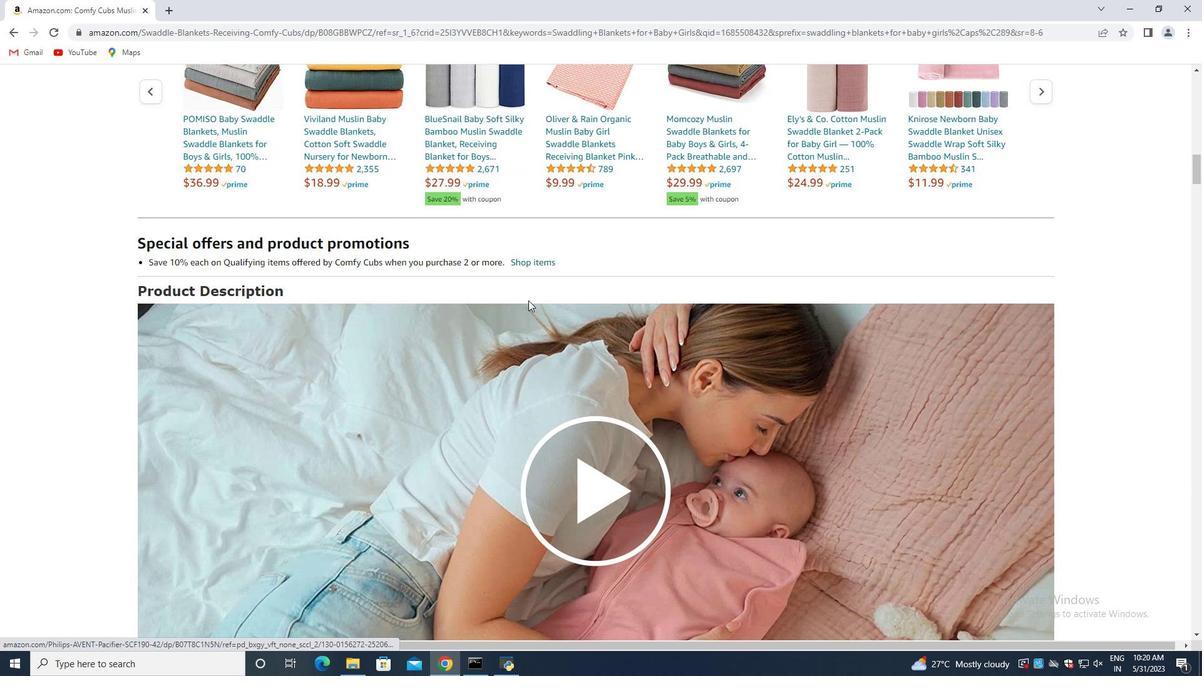 
Action: Mouse moved to (528, 301)
Screenshot: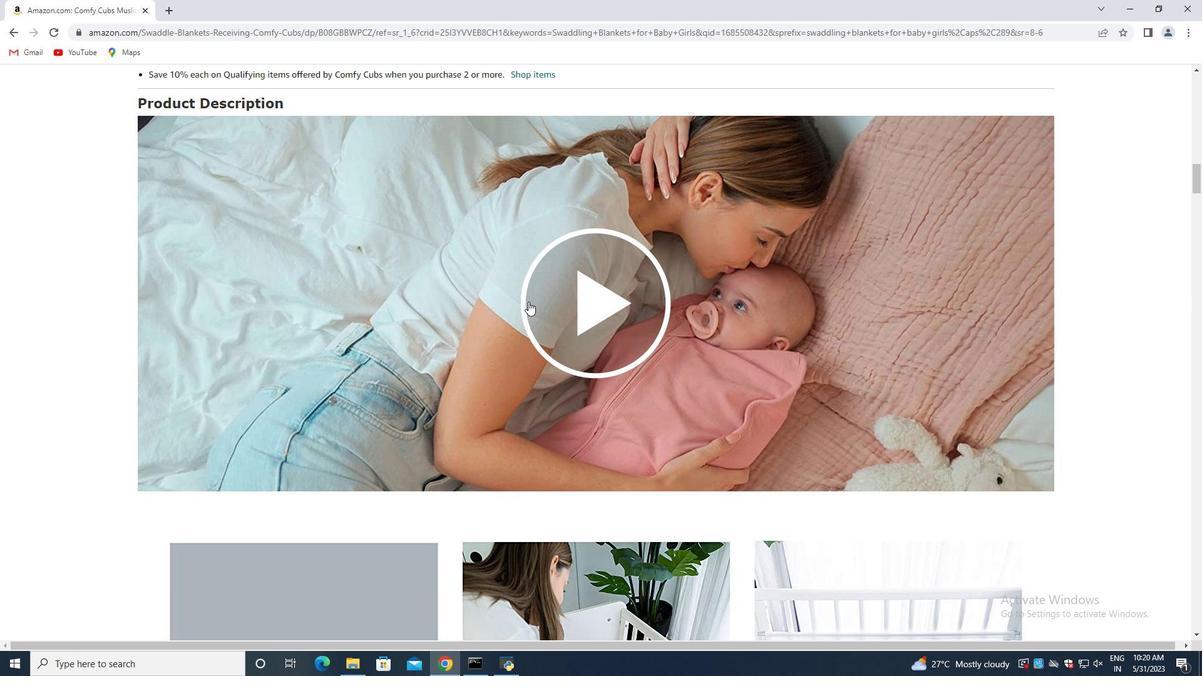 
Action: Mouse scrolled (528, 301) with delta (0, 0)
Screenshot: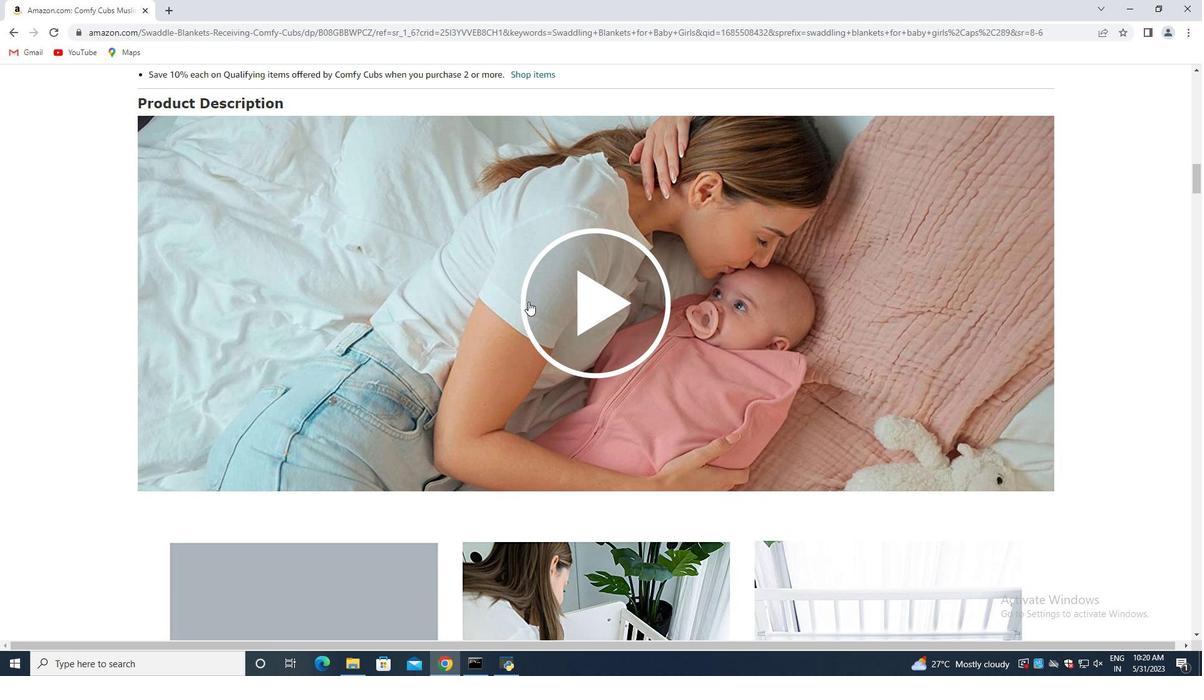 
Action: Mouse scrolled (528, 301) with delta (0, 0)
Screenshot: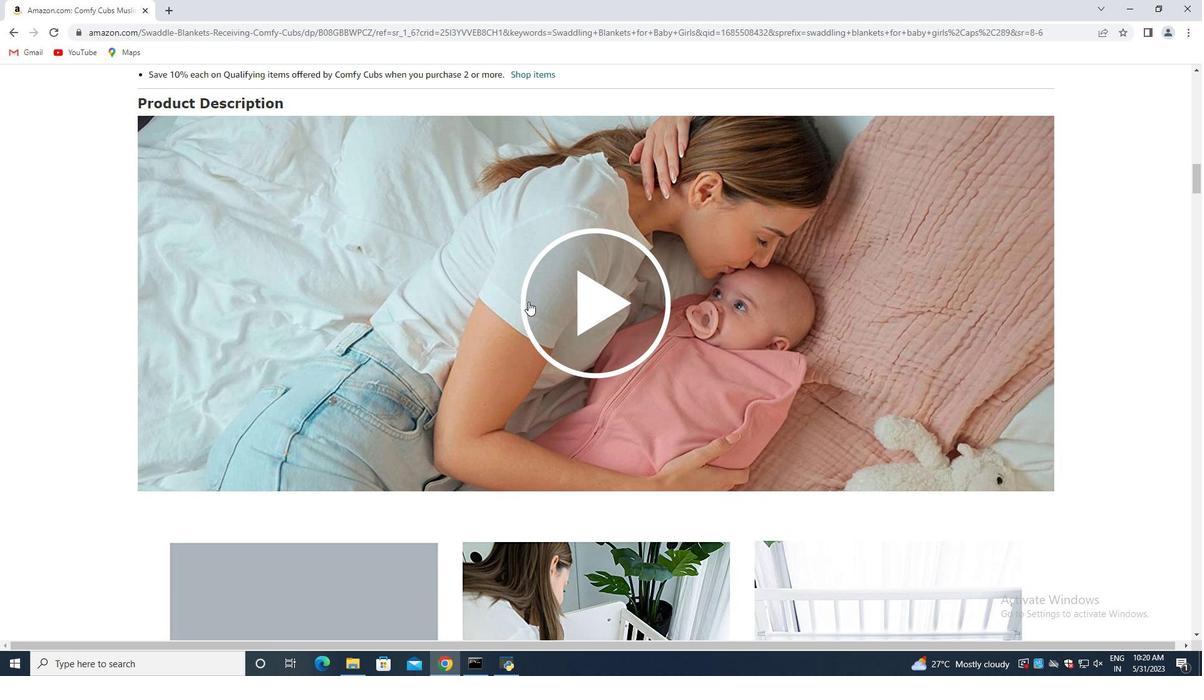 
Action: Mouse moved to (527, 301)
Screenshot: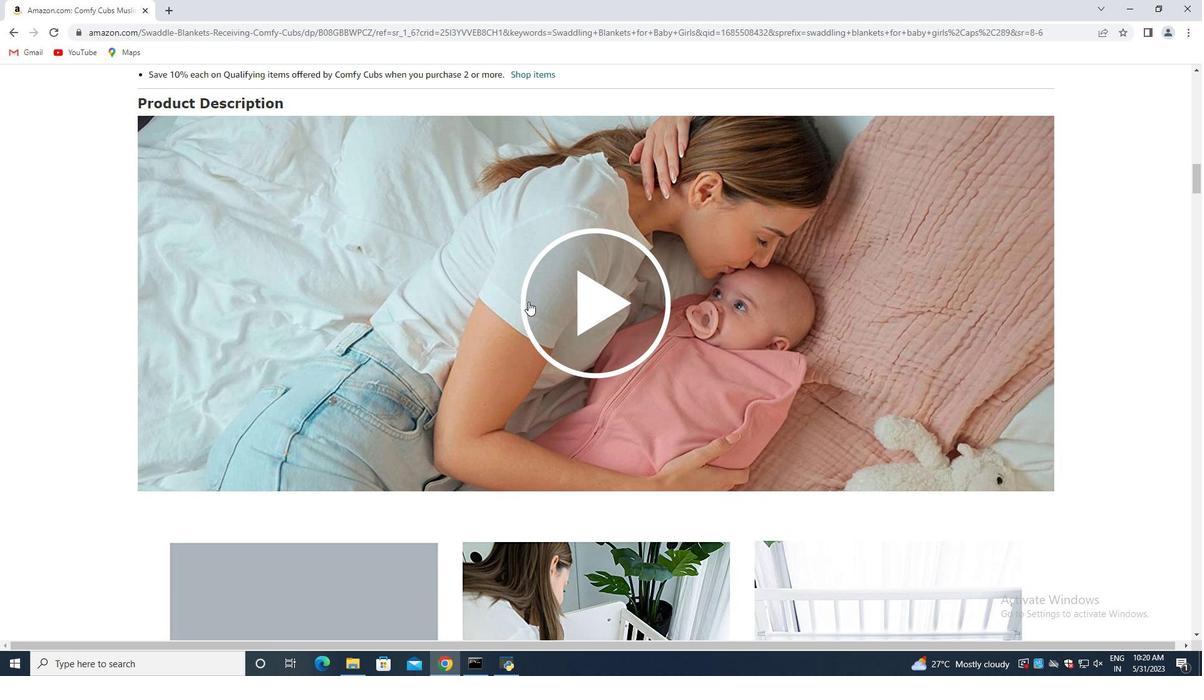 
Action: Mouse scrolled (527, 301) with delta (0, 0)
Screenshot: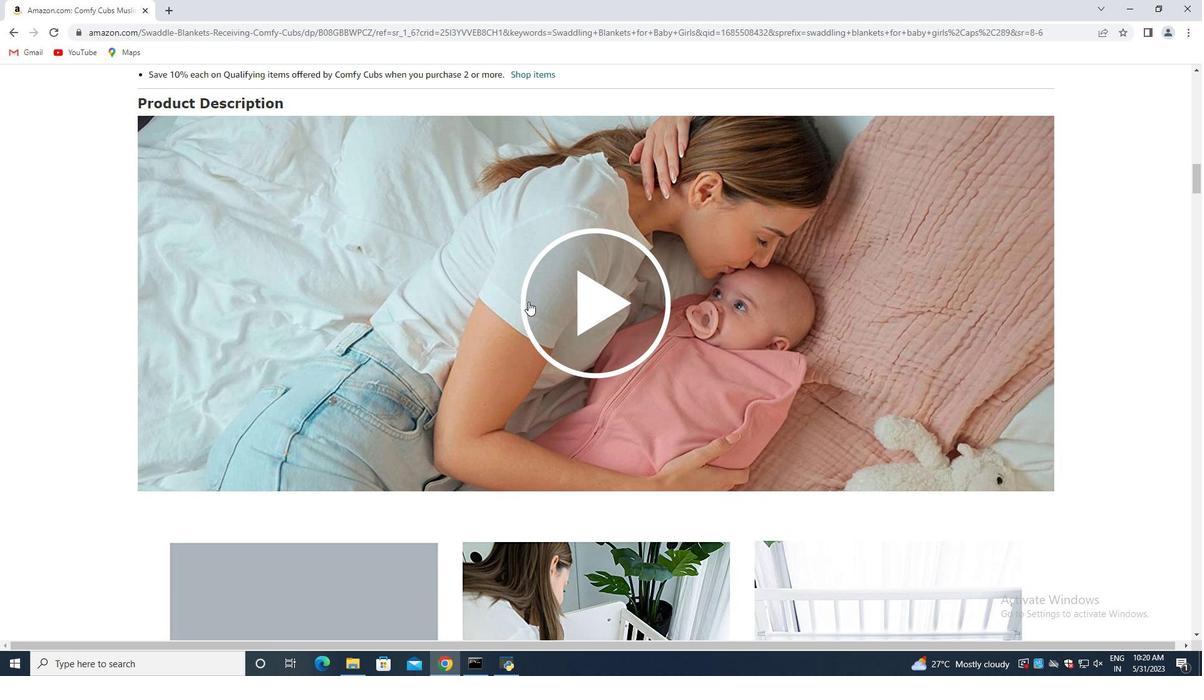 
Action: Mouse moved to (527, 302)
Screenshot: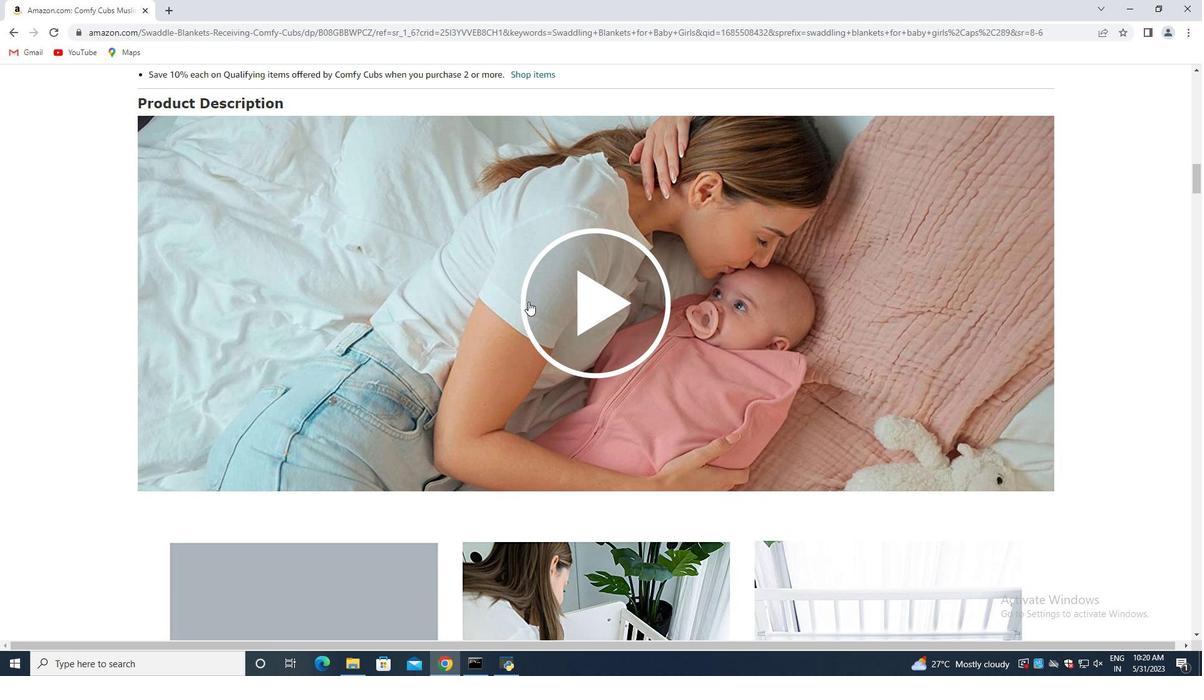 
Action: Mouse scrolled (527, 301) with delta (0, 0)
Screenshot: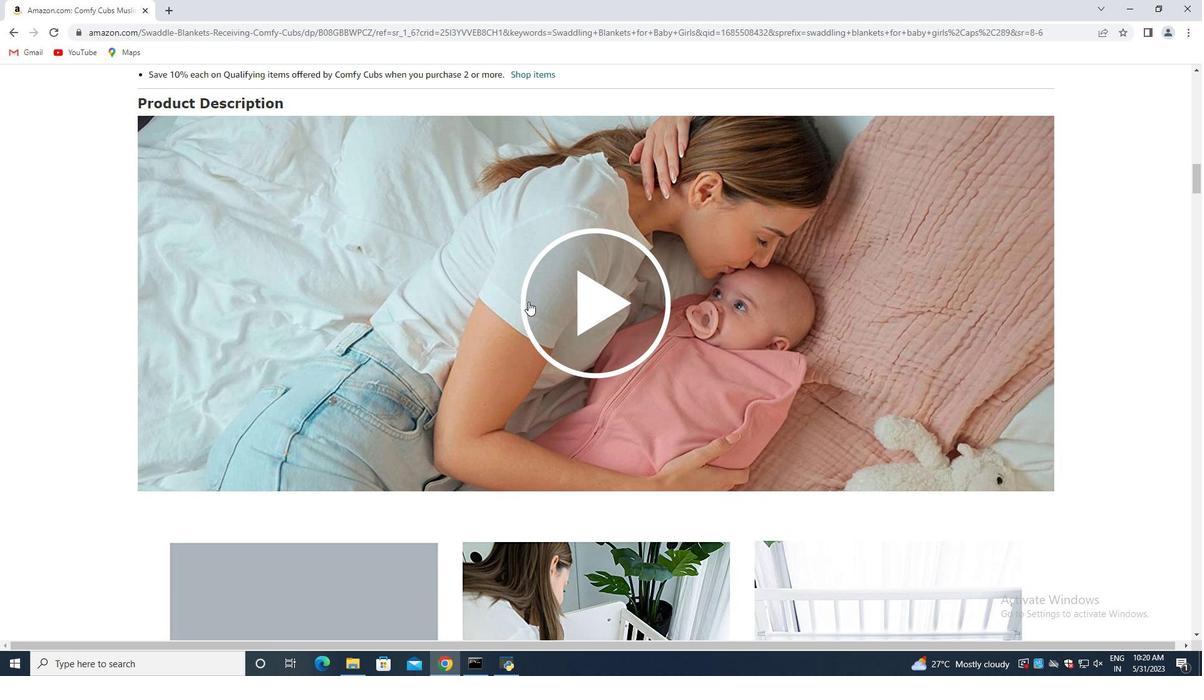 
Action: Mouse scrolled (527, 301) with delta (0, 0)
Screenshot: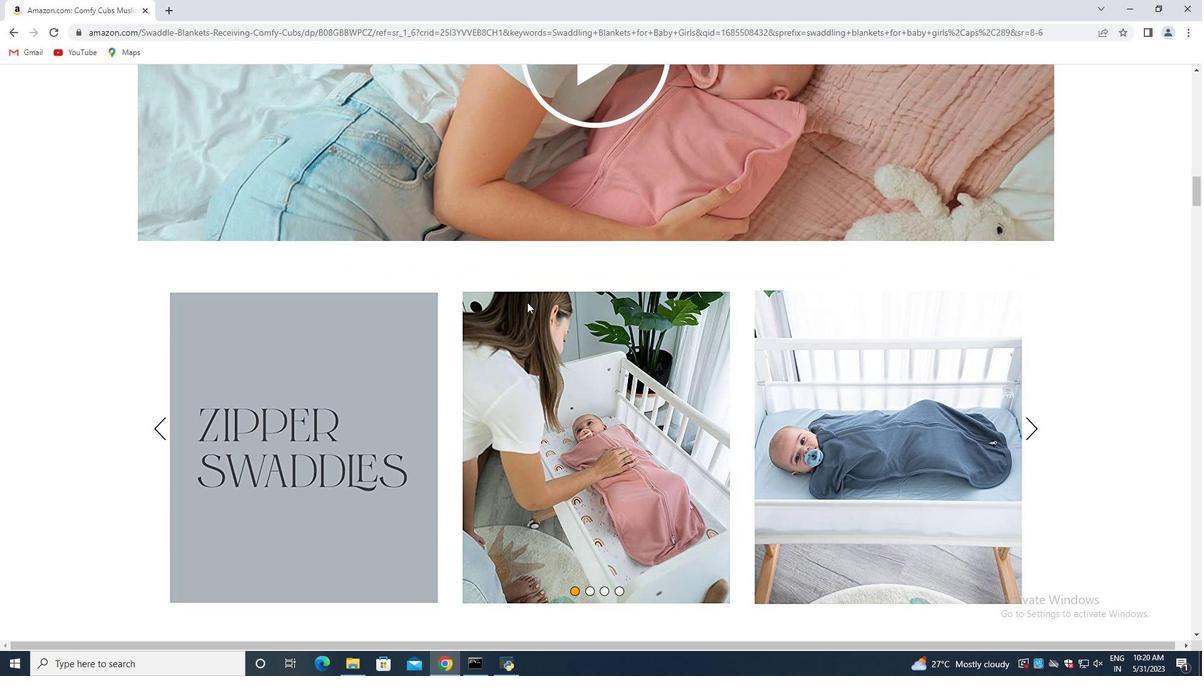 
Action: Mouse scrolled (527, 301) with delta (0, 0)
Screenshot: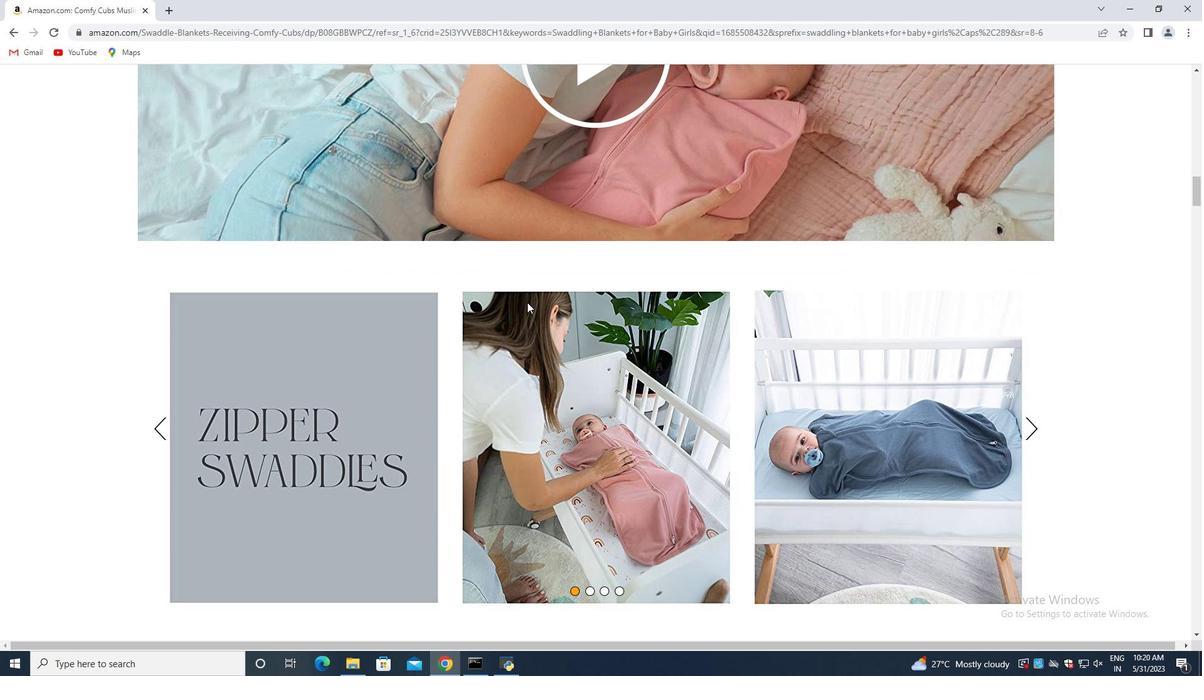 
Action: Mouse scrolled (527, 301) with delta (0, 0)
Screenshot: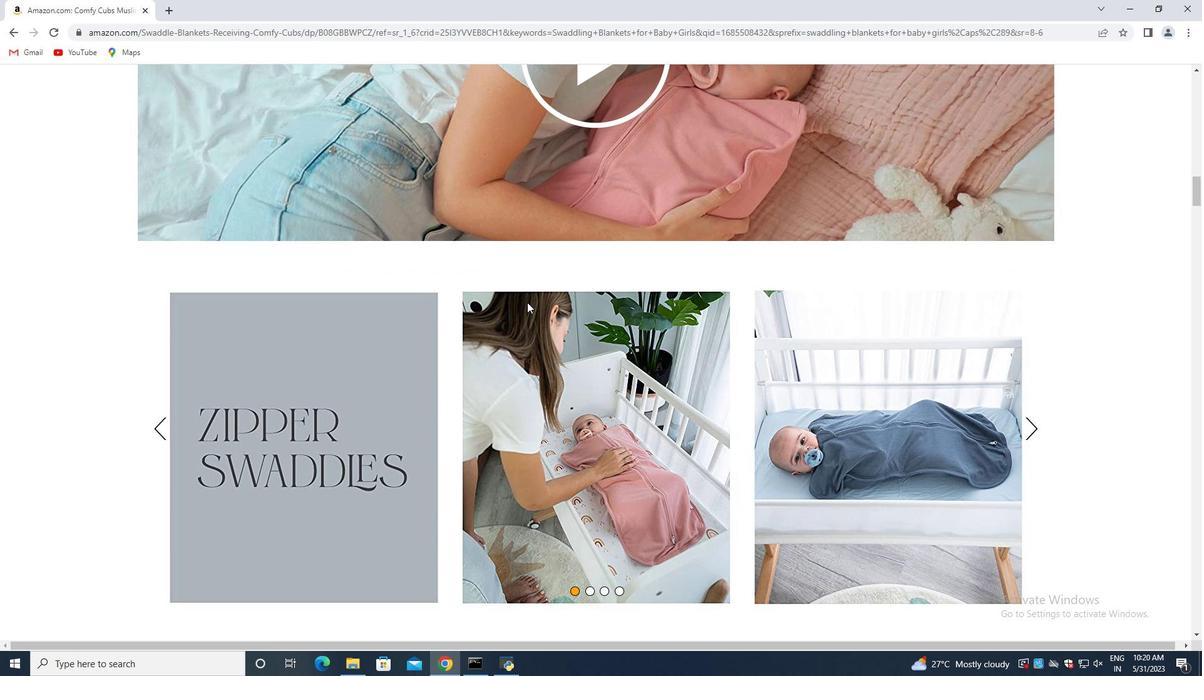 
Action: Mouse scrolled (527, 301) with delta (0, 0)
Screenshot: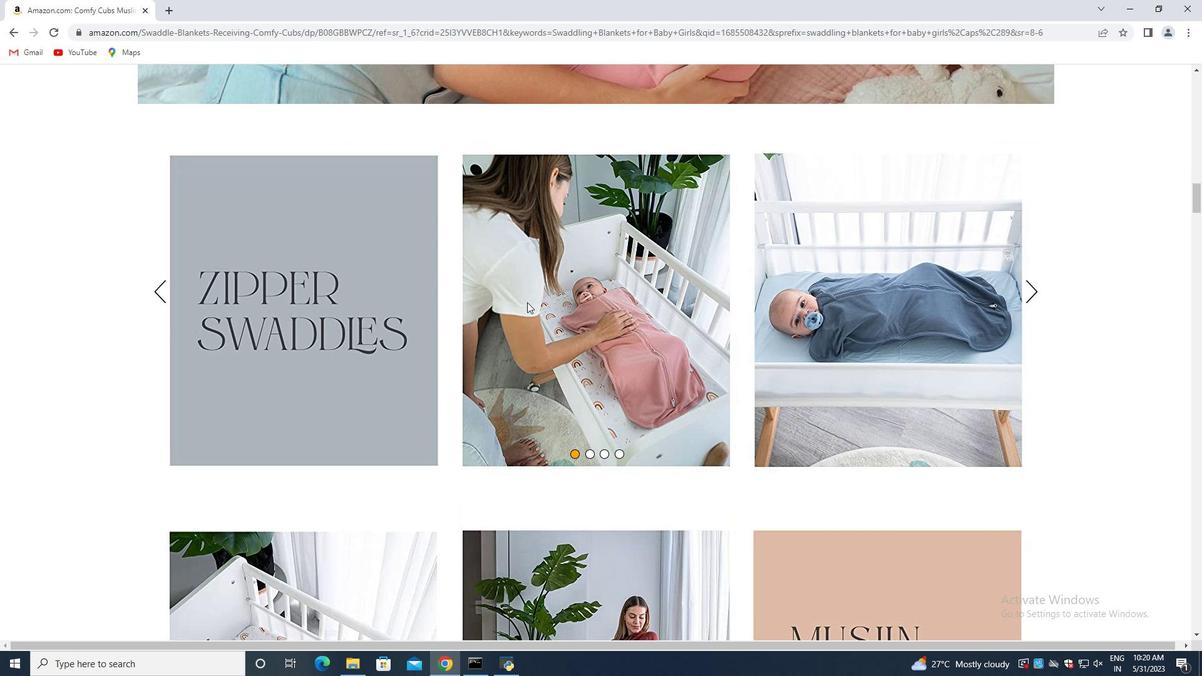 
Action: Mouse scrolled (527, 301) with delta (0, 0)
Screenshot: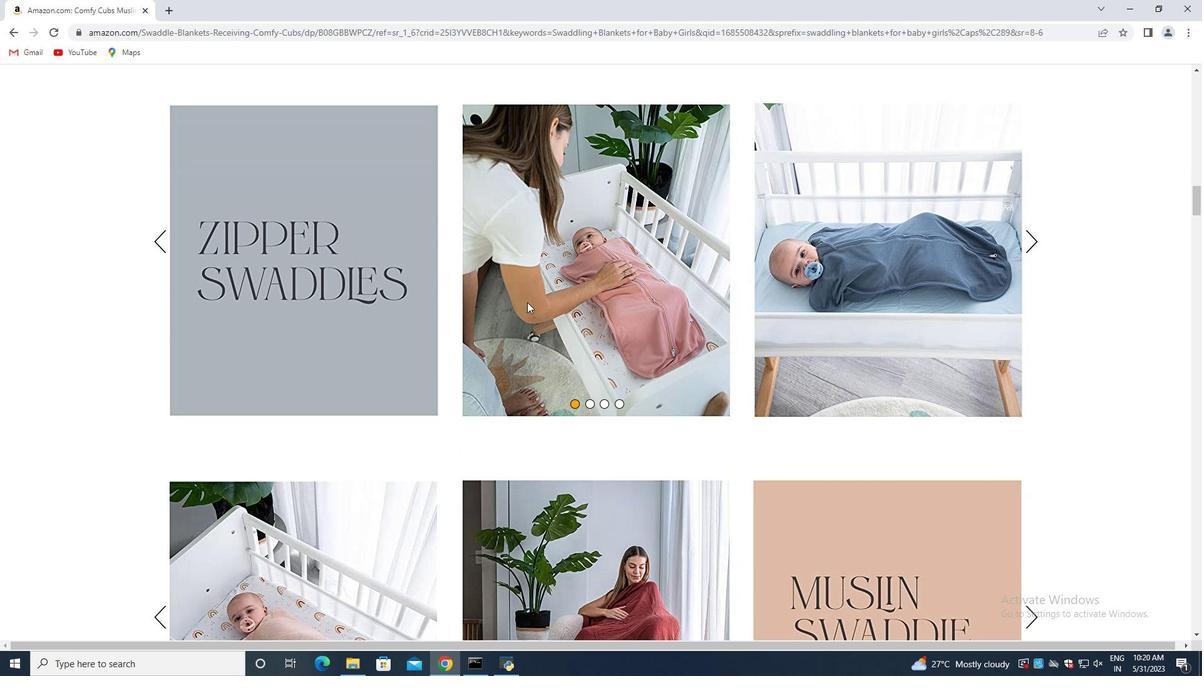 
Action: Mouse moved to (885, 237)
Screenshot: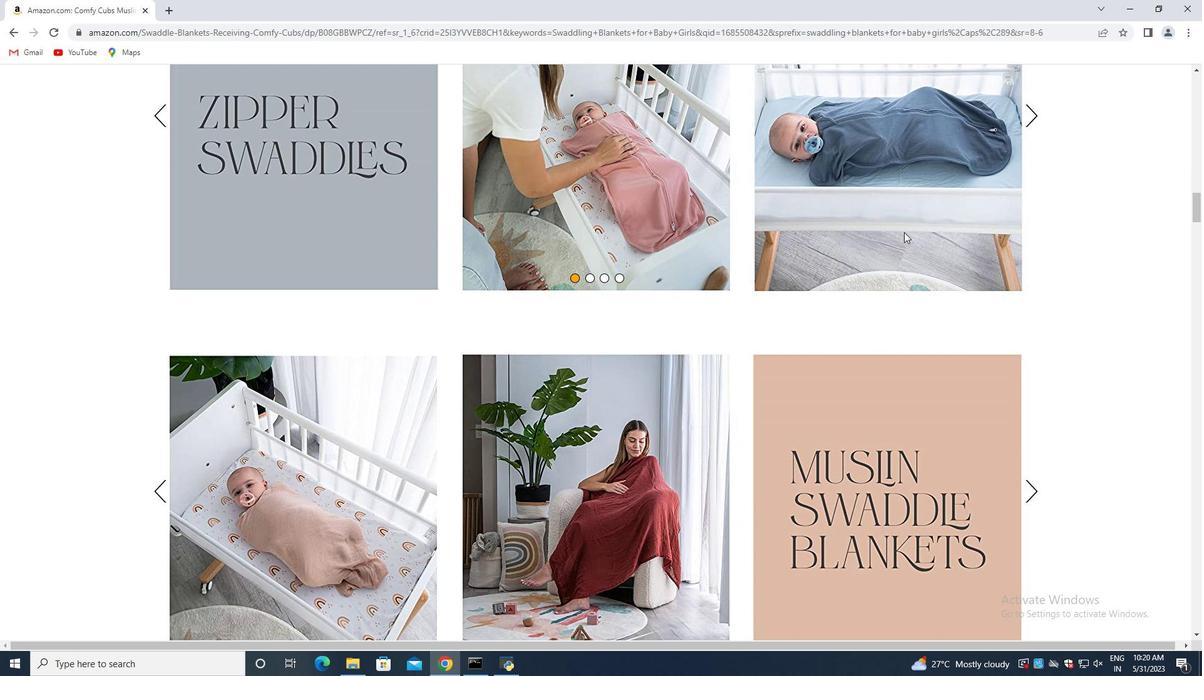 
Action: Mouse scrolled (885, 238) with delta (0, 0)
Screenshot: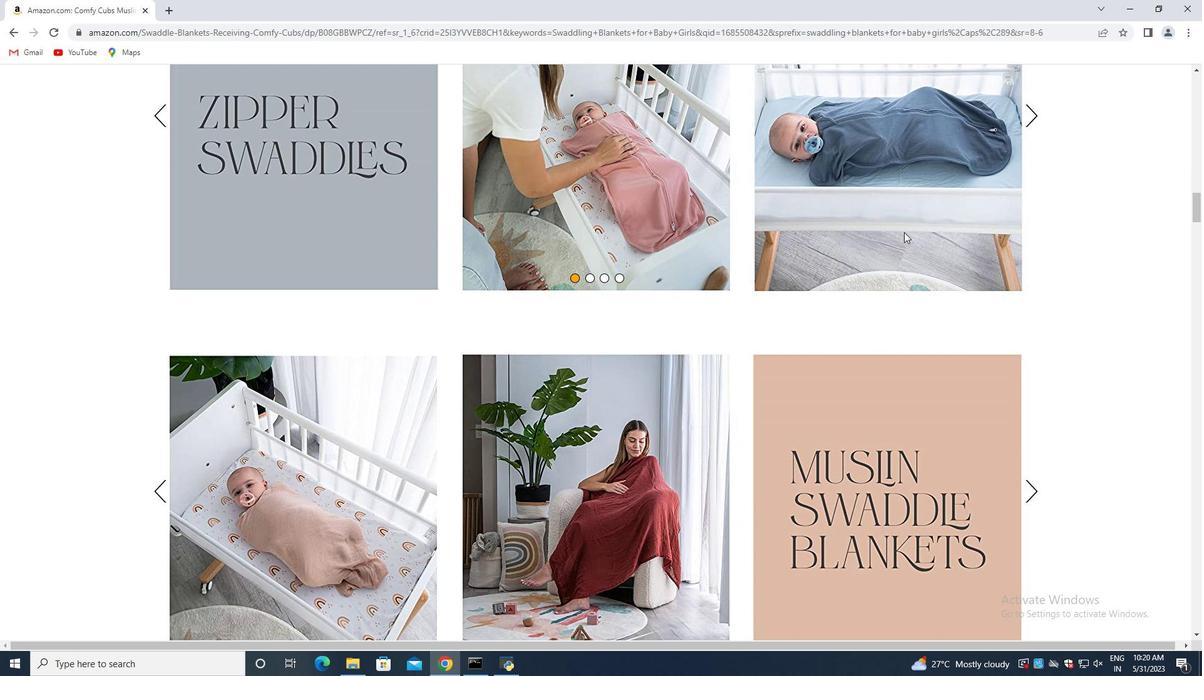 
Action: Mouse scrolled (885, 238) with delta (0, 0)
Screenshot: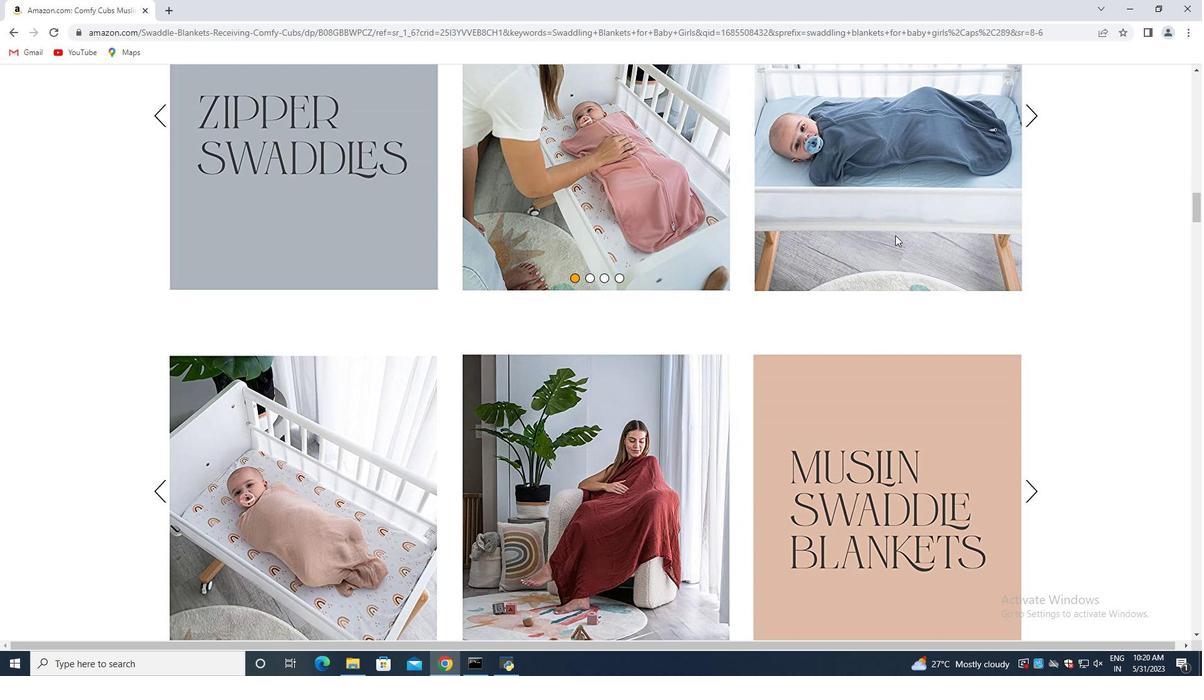 
Action: Mouse moved to (1036, 246)
Screenshot: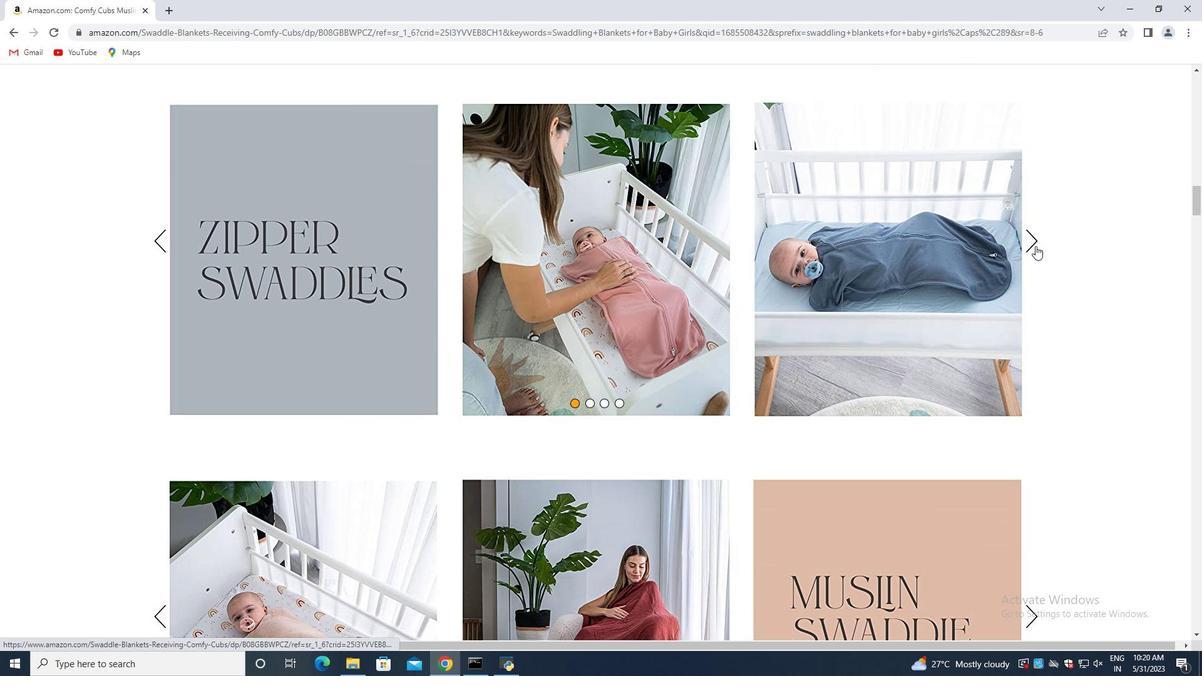 
Action: Mouse pressed left at (1036, 246)
Screenshot: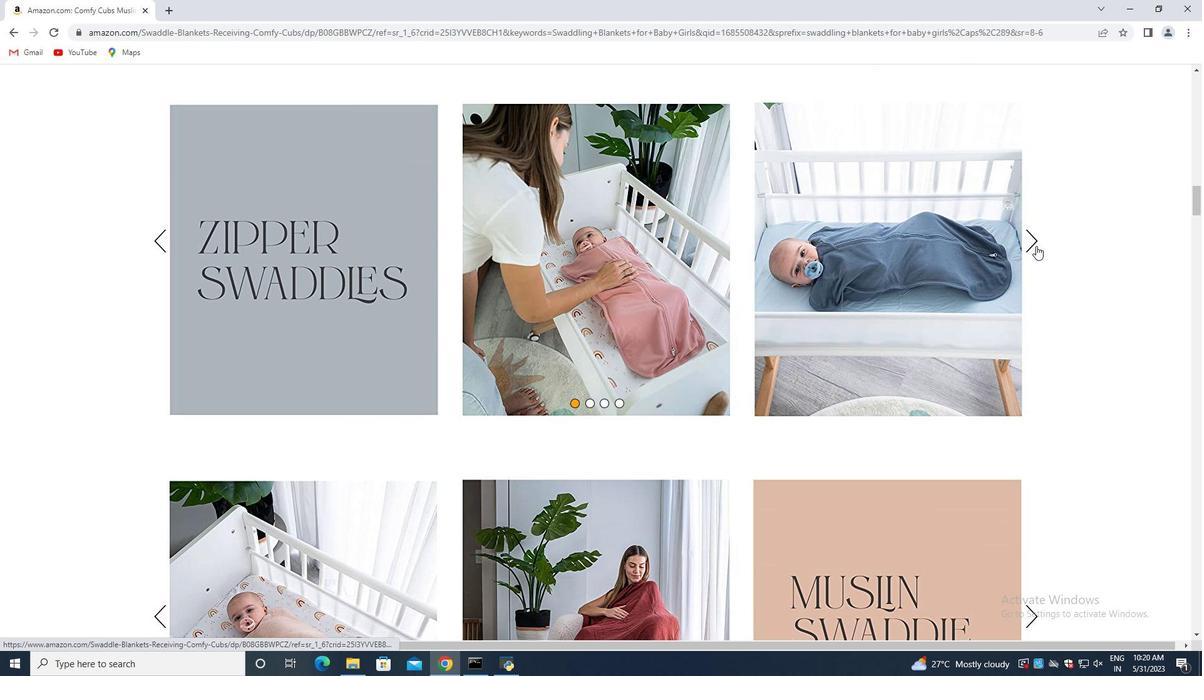 
Action: Mouse pressed left at (1036, 246)
Screenshot: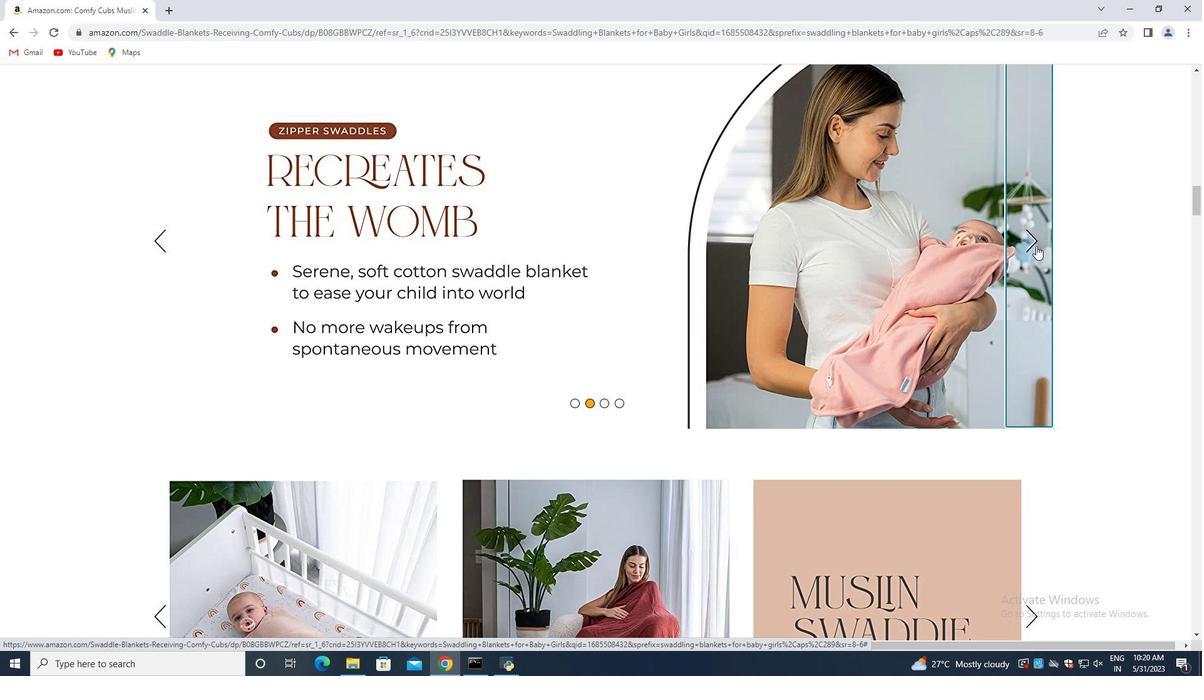 
Action: Mouse moved to (1036, 246)
Screenshot: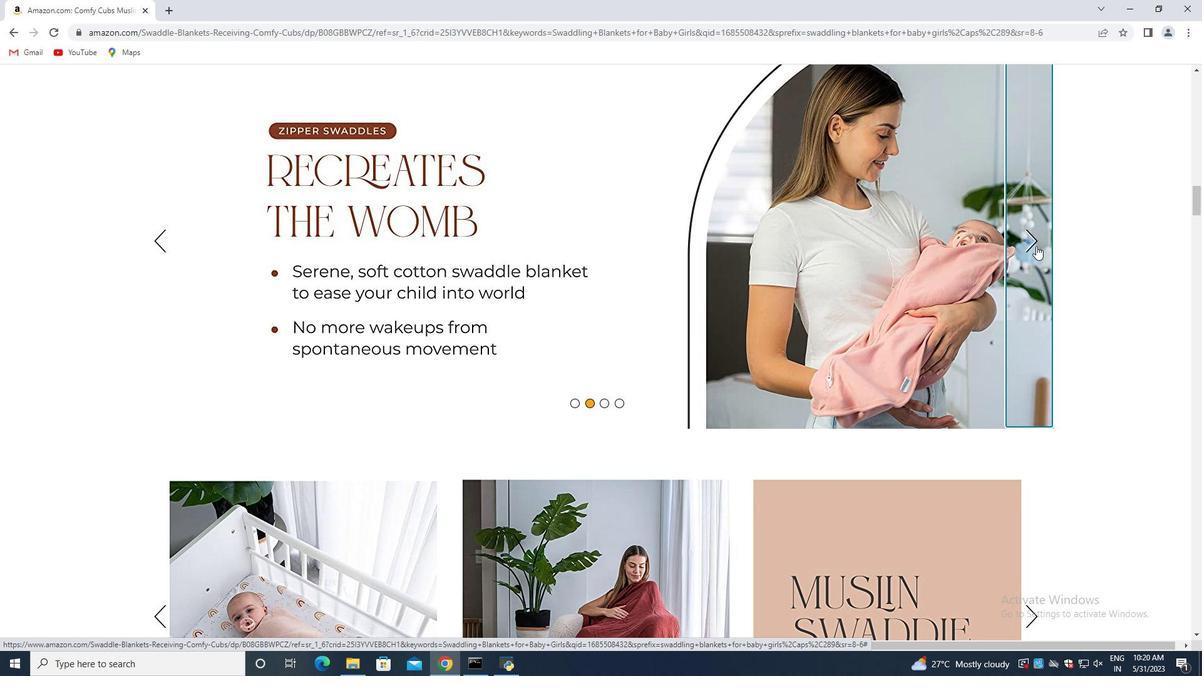 
Action: Mouse pressed left at (1036, 246)
Screenshot: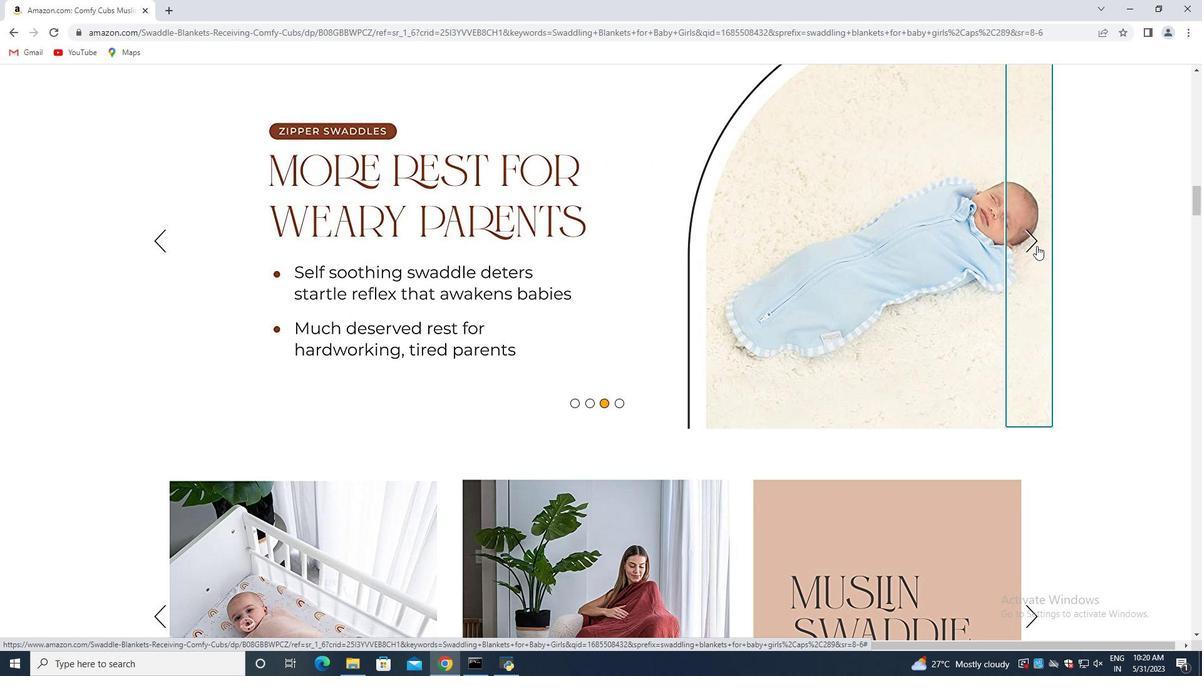 
Action: Mouse moved to (632, 285)
Screenshot: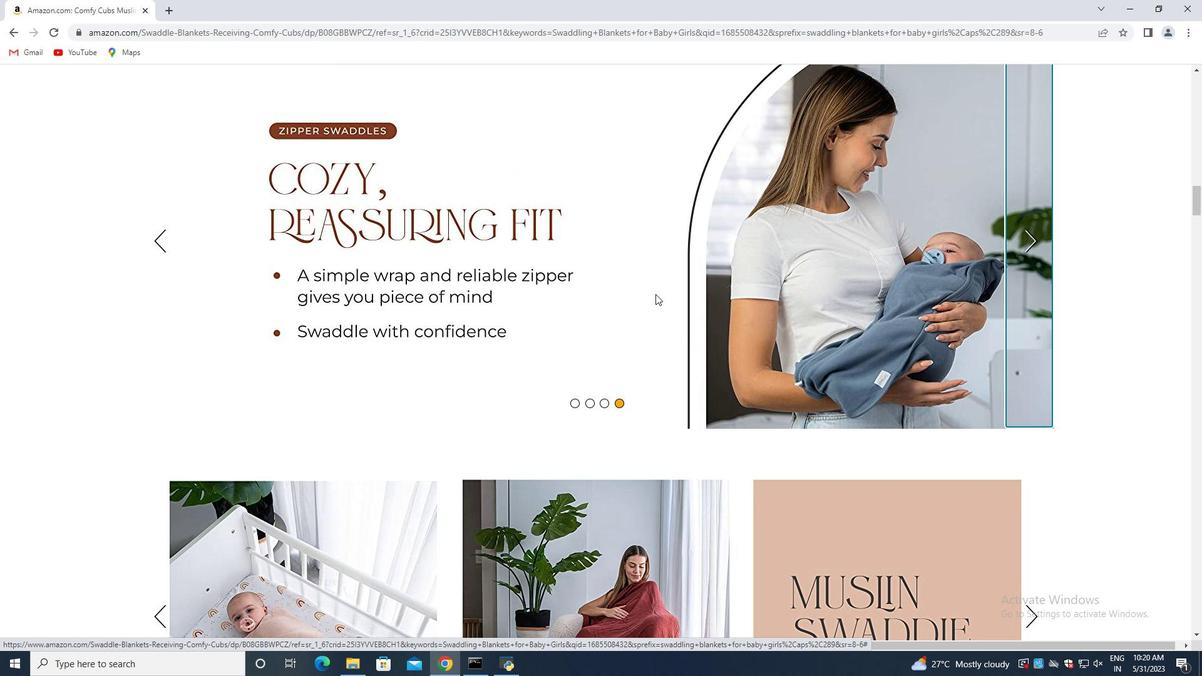 
Action: Mouse scrolled (632, 284) with delta (0, 0)
Screenshot: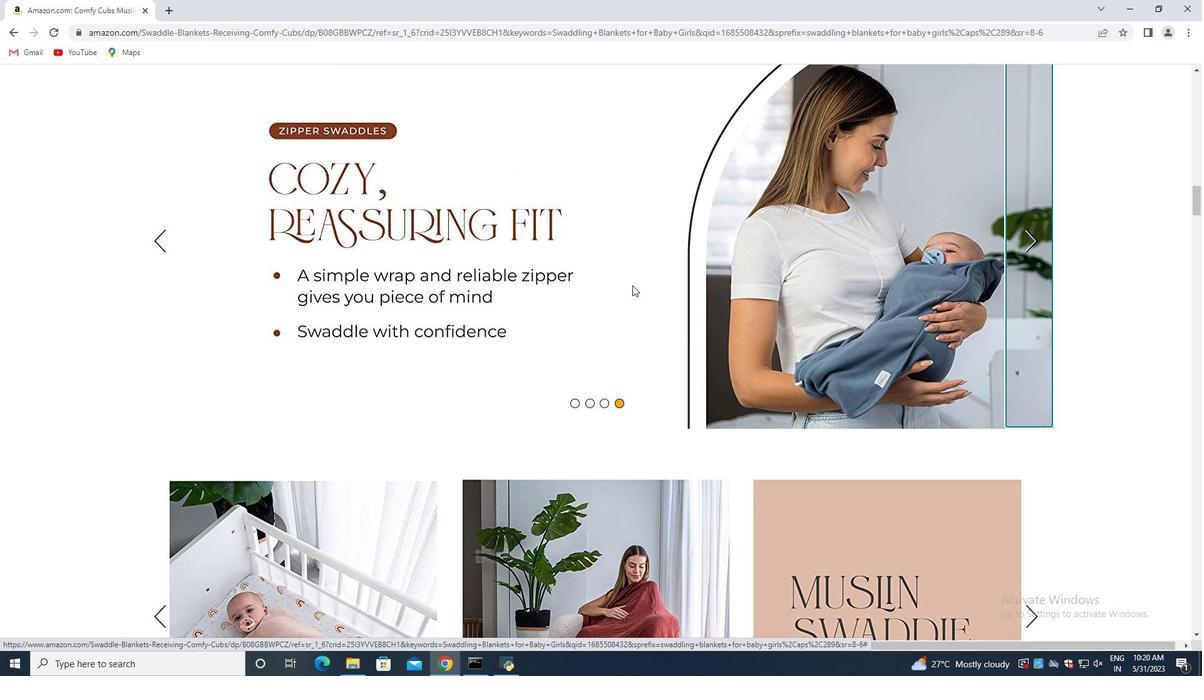 
Action: Mouse moved to (624, 289)
Screenshot: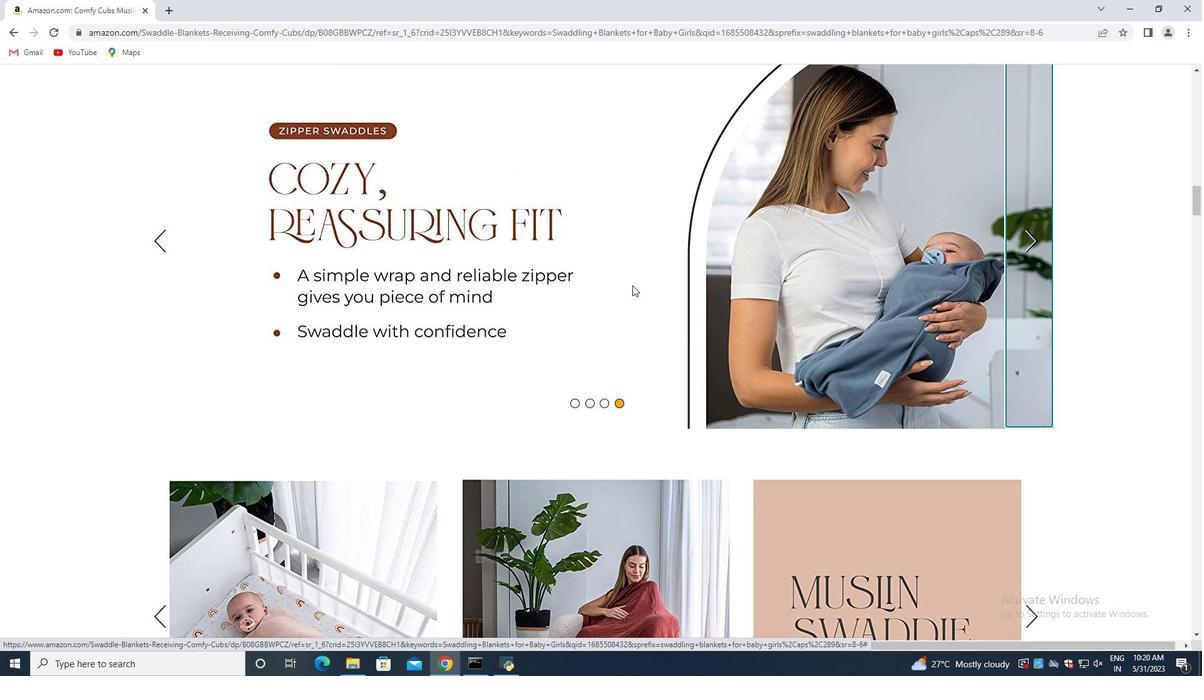 
Action: Mouse scrolled (624, 289) with delta (0, 0)
Screenshot: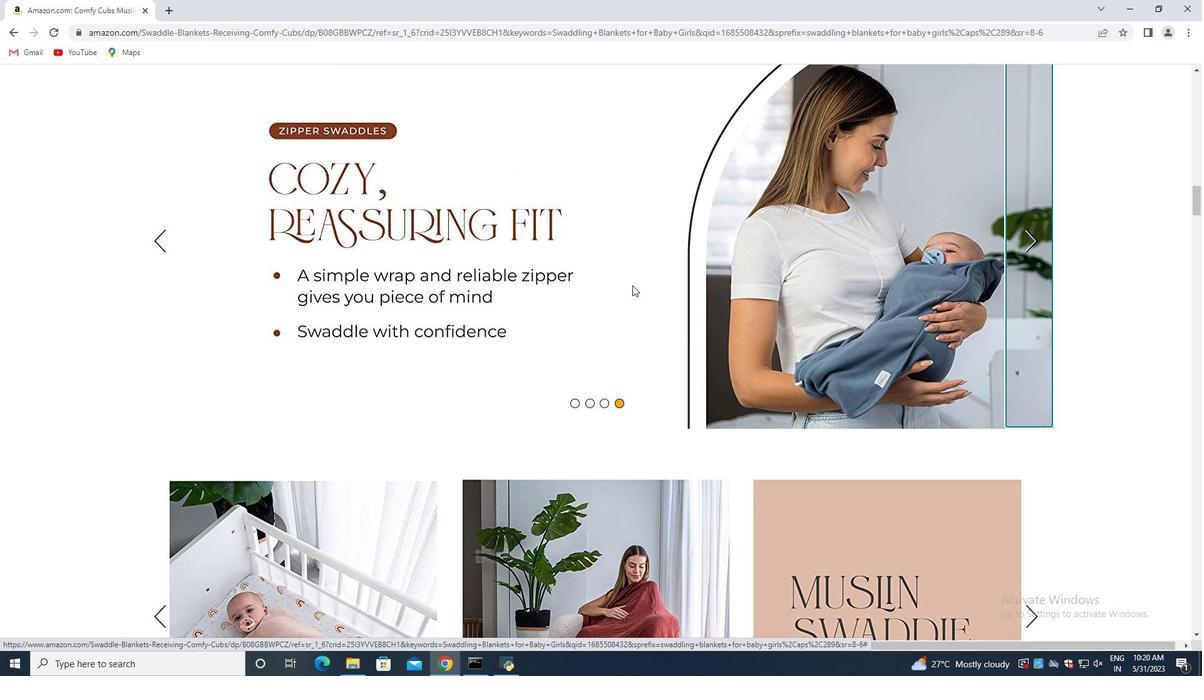 
Action: Mouse moved to (617, 294)
Screenshot: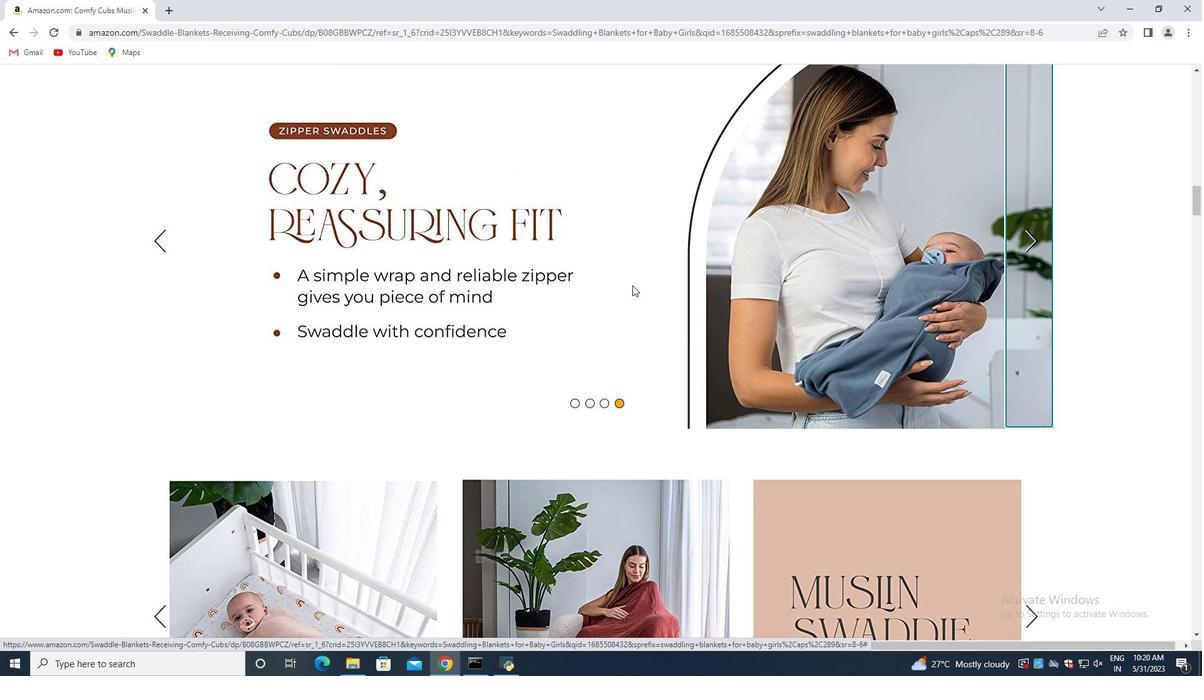 
Action: Mouse scrolled (617, 294) with delta (0, 0)
Screenshot: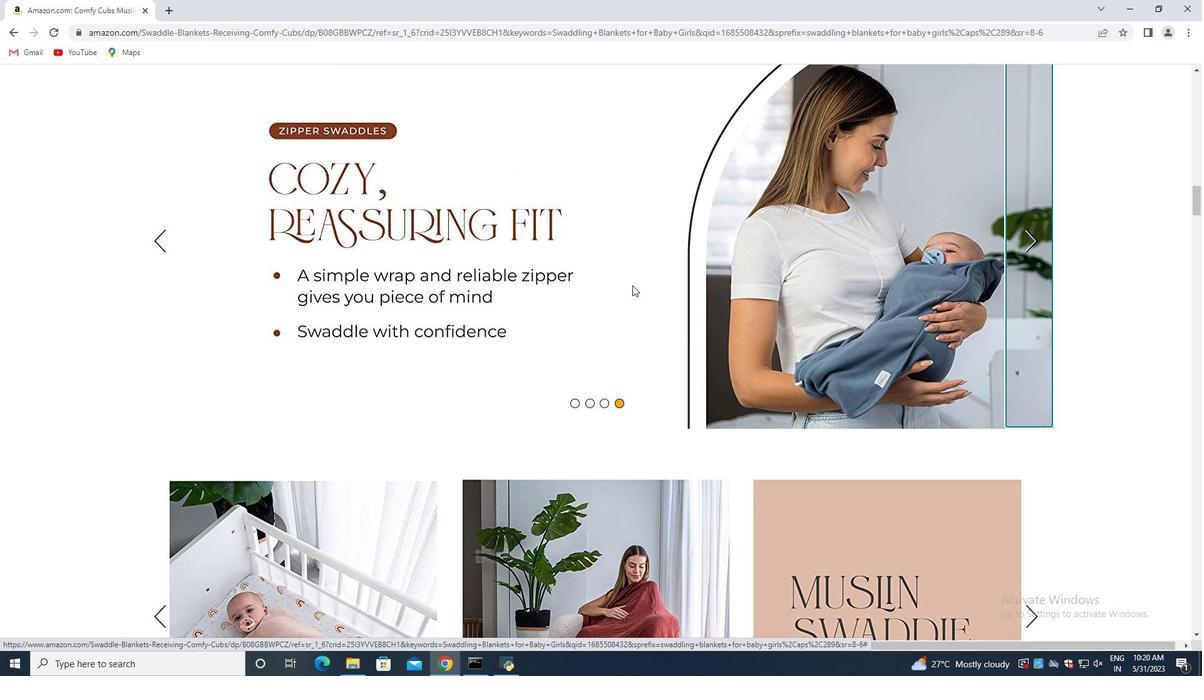 
Action: Mouse moved to (560, 295)
Screenshot: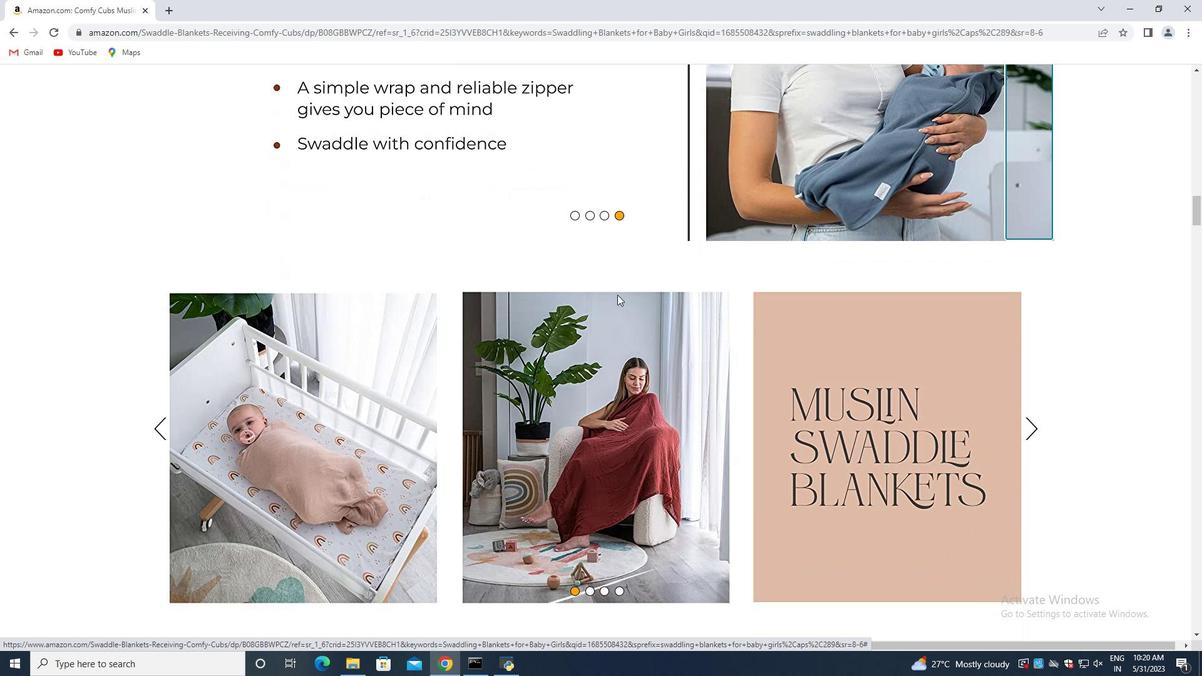 
Action: Mouse scrolled (560, 294) with delta (0, 0)
Screenshot: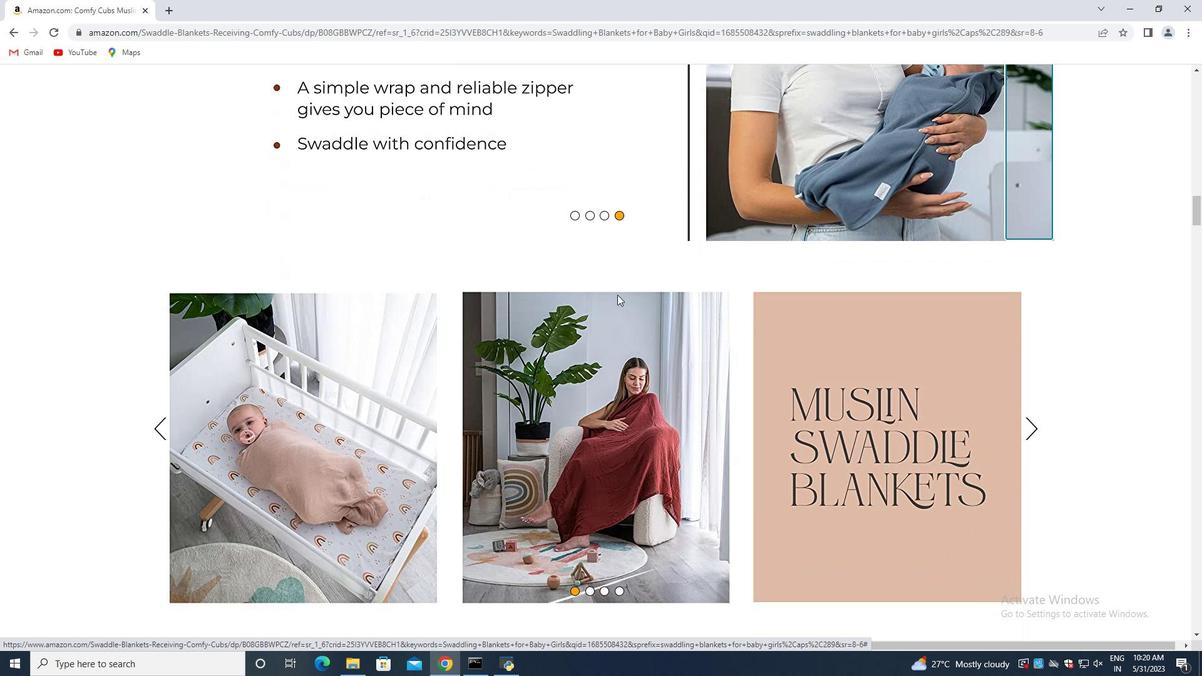 
Action: Mouse moved to (515, 303)
Screenshot: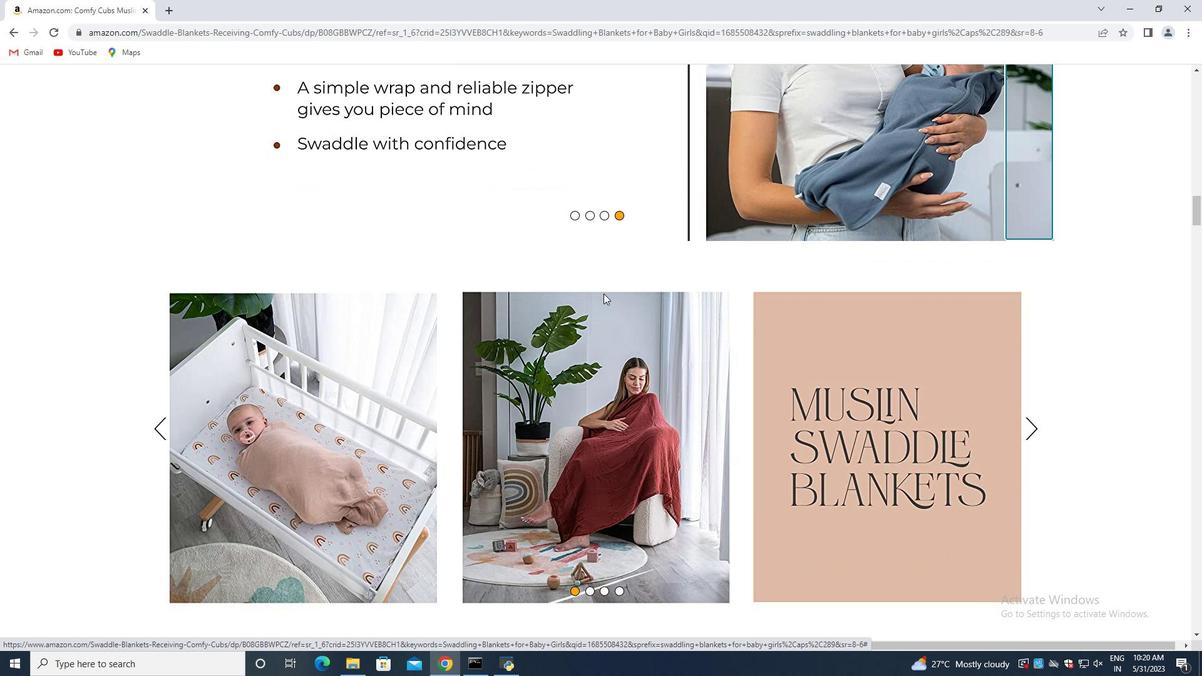 
Action: Mouse scrolled (515, 302) with delta (0, 0)
Screenshot: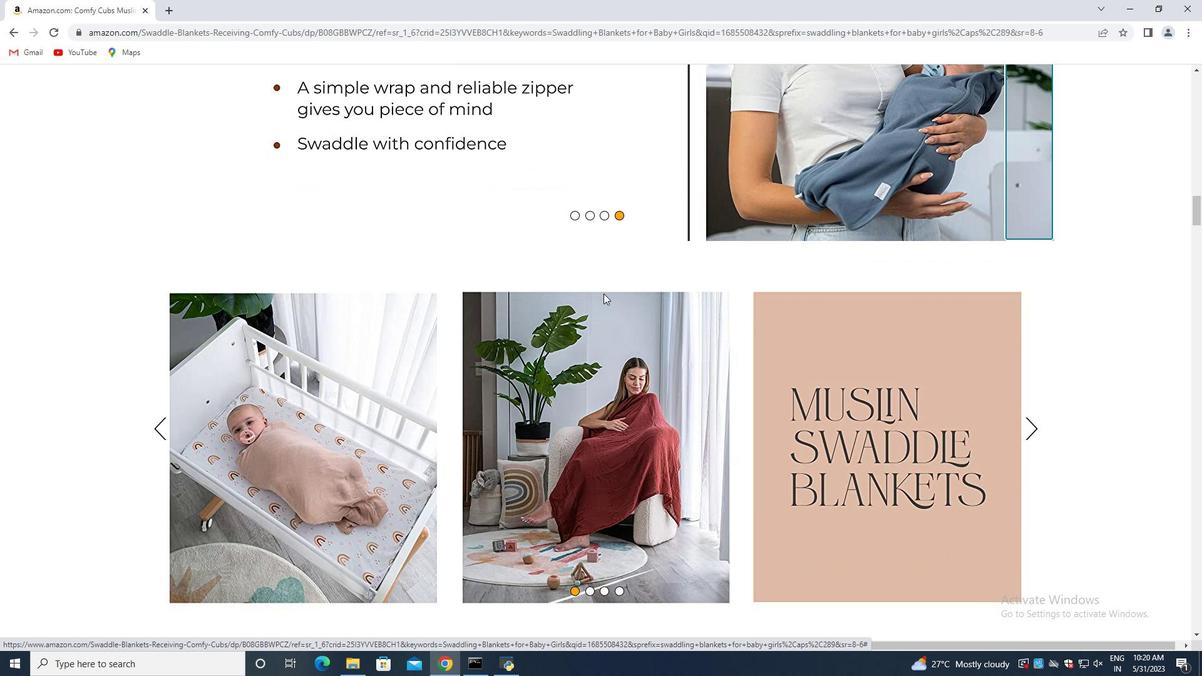 
Action: Mouse moved to (497, 305)
Screenshot: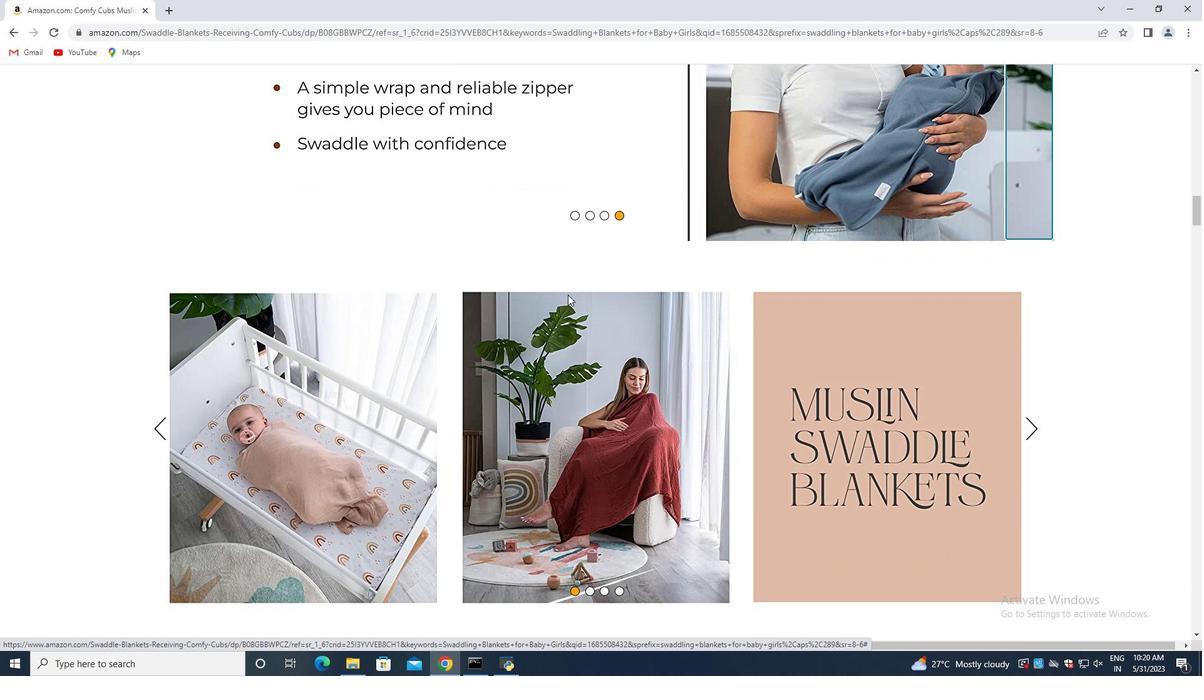 
Action: Mouse scrolled (497, 304) with delta (0, 0)
Screenshot: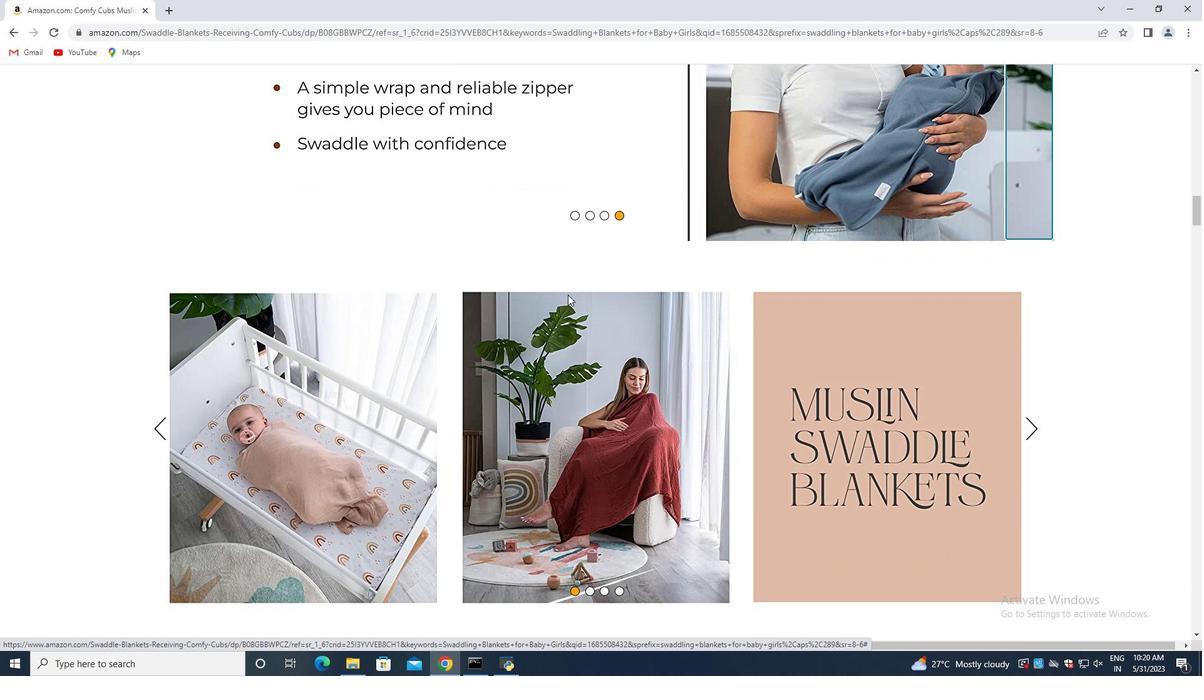 
Action: Mouse moved to (484, 307)
Screenshot: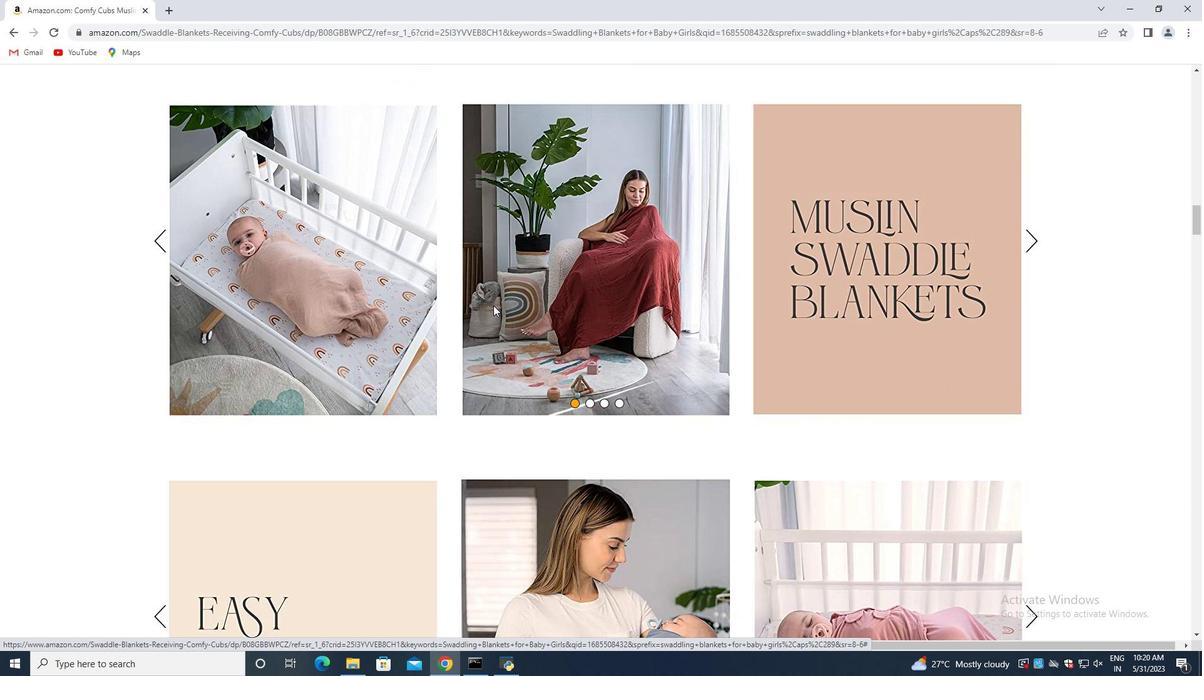 
Action: Mouse scrolled (484, 306) with delta (0, 0)
Screenshot: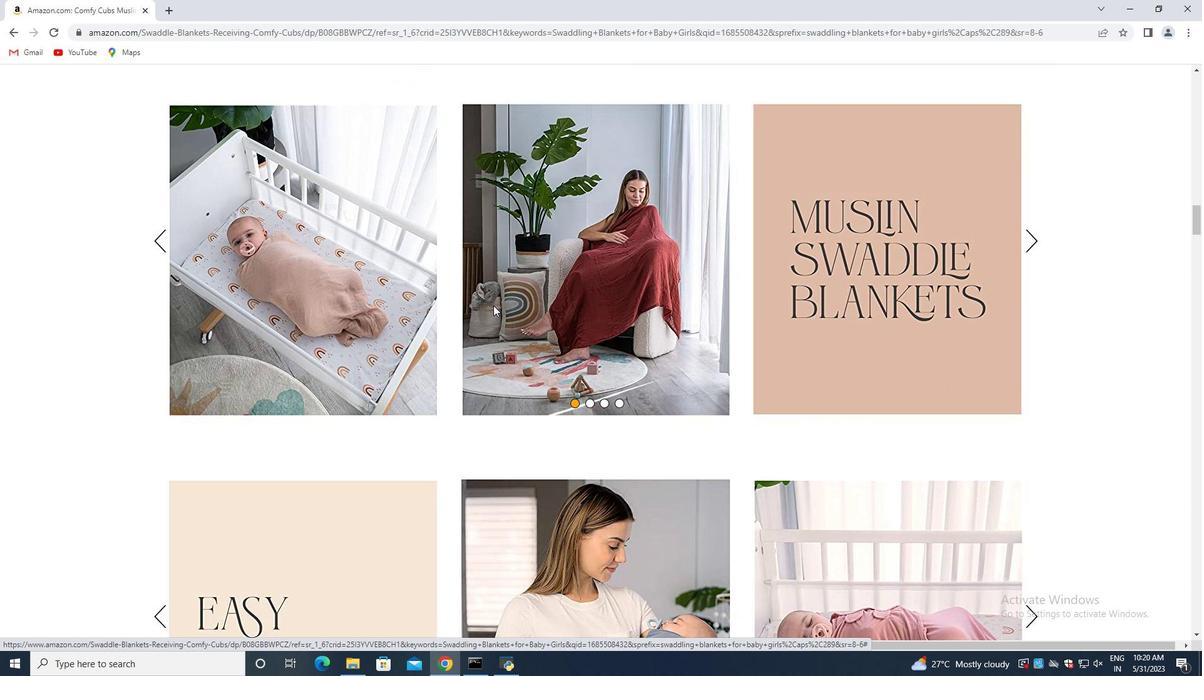 
Action: Mouse moved to (481, 309)
Screenshot: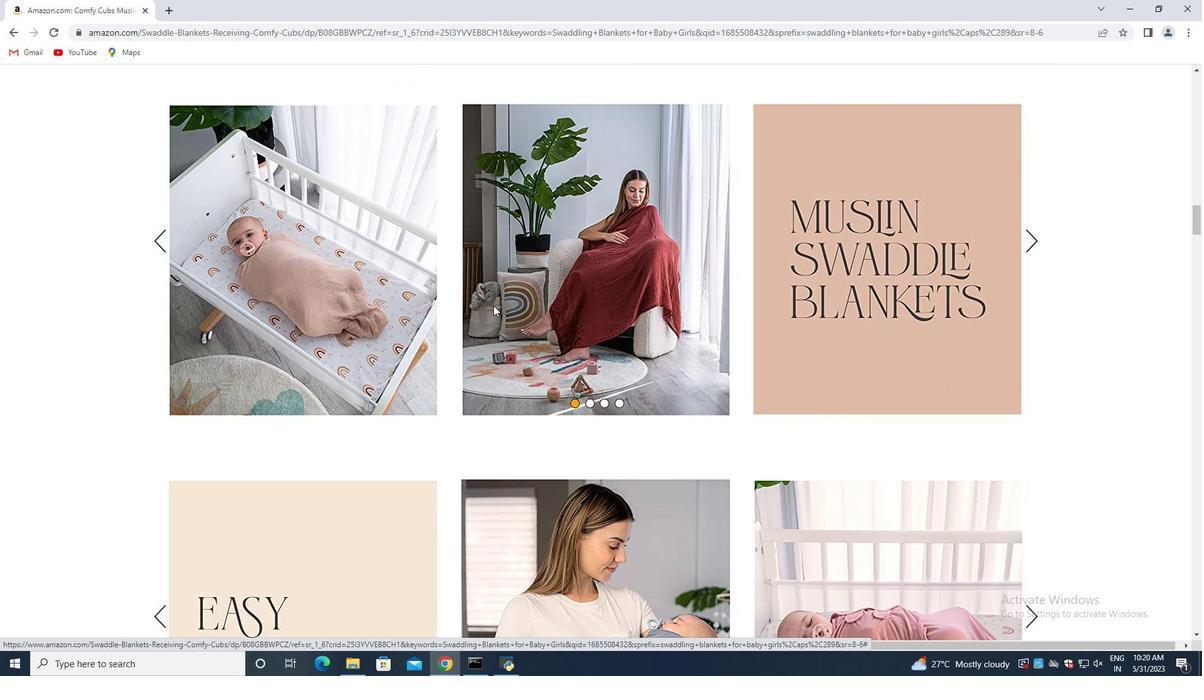 
Action: Mouse scrolled (481, 308) with delta (0, 0)
Screenshot: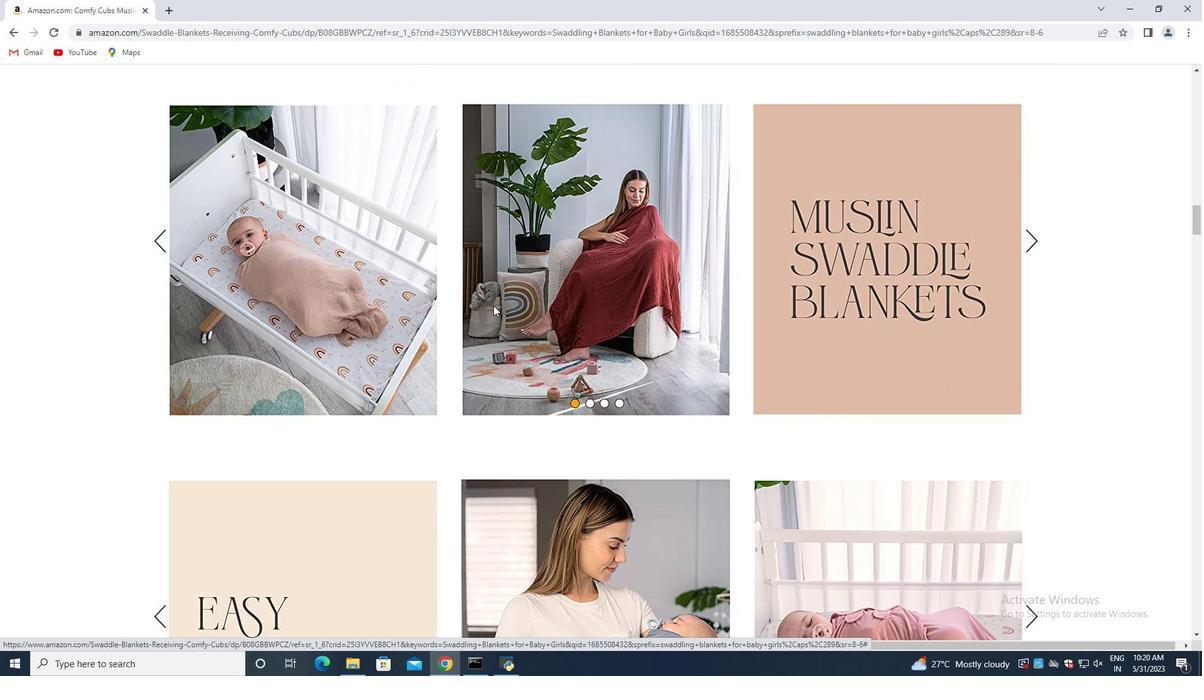 
Action: Mouse moved to (480, 309)
Screenshot: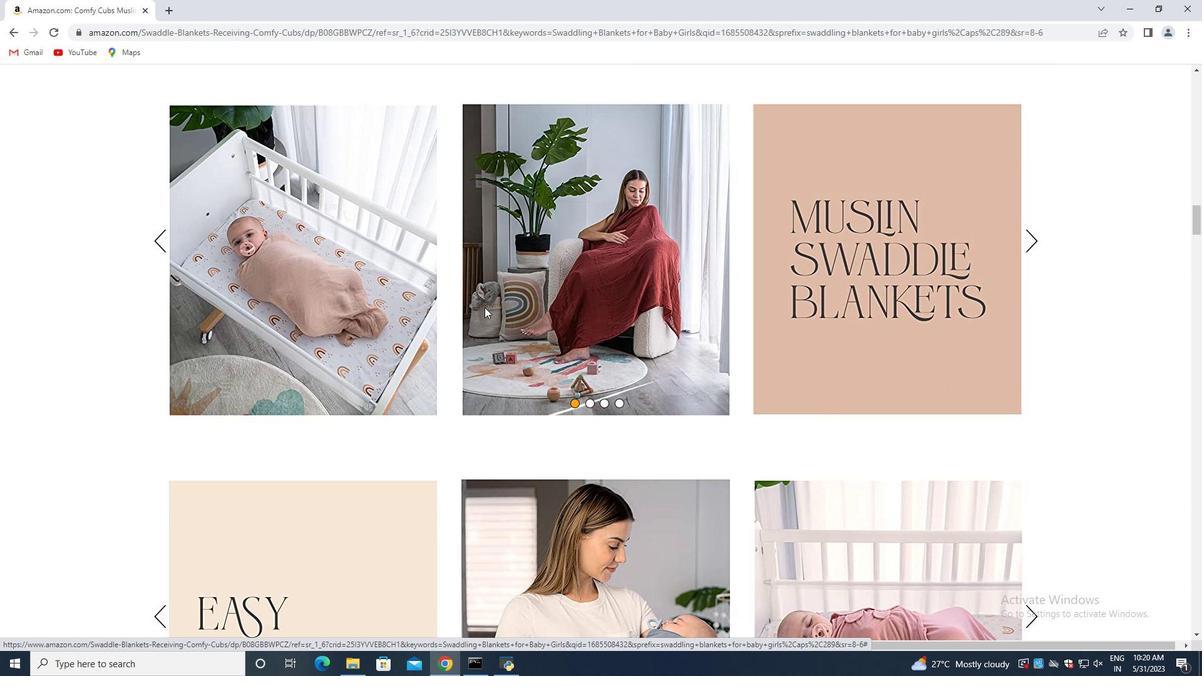 
Action: Mouse scrolled (480, 309) with delta (0, 0)
Screenshot: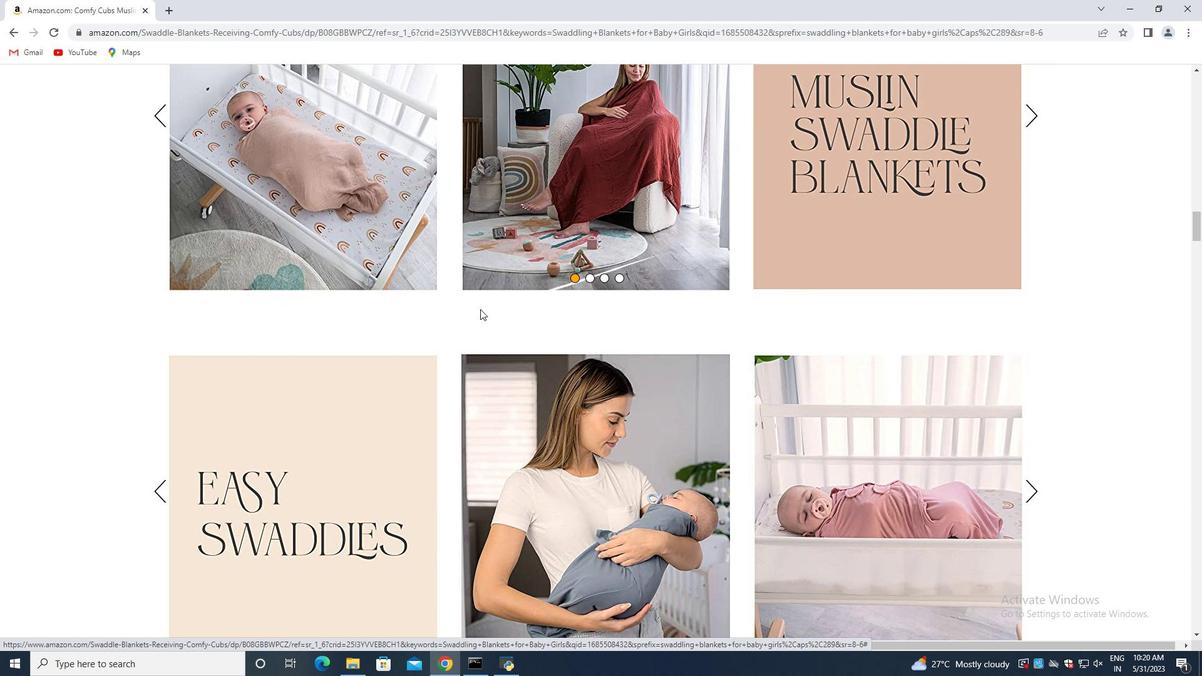 
Action: Mouse scrolled (480, 309) with delta (0, 0)
Screenshot: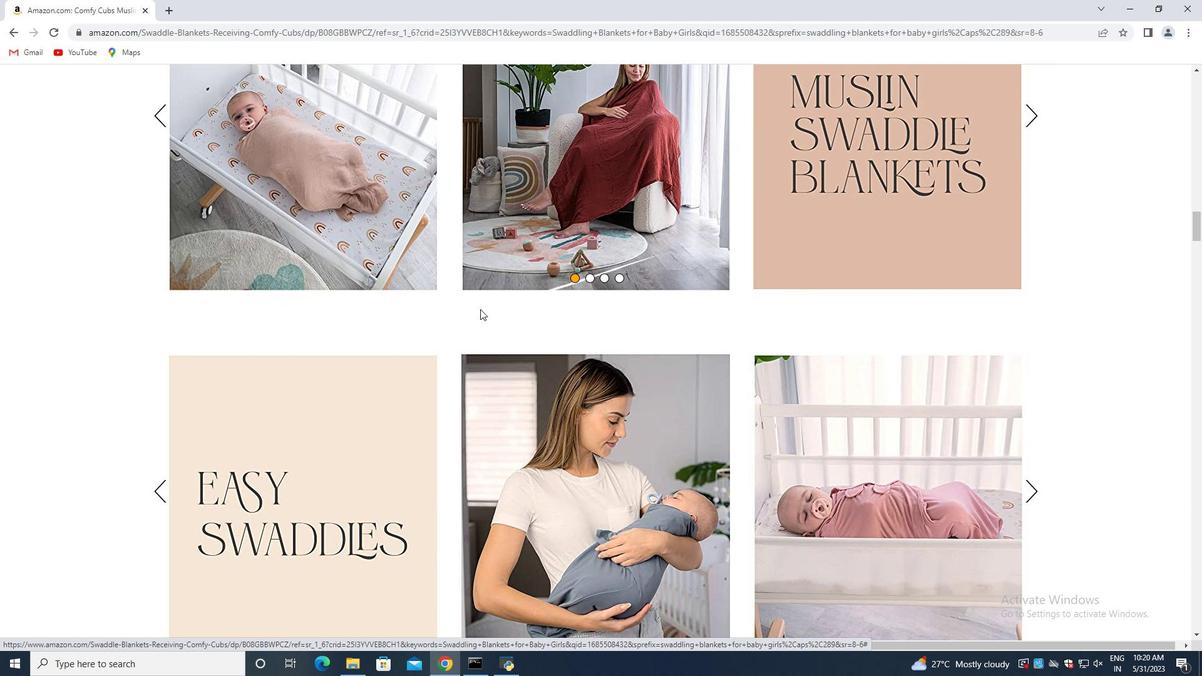 
Action: Mouse scrolled (480, 308) with delta (0, 0)
Screenshot: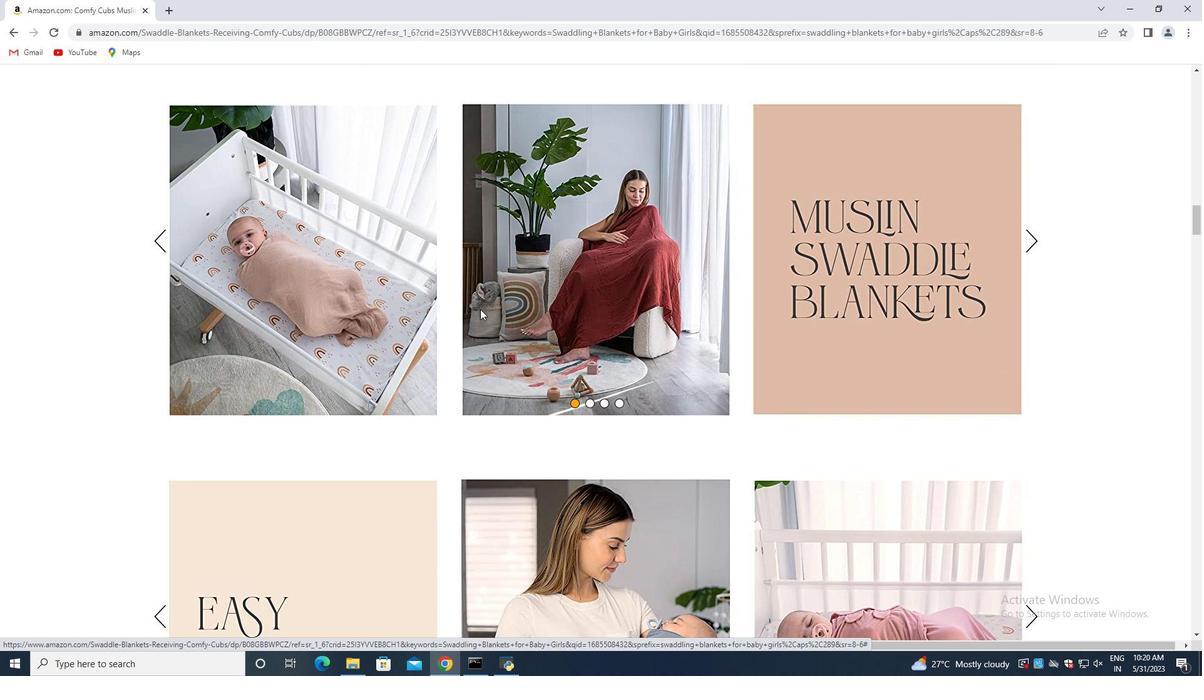 
Action: Mouse moved to (480, 309)
Screenshot: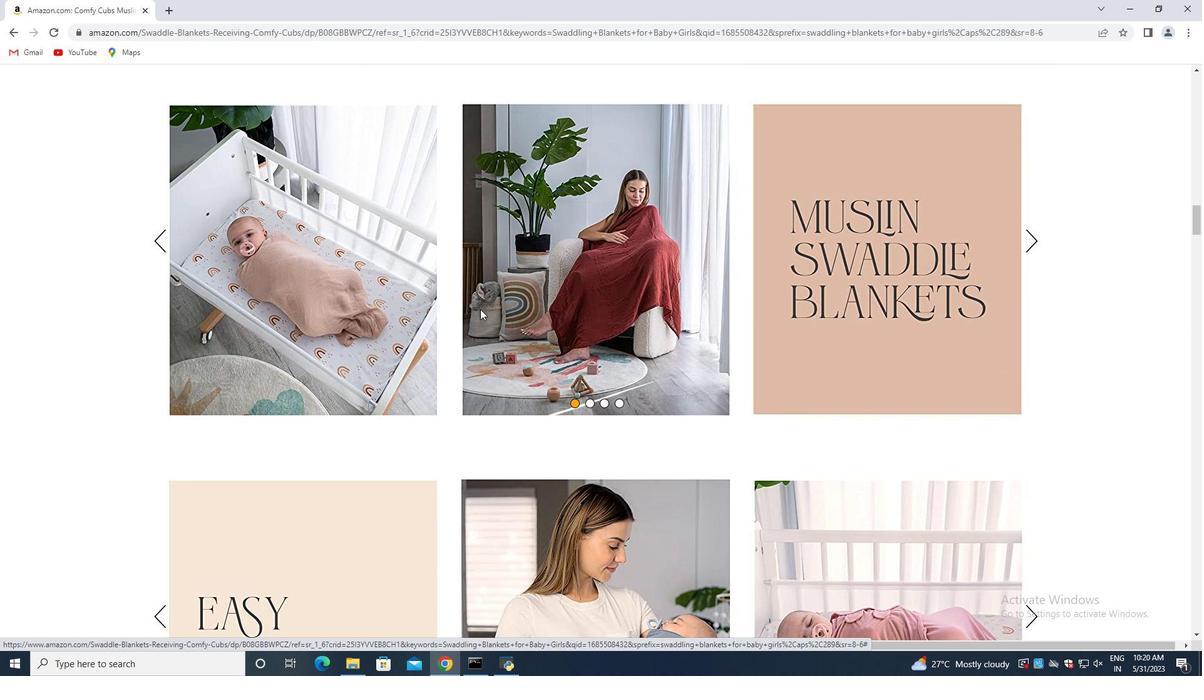 
Action: Mouse scrolled (480, 309) with delta (0, 0)
Screenshot: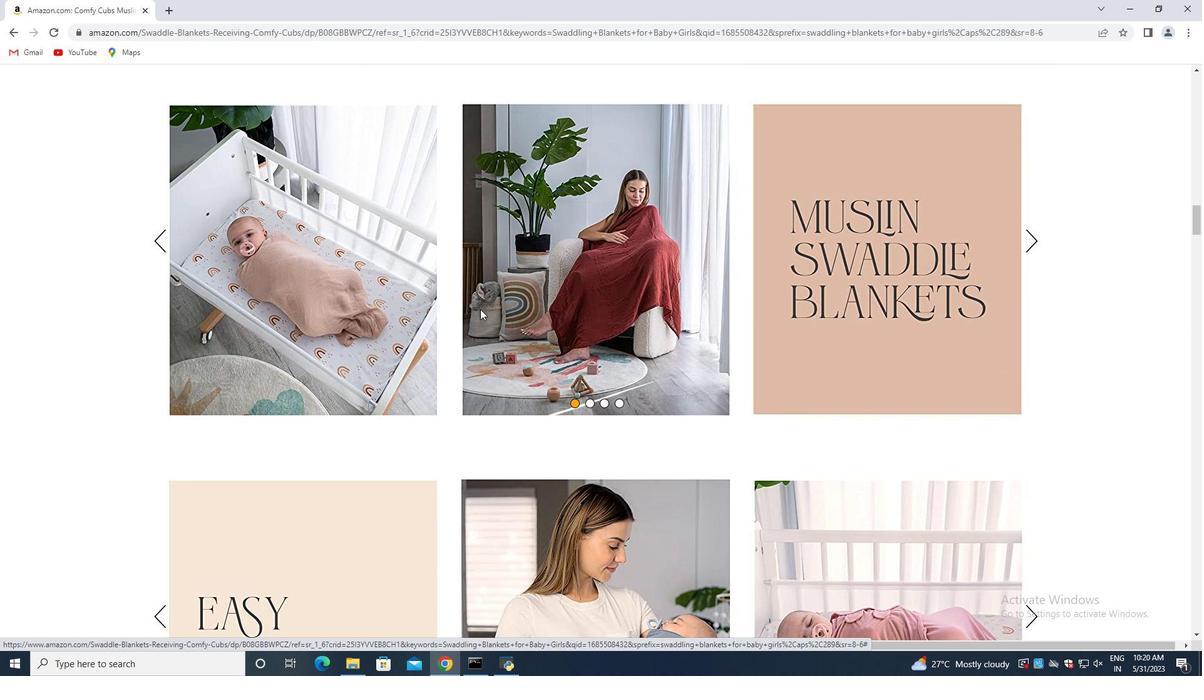 
Action: Mouse moved to (480, 310)
Screenshot: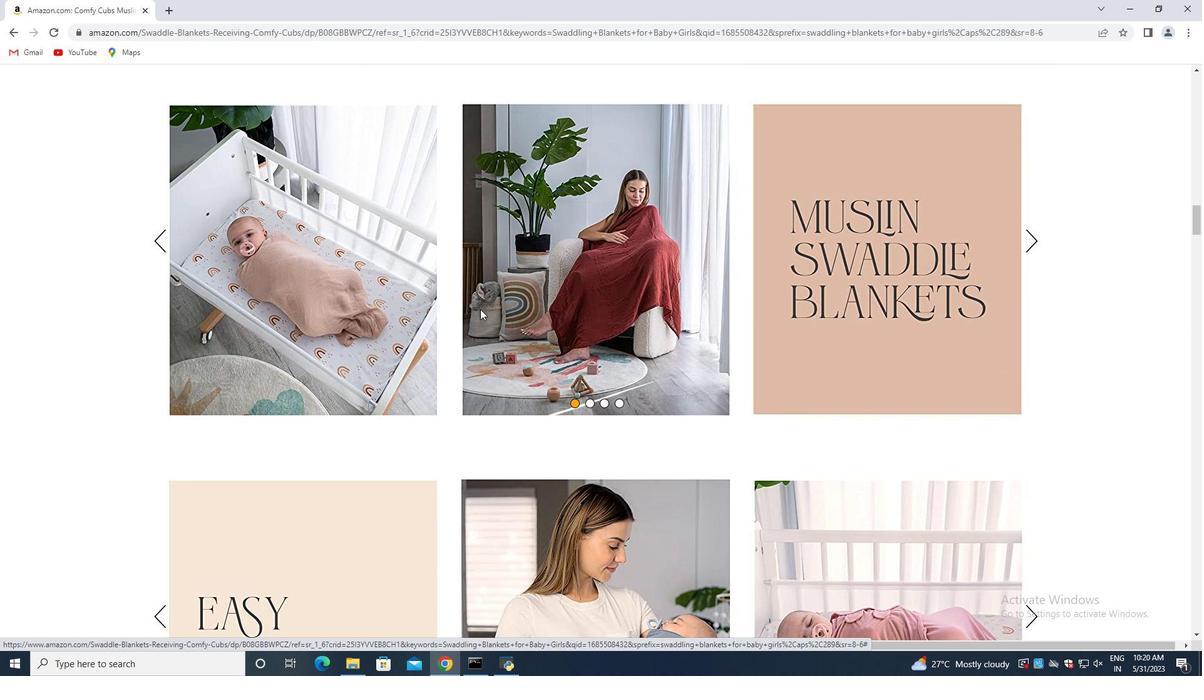 
Action: Mouse scrolled (480, 309) with delta (0, 0)
Screenshot: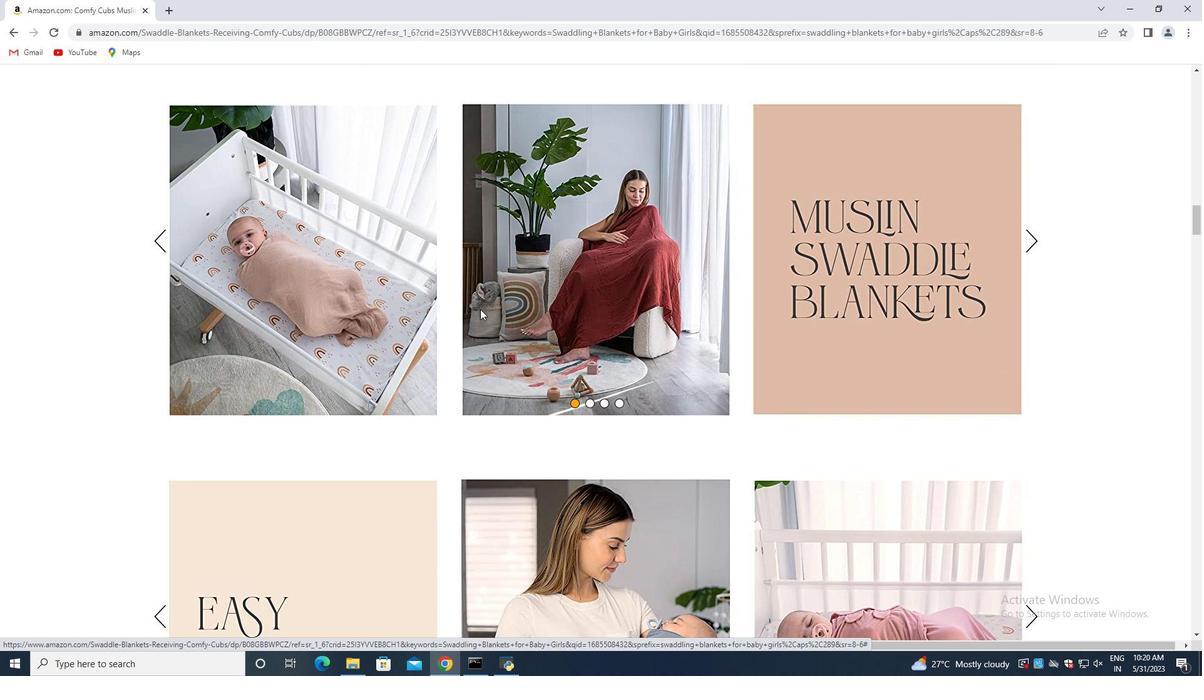 
Action: Mouse moved to (480, 311)
Screenshot: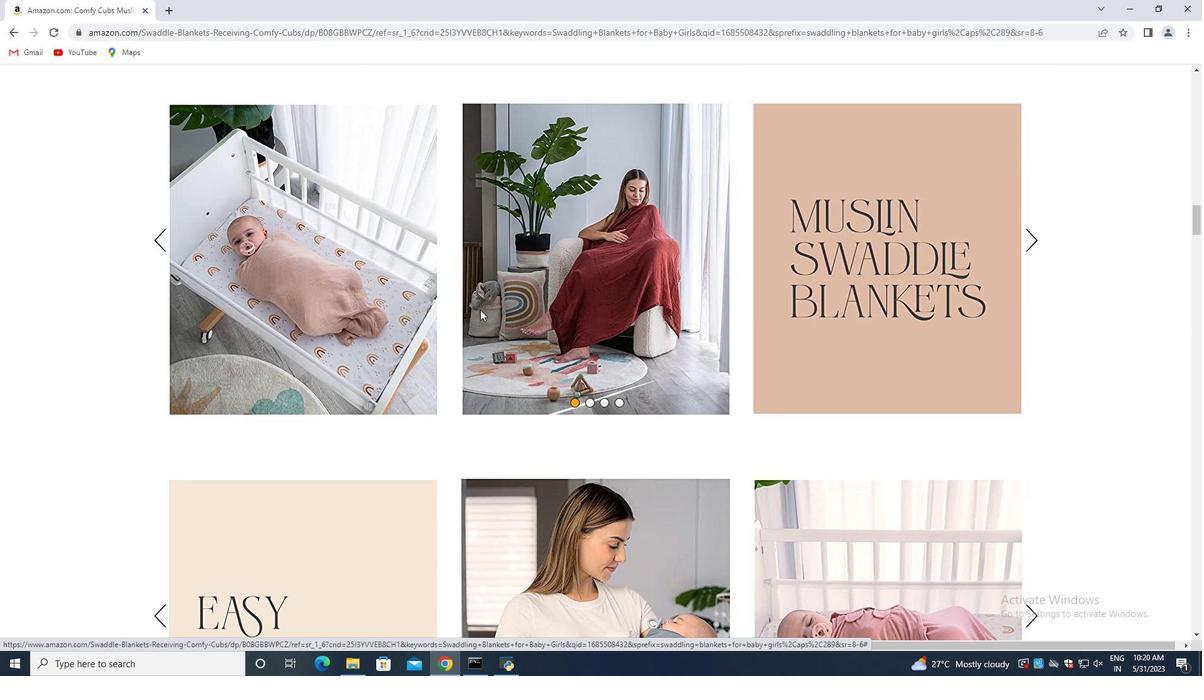 
Action: Mouse scrolled (480, 310) with delta (0, 0)
Screenshot: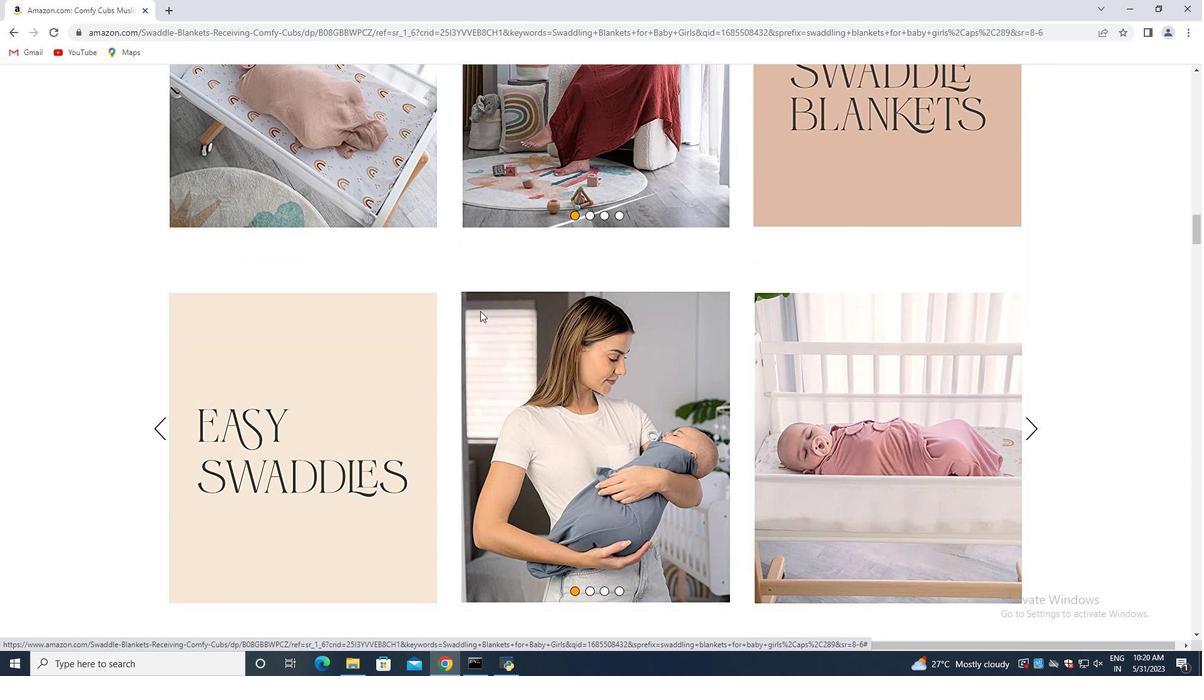 
Action: Mouse scrolled (480, 310) with delta (0, 0)
Screenshot: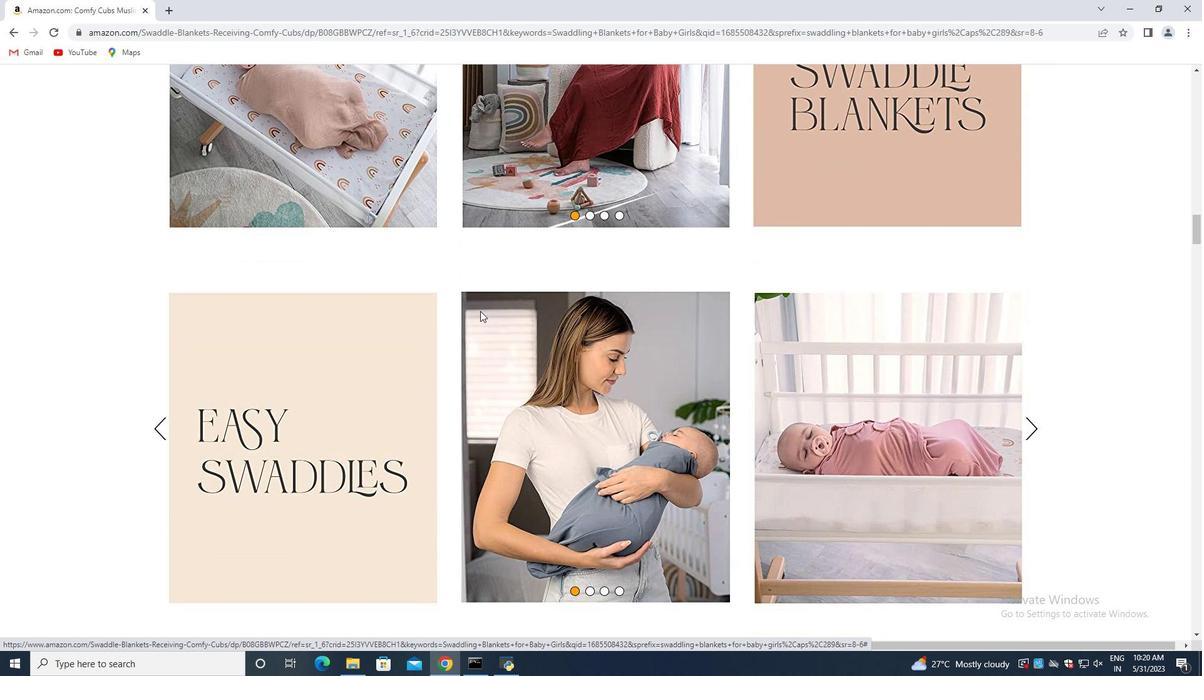 
Action: Mouse scrolled (480, 310) with delta (0, 0)
Screenshot: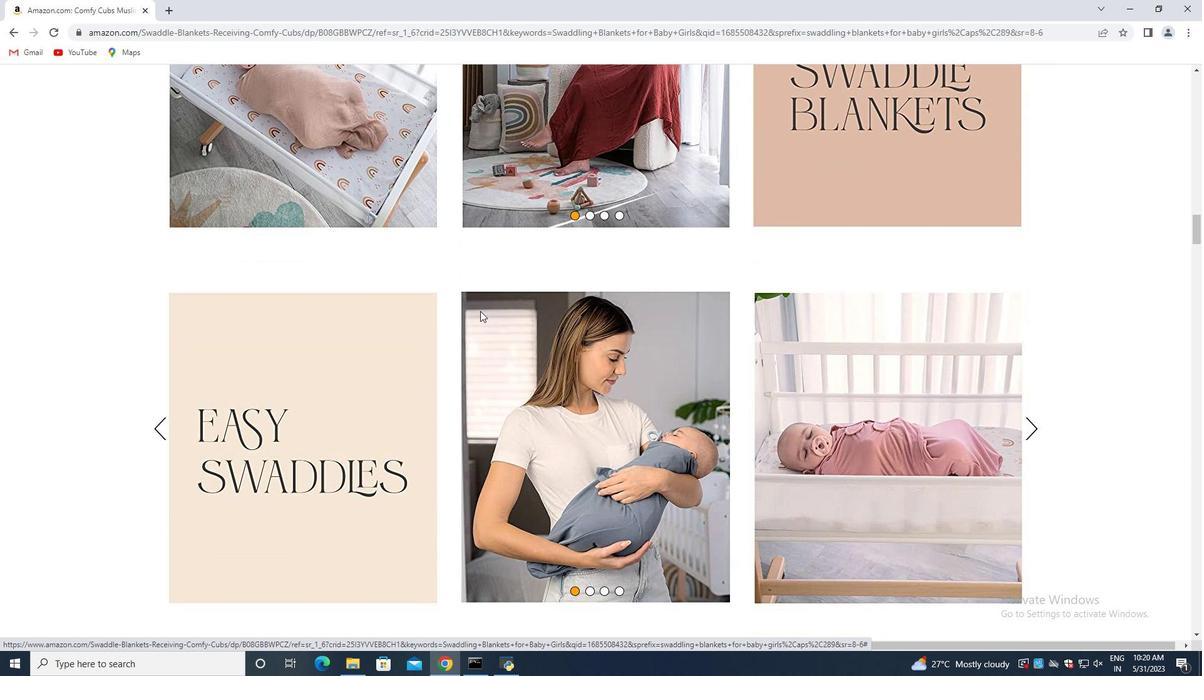 
Action: Mouse scrolled (480, 310) with delta (0, 0)
Screenshot: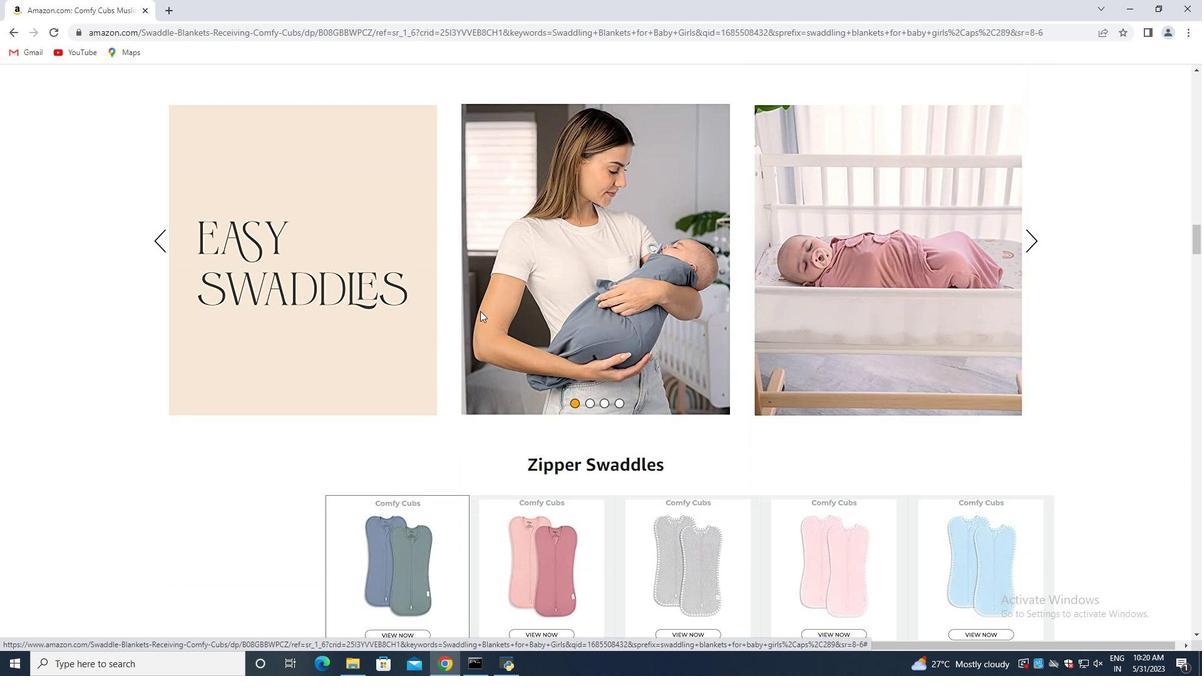 
Action: Mouse scrolled (480, 310) with delta (0, 0)
Screenshot: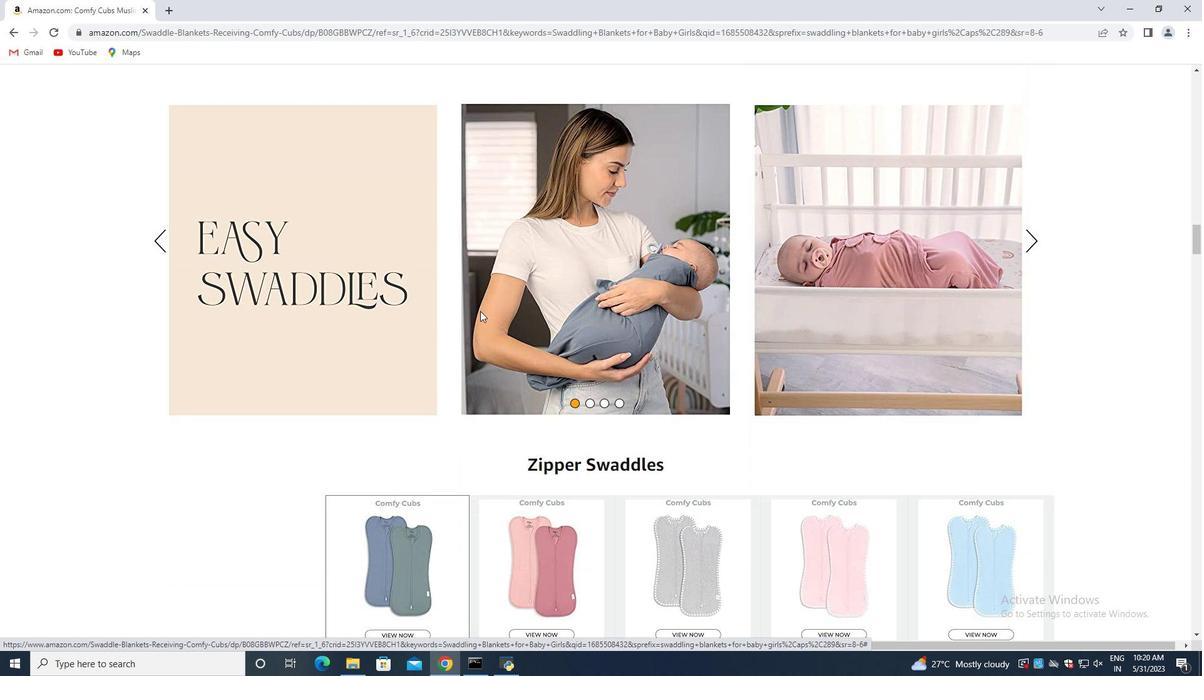 
Action: Mouse moved to (478, 311)
Screenshot: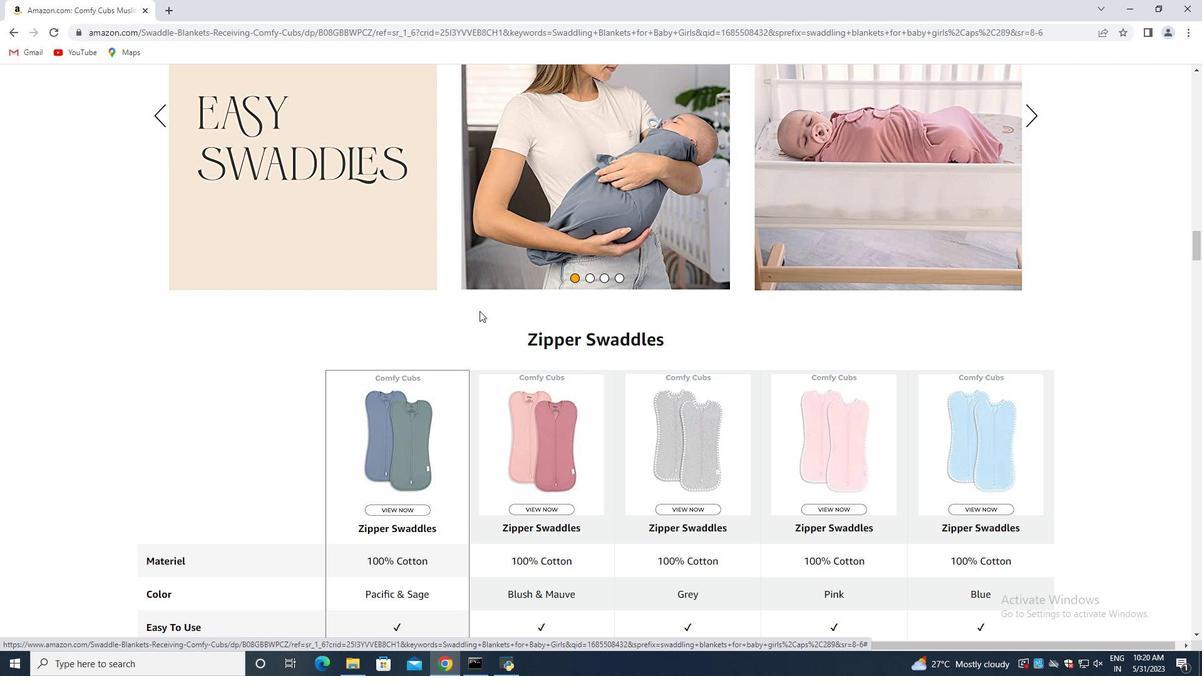 
Action: Mouse scrolled (478, 310) with delta (0, 0)
Screenshot: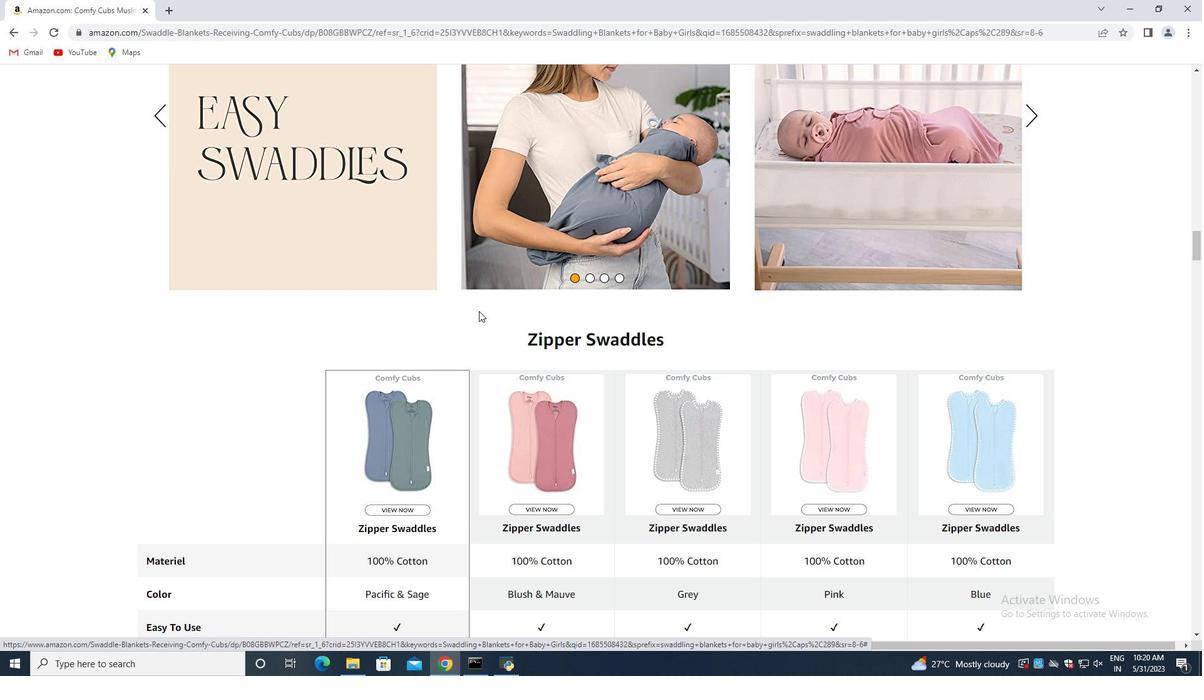 
Action: Mouse scrolled (478, 310) with delta (0, 0)
Screenshot: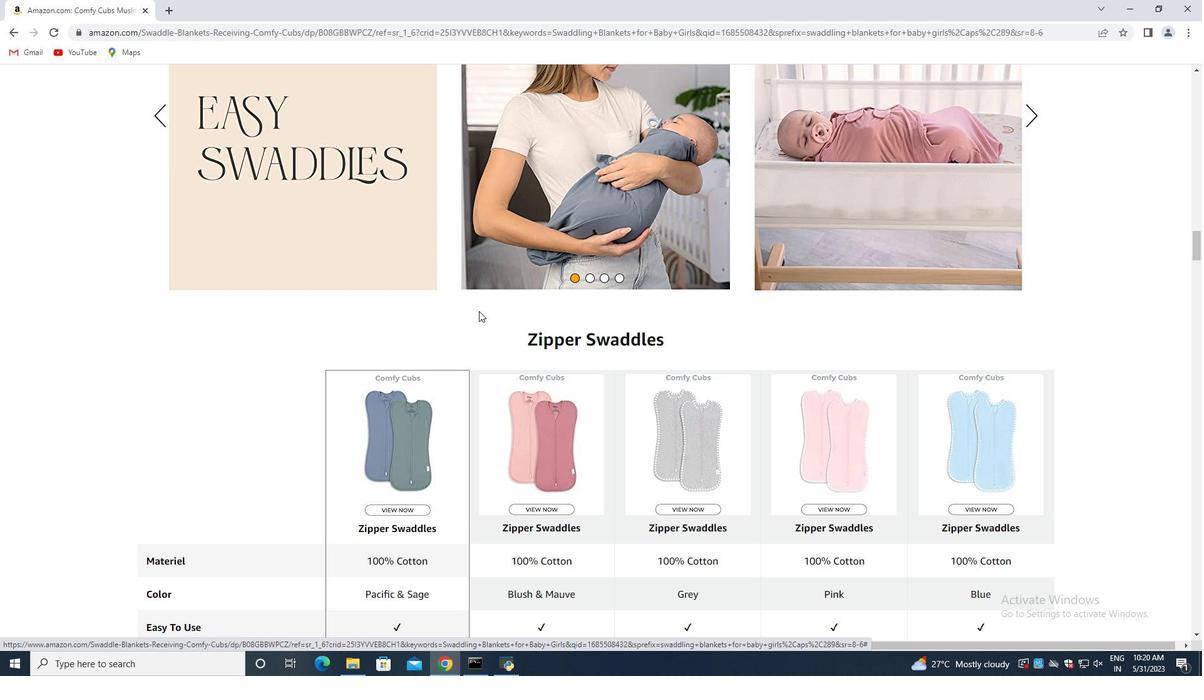 
Action: Mouse scrolled (478, 310) with delta (0, 0)
Screenshot: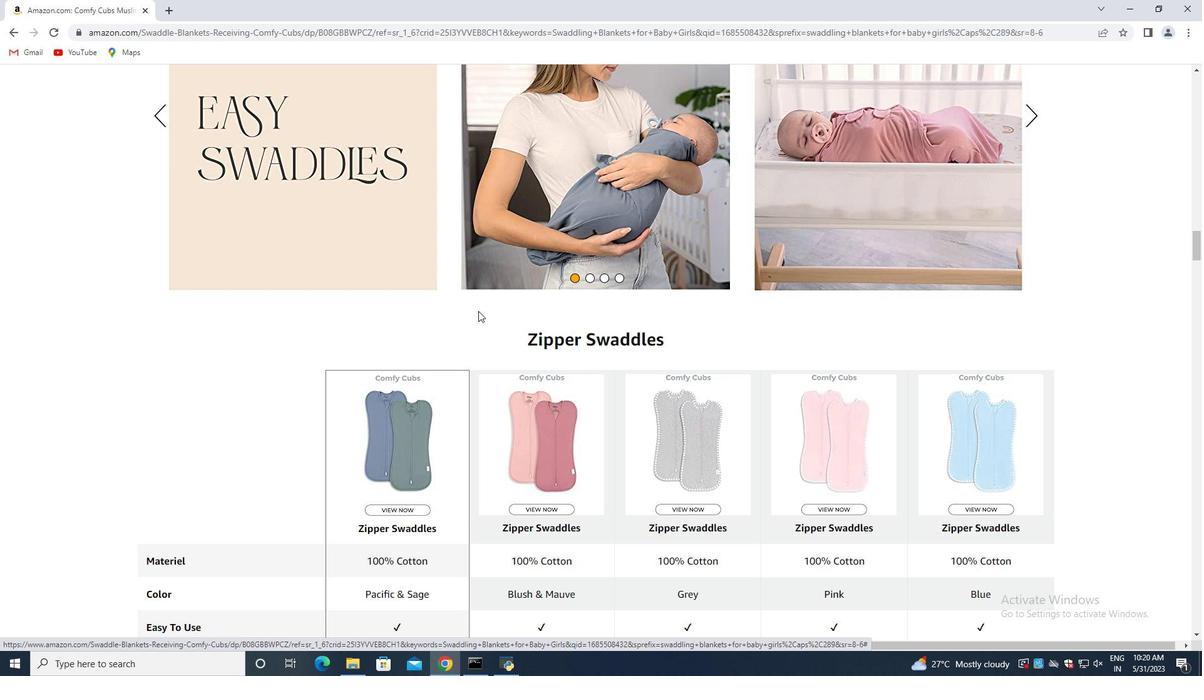 
Action: Mouse scrolled (478, 310) with delta (0, 0)
Screenshot: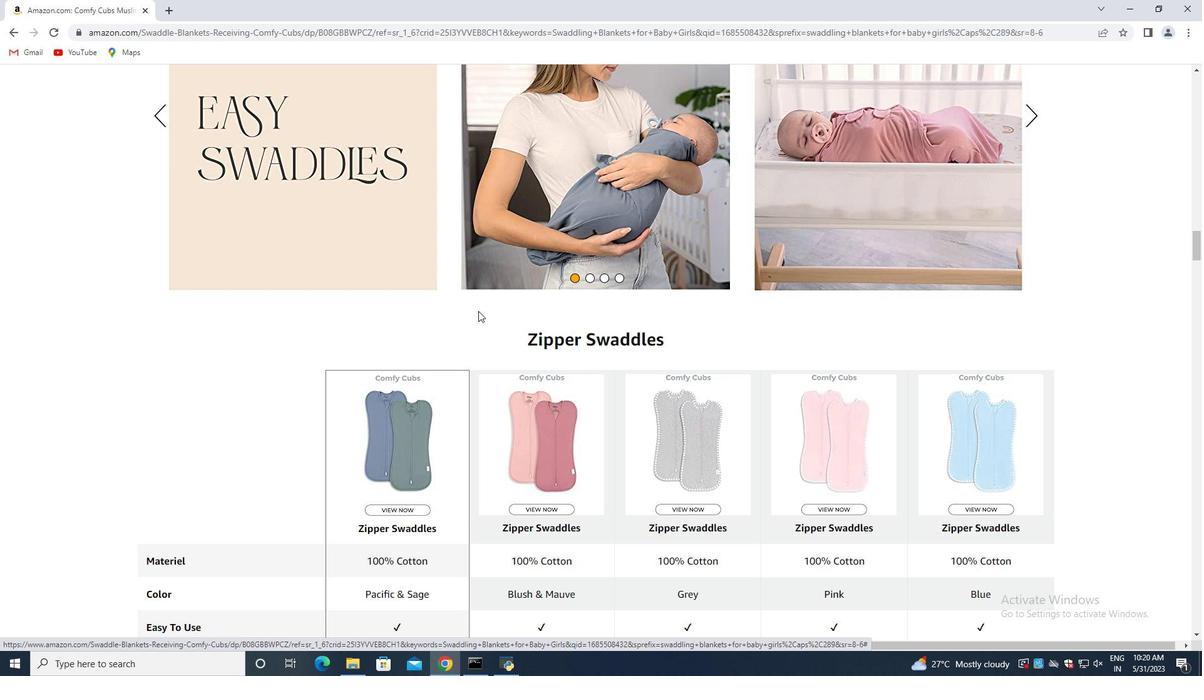 
Action: Mouse scrolled (478, 310) with delta (0, 0)
Screenshot: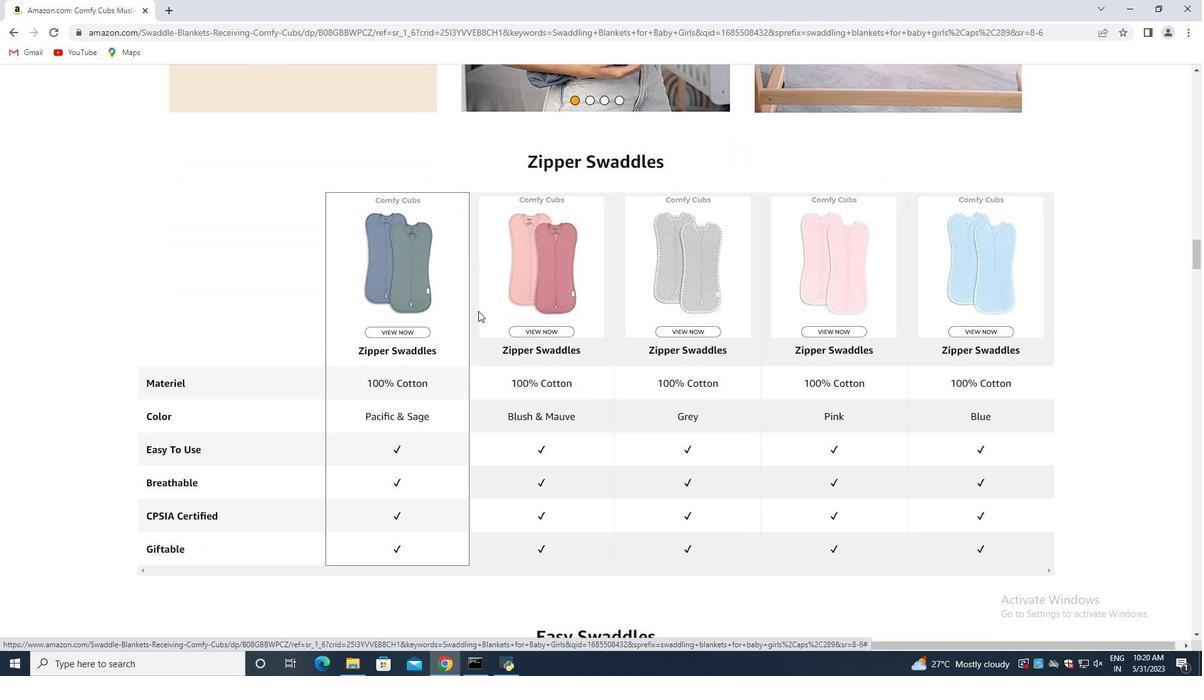 
Action: Mouse scrolled (478, 310) with delta (0, 0)
Screenshot: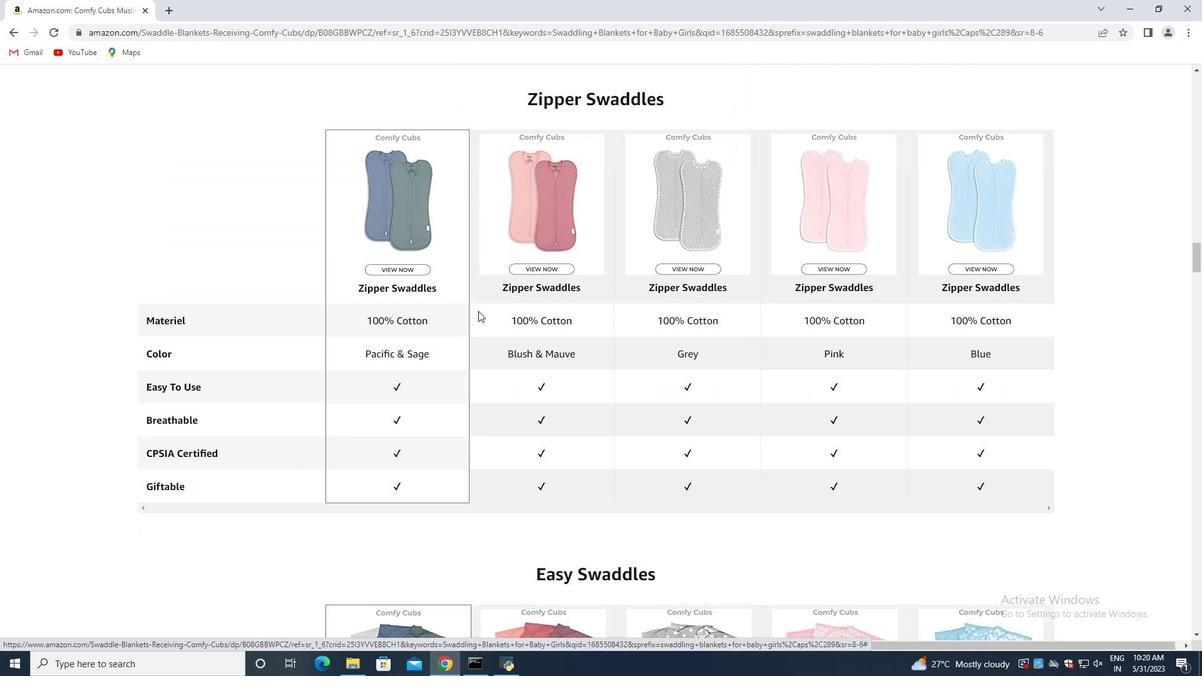 
Action: Mouse scrolled (478, 310) with delta (0, 0)
Screenshot: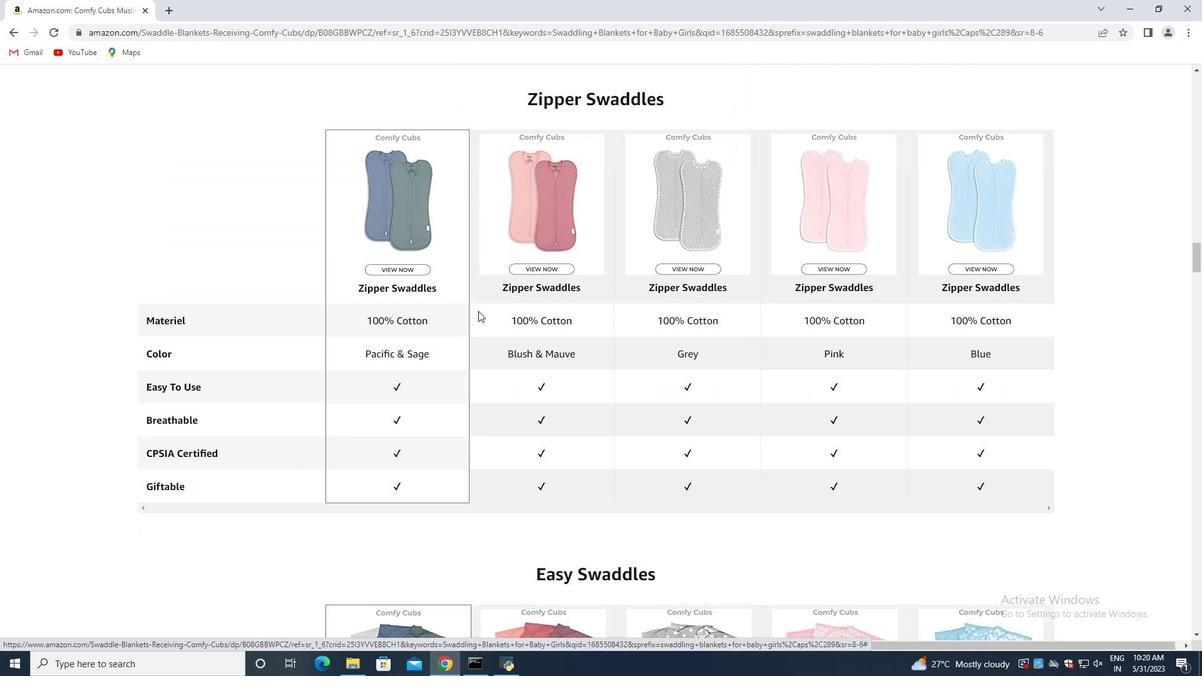 
Action: Mouse scrolled (478, 310) with delta (0, 0)
Screenshot: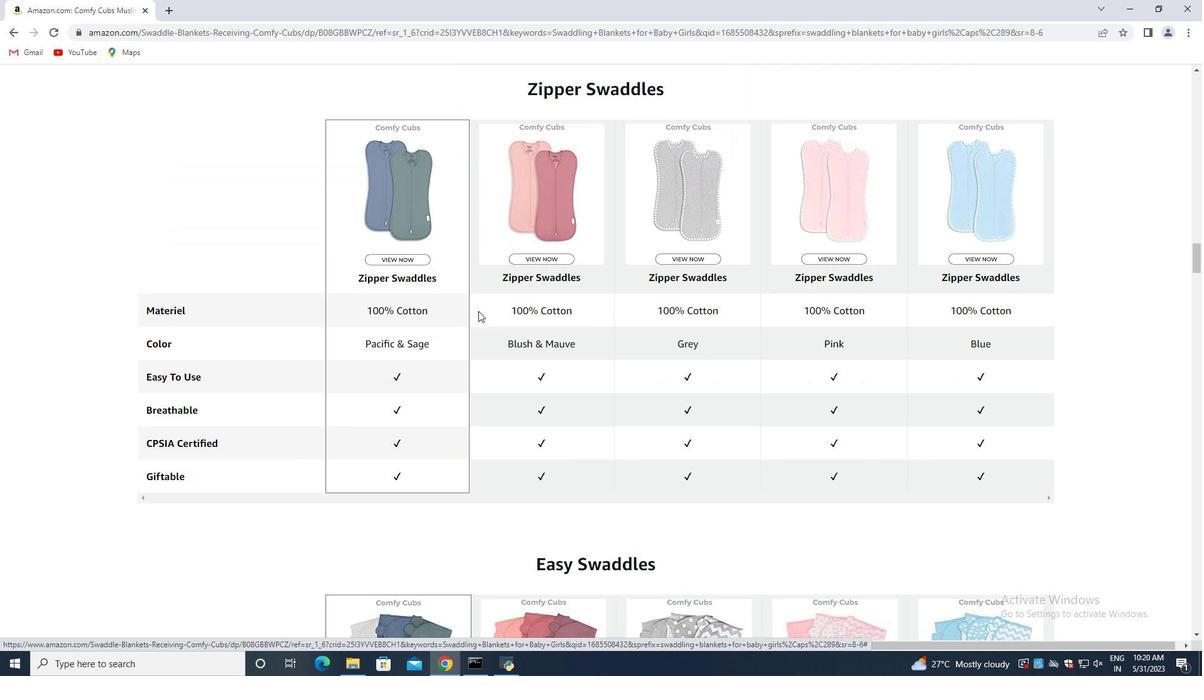 
Action: Mouse scrolled (478, 310) with delta (0, 0)
Screenshot: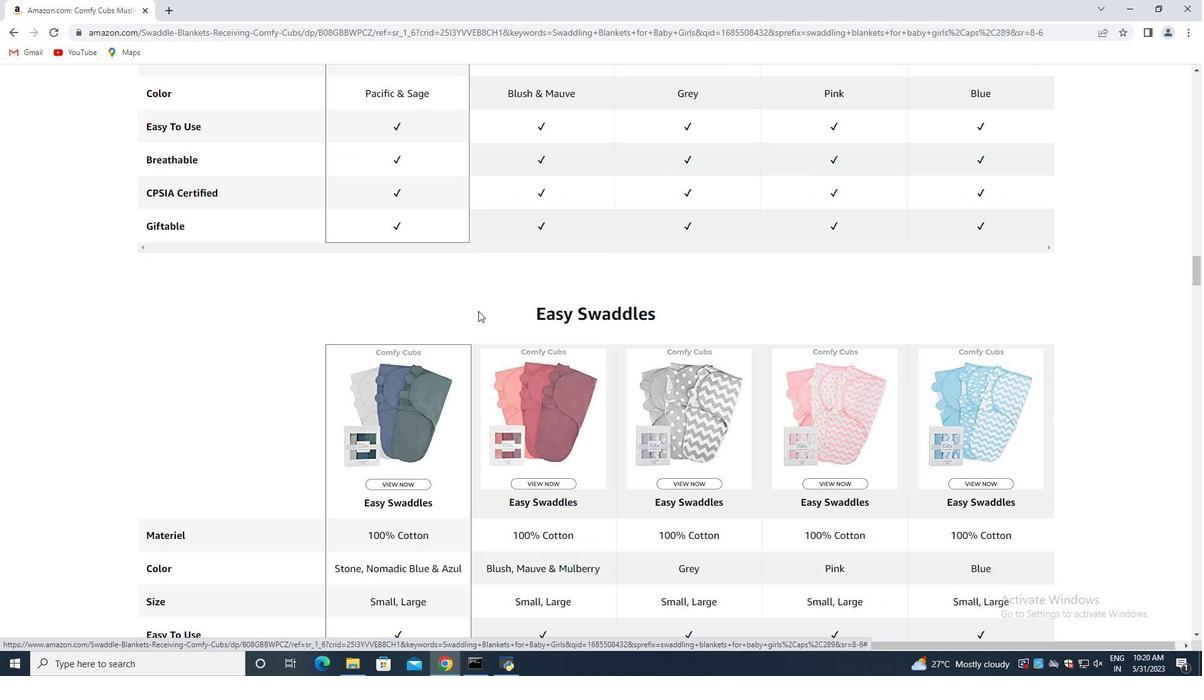 
Action: Mouse scrolled (478, 310) with delta (0, 0)
Screenshot: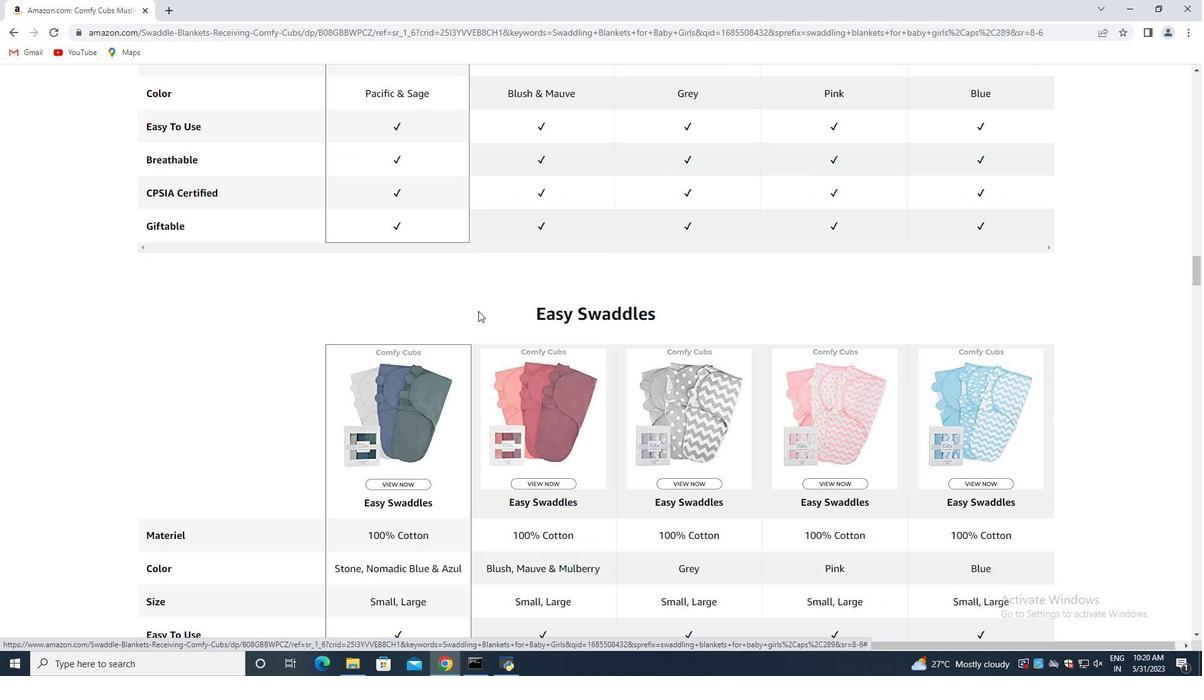 
Action: Mouse scrolled (478, 310) with delta (0, 0)
Screenshot: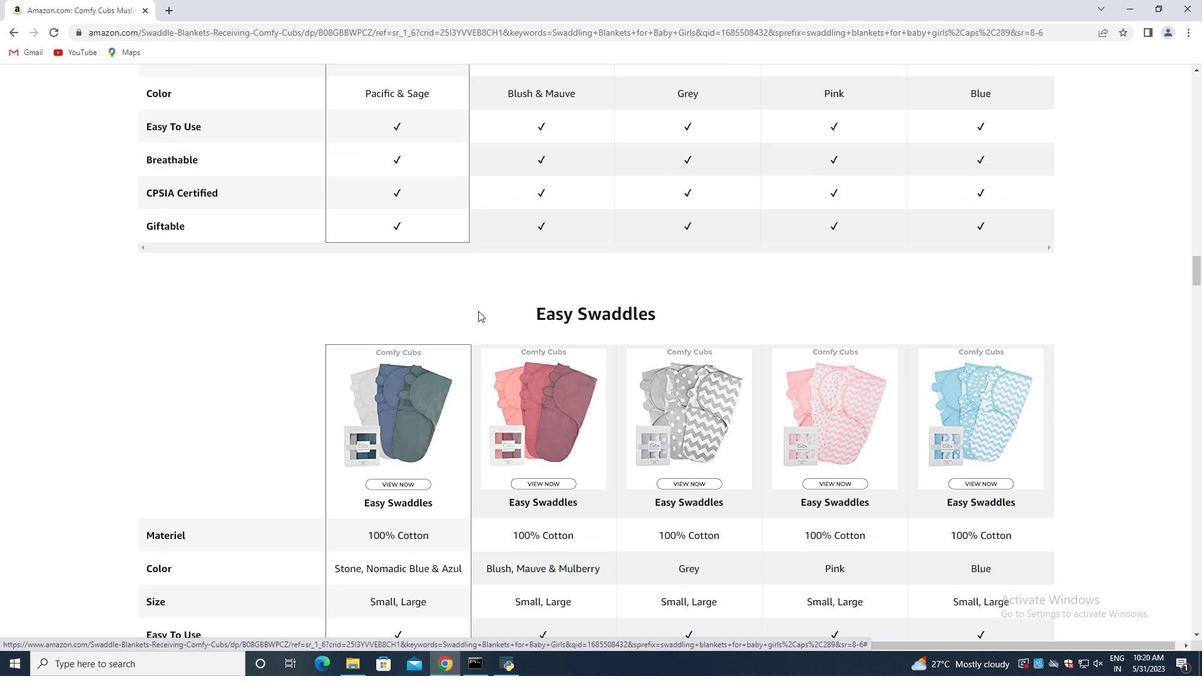
Action: Mouse moved to (477, 313)
Screenshot: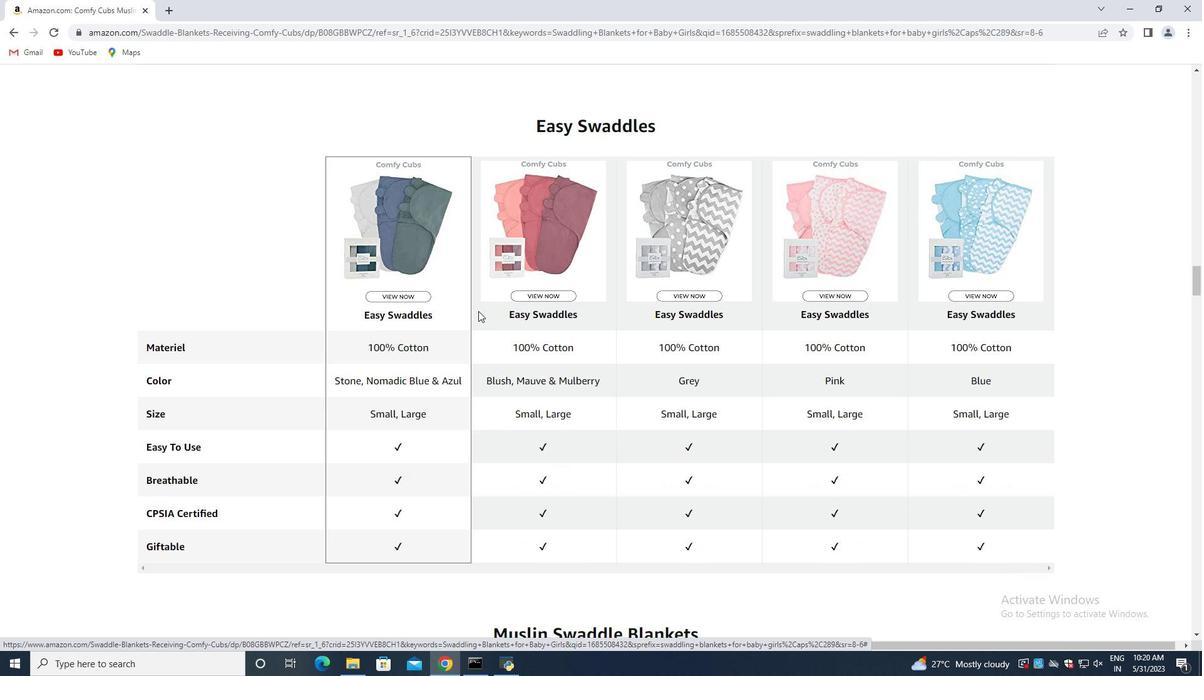 
Action: Mouse scrolled (477, 313) with delta (0, 0)
Screenshot: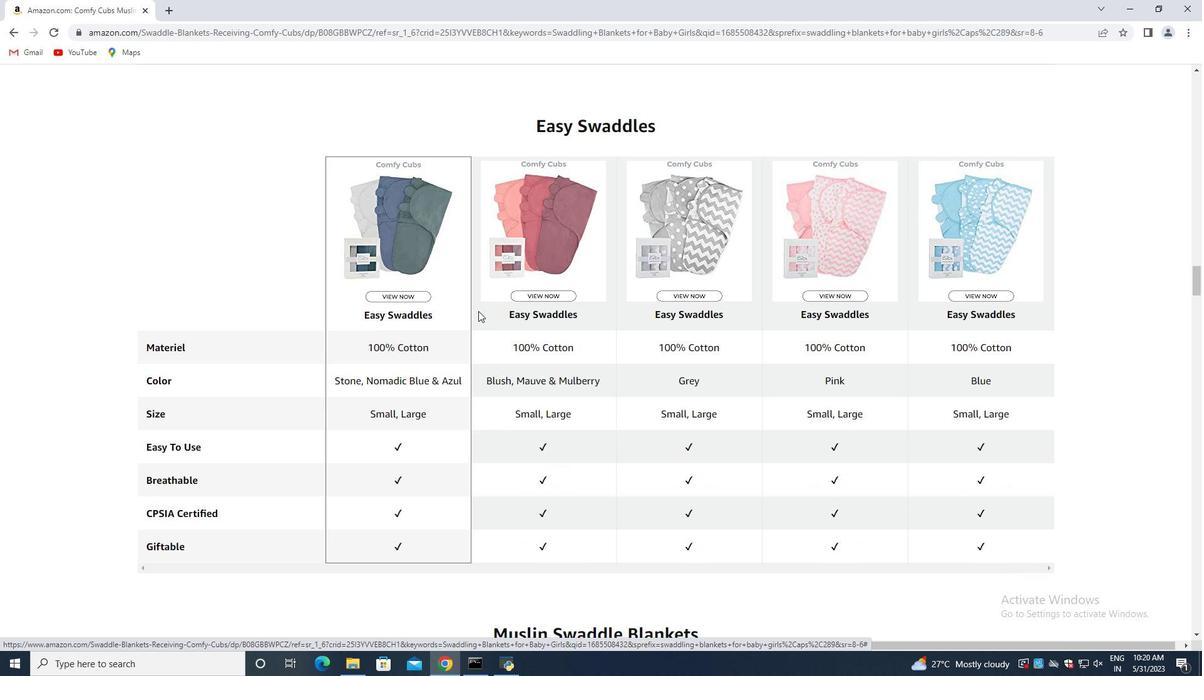 
Action: Mouse moved to (477, 313)
Screenshot: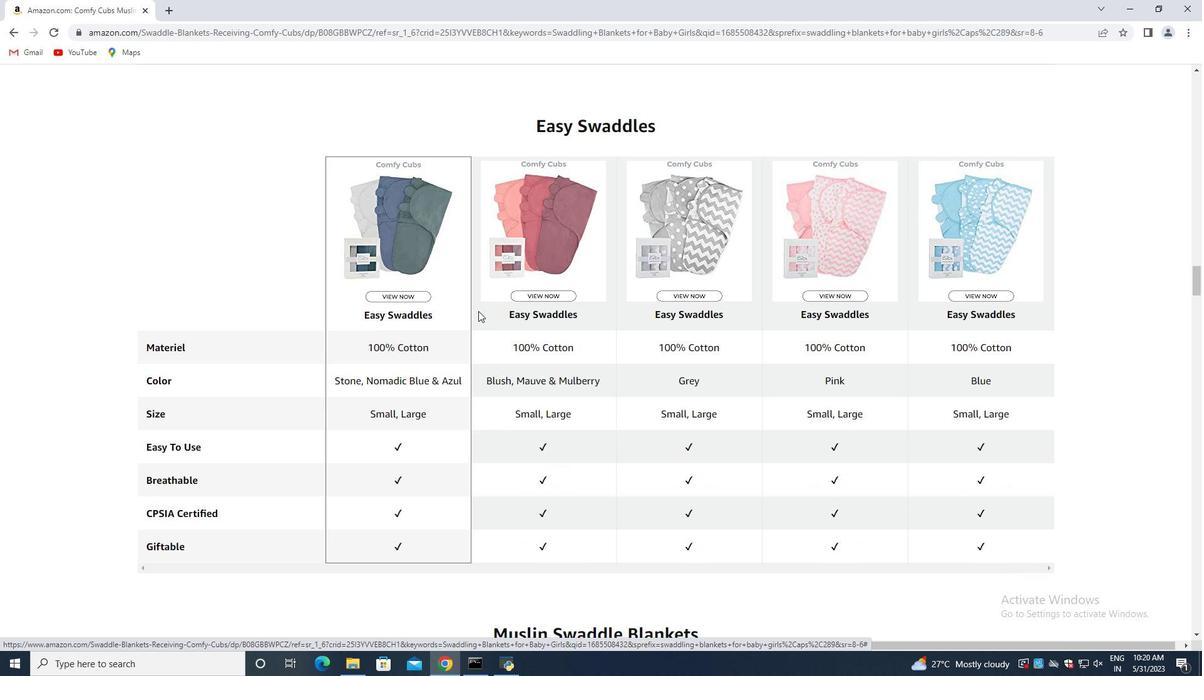 
Action: Mouse scrolled (477, 313) with delta (0, 0)
Screenshot: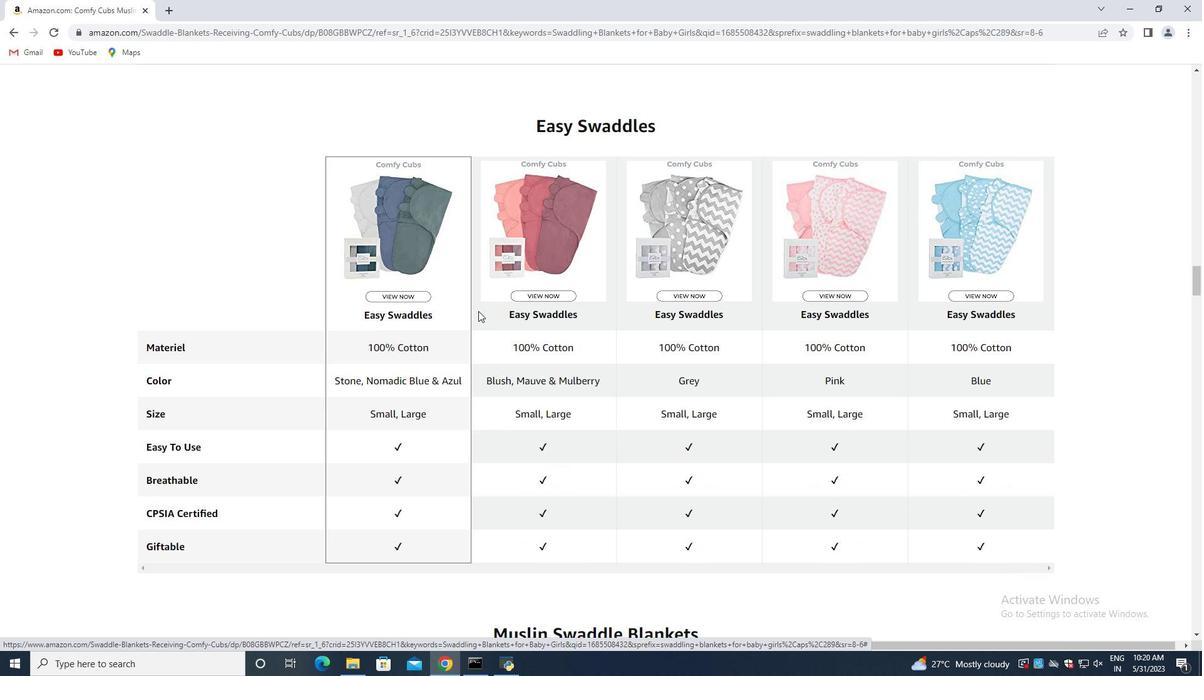 
Action: Mouse scrolled (477, 313) with delta (0, 0)
Screenshot: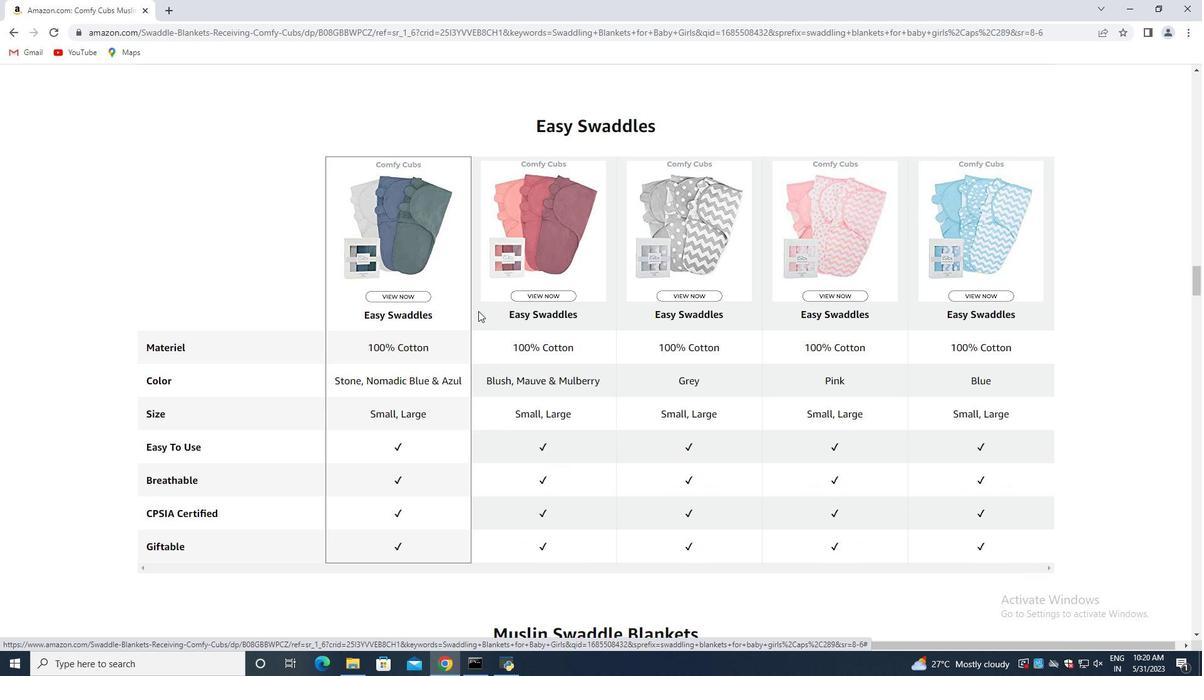 
Action: Mouse scrolled (477, 313) with delta (0, 0)
Screenshot: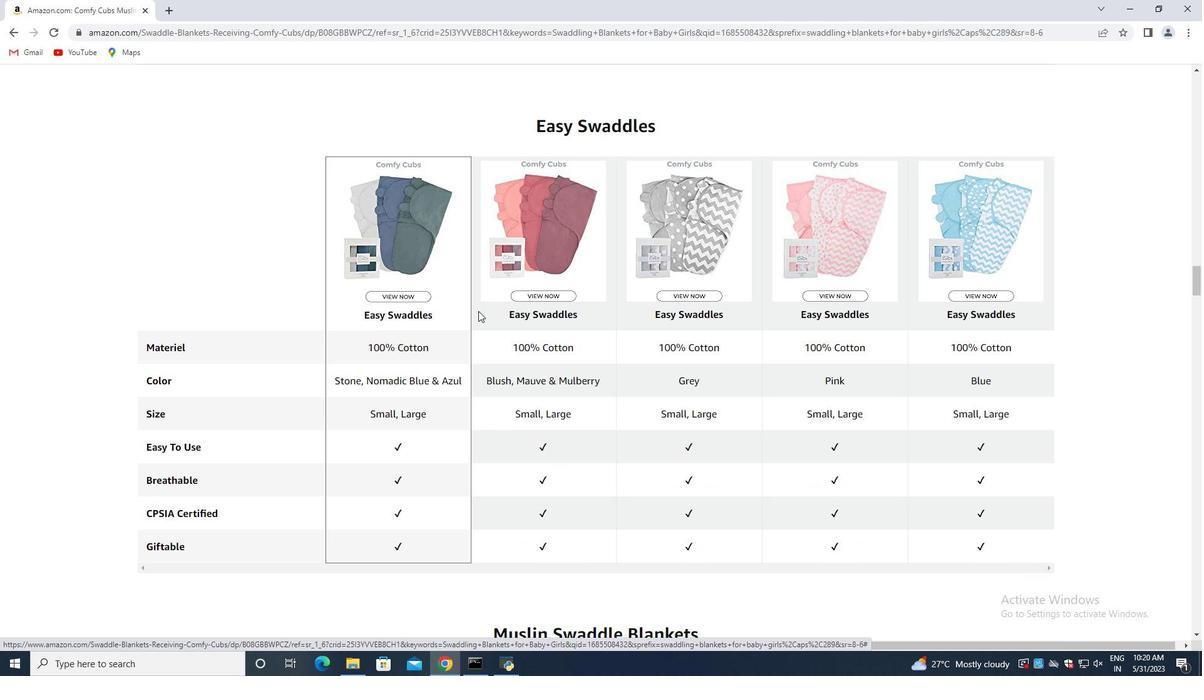 
Action: Mouse moved to (477, 314)
Screenshot: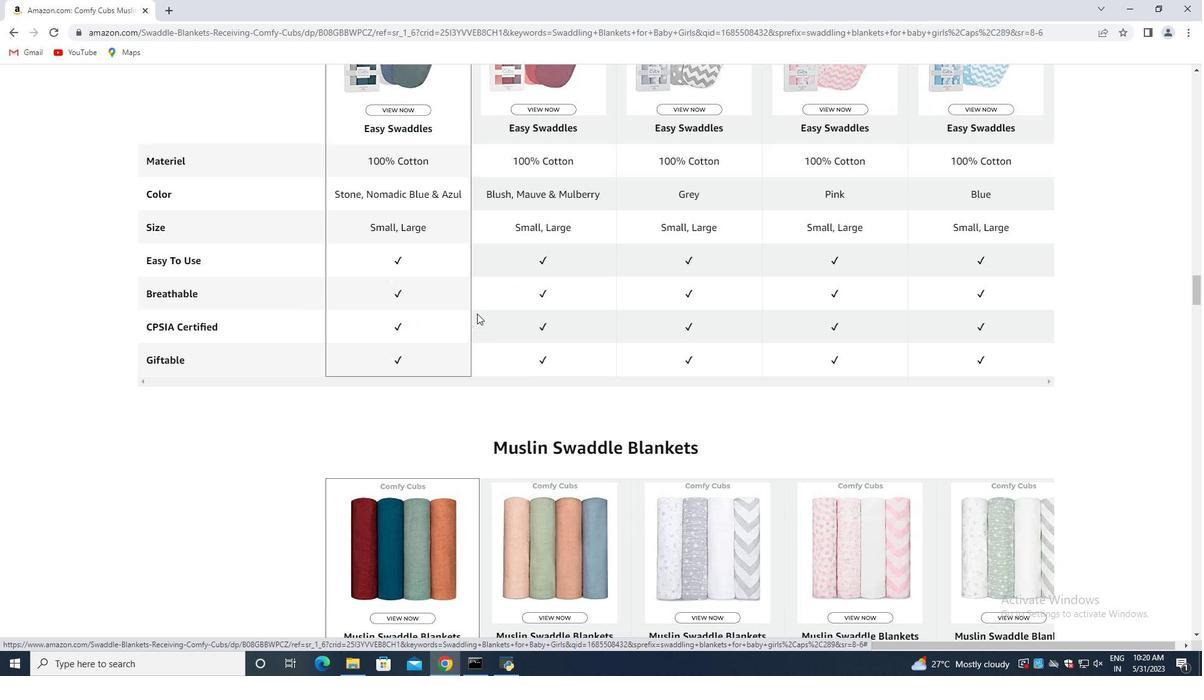 
Action: Mouse scrolled (477, 314) with delta (0, 0)
Screenshot: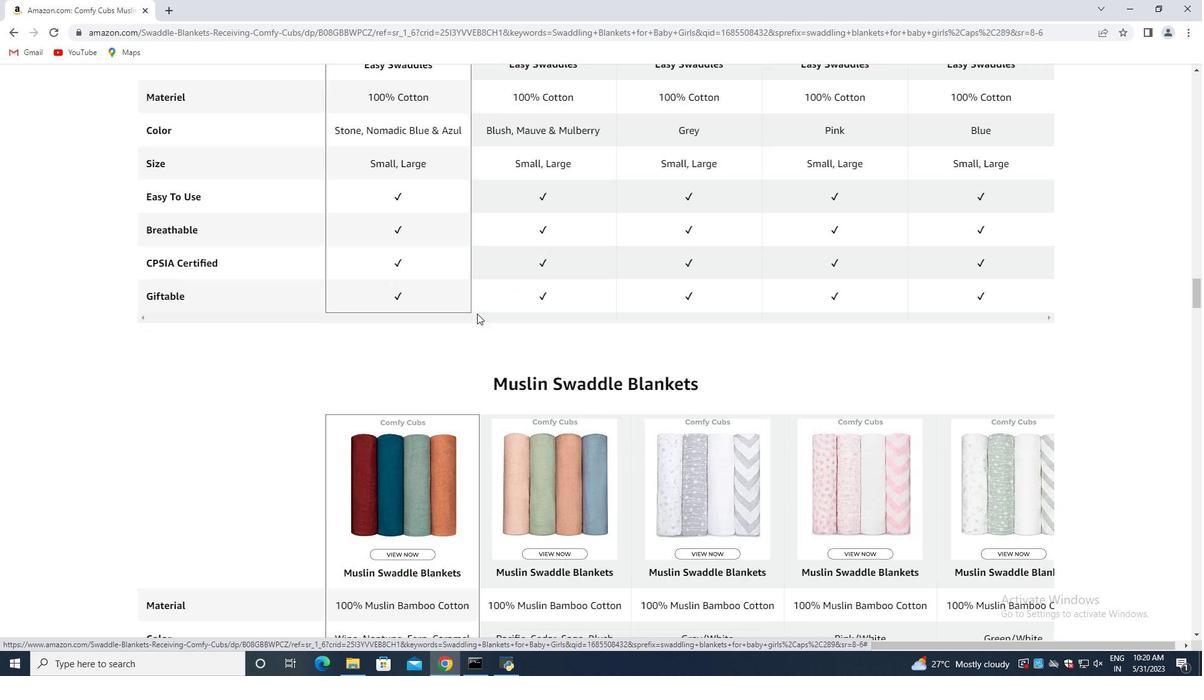 
Action: Mouse moved to (477, 319)
Screenshot: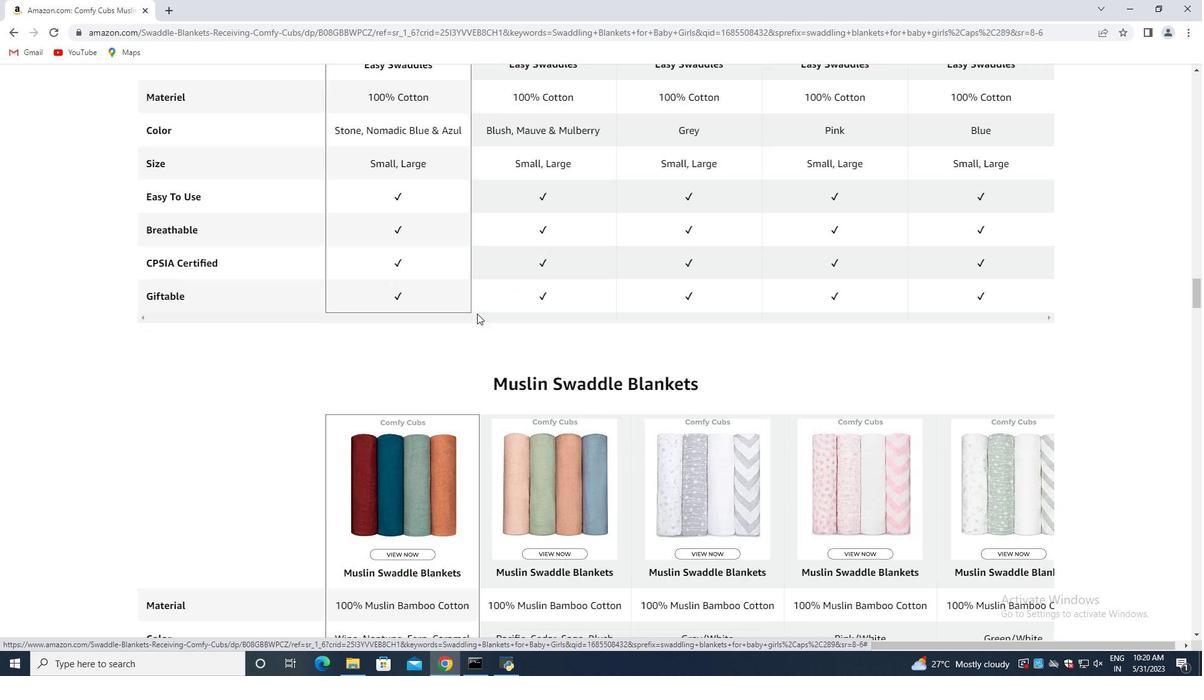 
Action: Mouse scrolled (477, 319) with delta (0, 0)
Screenshot: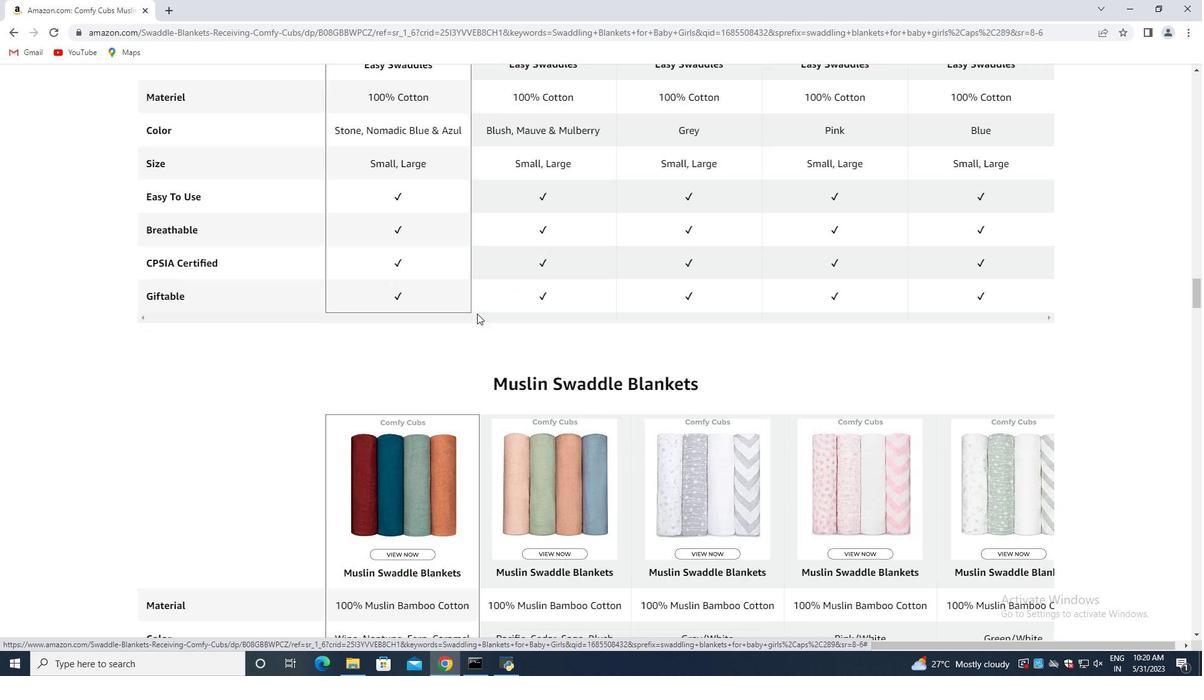 
Action: Mouse moved to (477, 321)
Screenshot: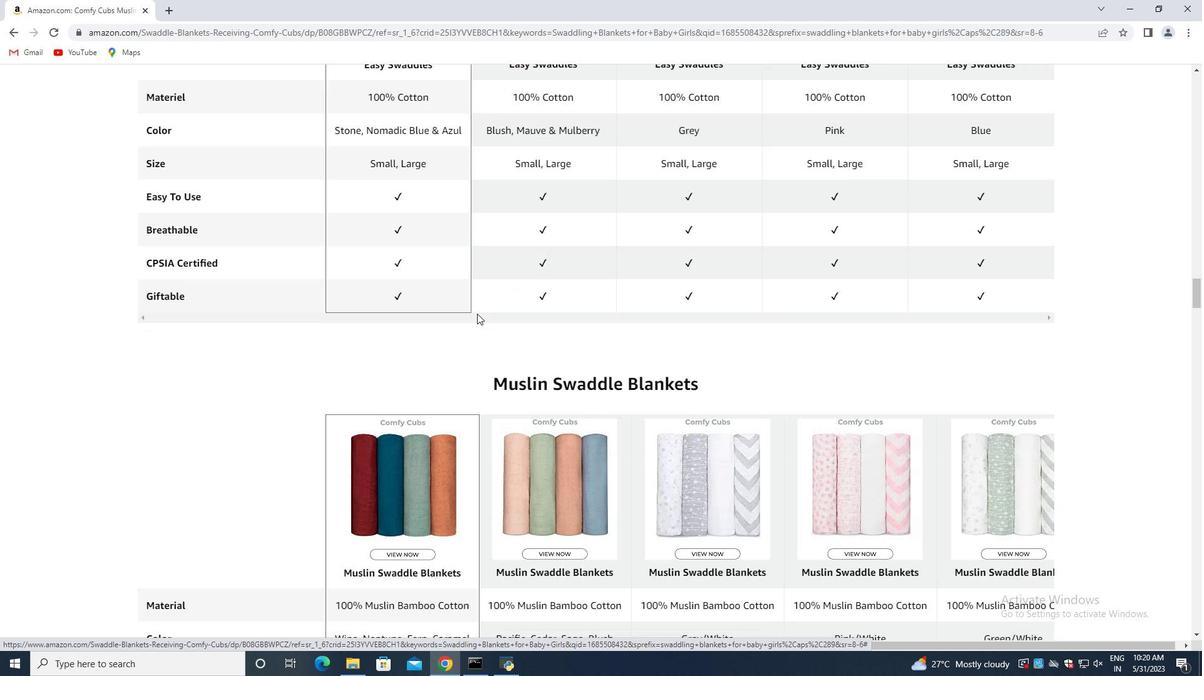 
Action: Mouse scrolled (477, 320) with delta (0, 0)
Screenshot: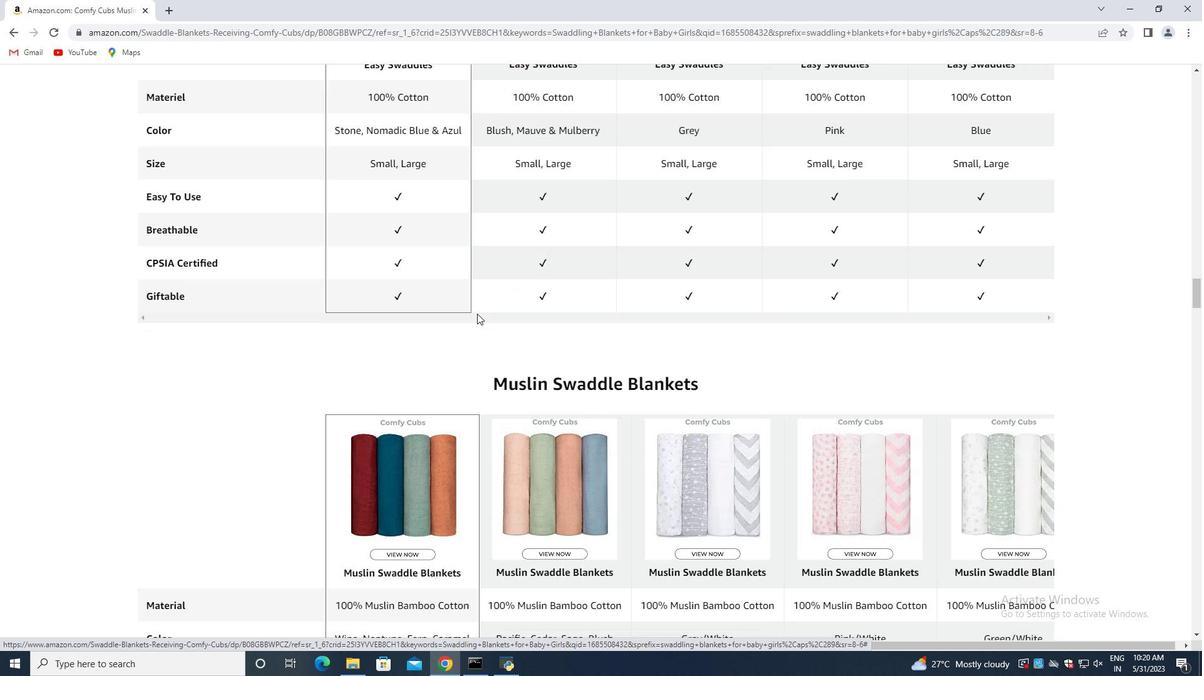 
Action: Mouse moved to (477, 321)
Screenshot: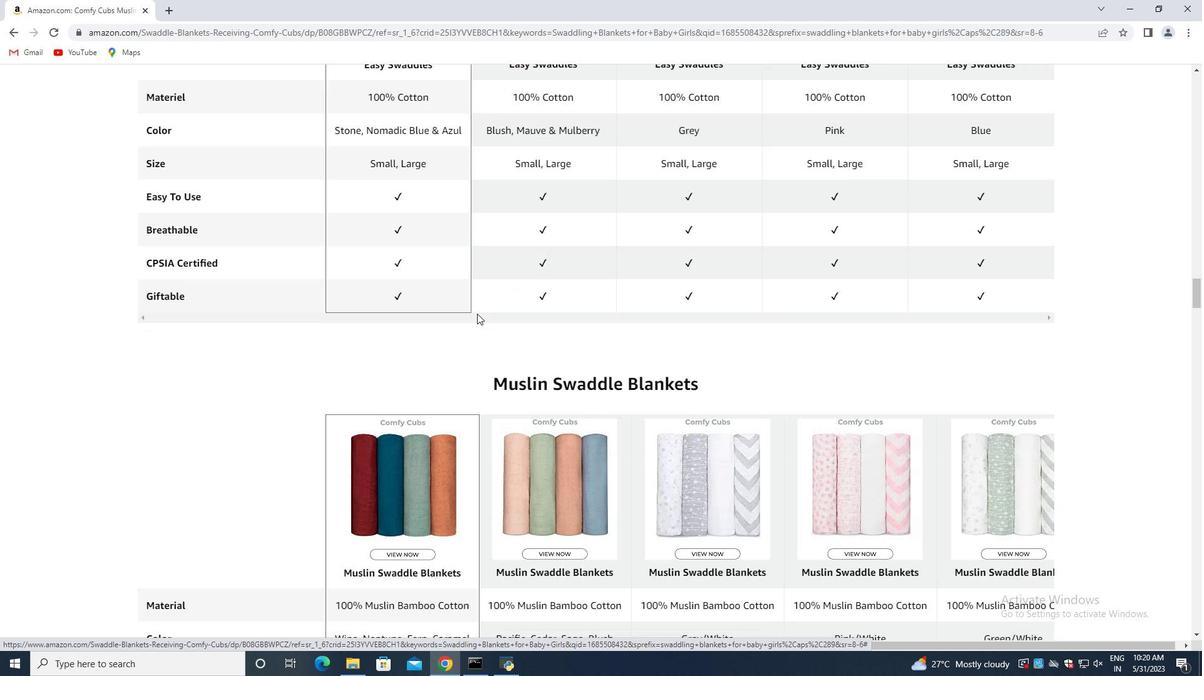 
Action: Mouse scrolled (477, 321) with delta (0, 0)
Screenshot: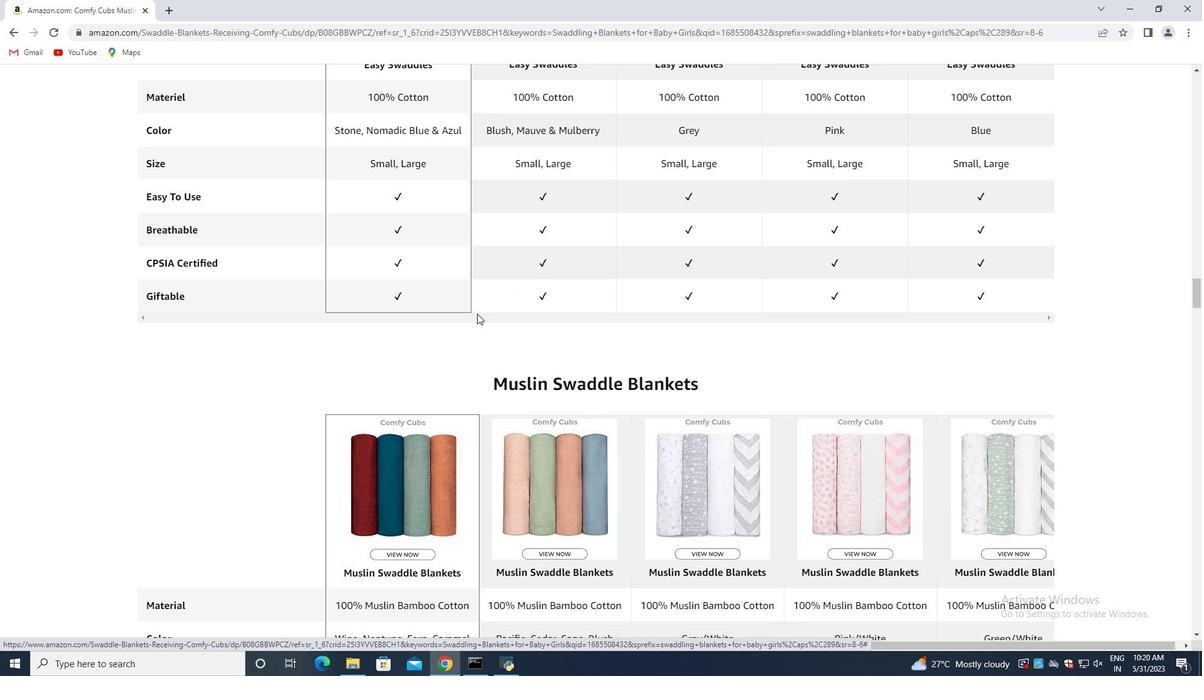 
Action: Mouse moved to (477, 323)
Screenshot: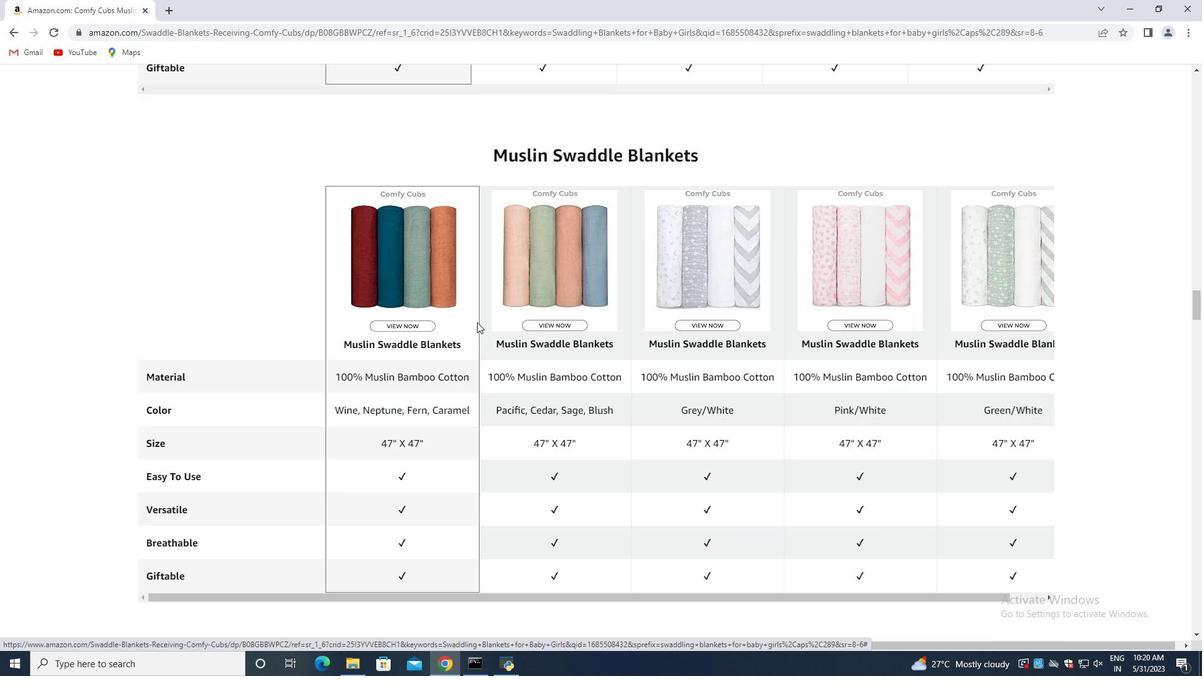
Action: Mouse scrolled (477, 322) with delta (0, 0)
Screenshot: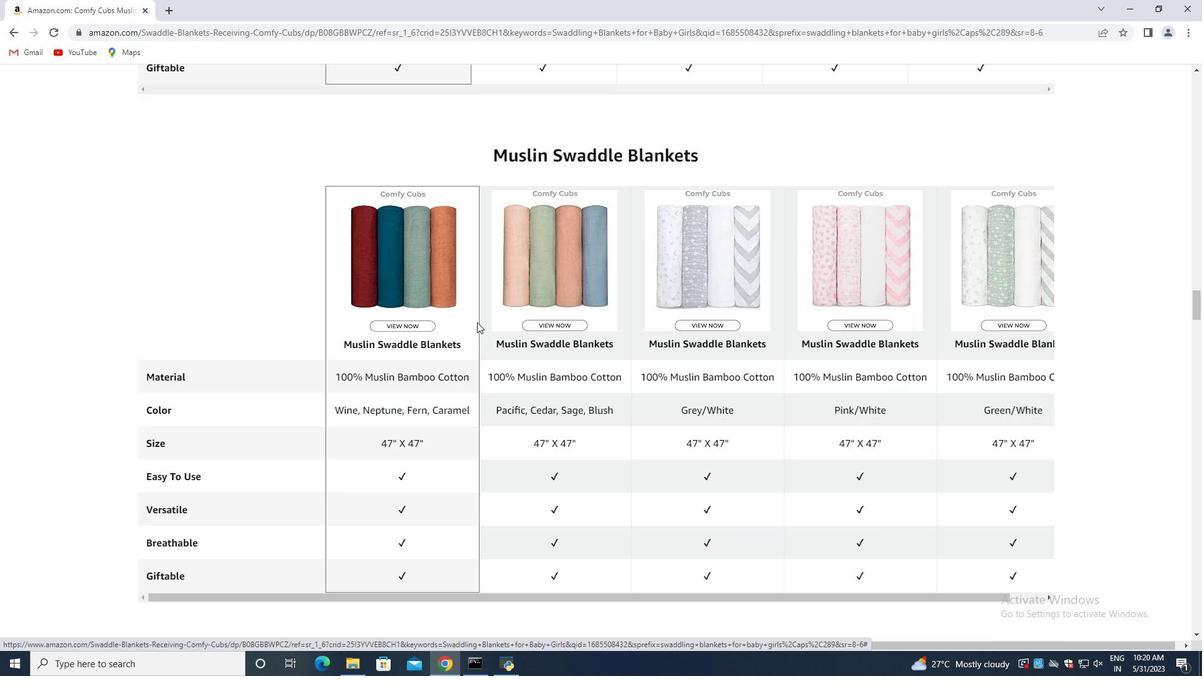 
Action: Mouse scrolled (477, 322) with delta (0, 0)
Screenshot: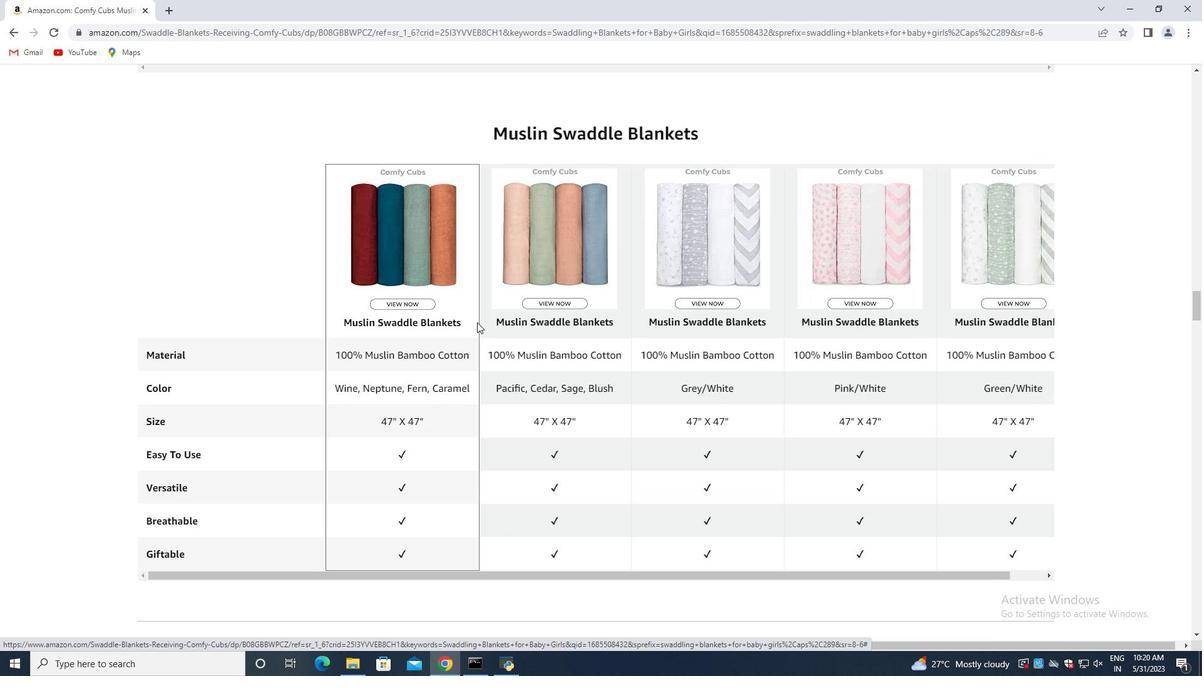 
Action: Mouse scrolled (477, 322) with delta (0, 0)
Screenshot: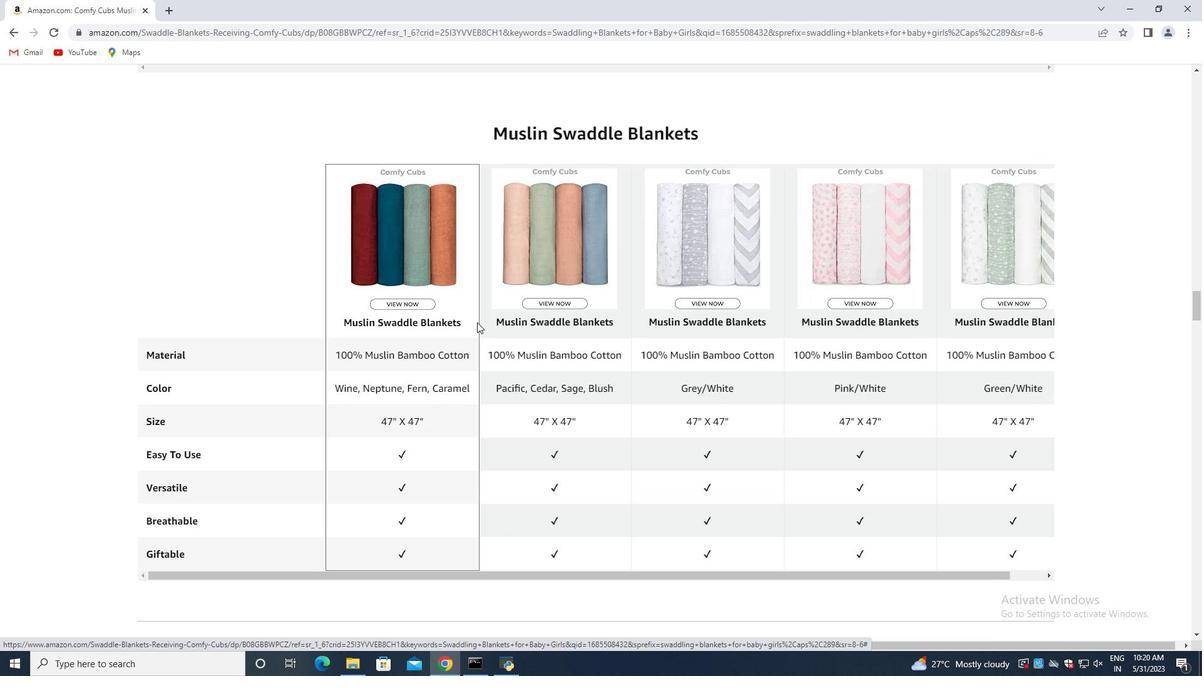 
Action: Mouse moved to (477, 323)
Screenshot: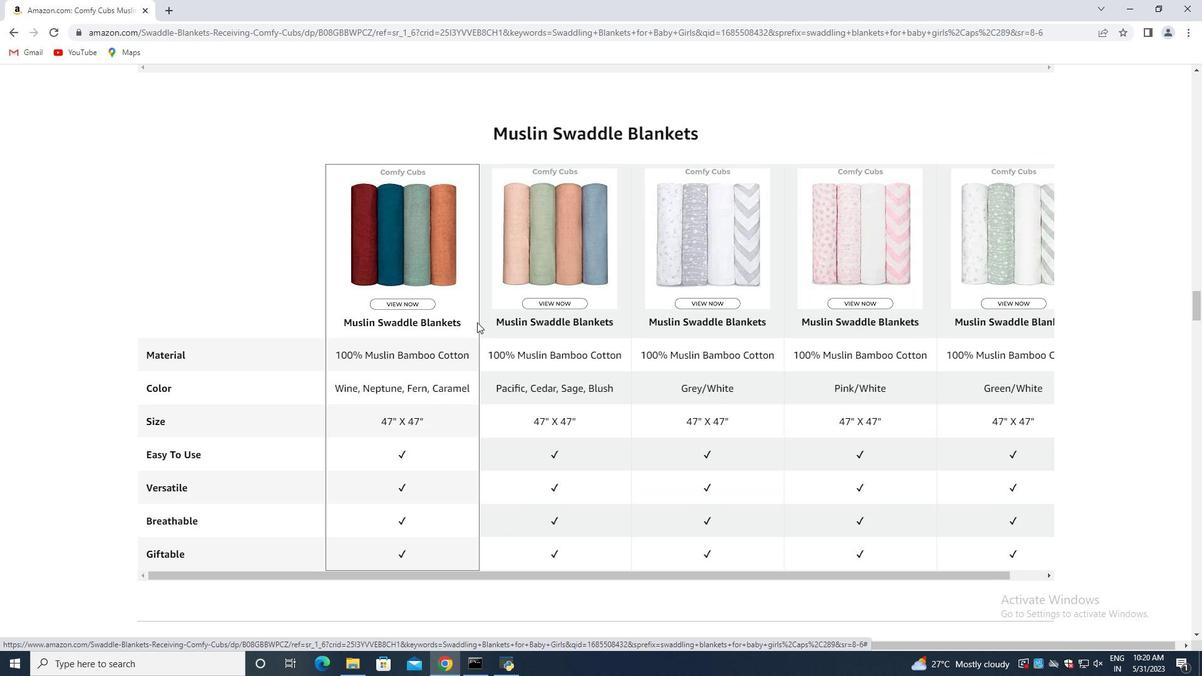 
Action: Mouse scrolled (477, 323) with delta (0, 0)
Screenshot: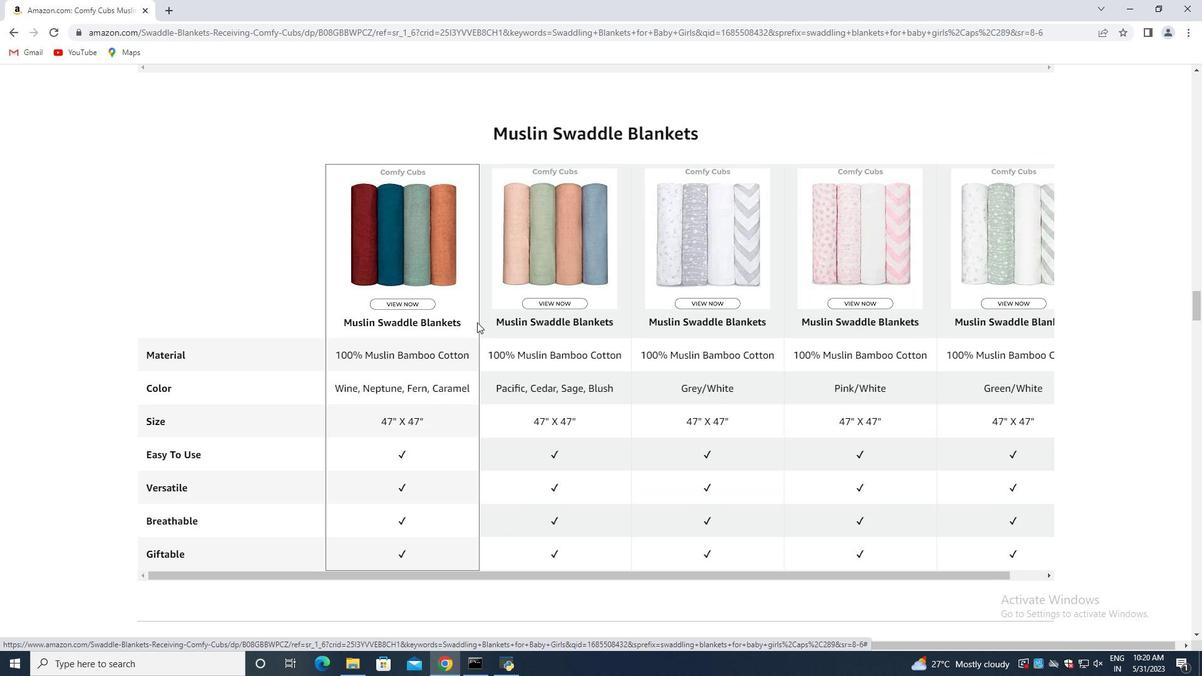 
Action: Mouse moved to (477, 324)
Screenshot: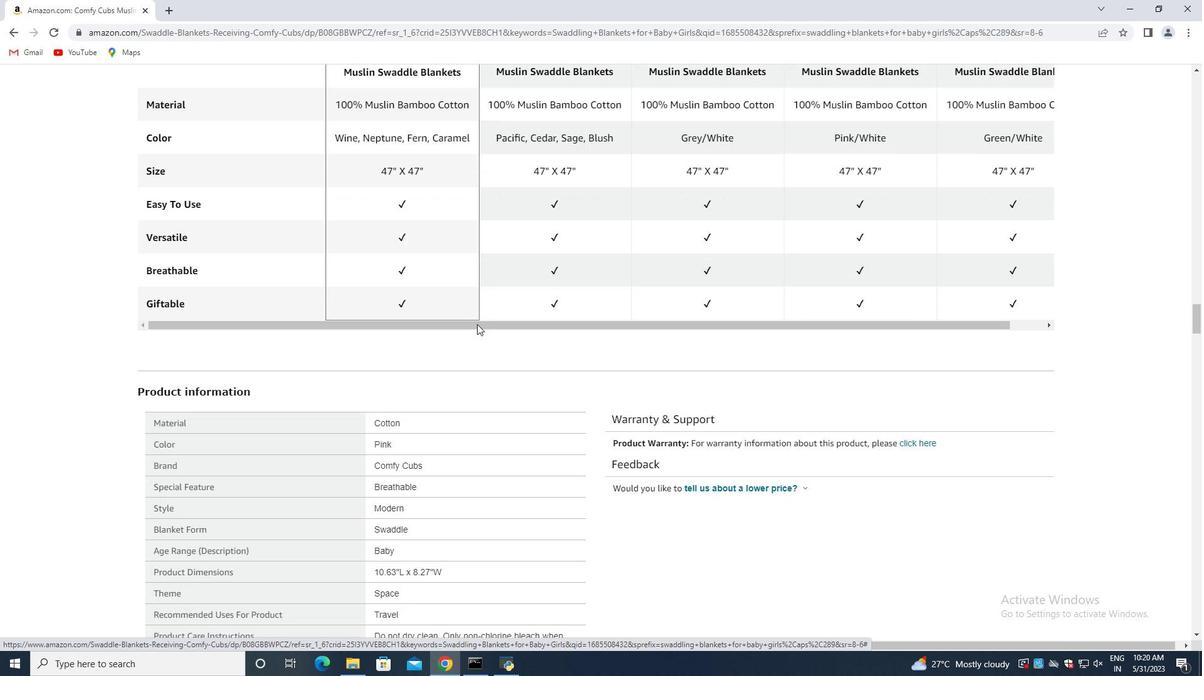 
Action: Mouse scrolled (477, 323) with delta (0, 0)
Screenshot: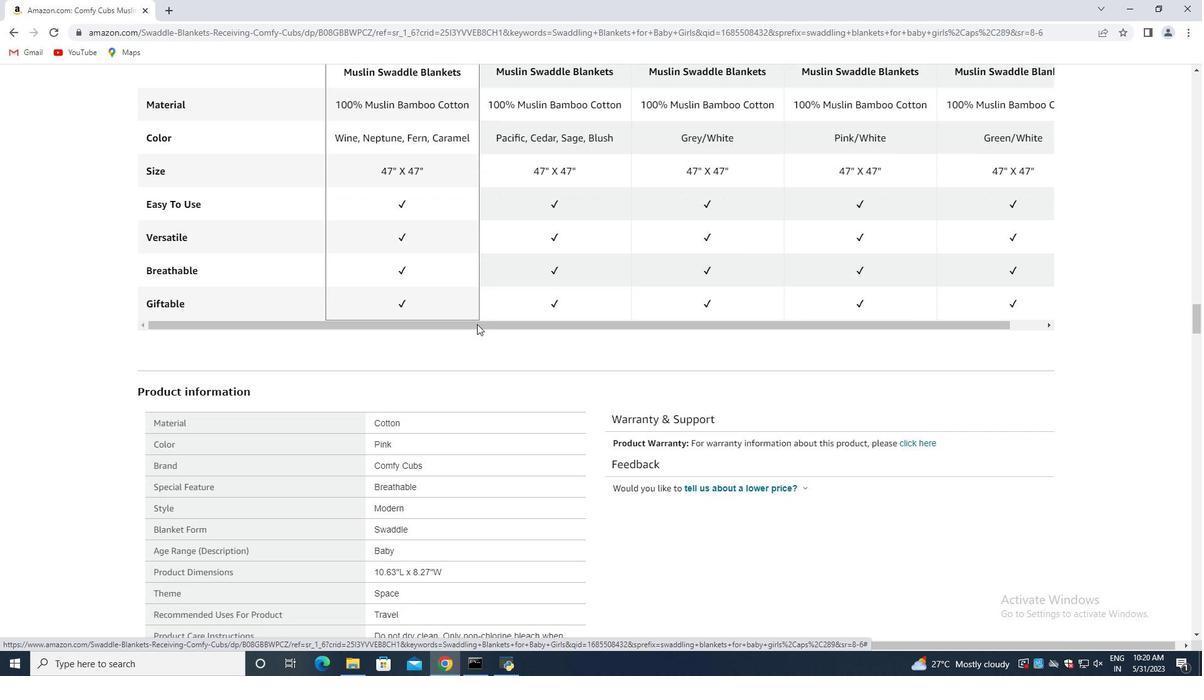 
Action: Mouse scrolled (477, 323) with delta (0, 0)
Screenshot: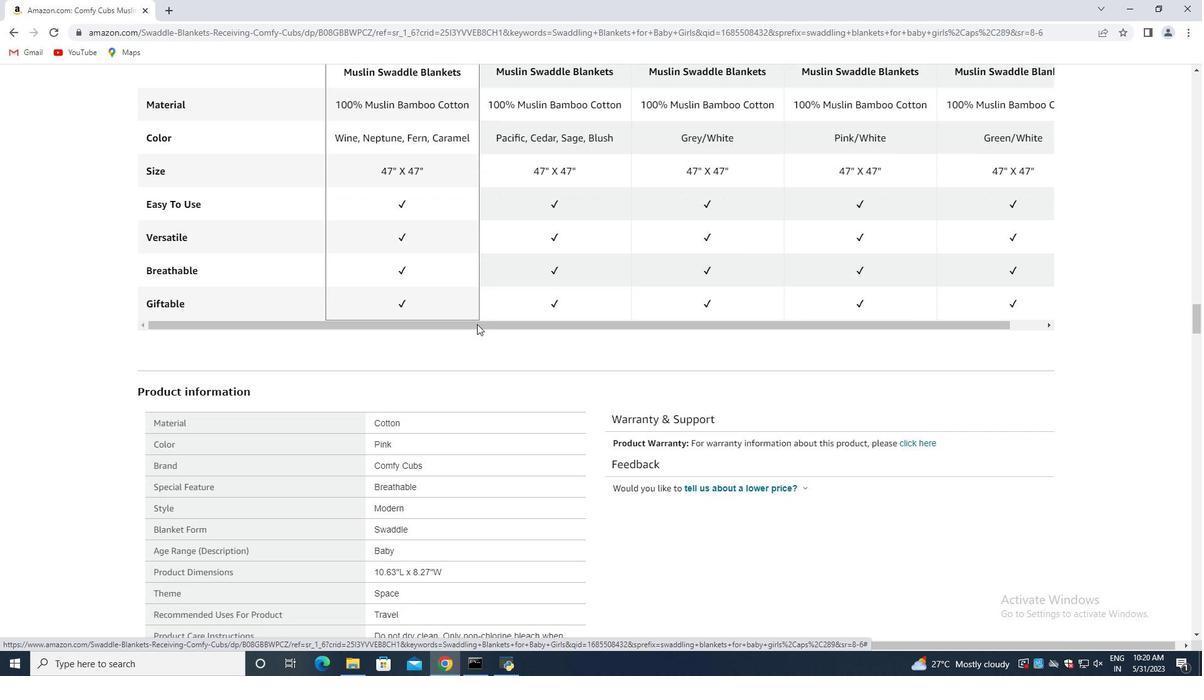 
Action: Mouse scrolled (477, 323) with delta (0, 0)
Screenshot: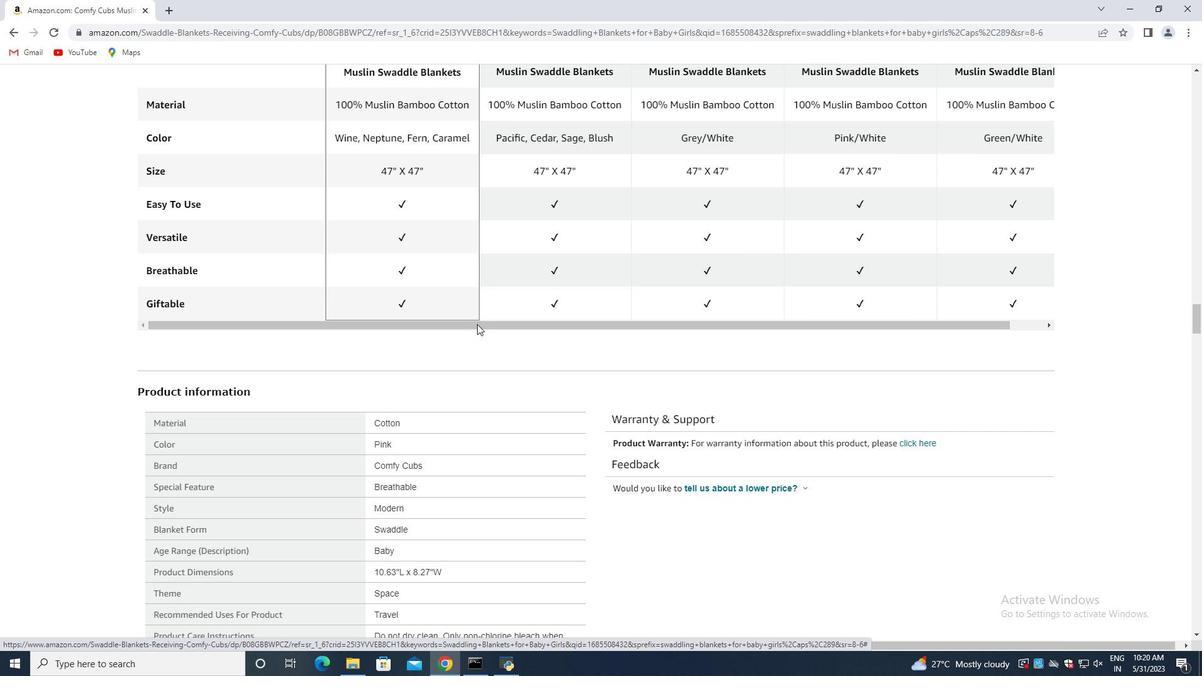 
Action: Mouse moved to (477, 324)
Screenshot: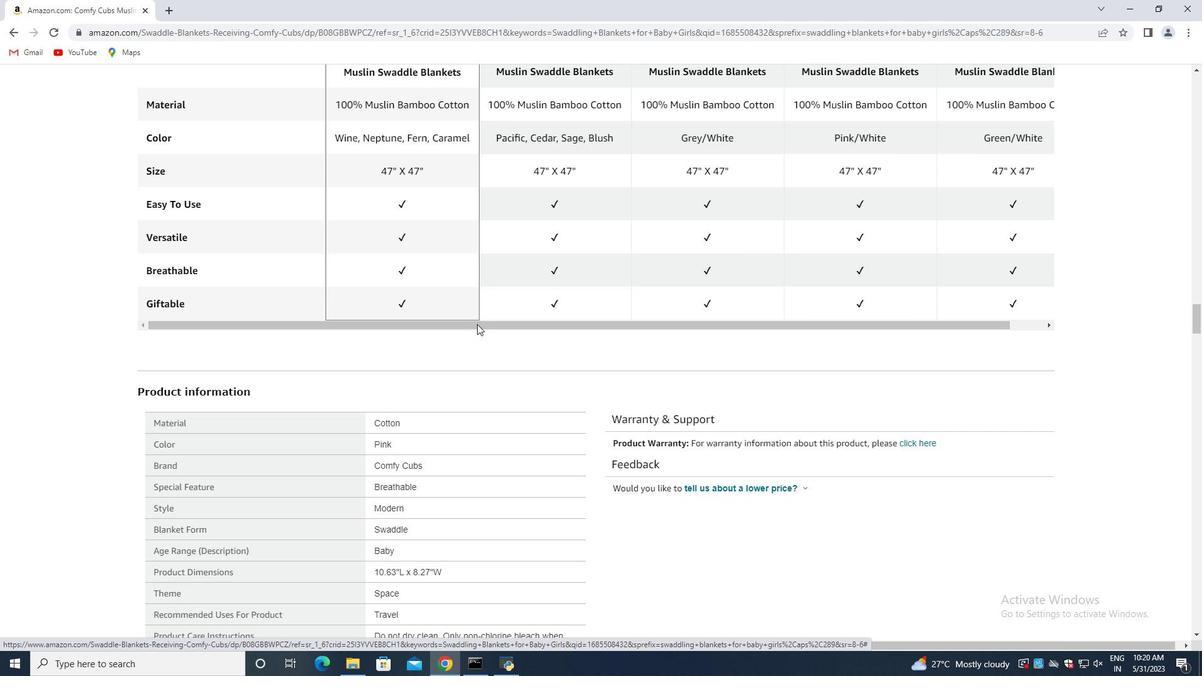 
Action: Mouse scrolled (477, 324) with delta (0, 0)
Screenshot: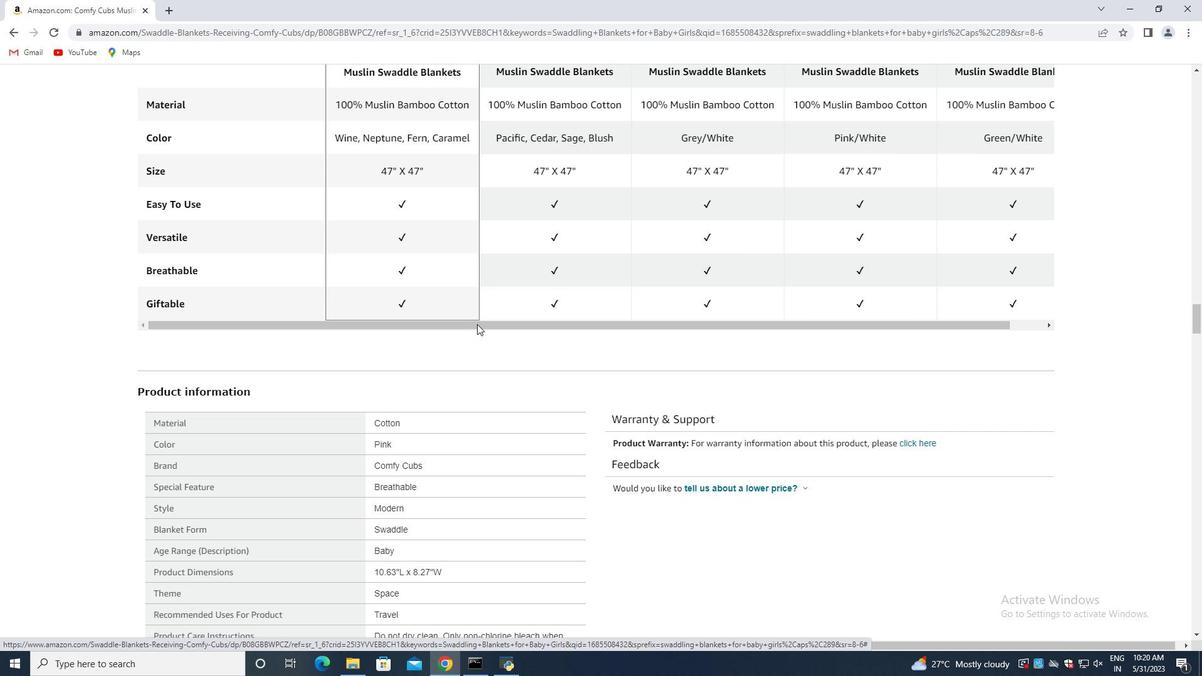 
Action: Mouse moved to (477, 328)
Screenshot: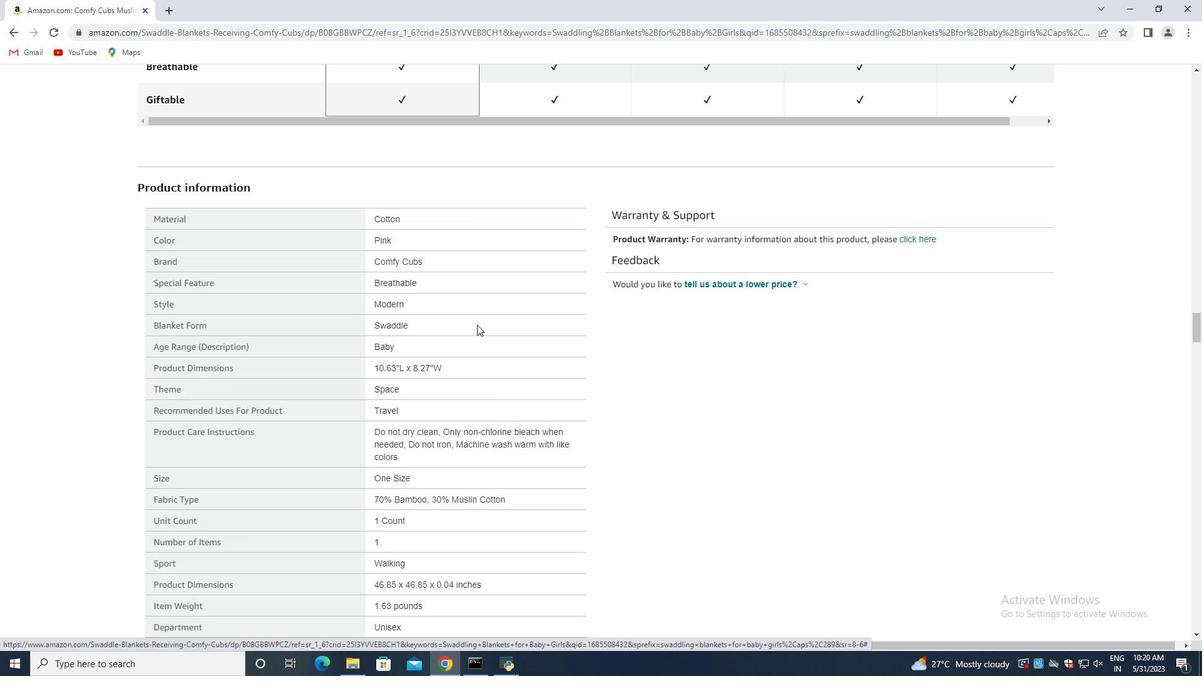 
Action: Mouse scrolled (477, 327) with delta (0, 0)
Screenshot: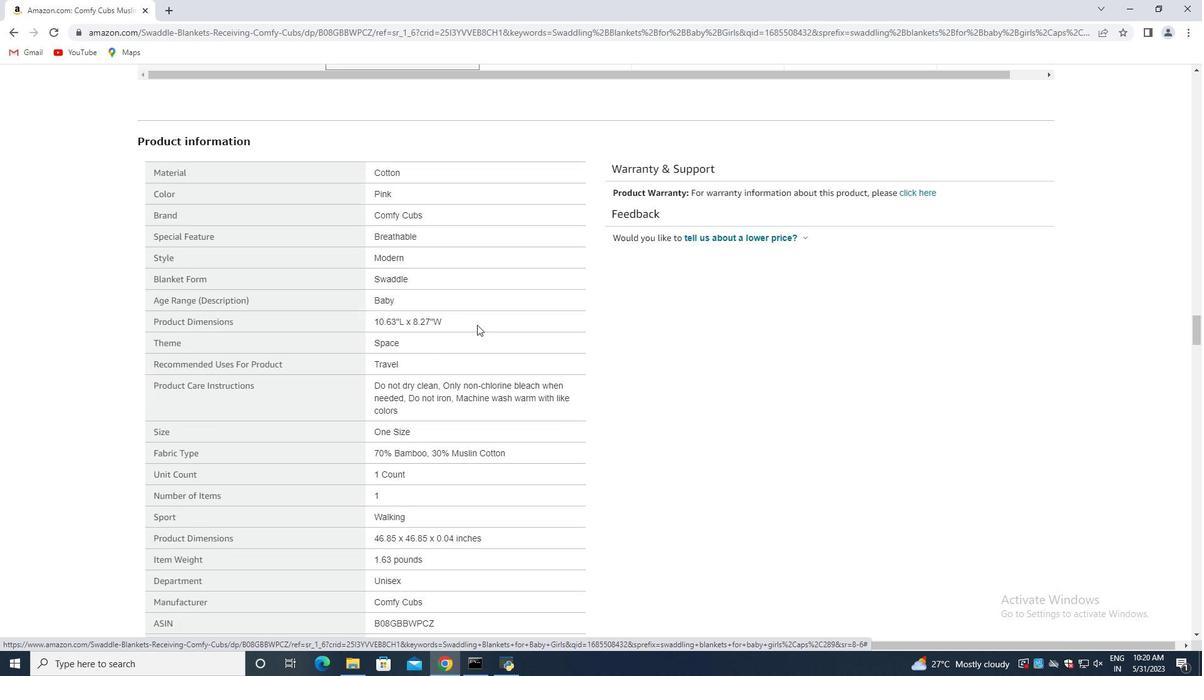 
Action: Mouse moved to (475, 340)
Screenshot: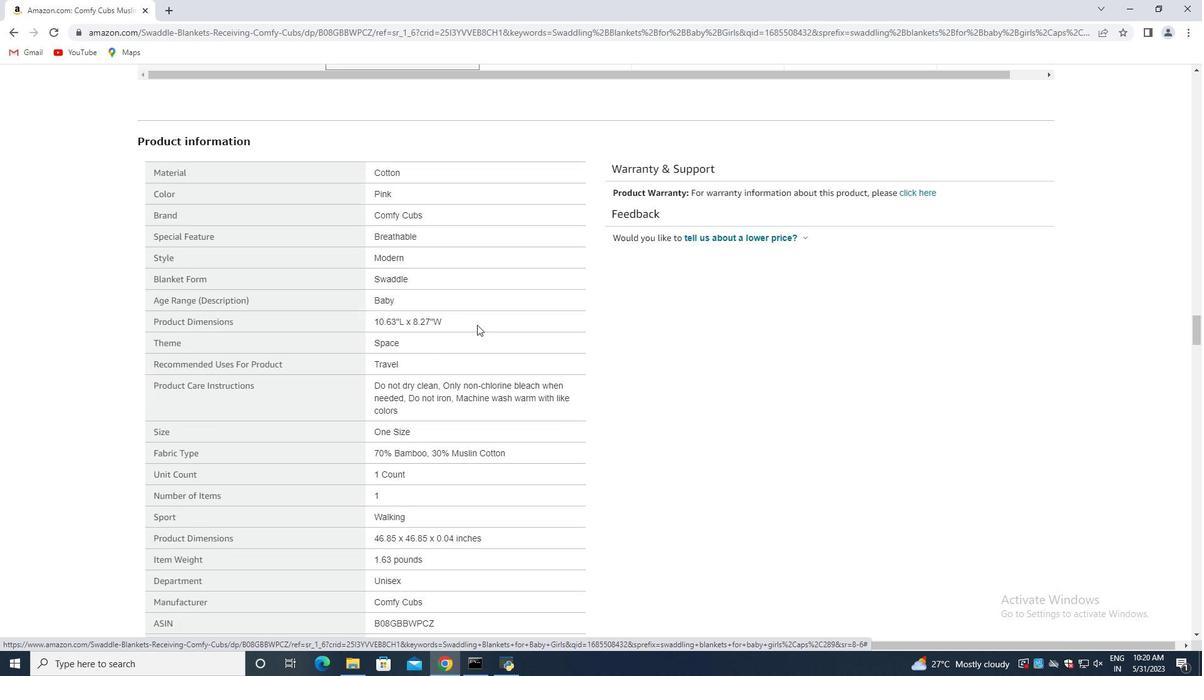 
Action: Mouse scrolled (475, 336) with delta (0, 0)
Screenshot: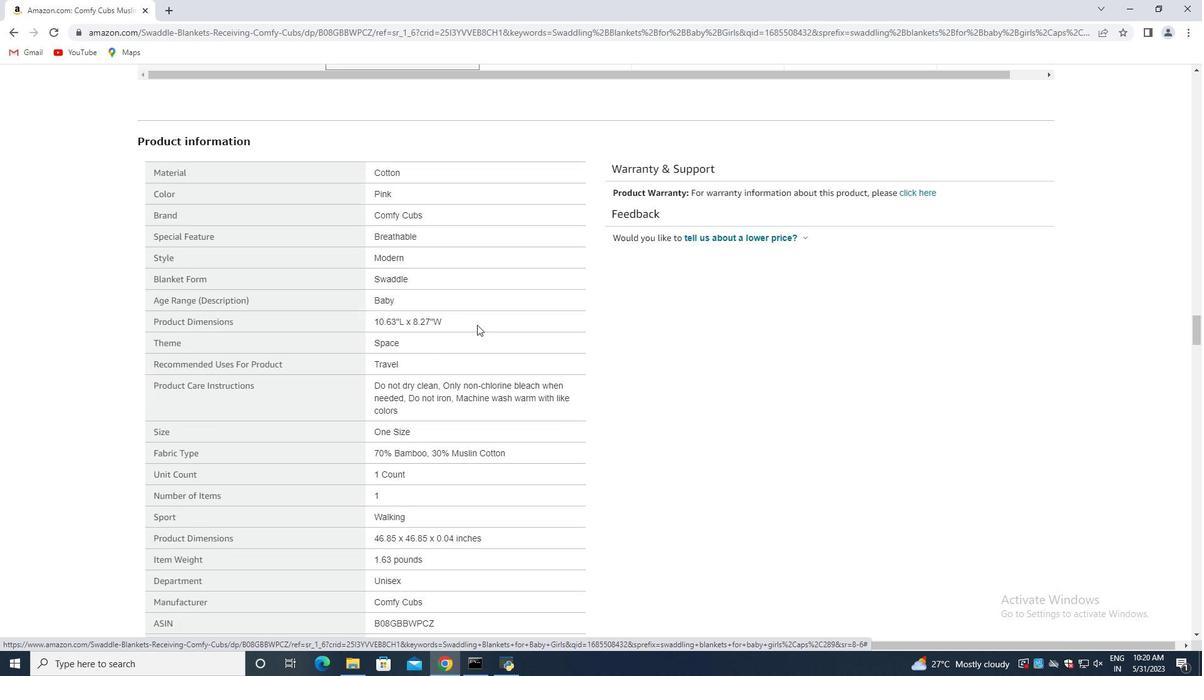 
Action: Mouse moved to (475, 348)
Screenshot: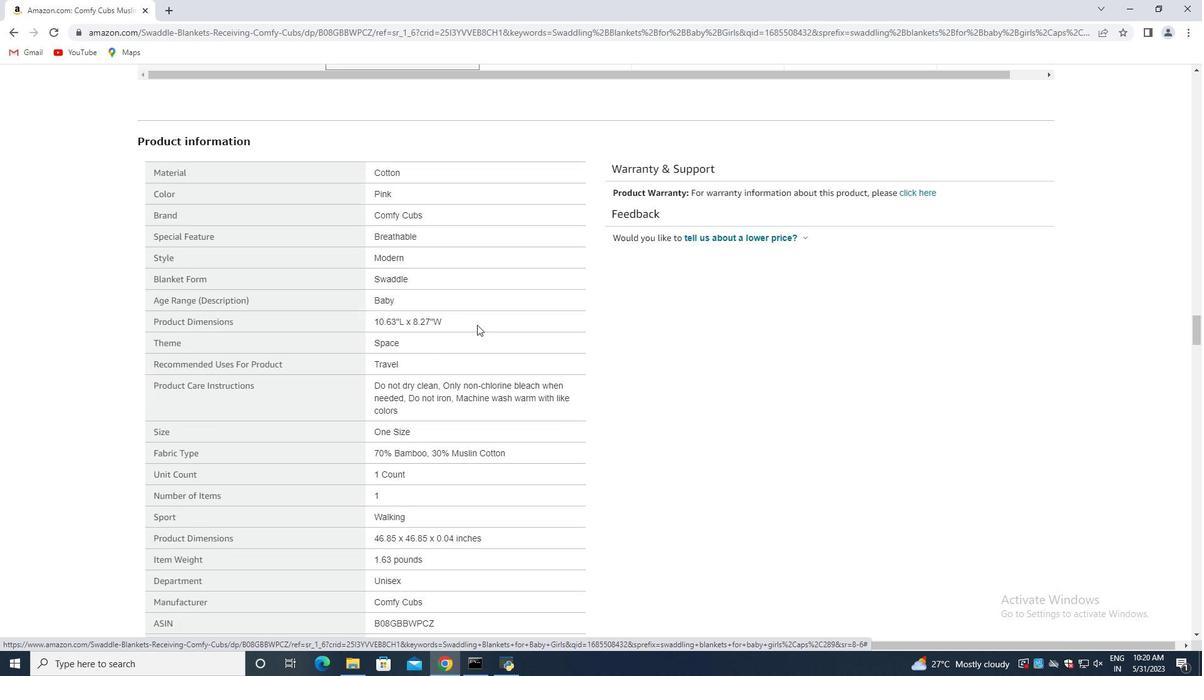 
Action: Mouse scrolled (475, 347) with delta (0, 0)
